 Task: Fill out the job application form for each candidate, including candidate ID, position, cover letter, and set the status to 'New'.
Action: Mouse moved to (490, 267)
Screenshot: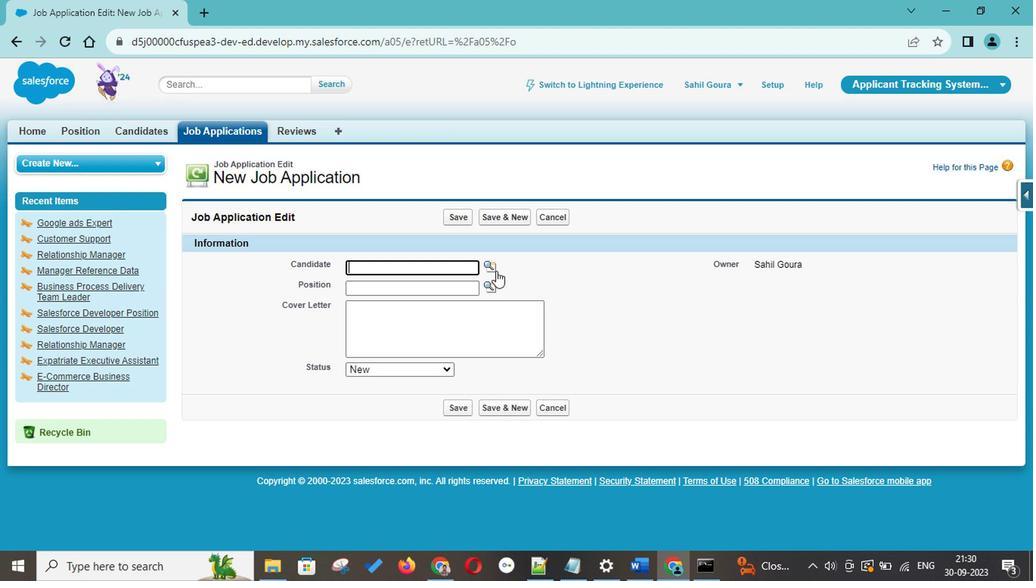 
Action: Mouse pressed left at (490, 267)
Screenshot: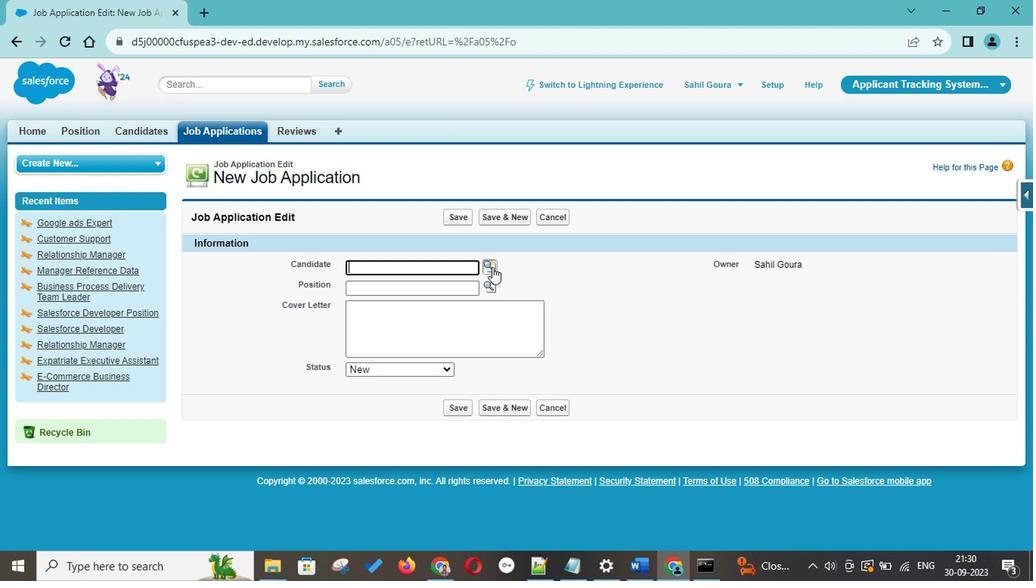 
Action: Mouse moved to (273, 332)
Screenshot: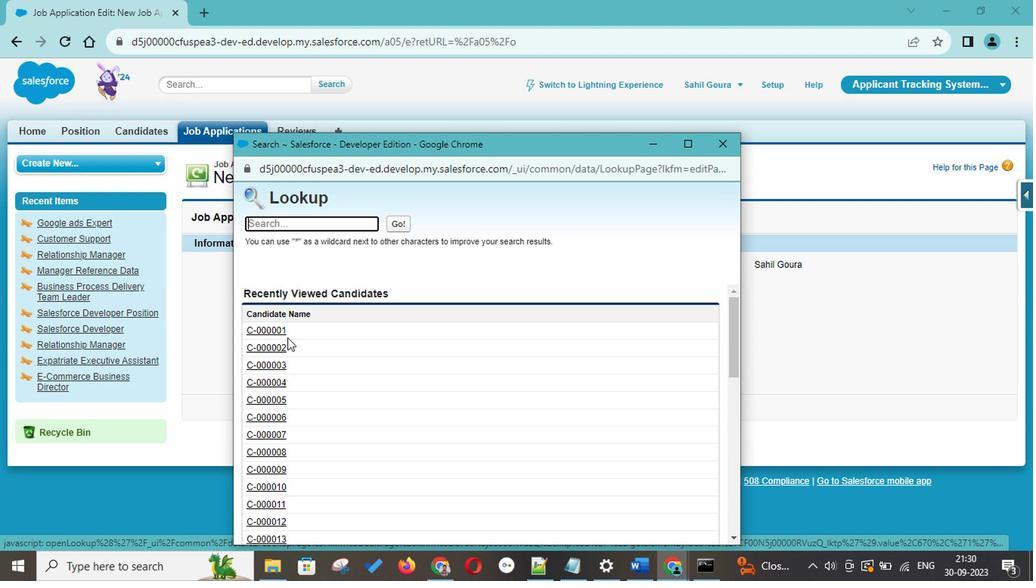 
Action: Mouse pressed left at (273, 332)
Screenshot: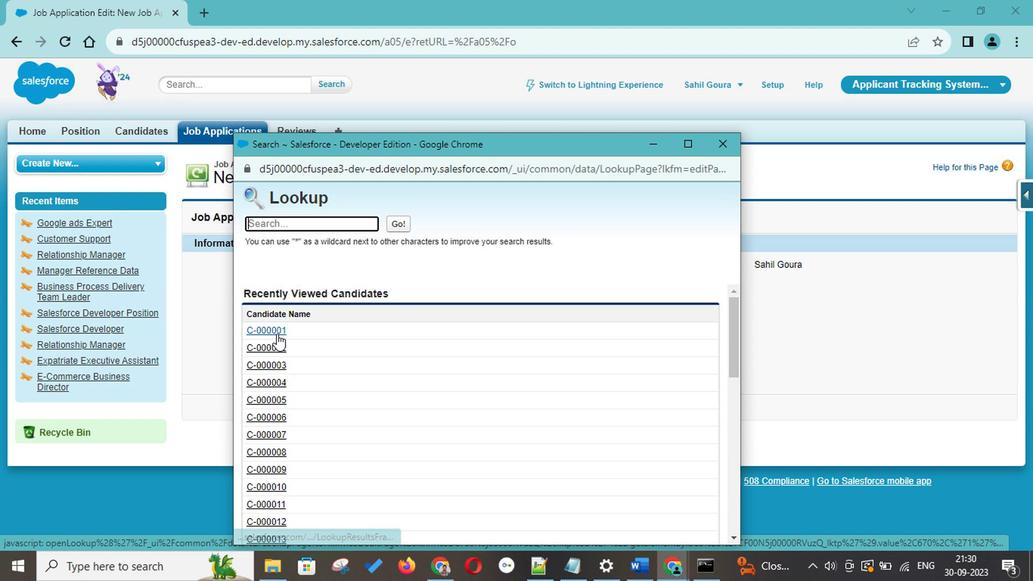 
Action: Mouse moved to (488, 285)
Screenshot: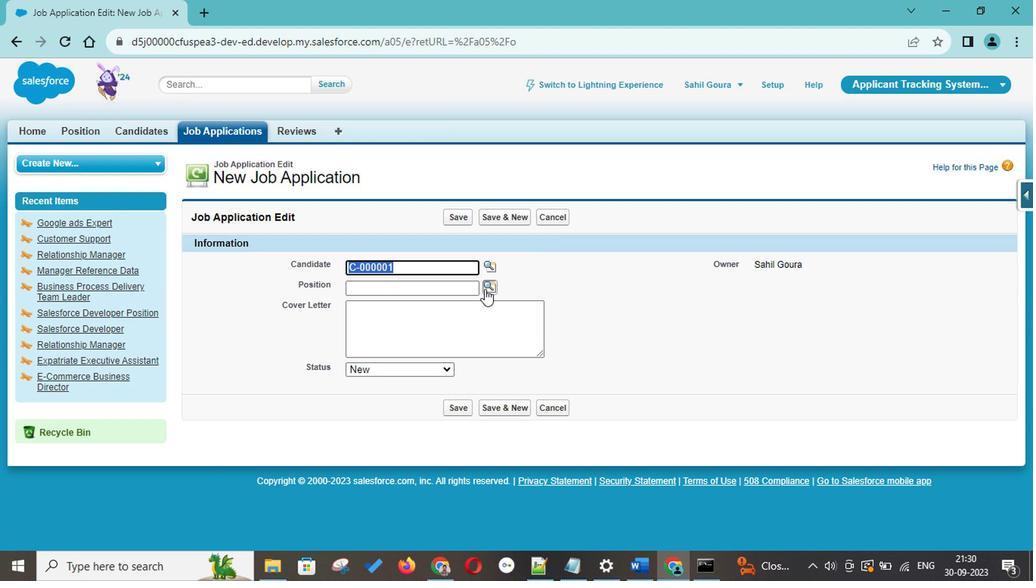 
Action: Mouse pressed left at (488, 285)
Screenshot: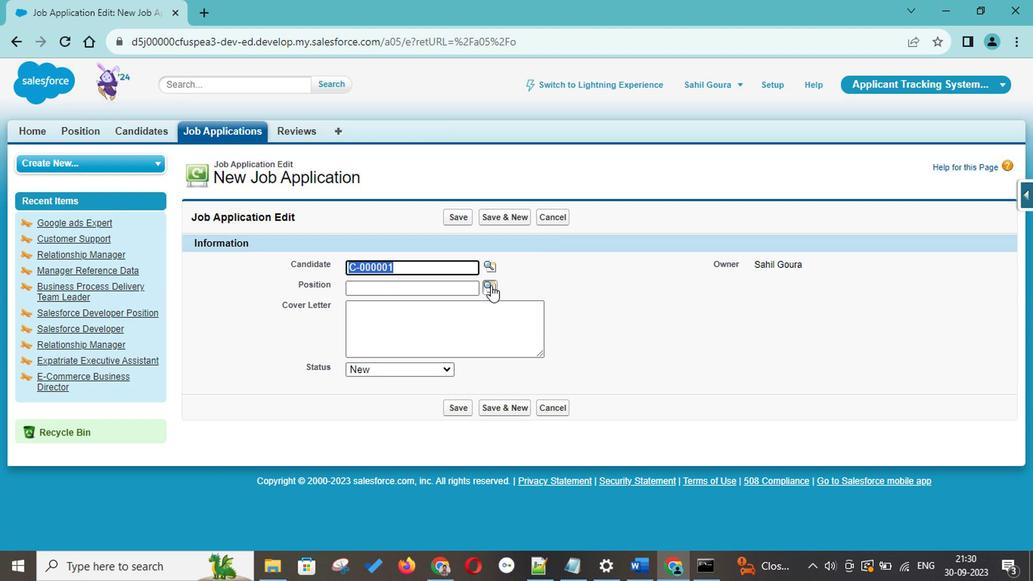 
Action: Mouse moved to (298, 330)
Screenshot: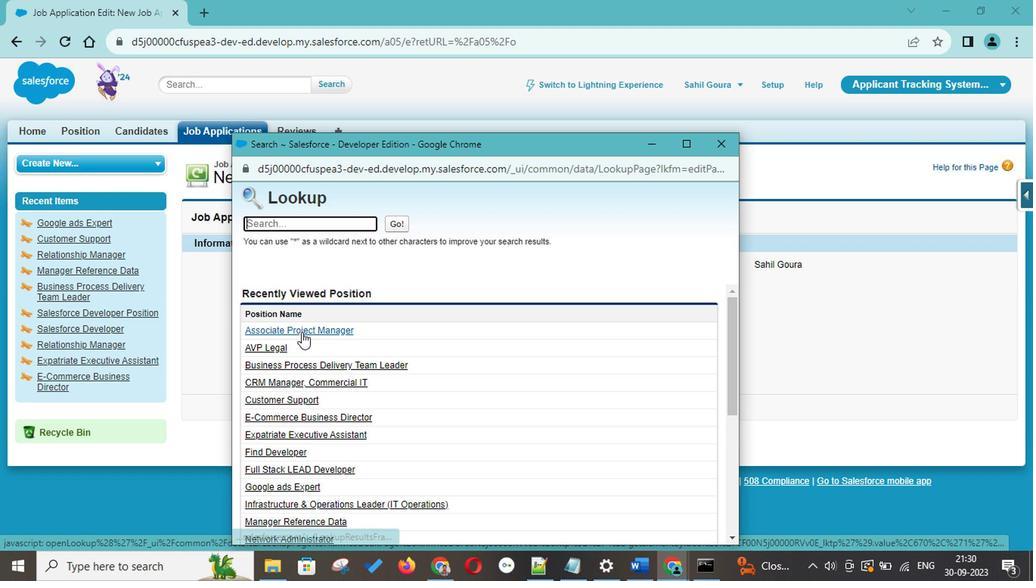 
Action: Mouse pressed left at (298, 330)
Screenshot: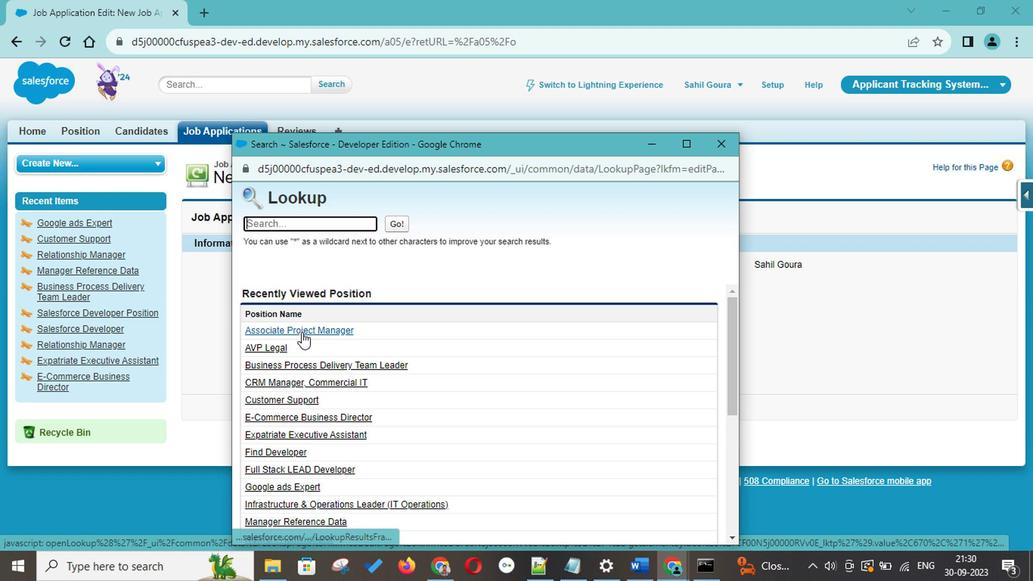 
Action: Mouse moved to (422, 319)
Screenshot: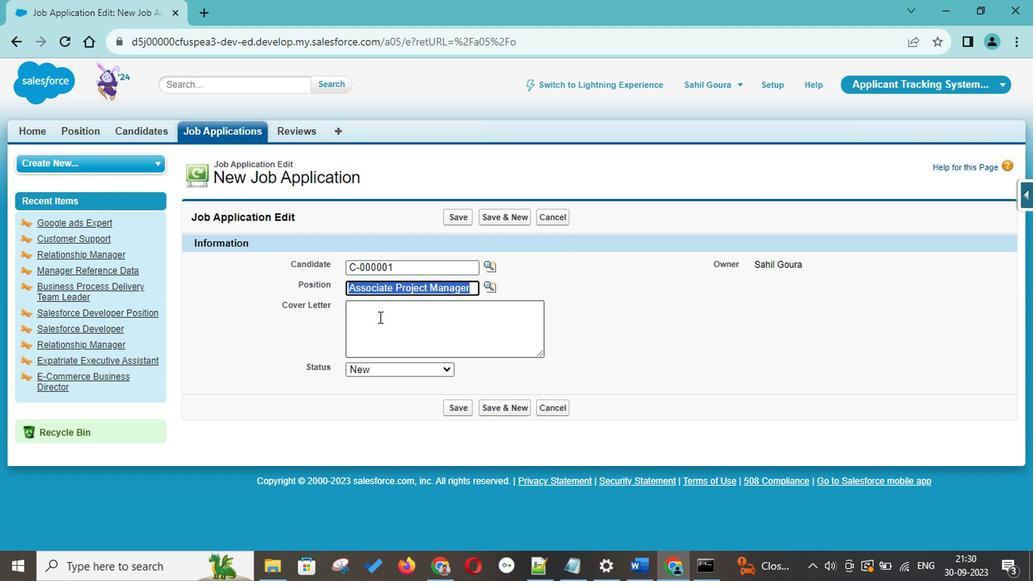 
Action: Mouse pressed left at (422, 319)
Screenshot: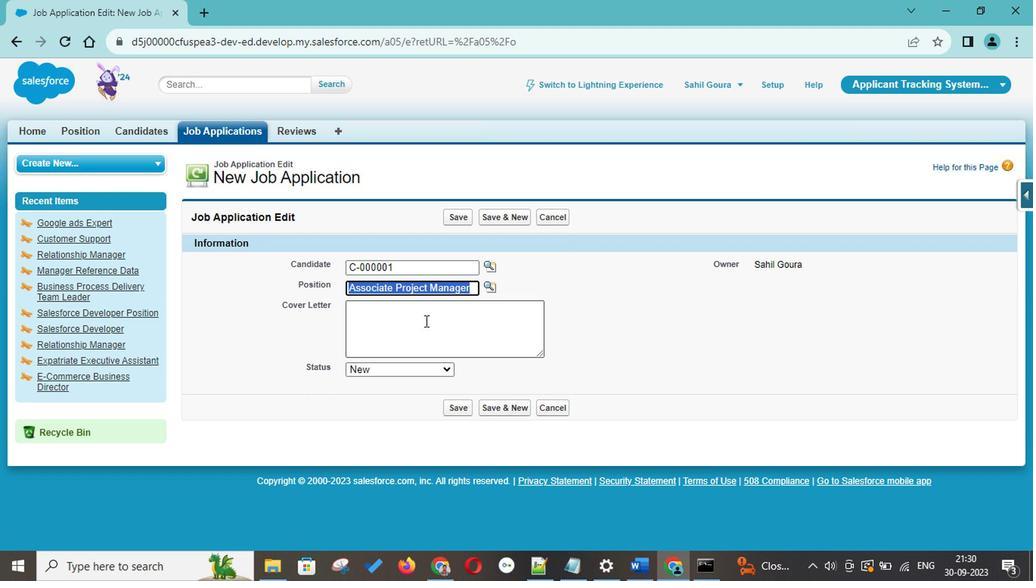 
Action: Key pressed <Key.shift>I<Key.space>am<Key.space>writing<Key.space>to<Key.space>epr<Key.backspace><Key.backspace>xpress<Key.space>my<Key.space>strong<Key.space>interest<Key.space>in<Key.space>the<Key.space><Key.shift>associate<Key.space><Key.shift>Project<Key.space><Key.shift>Mnager
Screenshot: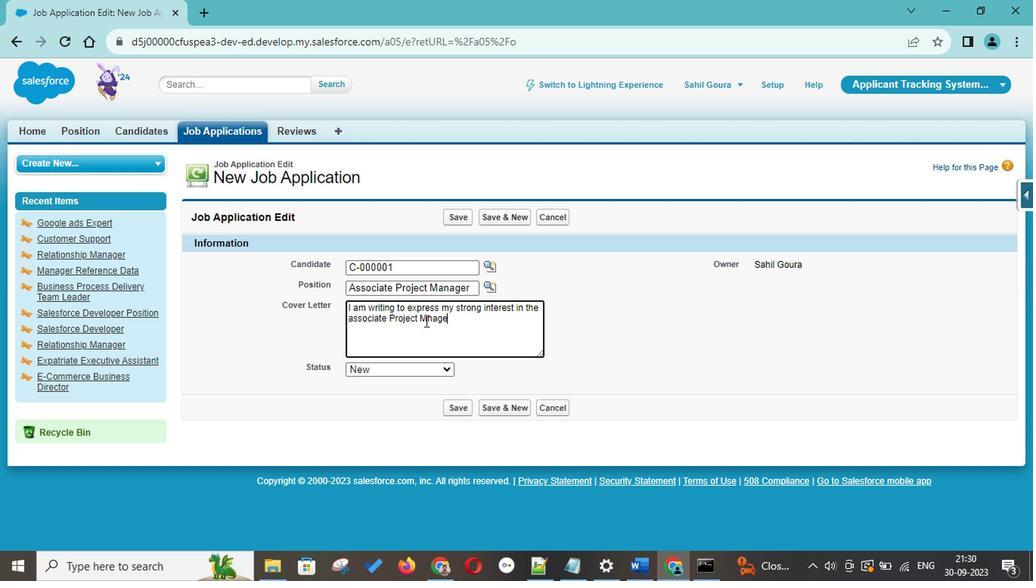 
Action: Mouse moved to (424, 317)
Screenshot: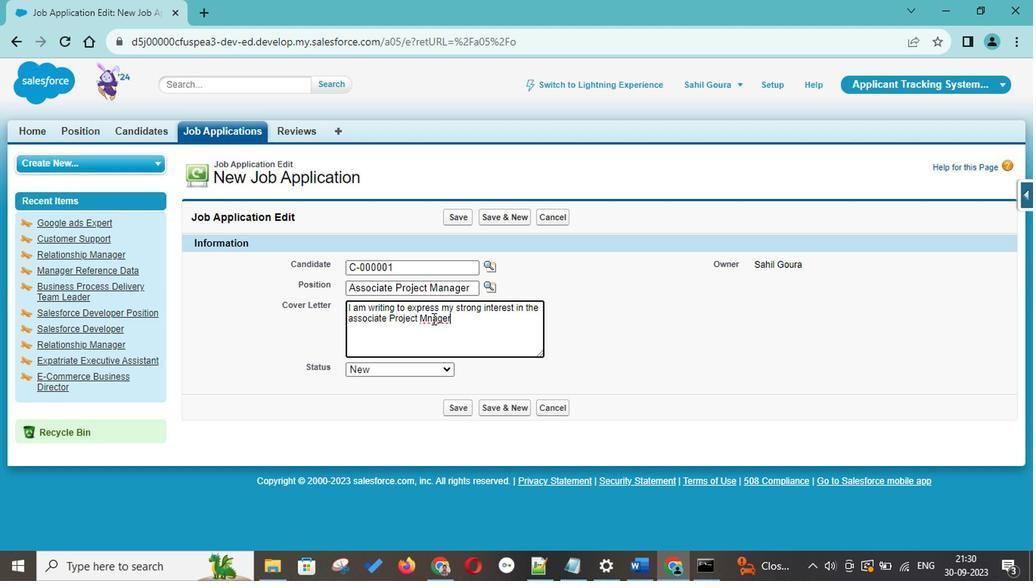 
Action: Mouse pressed left at (424, 317)
Screenshot: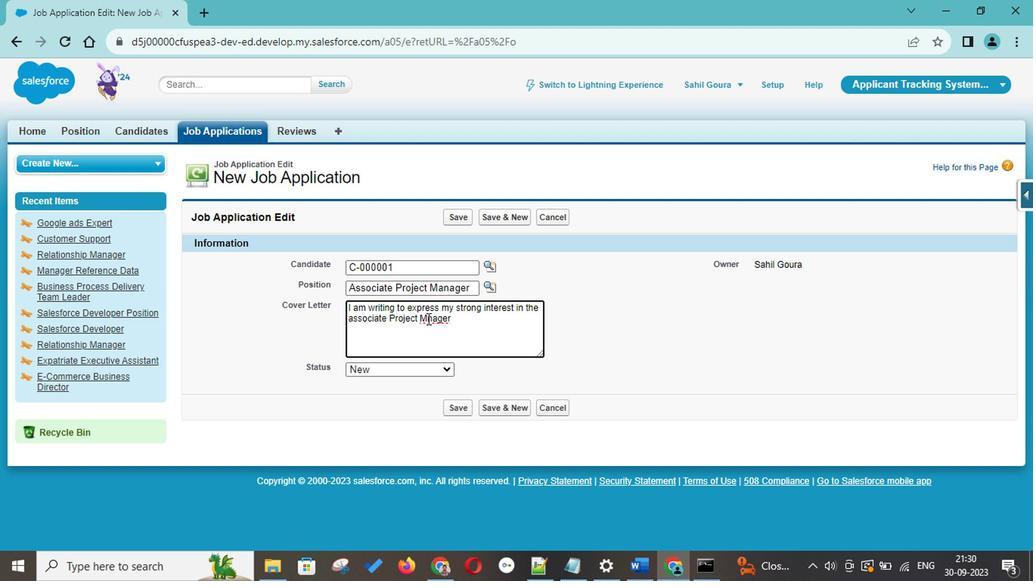 
Action: Key pressed a
Screenshot: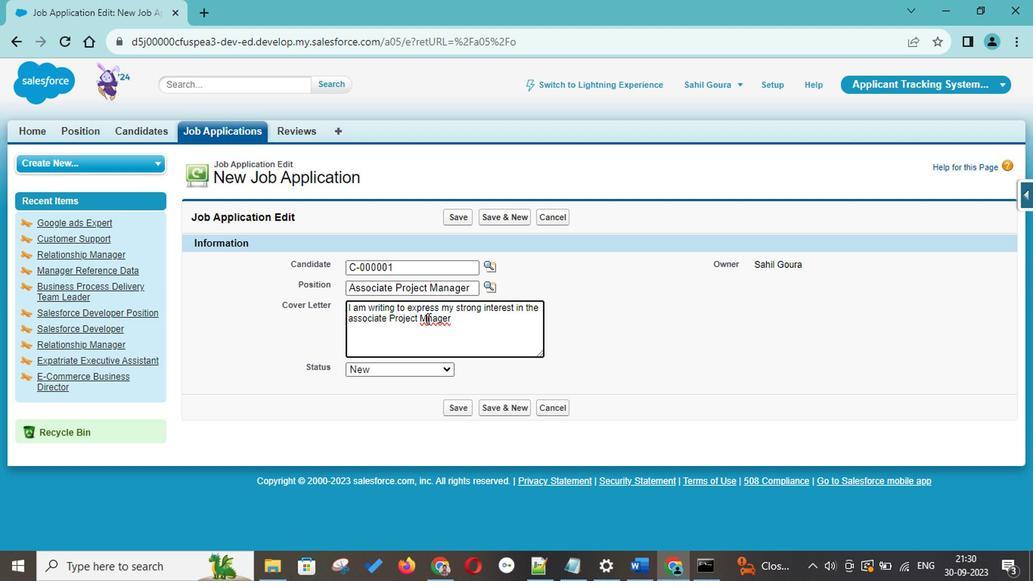 
Action: Mouse moved to (351, 316)
Screenshot: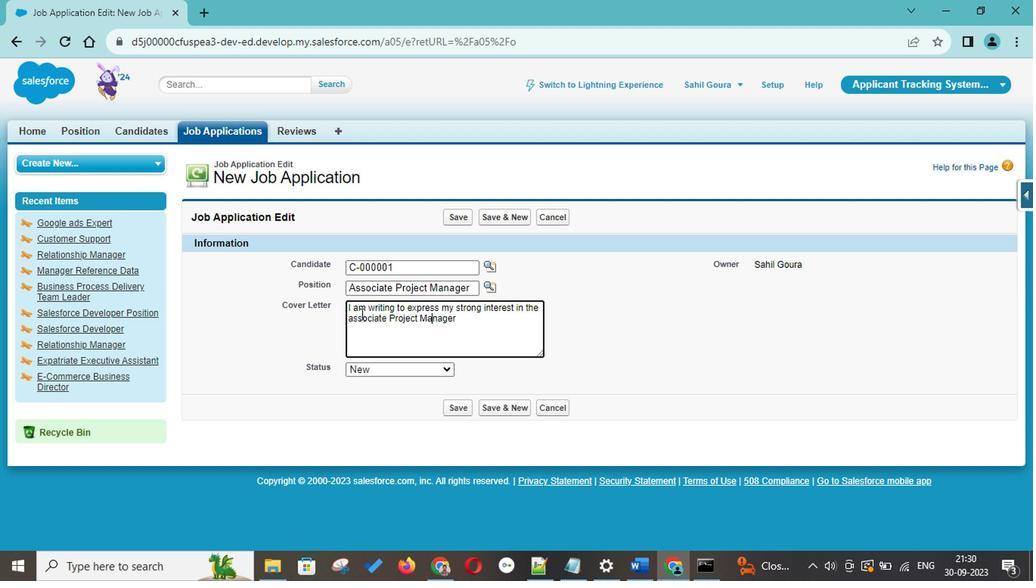 
Action: Mouse pressed left at (351, 316)
Screenshot: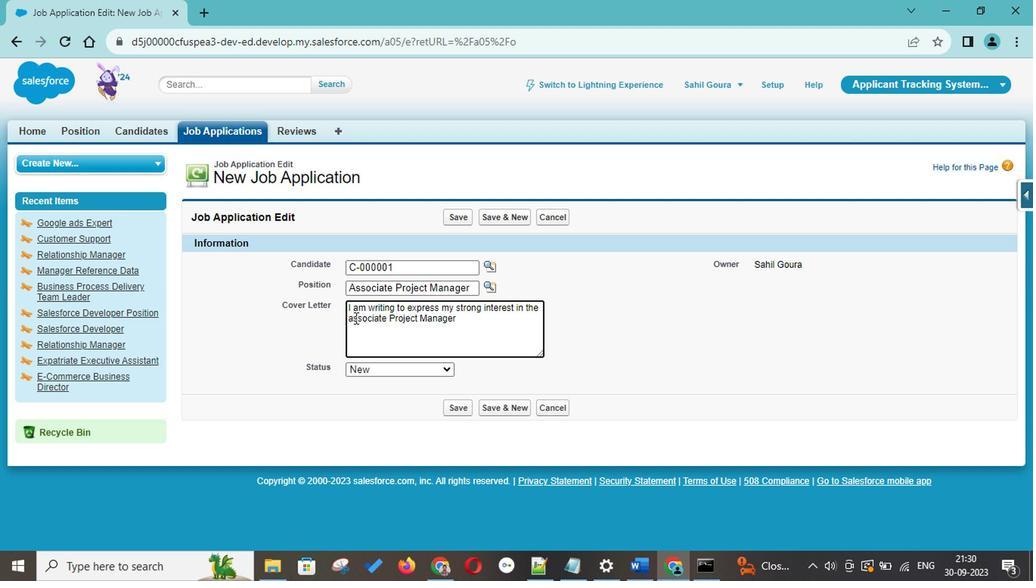 
Action: Key pressed <Key.backspace><Key.shift>A
Screenshot: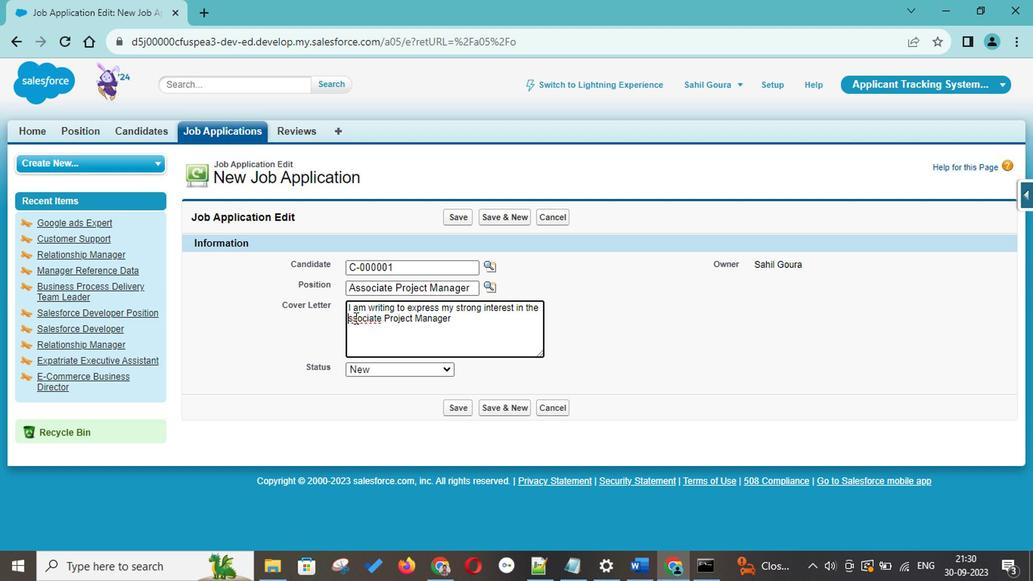 
Action: Mouse moved to (467, 322)
Screenshot: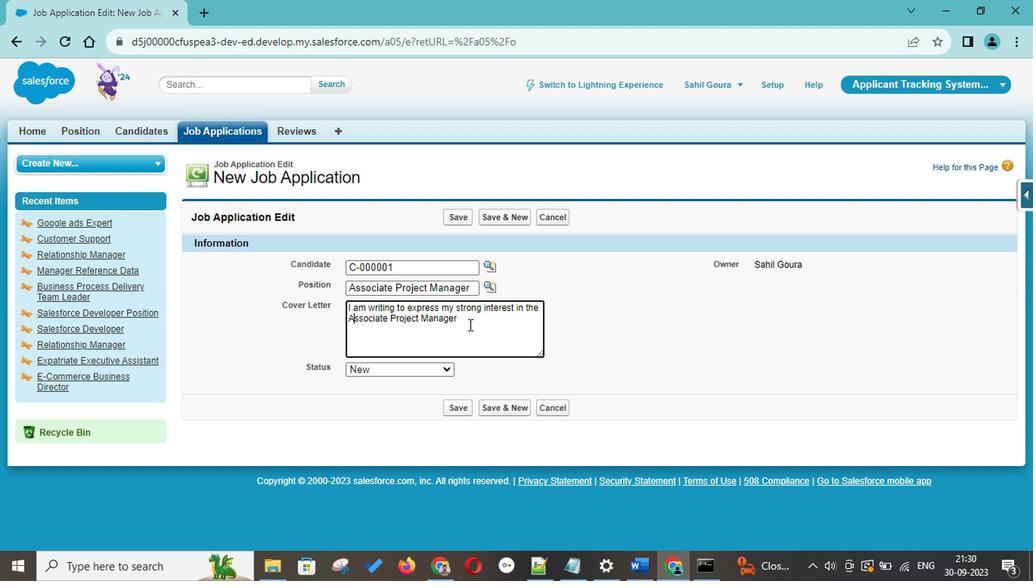 
Action: Mouse pressed left at (467, 322)
Screenshot: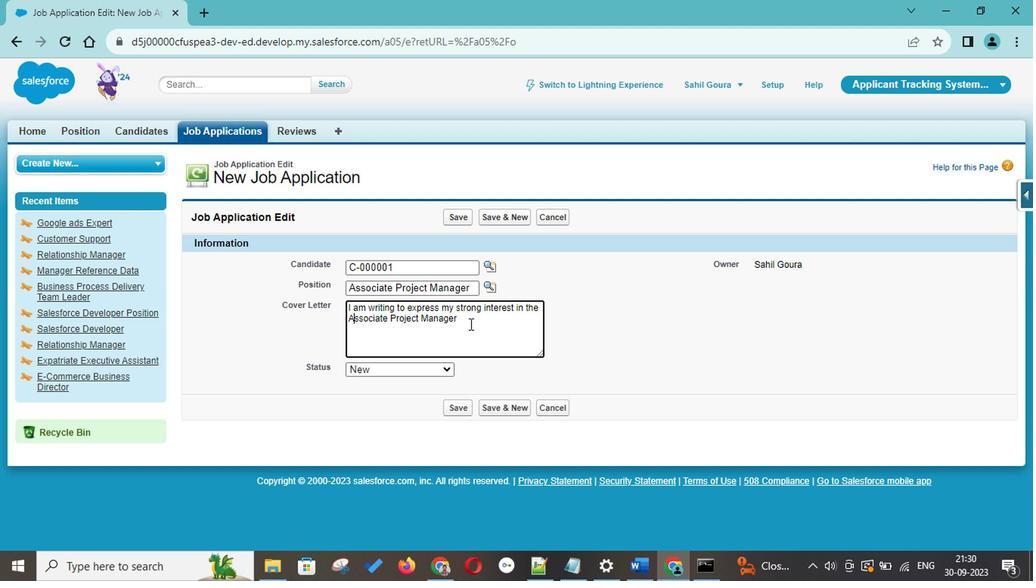 
Action: Key pressed <Key.space>position<Key.space>as<Key.space>advertised<Key.space>on<Key.space><Key.shift>Indeeed<Key.space><Key.shift>portal
Screenshot: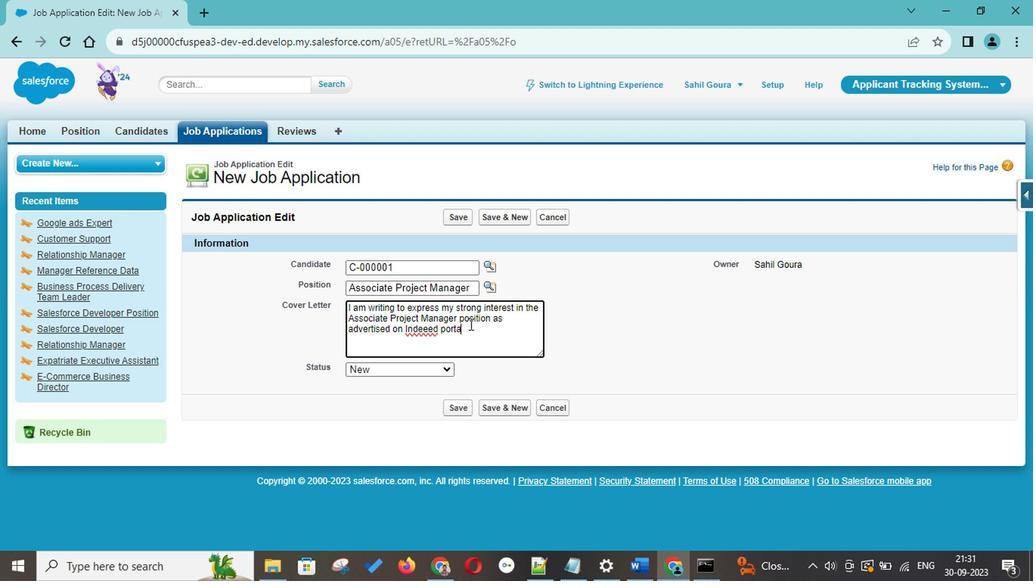 
Action: Mouse moved to (430, 326)
Screenshot: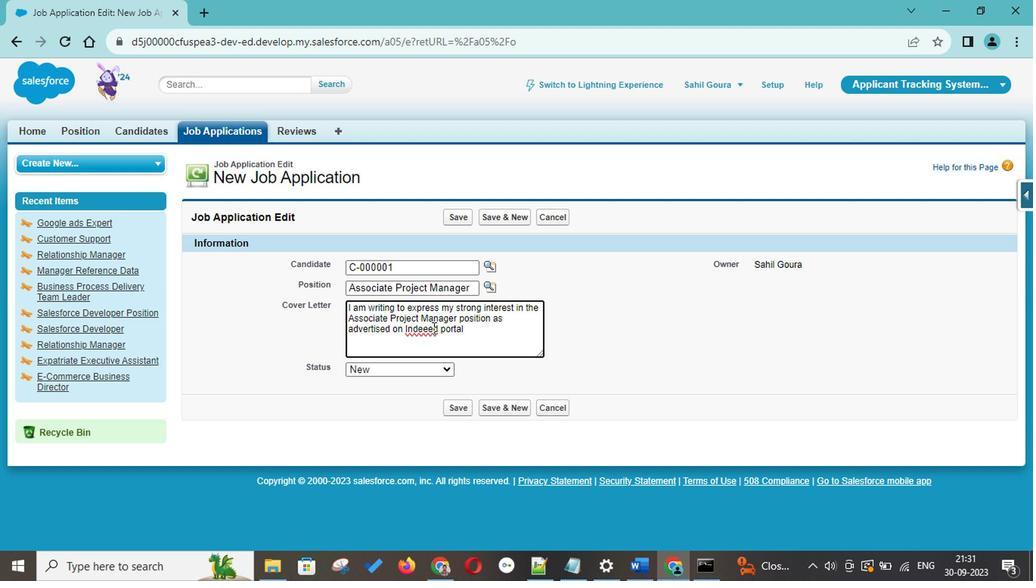 
Action: Mouse pressed left at (430, 326)
Screenshot: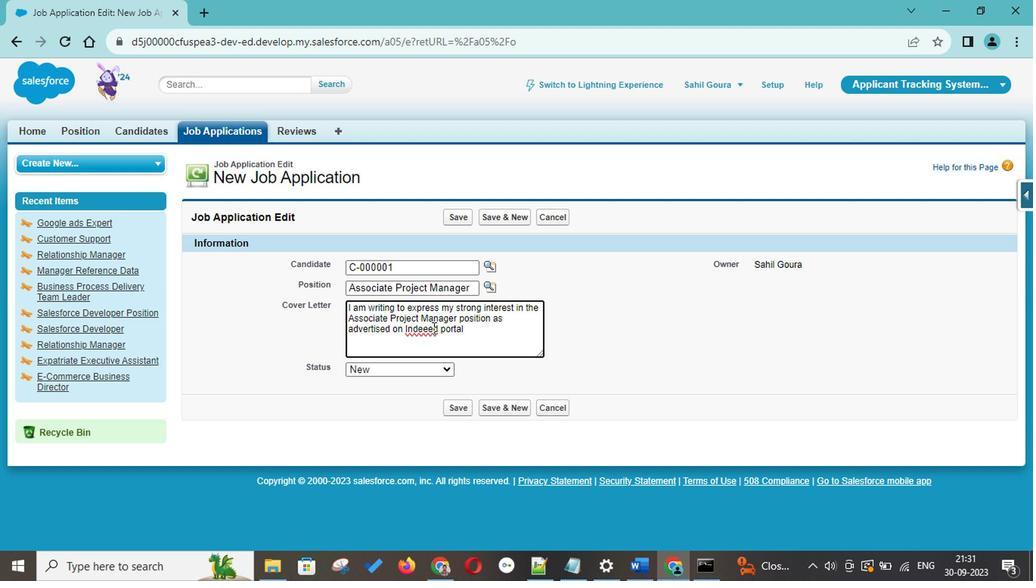 
Action: Key pressed <Key.backspace>
Screenshot: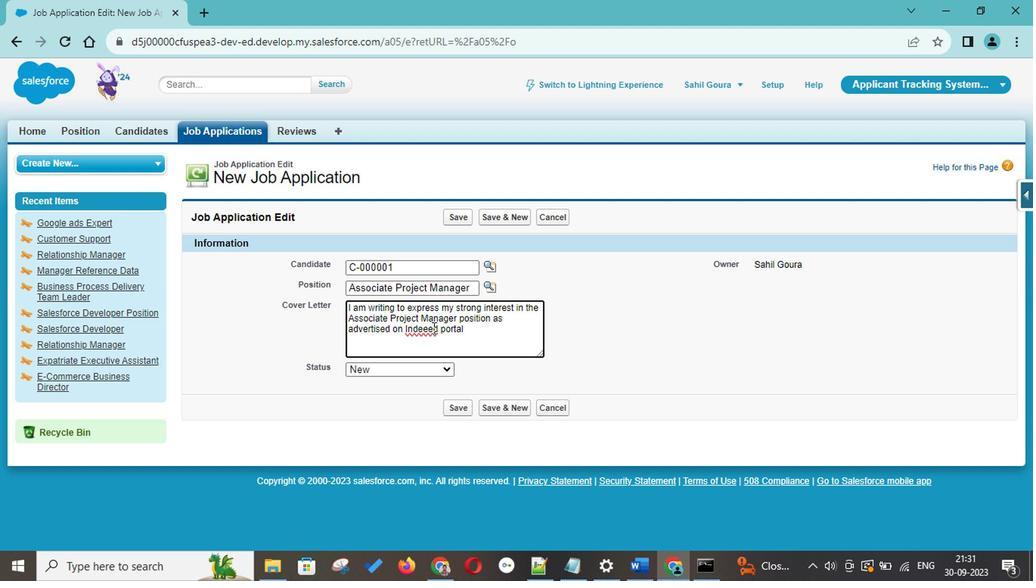 
Action: Mouse moved to (487, 319)
Screenshot: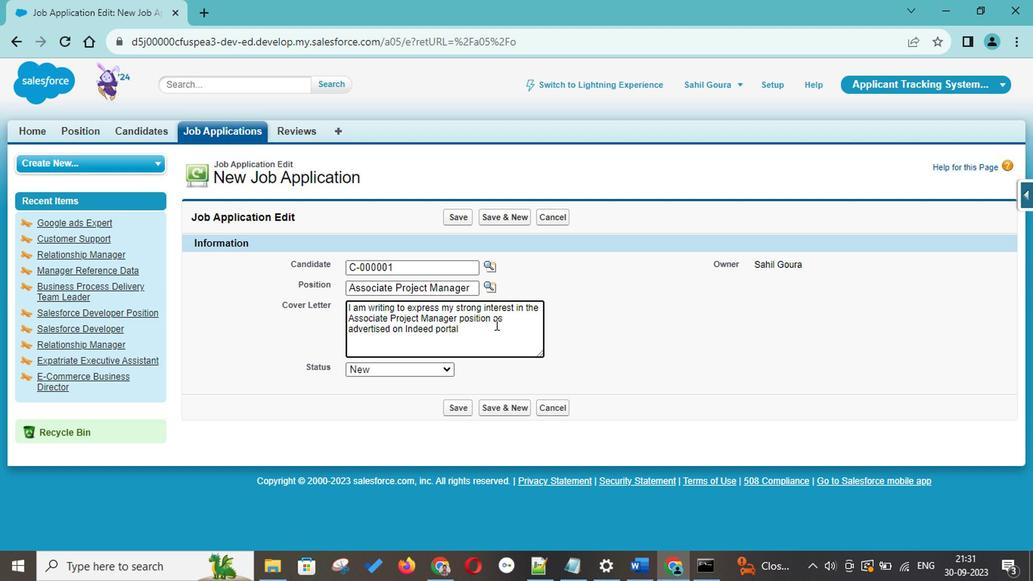 
Action: Mouse pressed left at (487, 319)
Screenshot: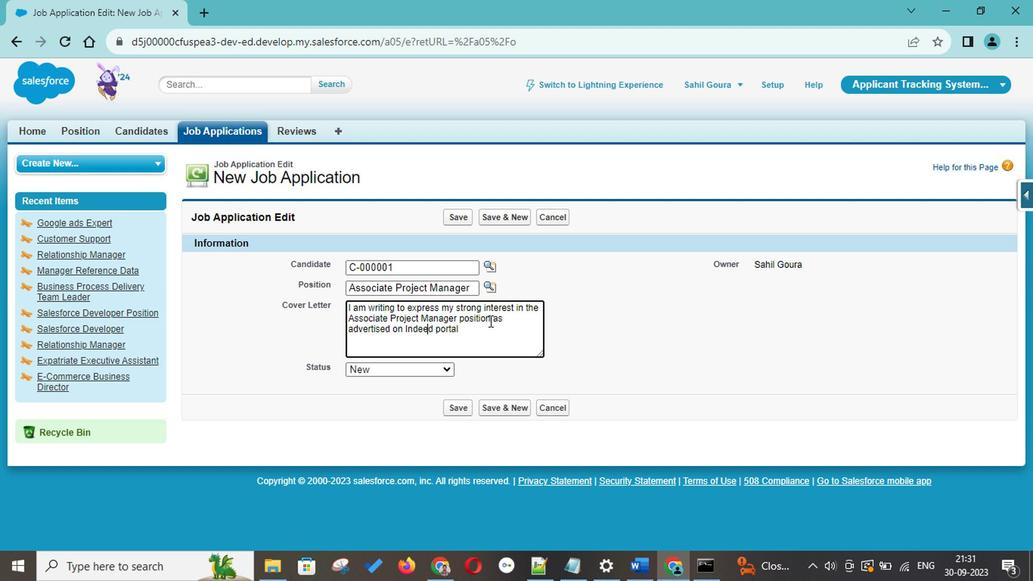 
Action: Mouse moved to (466, 333)
Screenshot: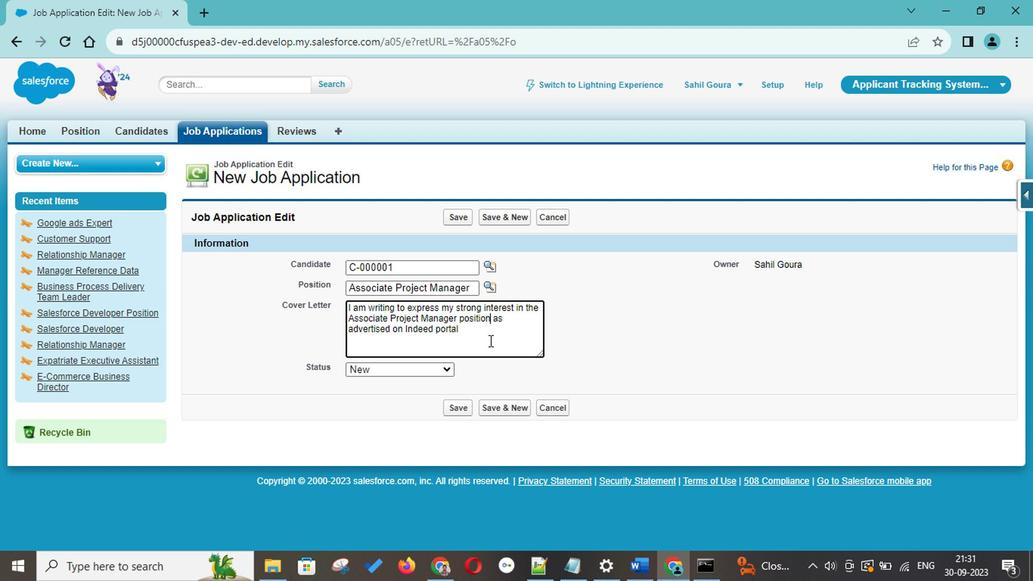 
Action: Mouse pressed left at (466, 333)
Screenshot: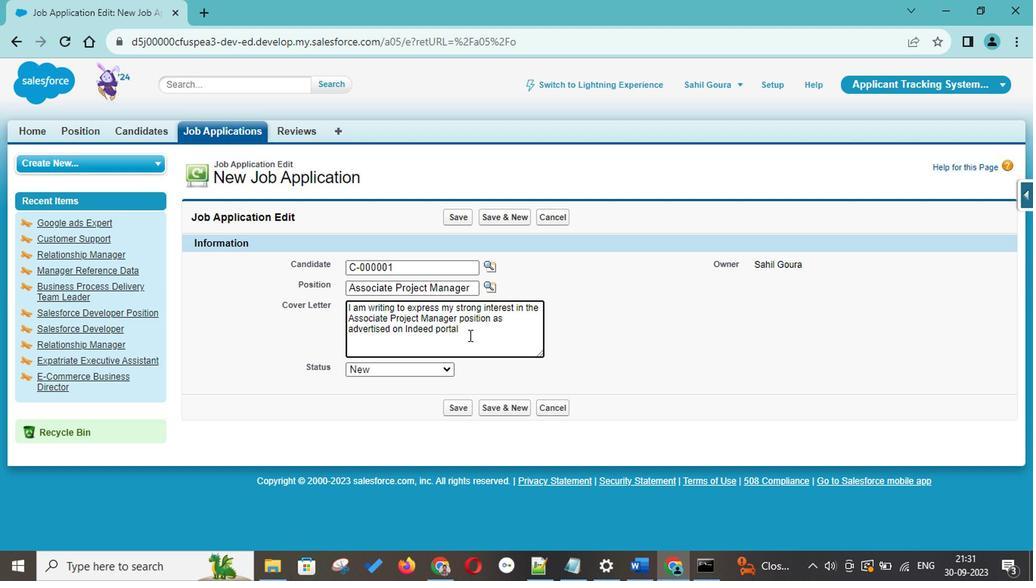 
Action: Key pressed ,<Key.space><Key.shift><Key.shift>With<Key.space>my<Key.space>educational<Key.space>background<Key.space>in<Key.space><Key.shift><Key.shift><Key.shift><Key.shift><Key.shift>Bachelors<Key.space>in<Key.space><Key.shift><Key.shift><Key.shift><Key.shift><Key.shift><Key.shift><Key.shift><Key.shift>C<Key.backspace><Key.shift><Key.shift><Key.shift><Key.shift><Key.shift><Key.shift><Key.shift><Key.shift><Key.shift><Key.shift><Key.shift><Key.shift><Key.shift><Key.shift><Key.shift>Commerce<Key.space>and<Key.space>hnds-on<Key.space>experience<Key.space>in<Key.space>
Screenshot: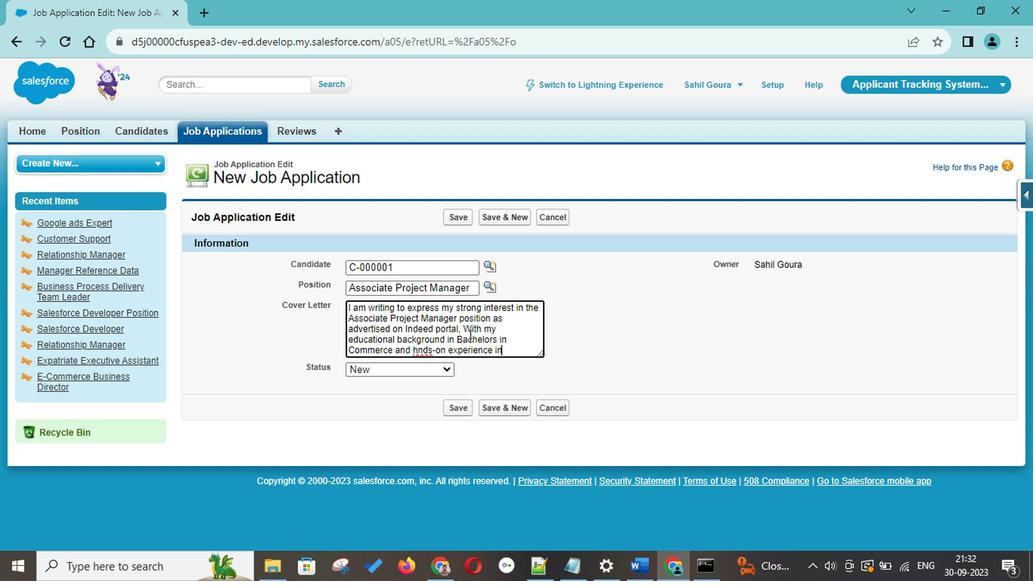 
Action: Mouse moved to (417, 346)
Screenshot: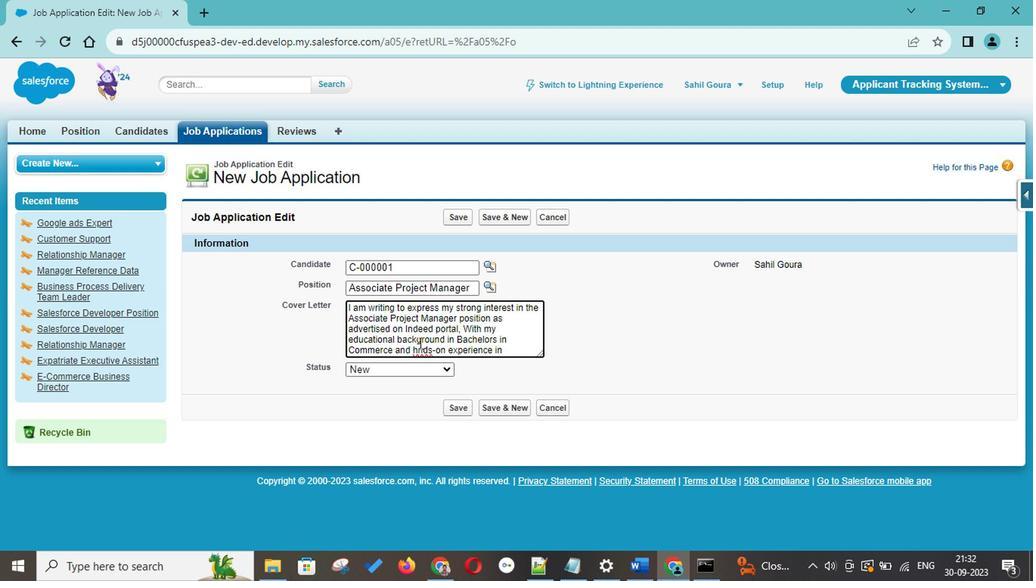 
Action: Mouse pressed left at (417, 346)
Screenshot: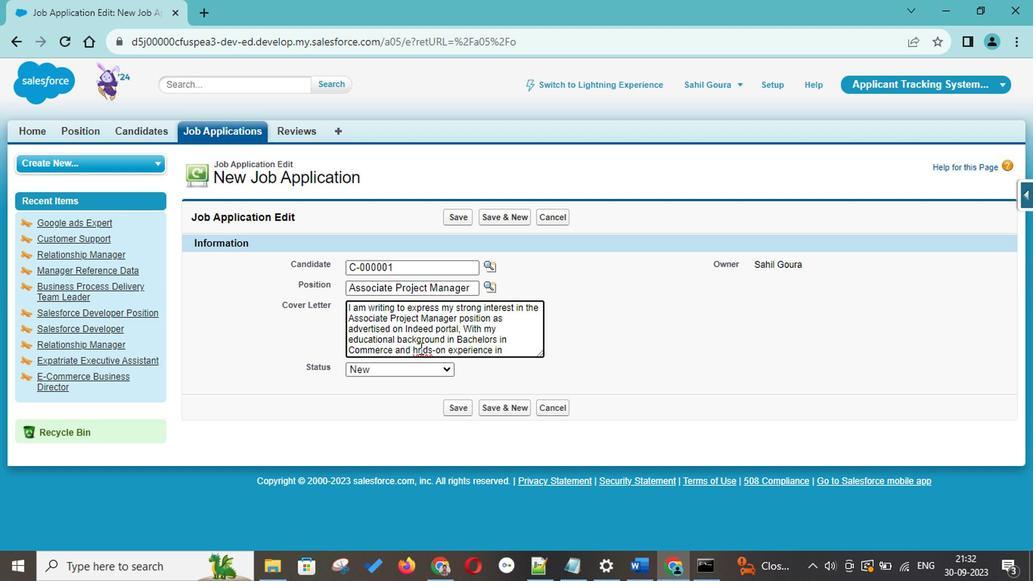 
Action: Key pressed a
Screenshot: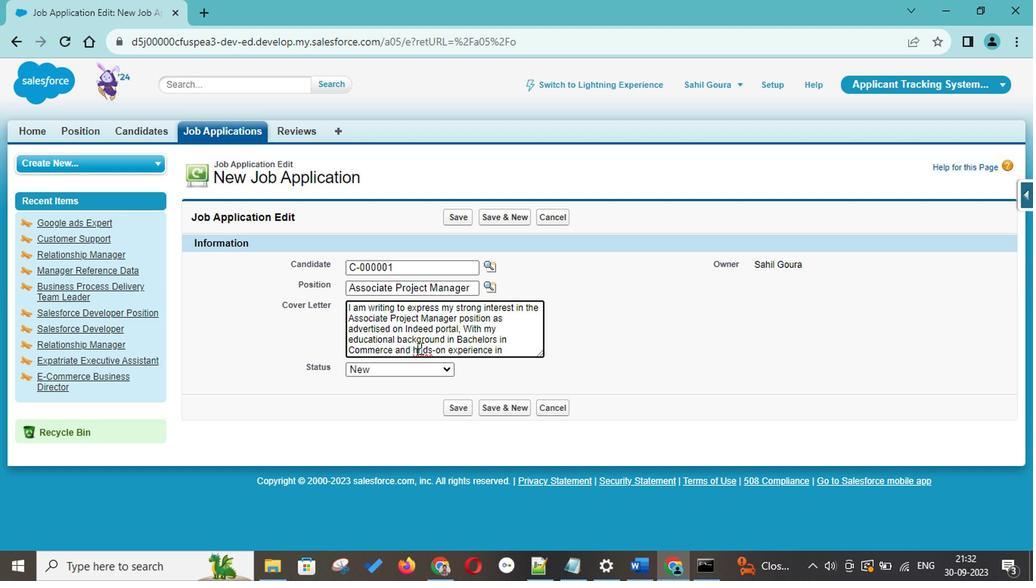 
Action: Mouse moved to (513, 346)
Screenshot: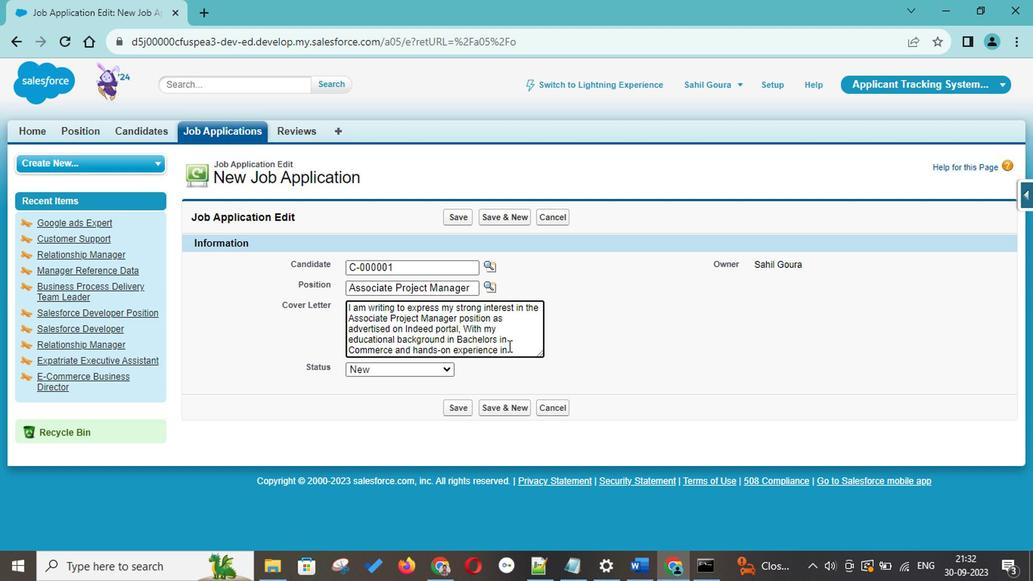 
Action: Mouse pressed left at (513, 346)
Screenshot: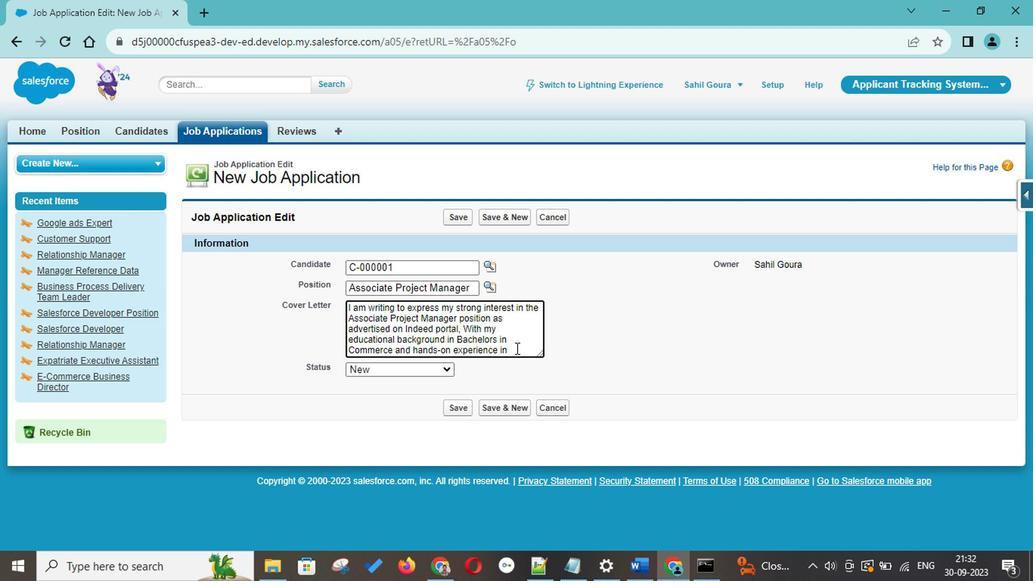 
Action: Key pressed project<Key.space>management,<Key.space><Key.shift>i<Key.space>am<Key.space>ec<Key.backspace><Key.backspace><Key.backspace><Key.backspace><Key.backspace><Key.backspace><Key.backspace><Key.shift>I<Key.space>am<Key.space>excited<Key.space>about<Key.space>the<Key.space>opportunity<Key.space>to<Key.space>contribute<Key.space>to<Key.space>uour<Key.space>team's<Key.space>success
Screenshot: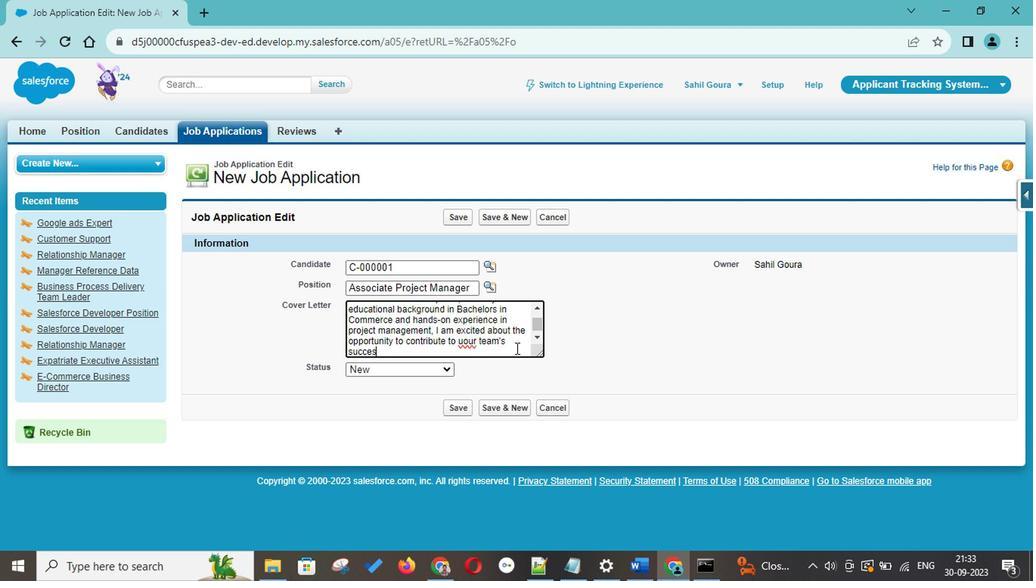
Action: Mouse moved to (460, 339)
Screenshot: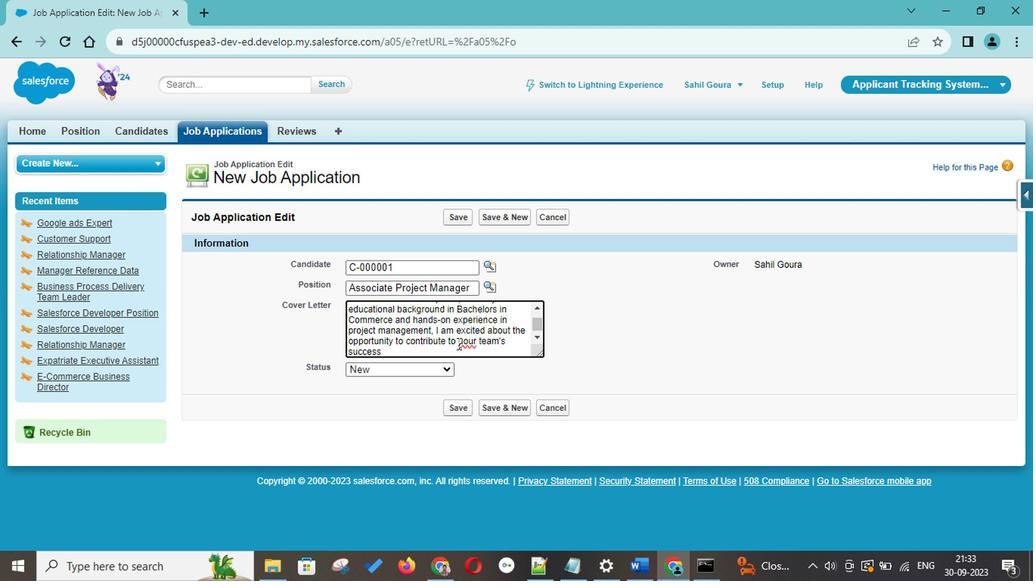 
Action: Mouse pressed left at (460, 339)
Screenshot: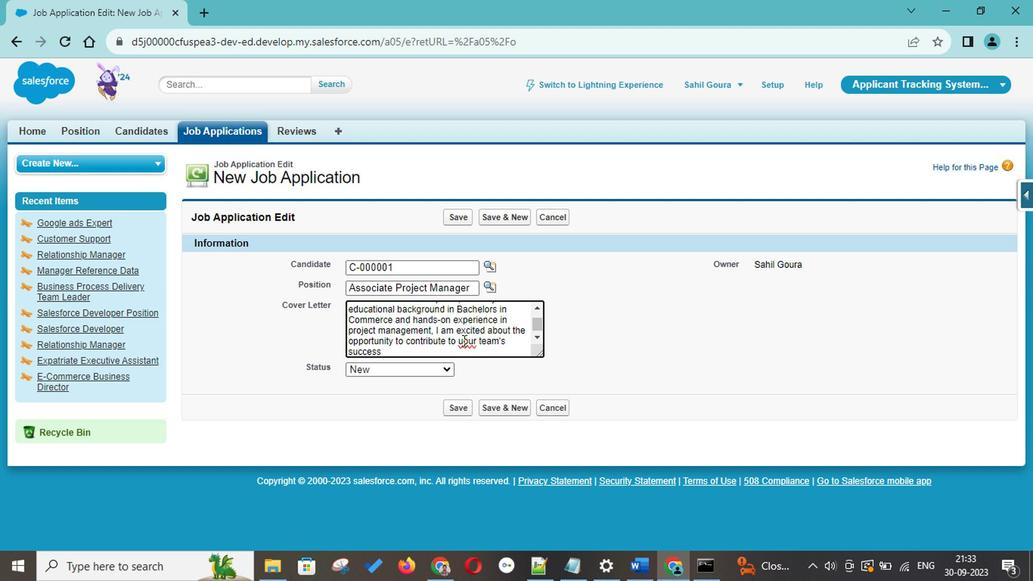 
Action: Key pressed <Key.backspace>y
Screenshot: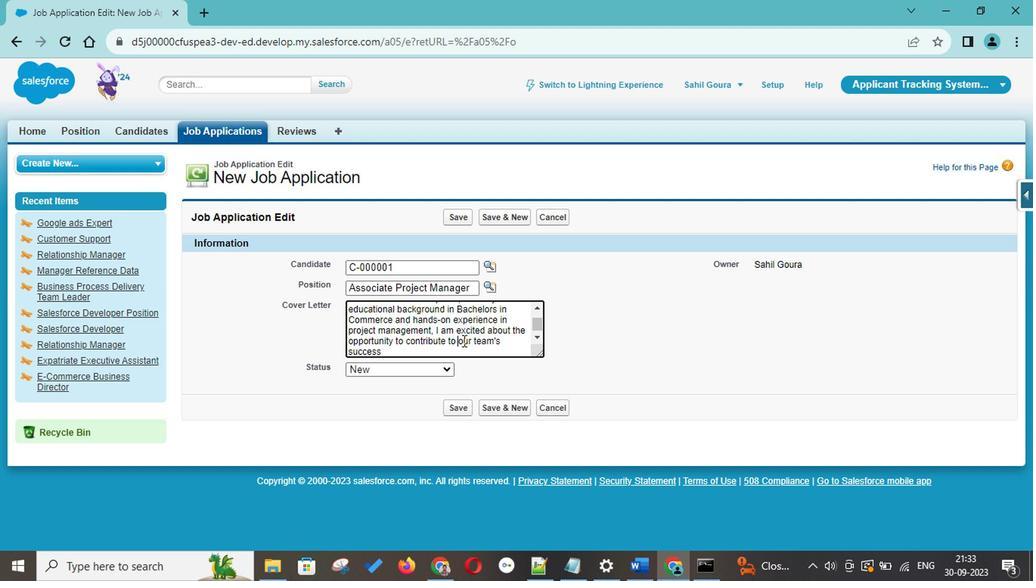 
Action: Mouse moved to (482, 344)
Screenshot: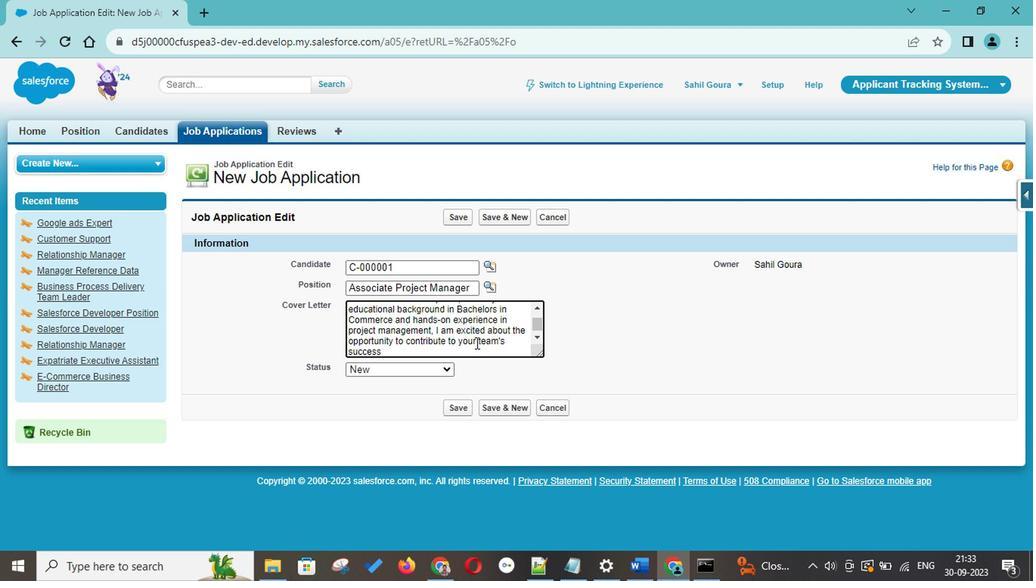 
Action: Mouse pressed left at (482, 344)
Screenshot: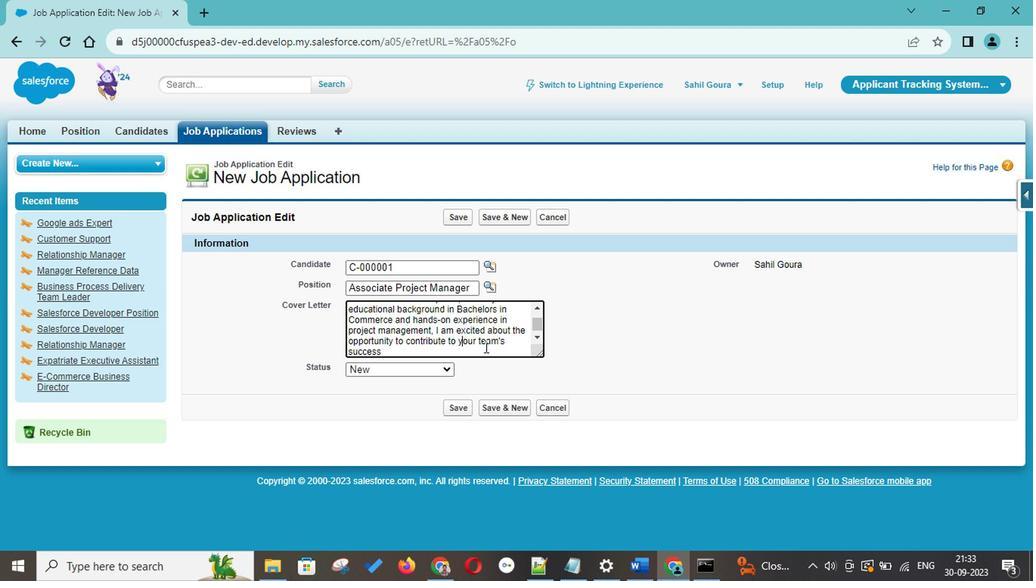 
Action: Key pressed .<Key.space>--<Key.shift_r>><Key.space><Key.shift>My<Key.space>educational<Key.space>foundation<Key.space>in<Key.space><Key.shift>Bach<Key.backspace><Key.backspace><Key.backspace>.co<Key.backspace><Key.backspace><Key.shift>Com<Key.space><Key.space>combined<Key.space>with<Key.space>my<Key.space>passion<Key.space>for<Key.space>project<Key.space>m
Screenshot: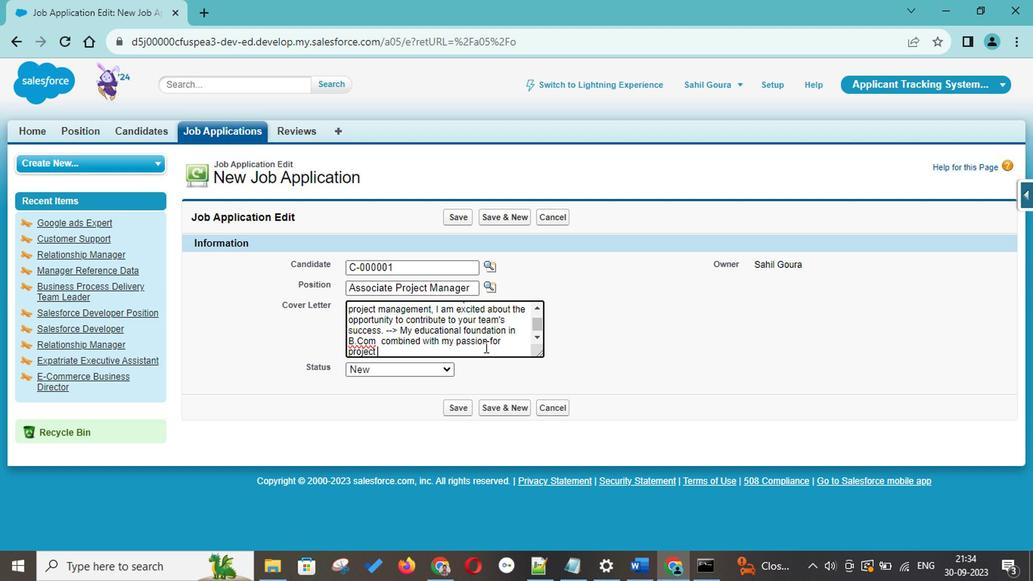 
Action: Mouse moved to (357, 339)
Screenshot: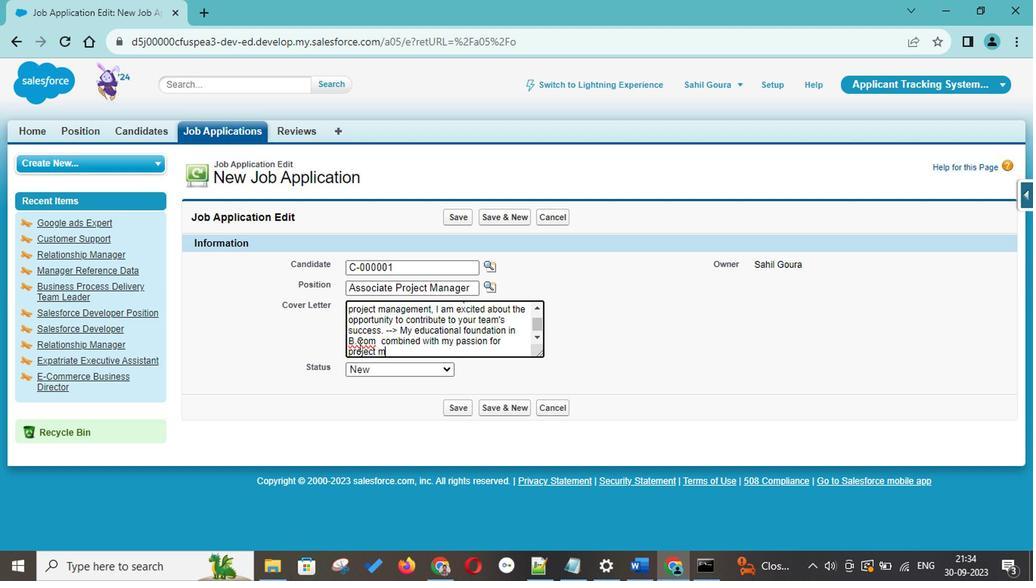 
Action: Mouse pressed right at (357, 339)
Screenshot: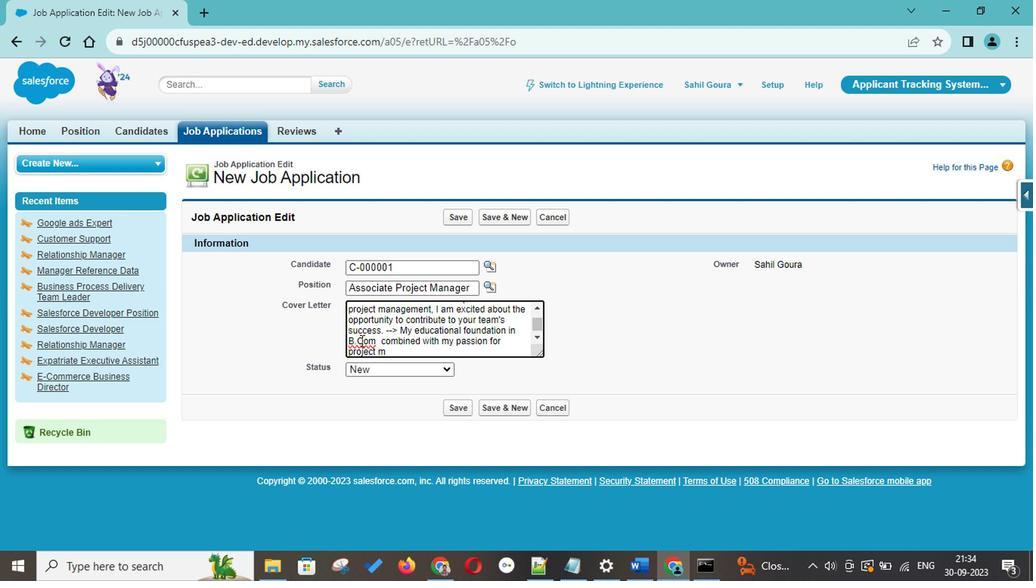 
Action: Mouse moved to (629, 335)
Screenshot: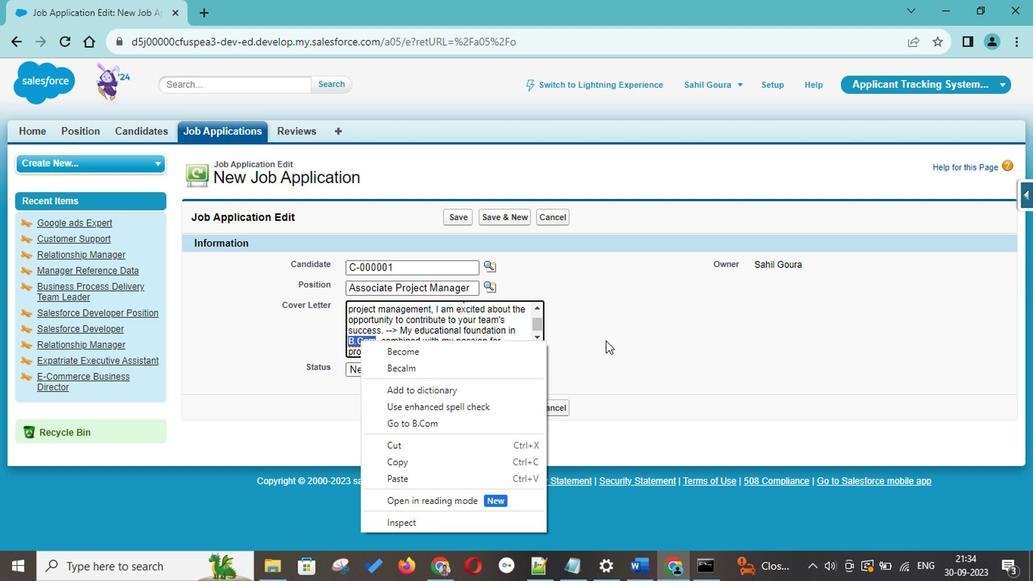 
Action: Mouse pressed left at (629, 335)
Screenshot: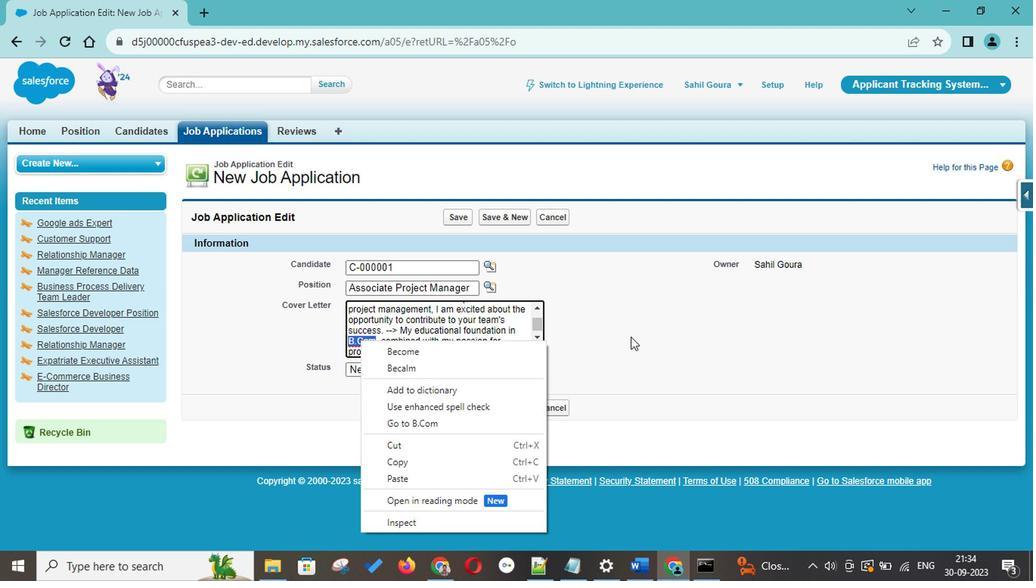 
Action: Mouse moved to (407, 354)
Screenshot: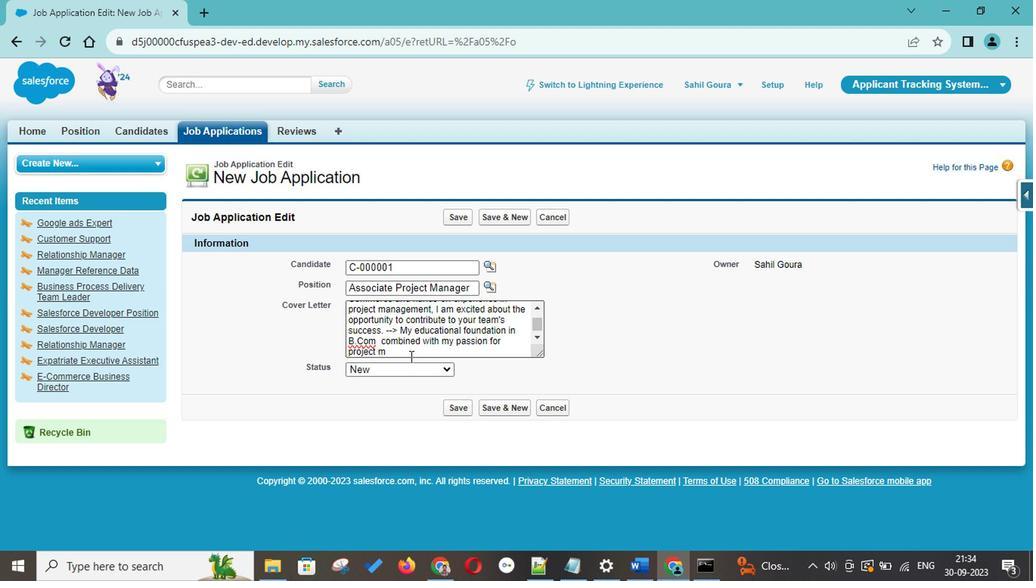 
Action: Mouse pressed left at (407, 354)
Screenshot: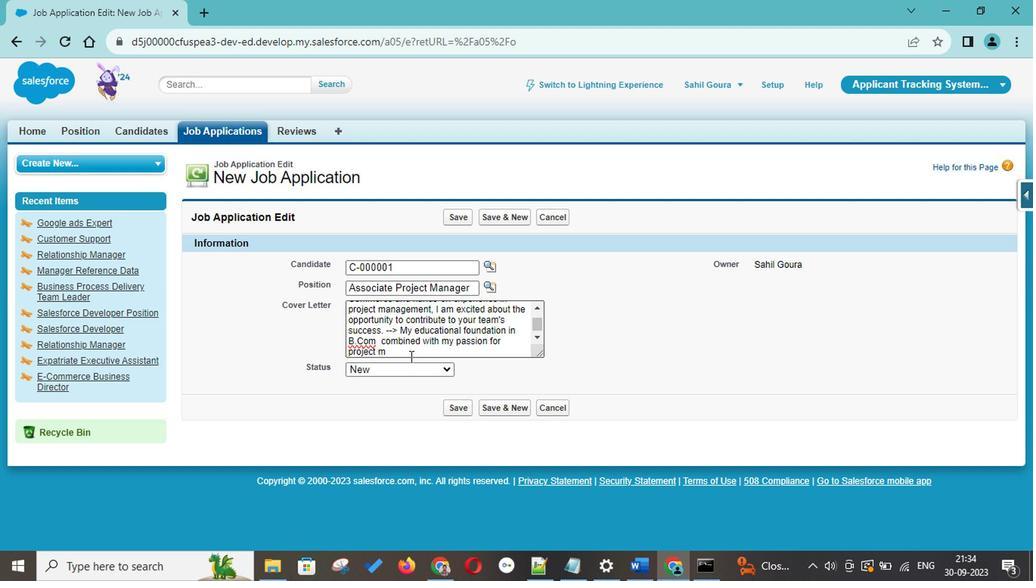 
Action: Key pressed n<Key.backspace>anagement<Key.space>,<Key.space>equipped<Key.space>with<Key.space><Key.backspace><Key.backspace><Key.backspace><Key.backspace><Key.backspace>me<Key.space>with<Key.space>a<Key.space>strong<Key.space>understanding<Key.space>of<Key.space>project<Key.space>lifecycle,<Key.space>strategic<Key.space>plamm<Key.backspace><Key.backspace>nning,<Key.space>and<Key.space>resource<Key.space>allocation.<Key.space>--<Key.shift_r>><Key.space><Key.shift>During<Key.space>my<Key.space>academic<Key.space>tenure,<Key.space><Key.shift>I<Key.space>developed<Key.space>strong<Key.space>analytica<Key.backspace>al<Key.space>and<Key.space>problem-<Key.space><Key.backspace>solving<Key.space>skills,<Key.space>which<Key.space><Key.shift>I<Key.space>believe<Key.space>are<Key.space>crucial<Key.space>for<Key.space>effective<Key.space>project<Key.space>management.<Key.space>--<Key.shift_r>><Key.space><Key.shift>My<Key.space>practical<Key.space>experience<Key.space>as<Key.space><Key.shift>Associate<Key.space><Key.shift>Project<Key.space><Key.shift>Manager<Key.space>allowed<Key.space>my<Key.space>to<Key.space>apply<Key.space>my<Key.space>prject<Key.space>
Screenshot: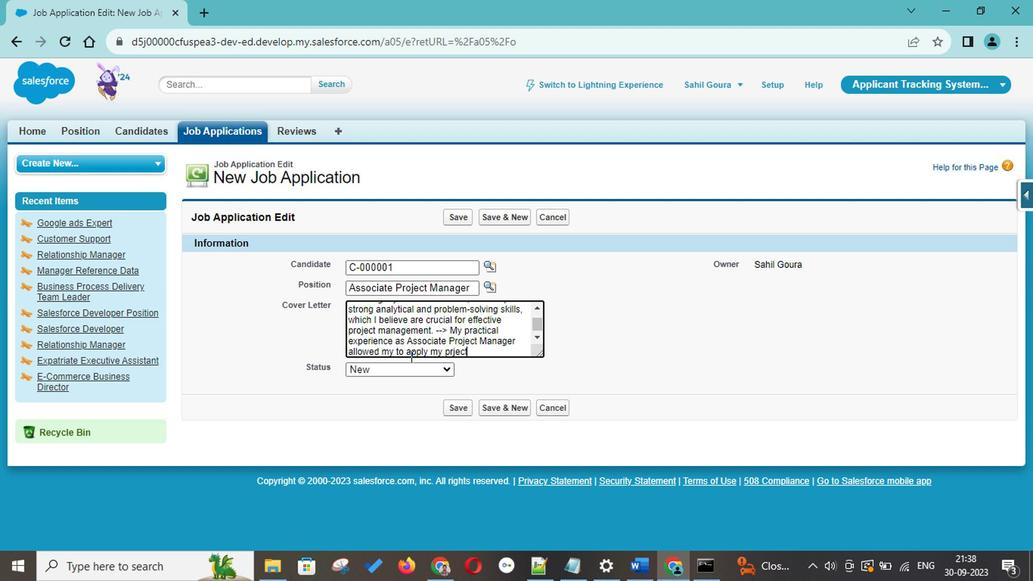
Action: Mouse moved to (453, 350)
Screenshot: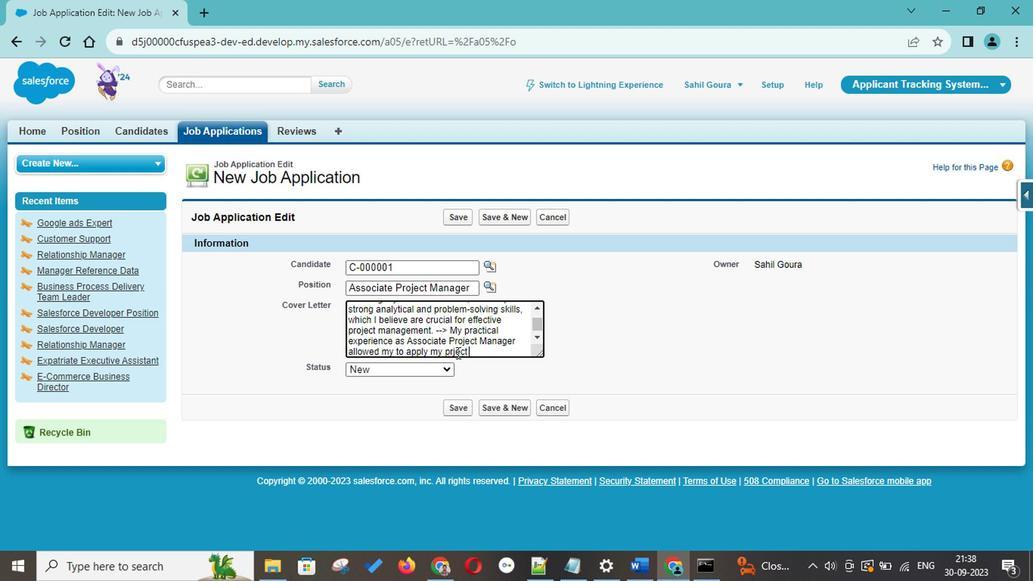 
Action: Mouse pressed left at (453, 350)
Screenshot: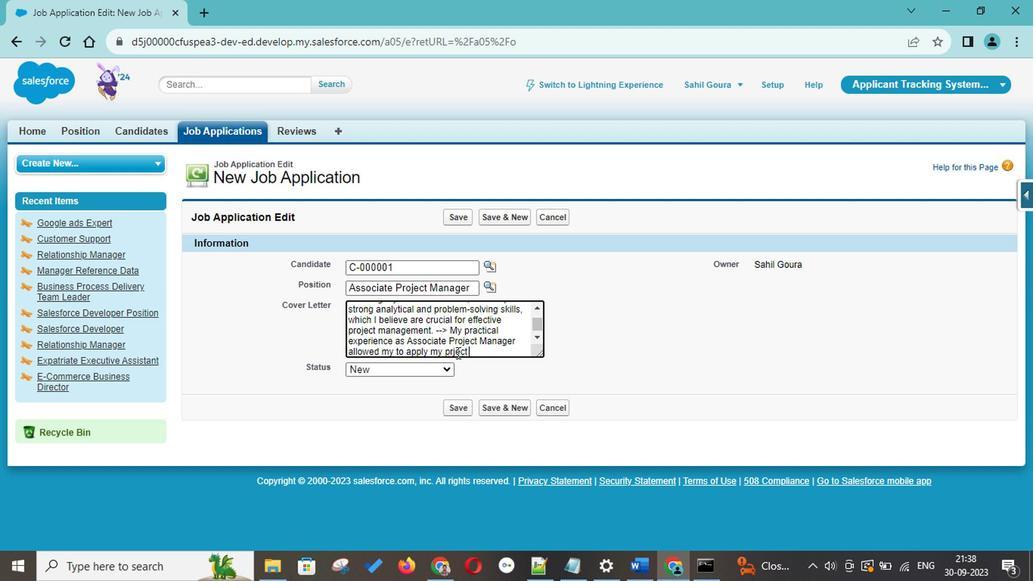 
Action: Key pressed o<Key.right><Key.right><Key.right><Key.right><Key.right><Key.right><Key.right><Key.right><Key.right><Key.right>management<Key.space>knowledge<Key.space>
Screenshot: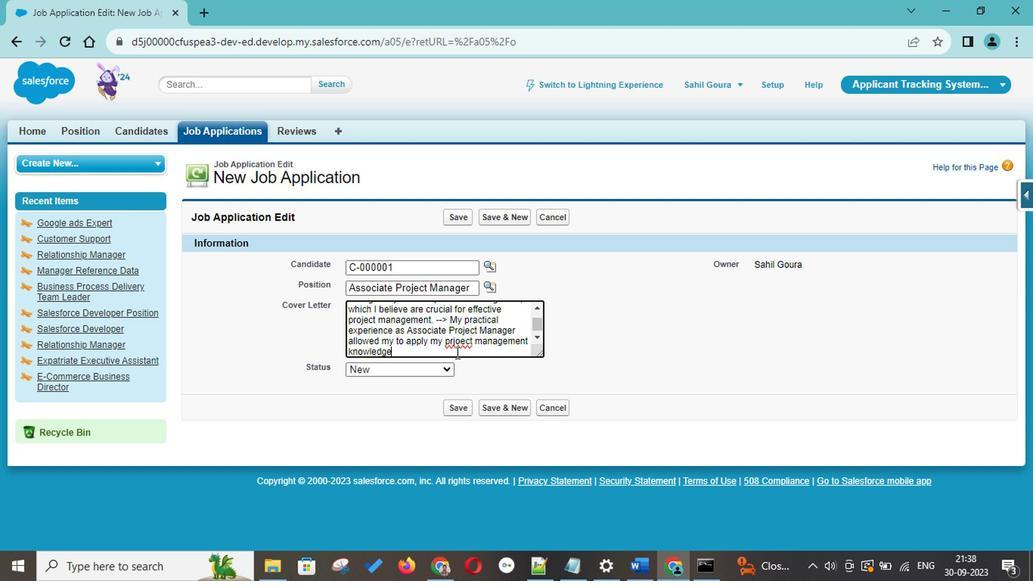 
Action: Mouse moved to (461, 340)
Screenshot: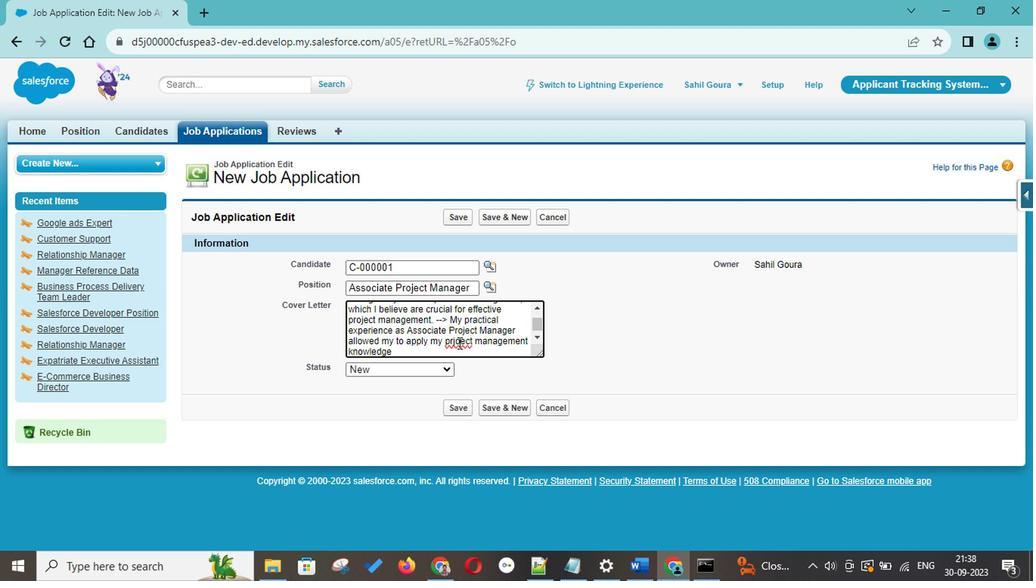 
Action: Mouse pressed left at (461, 340)
Screenshot: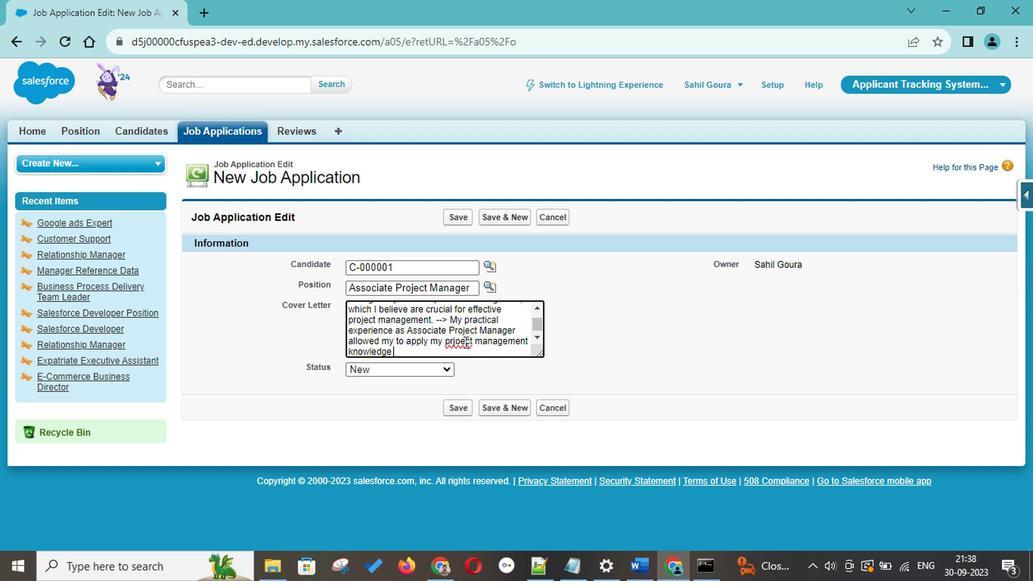 
Action: Mouse moved to (458, 337)
Screenshot: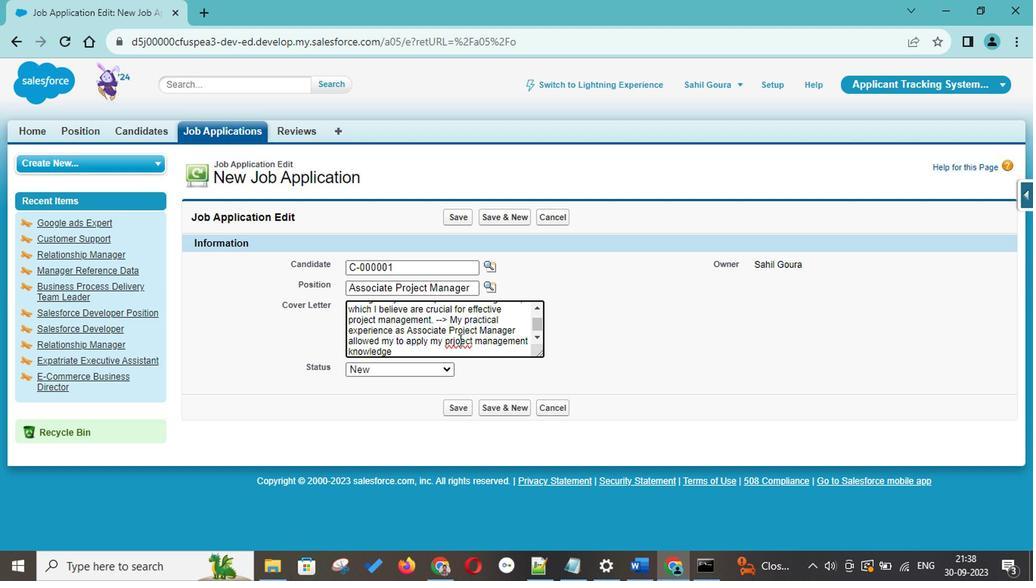 
Action: Mouse pressed left at (458, 337)
Screenshot: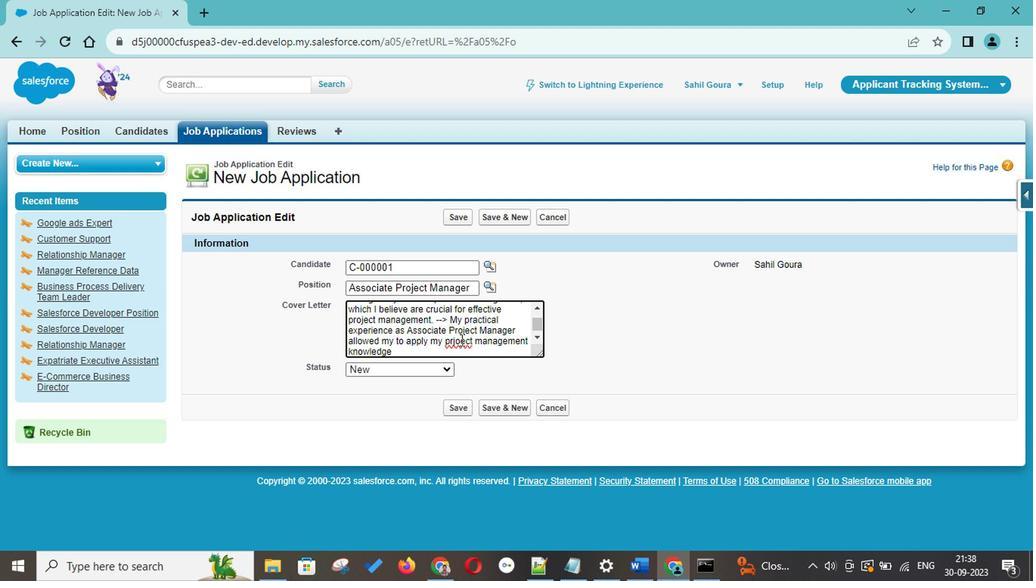 
Action: Key pressed <Key.backspace><Key.backspace>oj
Screenshot: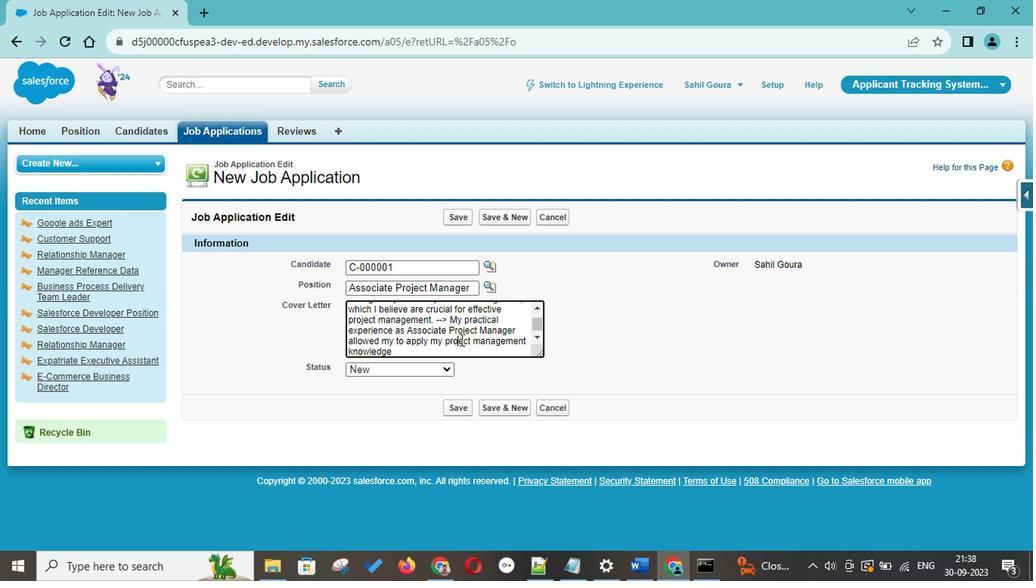 
Action: Mouse moved to (457, 348)
Screenshot: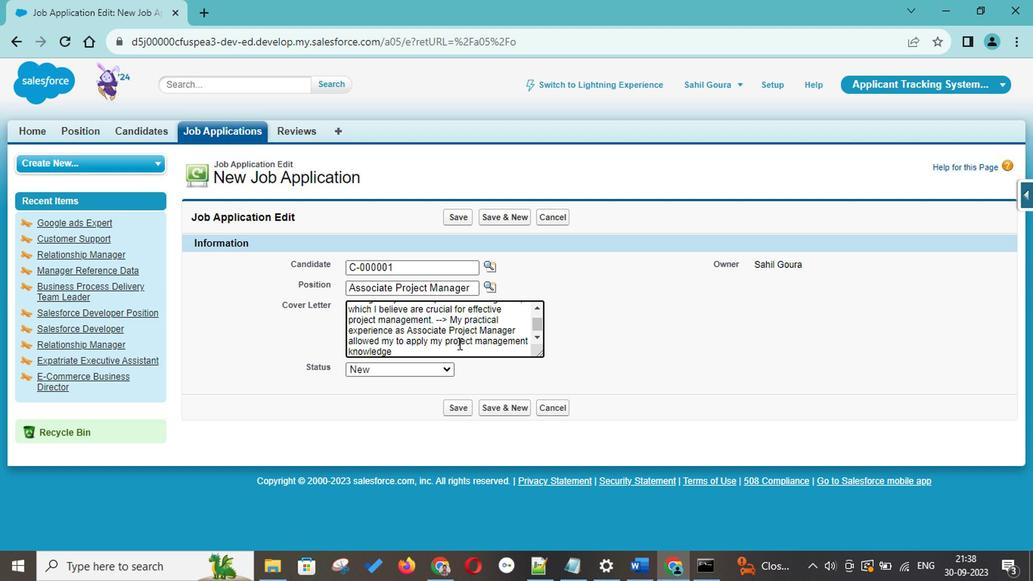 
Action: Mouse pressed left at (457, 348)
Screenshot: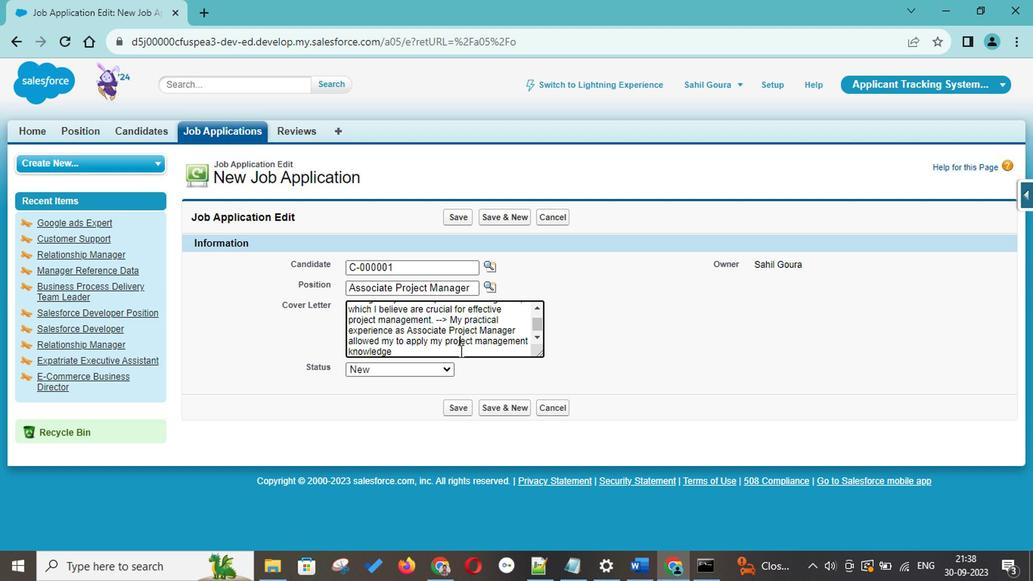 
Action: Key pressed in<Key.space>a<Key.space>real<Key.space>world<Key.space>setting.<Key.space><Key.shift><Key.shift><Key.shift><Key.shift><Key.shift><Key.shift><Key.shift><Key.shift><Key.shift><Key.shift><Key.shift><Key.shift><Key.shift><Key.shift><Key.shift><Key.shift>This<Key.space>experience<Key.space>taught<Key.space>me<Key.space>the<Key.space>importance<Key.space>or<Key.backspace>f<Key.space>clear<Key.space>communication,<Key.space>time<Key.space>management,<Key.space>and<Key.space>adaptability<Key.space>in<Key.space>projeccc<Key.backspace><Key.backspace>t<Key.space>management.<Key.space>--<Key.shift_r>><Key.space><Key.shift>I<Key.space>am<Key.space>com<Key.backspace>nfir<Key.backspace>dent<Key.space>that<Key.space>my<Key.space>passion<Key.space>for<Key.space>m<Key.backspace>project<Key.space>managemenrt<Key.backspace><Key.backspace>t,<Key.space>coupled<Key.space>b<Key.backspace>with<Key.space>my<Key.space>educational<Key.space>background<Key.space>and<Key.space>practical<Key.space>experience<Key.space><Key.backspace>,<Key.space>make<Key.space>me<Key.space>a<Key.space>strong<Key.space>fit<Key.space>for<Key.space>this<Key.space>role.<Key.space>
Screenshot: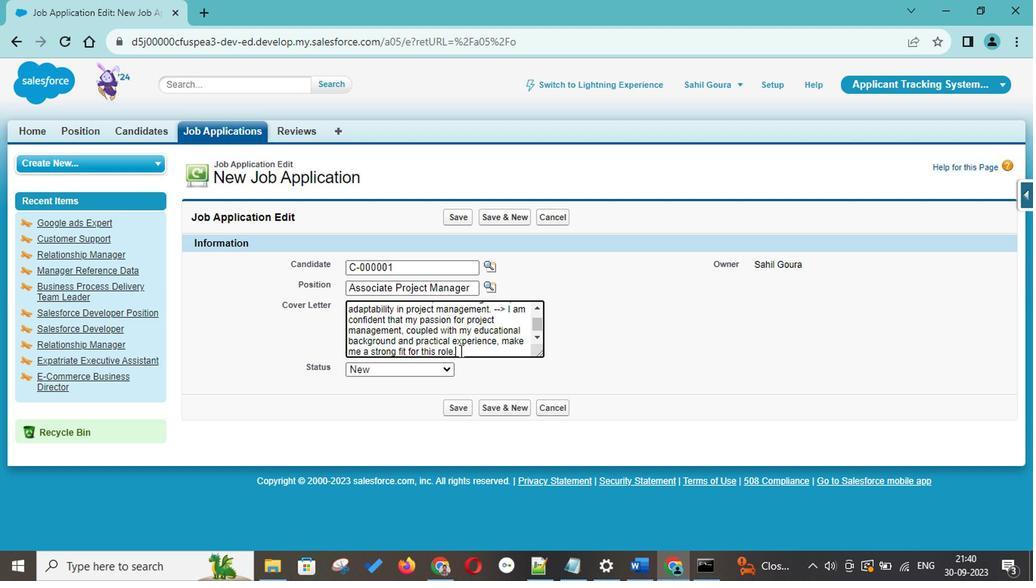 
Action: Mouse moved to (503, 409)
Screenshot: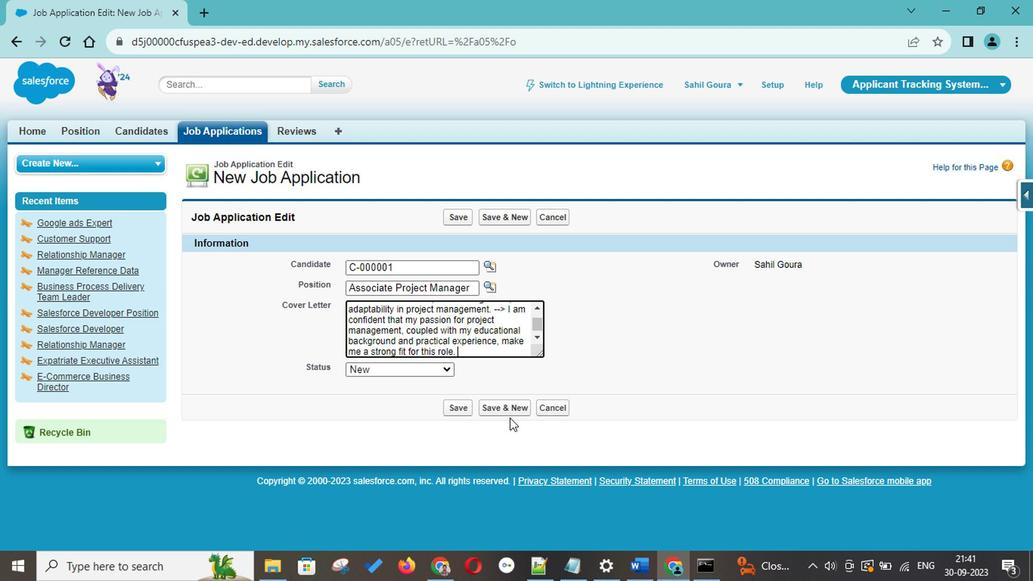 
Action: Mouse pressed left at (503, 409)
Screenshot: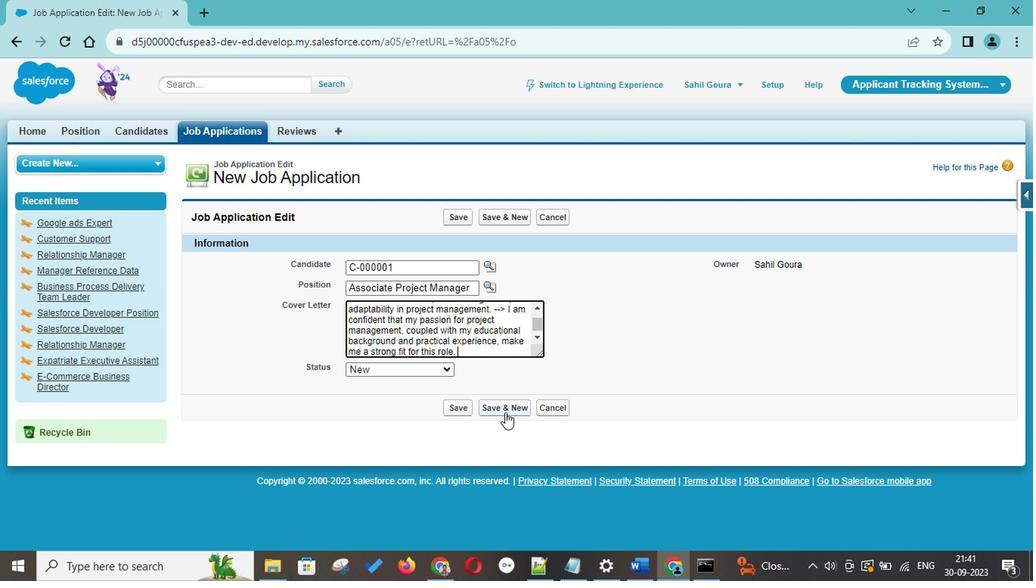 
Action: Mouse moved to (491, 269)
Screenshot: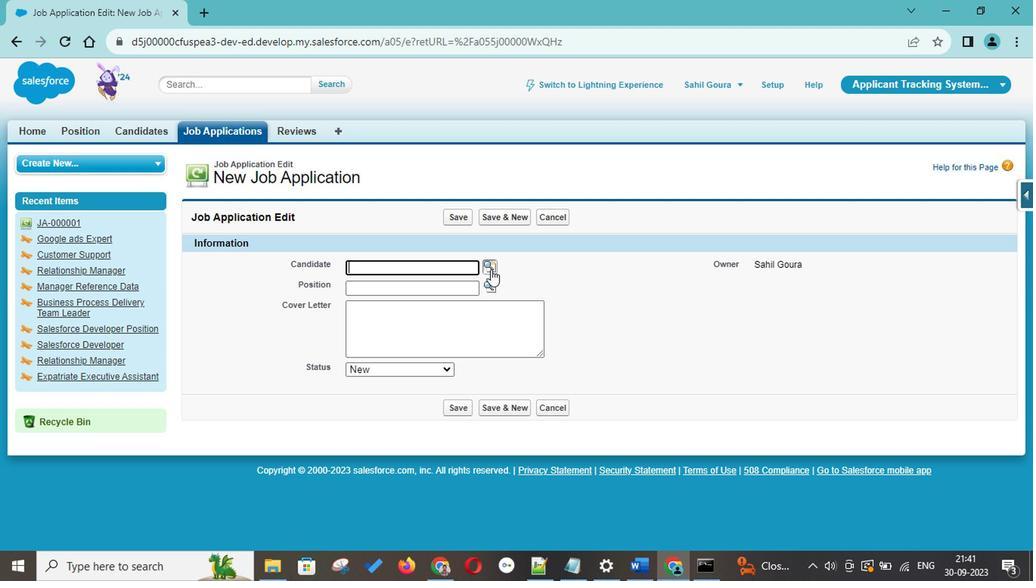 
Action: Mouse pressed left at (491, 269)
Screenshot: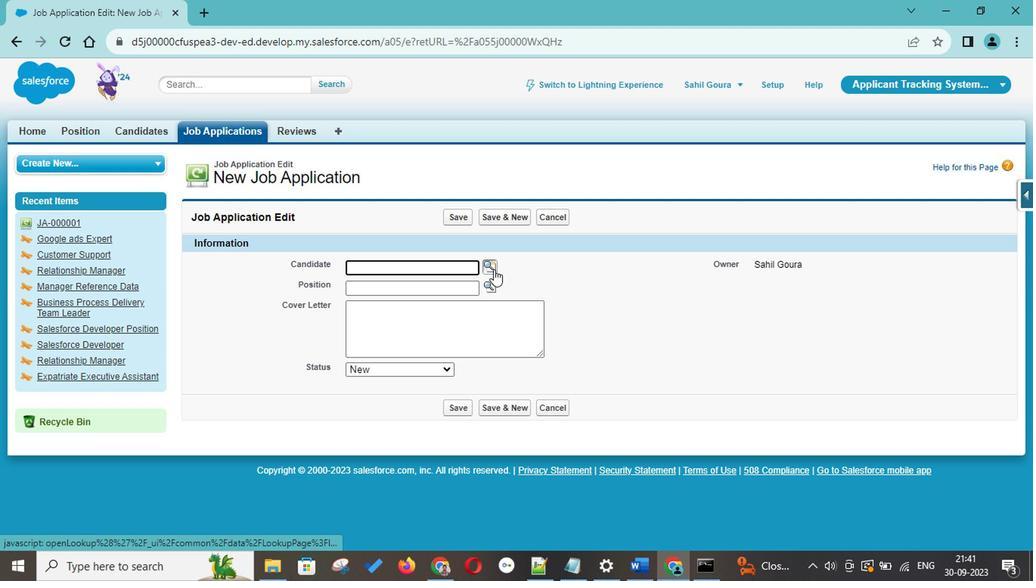 
Action: Mouse moved to (259, 346)
Screenshot: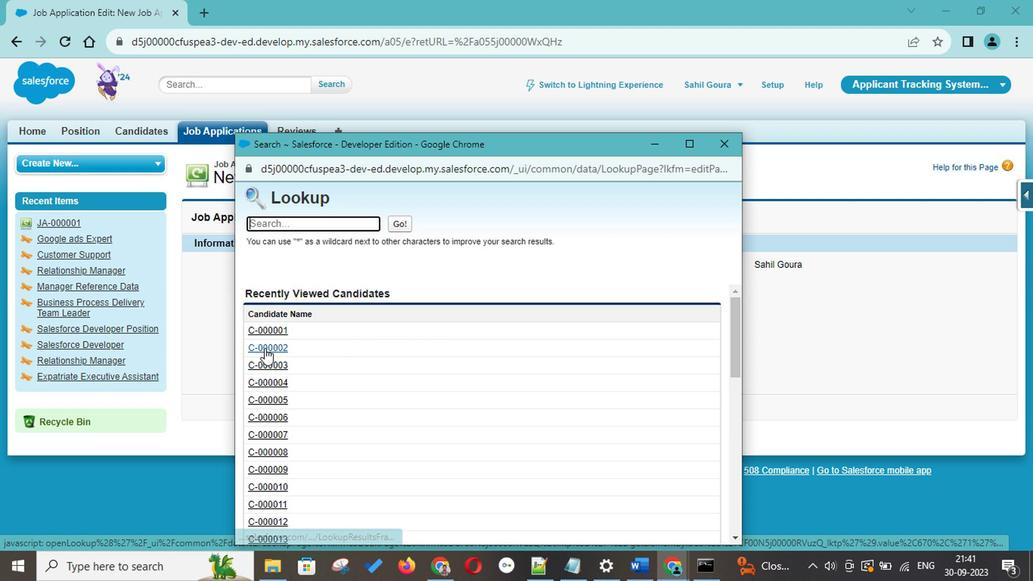 
Action: Mouse pressed left at (259, 346)
Screenshot: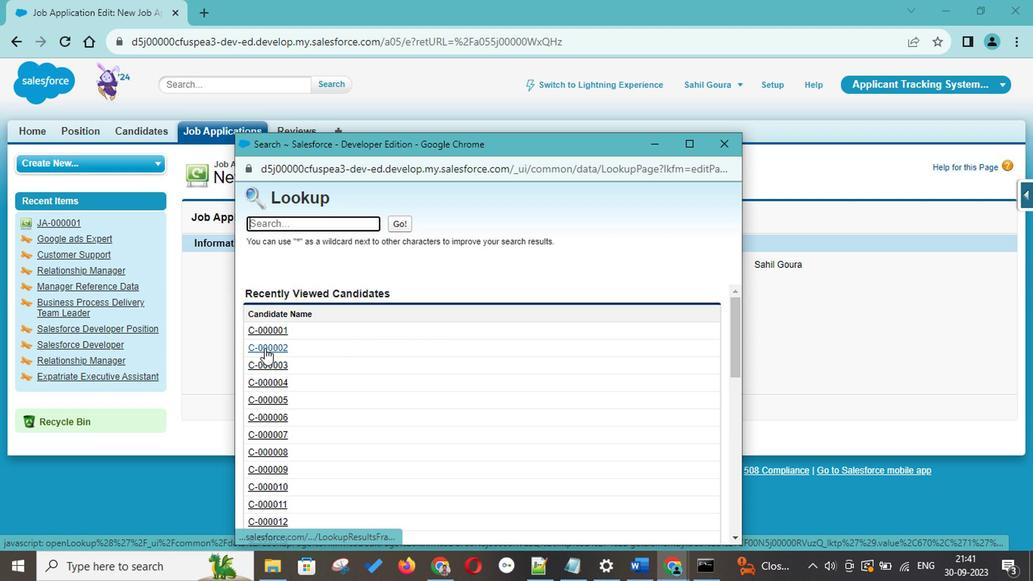 
Action: Mouse moved to (487, 289)
Screenshot: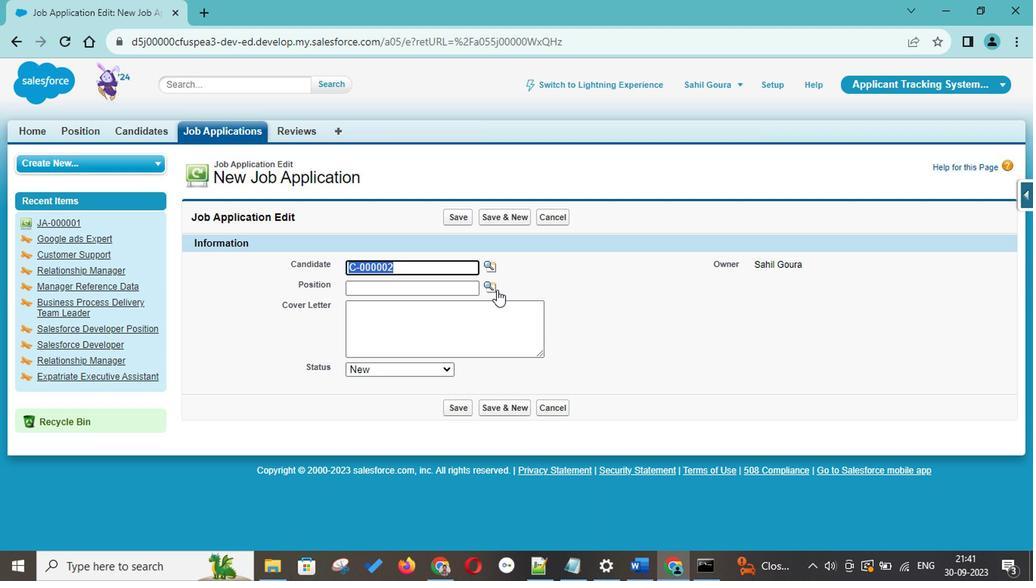 
Action: Mouse pressed left at (487, 289)
Screenshot: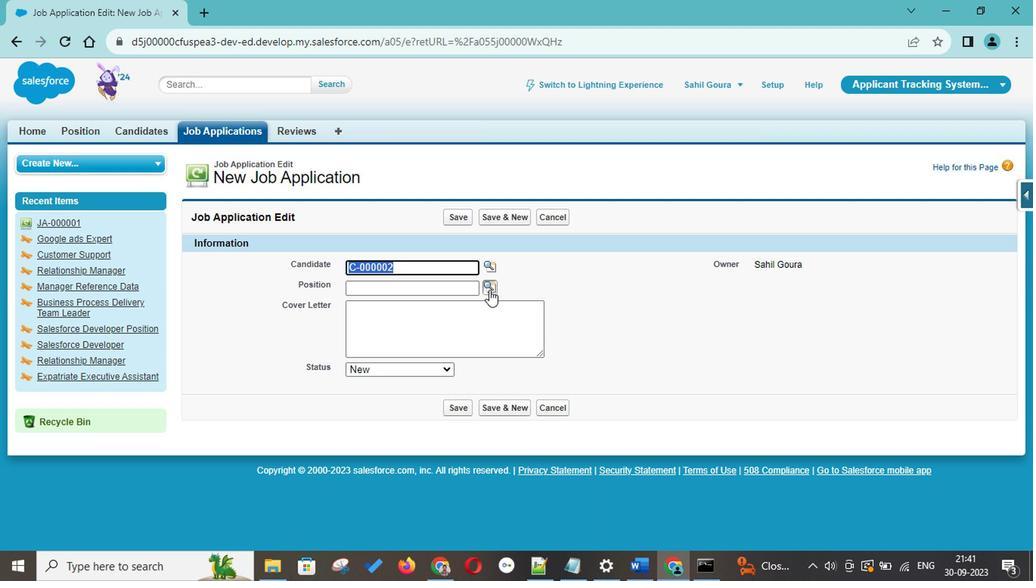 
Action: Mouse moved to (337, 328)
Screenshot: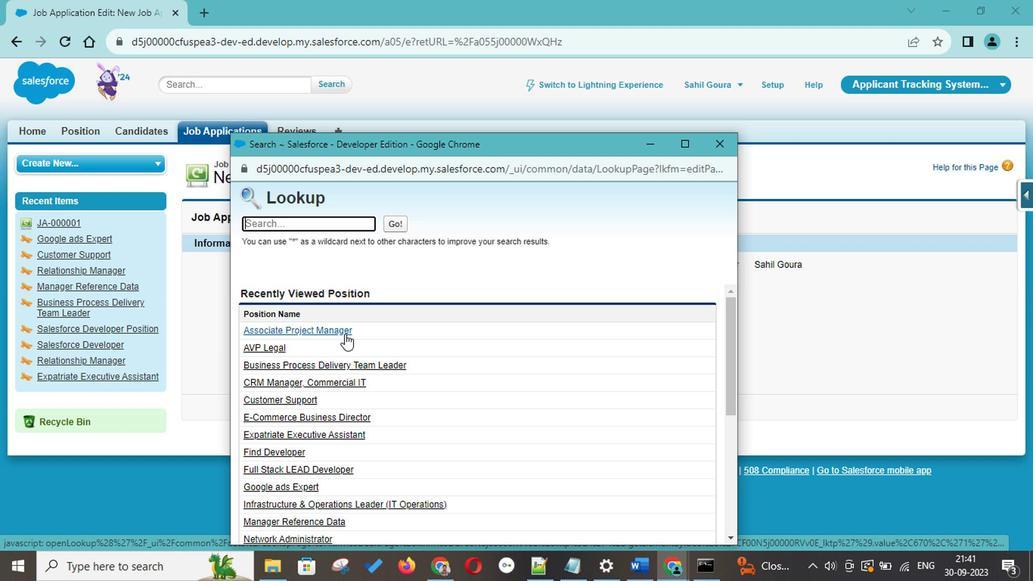 
Action: Mouse pressed left at (337, 328)
Screenshot: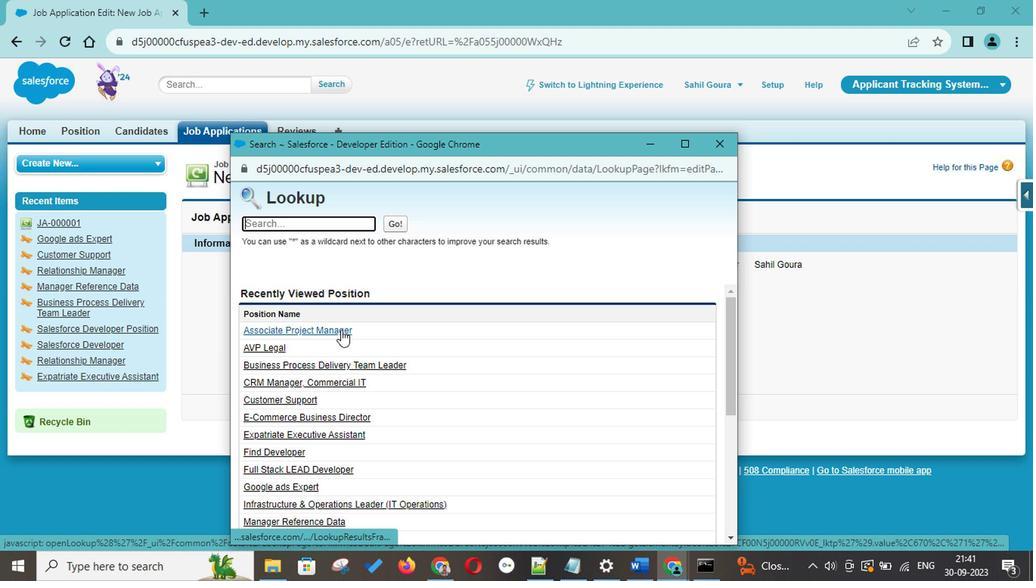 
Action: Mouse moved to (388, 314)
Screenshot: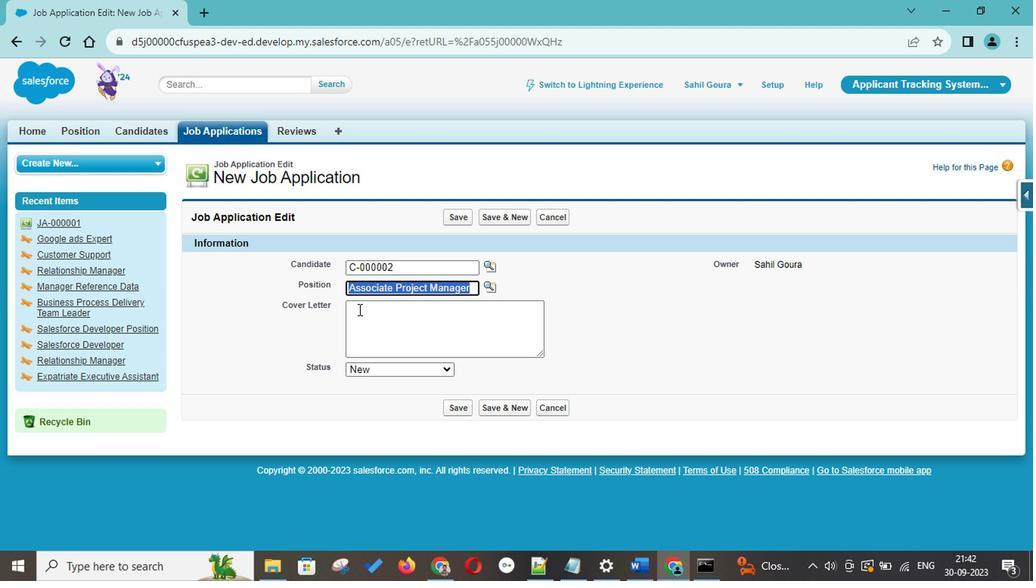 
Action: Mouse pressed left at (388, 314)
Screenshot: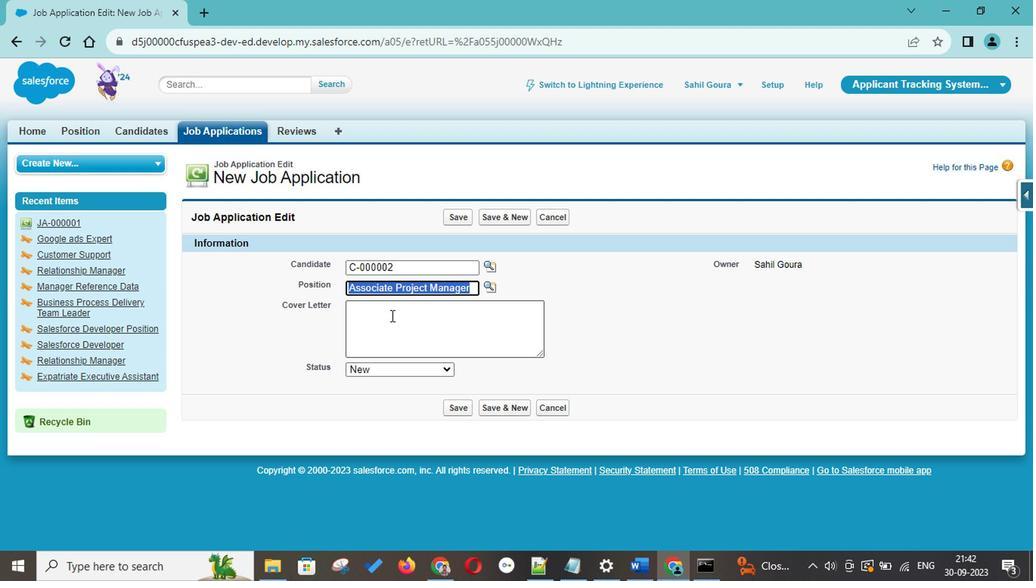 
Action: Key pressed <Key.shift>I<Key.space>am<Key.space>writing<Key.space>express<Key.space>my<Key.space>strong<Key.space>interest<Key.space>in<Key.space><Key.shift>A<Key.backspace>the<Key.space><Key.shift>Associate<Key.space><Key.shift>Project<Key.space><Key.shift>Manager<Key.space>position<Key.space>as<Key.space>advertised<Key.space>on<Key.space>your<Key.space><Key.shift>Company's<Key.space>portal.<Key.space>--<Key.shift_r>><Key.space><Key.shift>With<Key.space>a<Key.space>background<Key.space>in<Key.space>h<Key.backspace>the<Key.space>project<Key.space>management,<Key.space>a<Key.space>commitment<Key.space>to<Key.space>delivering<Key.space>exceptionl<Key.backspace>al<Key.space>rw<Key.backspace>esults<Key.space>,<Key.space><Key.backspace><Key.backspace><Key.backspace>,<Key.space>as<Key.backspace>md<Key.space><Key.backspace><Key.backspace><Key.backspace>nd<Key.space>as<Key.space>a<Key.space>passion<Key.space>for<Key.space>teamwork,<Key.space><Key.shift>I<Key.space>a<Key.space><Key.backspace>m<Key.space>excited<Key.space>to<Key.space>conr<Key.backspace>triby<Key.backspace>ute<Key.space>to<Key.space>your<Key.space>organization's<Key.space>continued<Key.space>suce<Key.backspace>cess.<Key.space>--<Key.shift_r>><Key.space><Key.shift><Key.shift><Key.shift><Key.shift><Key.shift><Key.shift><Key.shift><Key.shift><Key.shift><Key.shift><Key.shift><Key.shift><Key.shift><Key.shift><Key.shift><Key.shift><Key.shift><Key.shift><Key.shift><Key.shift><Key.shift><Key.shift><Key.shift><Key.shift><Key.shift><Key.shift><Key.shift><Key.shift><Key.shift><Key.shift><Key.shift><Key.shift><Key.shift><Key.shift><Key.shift><Key.shift><Key.shift><Key.shift><Key.shift><Key.shift><Key.shift><Key.shift><Key.shift><Key.shift><Key.shift><Key.shift><Key.shift><Key.shift><Key.shift><Key.shift><Key.shift><Key.shift><Key.shift><Key.shift><Key.shift><Key.shift><Key.shift><Key.shift><Key.shift><Key.shift><Key.shift><Key.shift><Key.shift><Key.shift><Key.shift><Key.shift><Key.shift><Key.shift><Key.shift><Key.shift><Key.shift><Key.shift><Key.shift><Key.shift><Key.shift><Key.shift><Key.shift><Key.shift><Key.shift><Key.shift><Key.shift><Key.shift><Key.shift><Key.shift><Key.shift><Key.shift><Key.shift><Key.shift><Key.shift><Key.shift><Key.shift><Key.shift><Key.shift><Key.shift><Key.shift><Key.shift><Key.shift><Key.shift><Key.shift><Key.shift><Key.shift><Key.shift><Key.shift><Key.shift><Key.shift><Key.shift><Key.shift><Key.shift><Key.shift><Key.shift><Key.shift><Key.shift><Key.shift><Key.shift><Key.shift><Key.shift>I<Key.space>have<Key.backspace><Key.backspace><Key.backspace><Key.backspace><Key.backspace>n<Key.space>my<Key.space>current<Key.space>c<Key.backspace>re<Key.backspace>ole,<Key.space><Key.shift>I<Key.space>am<Key.backspace><Key.backspace>have<Key.space>del<Key.backspace>veloped<Key.space>as<Key.space>a<Key.space>solid<Key.space>foundation<Key.space>in<Key.space>project<Key.space>management<Key.space>by<Key.space>successfully<Key.space>corr<Key.backspace><Key.backspace>ordinating<Key.space>and<Key.space>overseeing<Key.space>various<Key.space>projects<Key.space>from<Key.space>inceptions<Key.backspace><Key.space>to<Key.space>completion.<Key.space>--<Key.shift_r>><Key.space><Key.shift><Key.shift>My<Key.space>experience<Key.space>inclusd<Key.backspace><Key.backspace>des<Key.space>creating<Key.space>del<Key.backspace>tailed<Key.space>projects<Key.space>pal<Key.backspace><Key.backspace>lans<Key.space><Key.backspace>,<Key.space>setting<Key.space><Key.space><Key.backspace>and<Key.space>tracking<Key.space>milstron<Key.backspace><Key.backspace><Key.backspace>ones,<Key.space>managing<Key.space>resources,<Key.space>and<Key.space>communicating<Key.space>effectively<Key.space>with<Key.space>
Screenshot: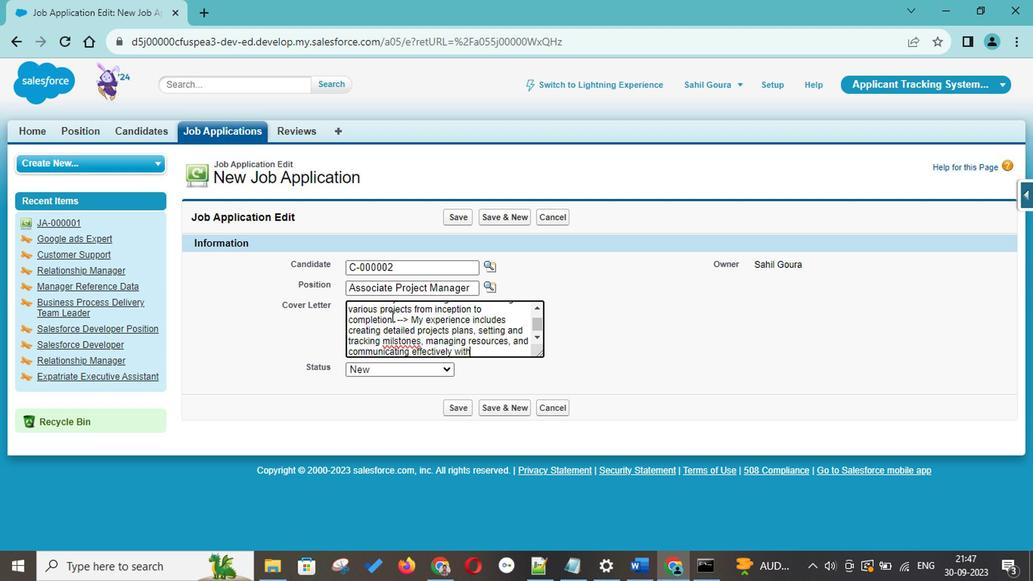 
Action: Mouse moved to (392, 340)
Screenshot: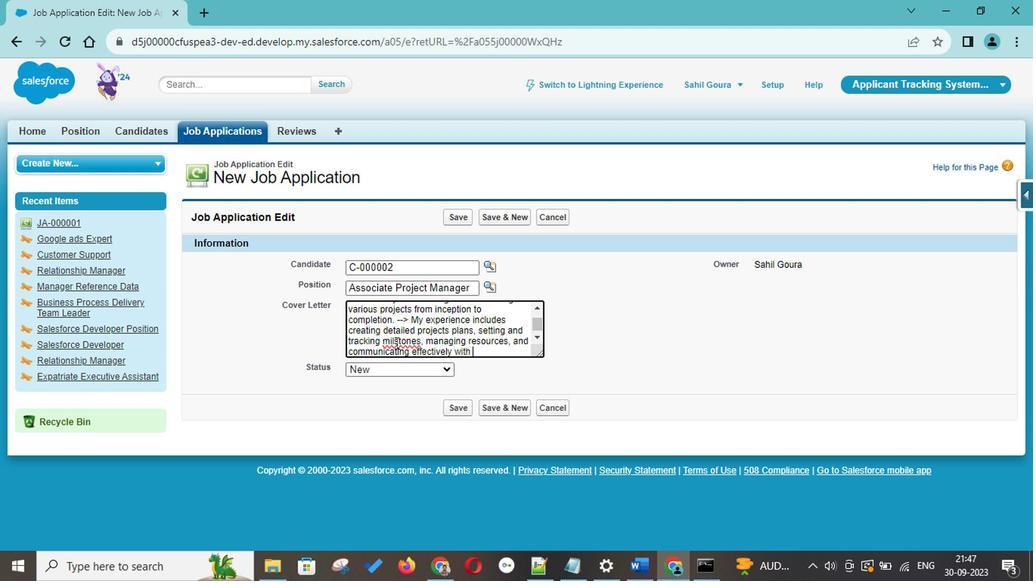 
Action: Mouse pressed left at (392, 340)
Screenshot: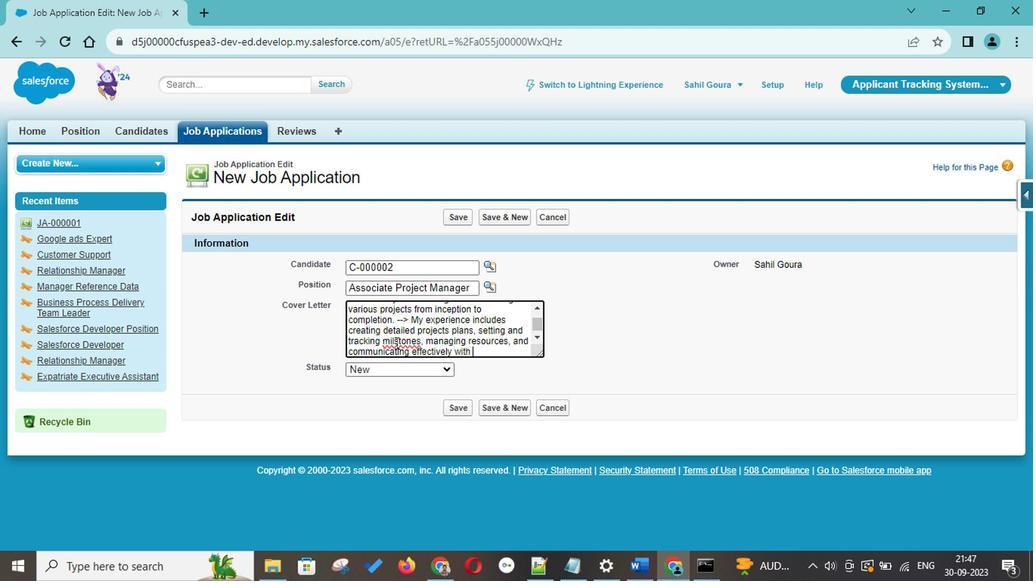 
Action: Key pressed <Key.right>e
Screenshot: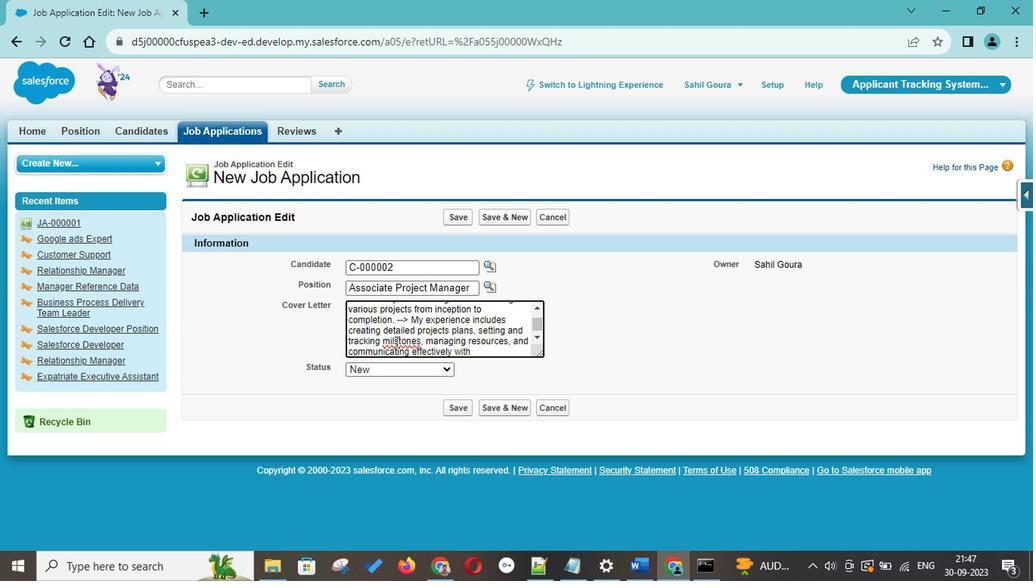 
Action: Mouse moved to (454, 335)
Screenshot: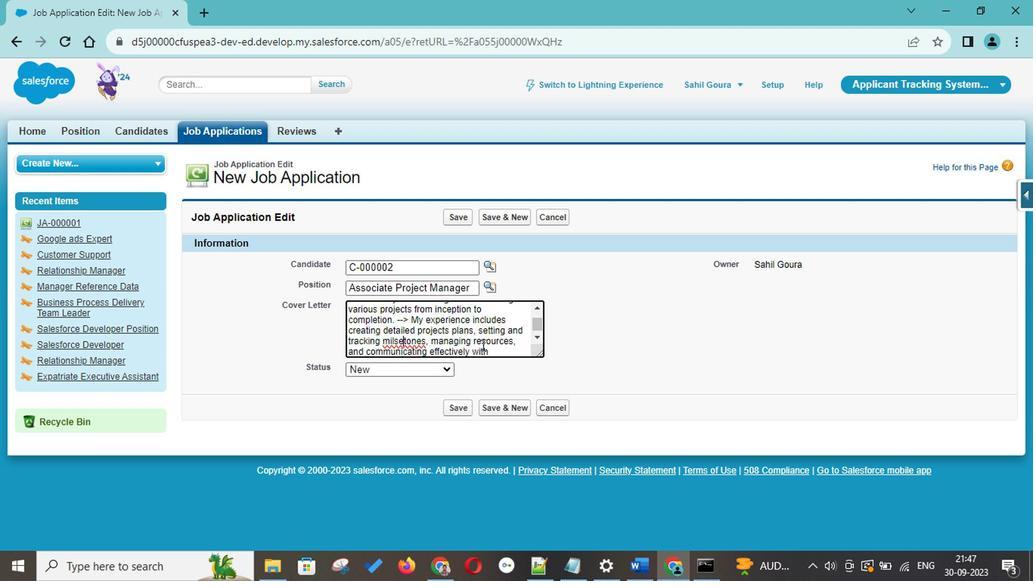 
Action: Key pressed <Key.backspace><Key.backspace><Key.backspace>les
Screenshot: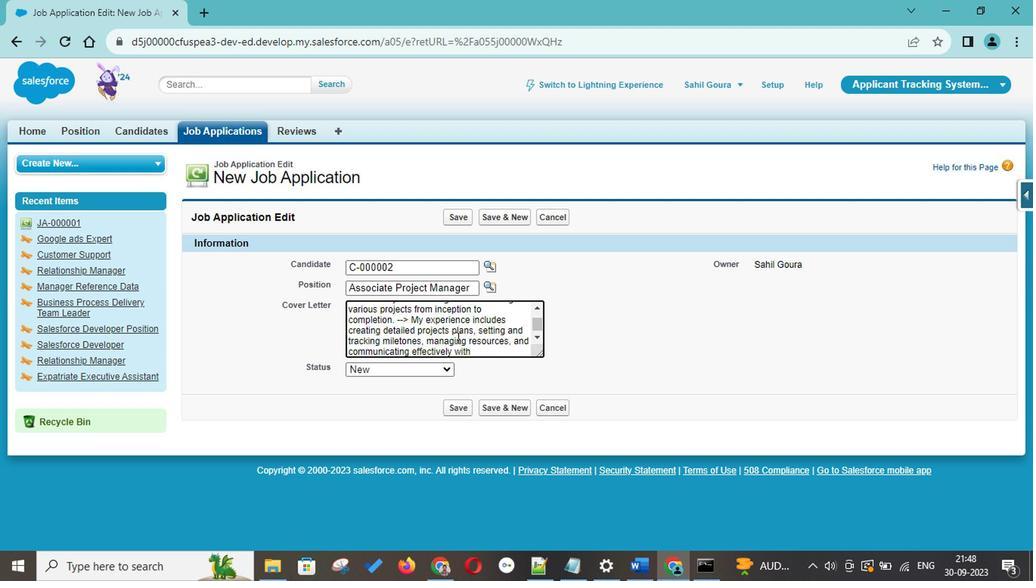 
Action: Mouse moved to (500, 343)
Screenshot: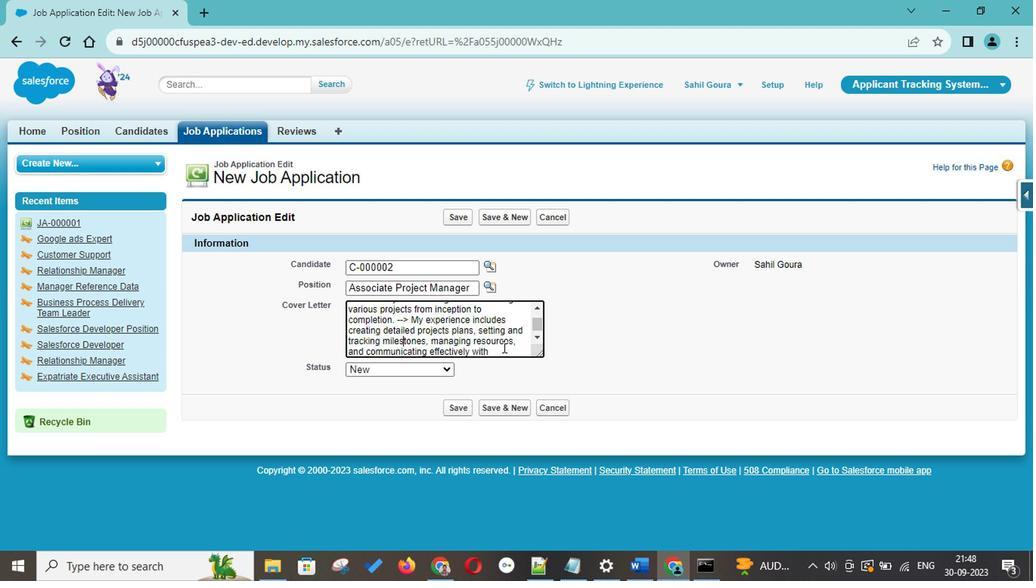 
Action: Mouse pressed left at (500, 343)
Screenshot: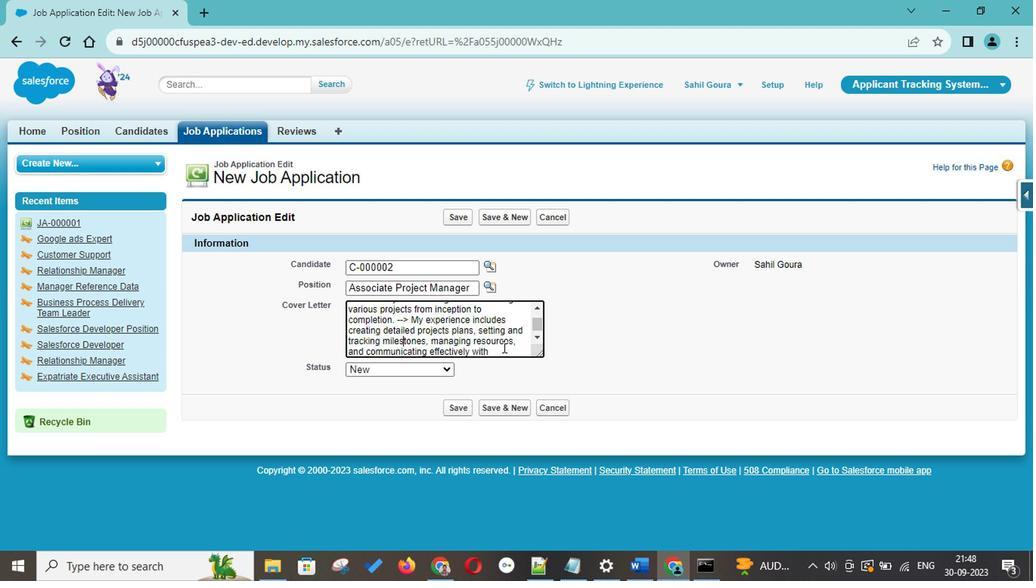 
Action: Mouse moved to (503, 354)
Screenshot: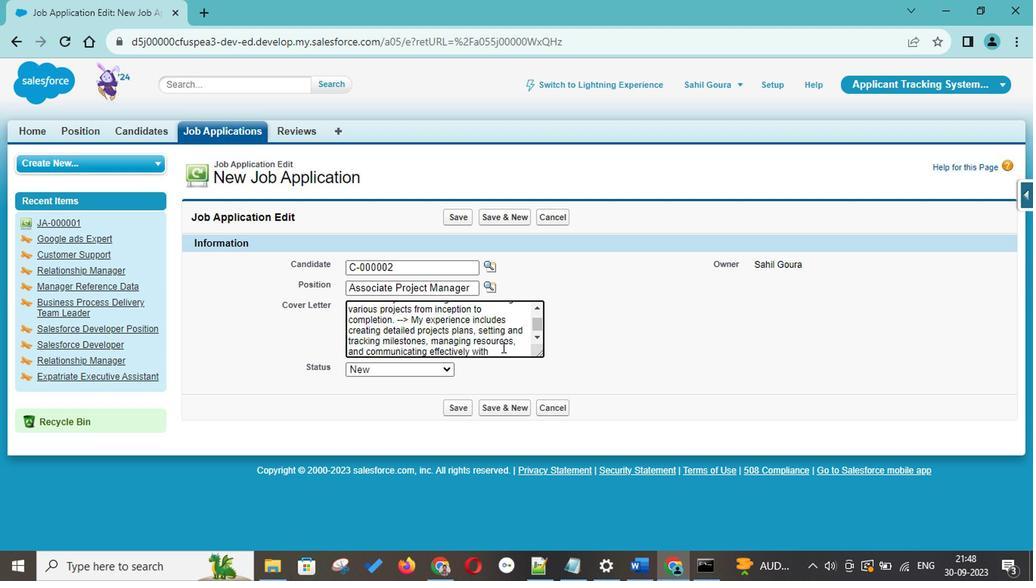 
Action: Mouse pressed left at (503, 354)
Screenshot: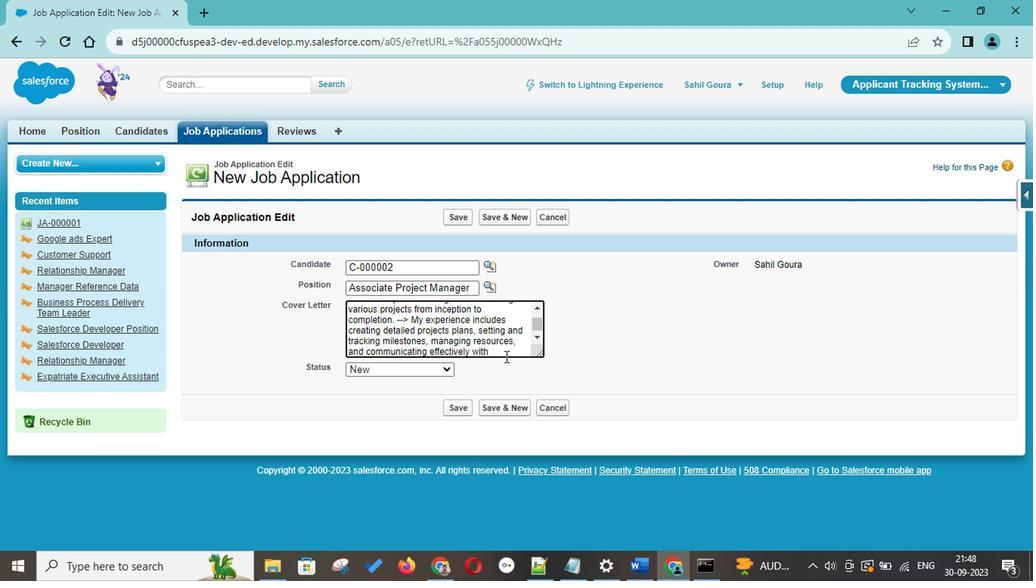 
Action: Key pressed cross-fucti<Key.backspace><Key.backspace><Key.backspace>nctional<Key.space>teams<Key.space>and<Key.space>str<Key.backspace>akeholders<Key.space>.<Key.backspace><Key.backspace>.<Key.space>--<Key.shift_r>><Key.space><Key.shift>i<Key.space>am<Key.space>confident<Key.space>tht<Key.backspace>at<Key.space>my<Key.space>skills<Key.space>in<Key.space>project<Key.space>planning<Key.space>and<Key.space>execution<Key.space>align<Key.space>well<Key.space>with<Key.space>th<Key.space><Key.backspace><Key.backspace>he<Key.space>requirements<Key.space>of<Key.space><Key.shift>Associate<Key.space><Key.shift><Key.shift><Key.shift><Key.shift><Key.shift><Key.shift><Key.shift><Key.shift><Key.shift><Key.shift><Key.shift><Key.shift><Key.shift><Key.shift><Key.shift><Key.shift><Key.shift><Key.shift><Key.shift><Key.shift><Key.shift>Project<Key.space><Key.shift>Manager<Key.space><Key.shift>po<Key.backspace><Key.backspace>post<Key.backspace>iton
Screenshot: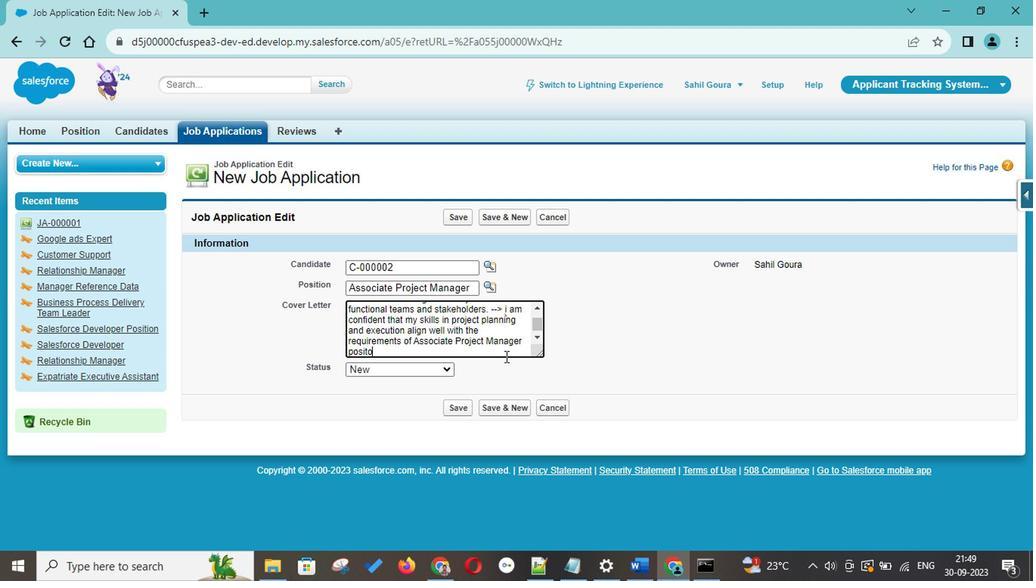 
Action: Mouse moved to (366, 349)
Screenshot: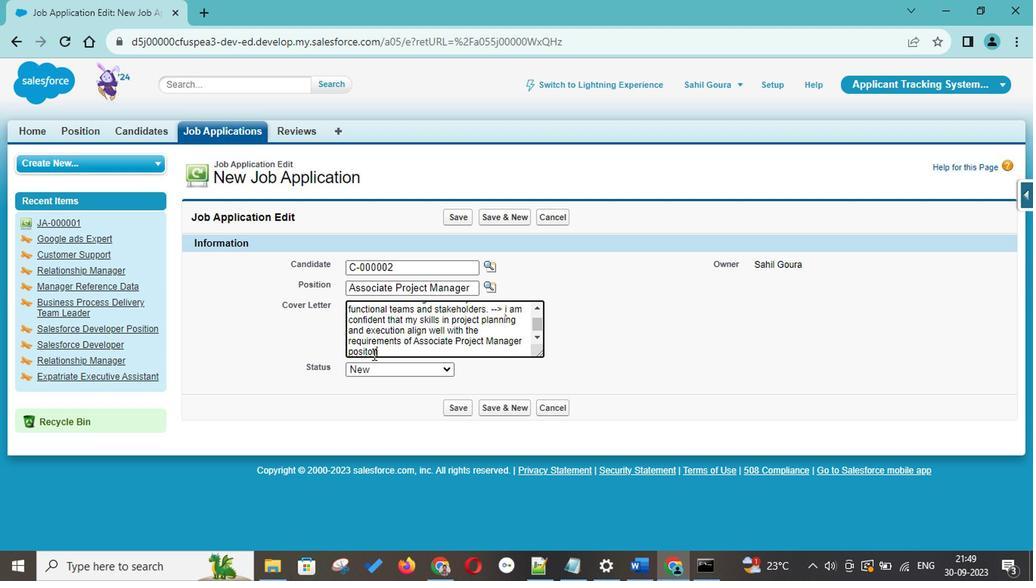 
Action: Mouse pressed right at (366, 349)
Screenshot: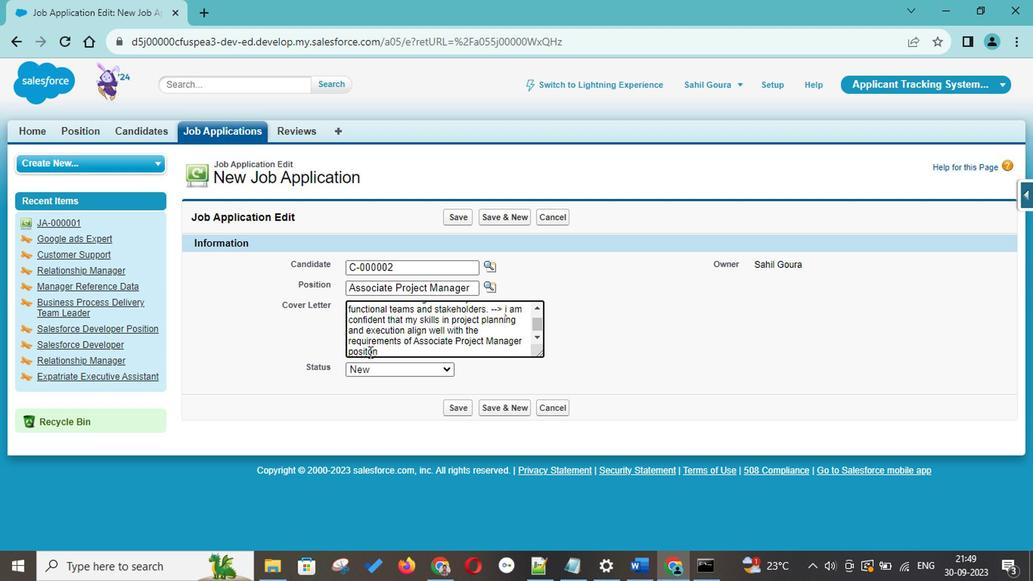
Action: Mouse moved to (481, 154)
Screenshot: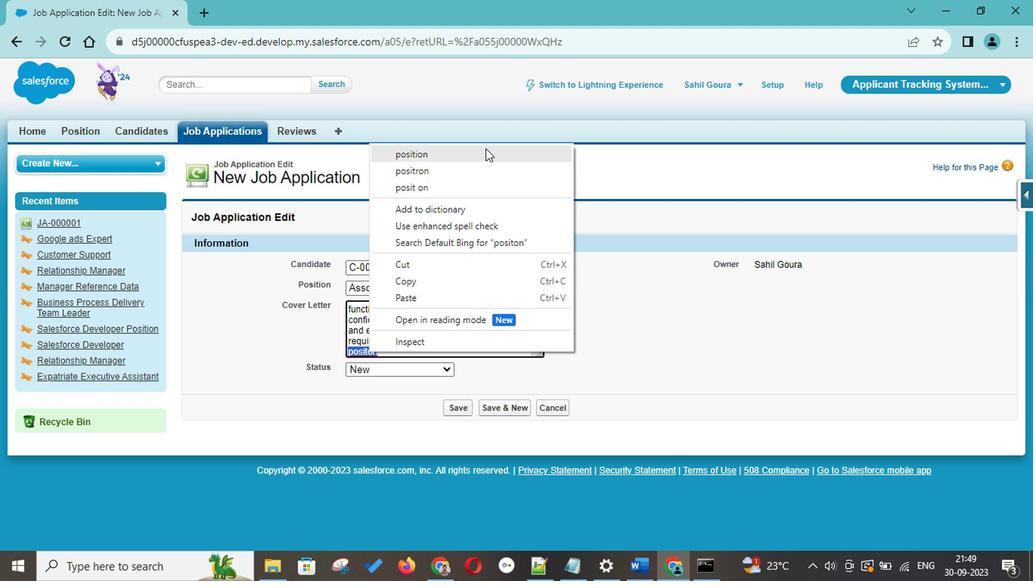 
Action: Mouse pressed left at (481, 154)
Screenshot: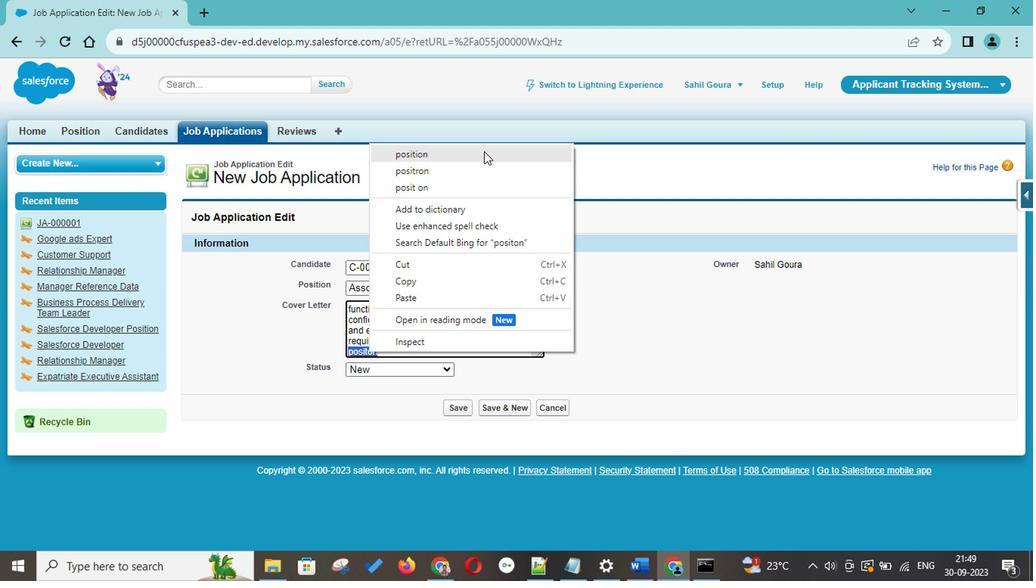 
Action: Mouse moved to (454, 321)
Screenshot: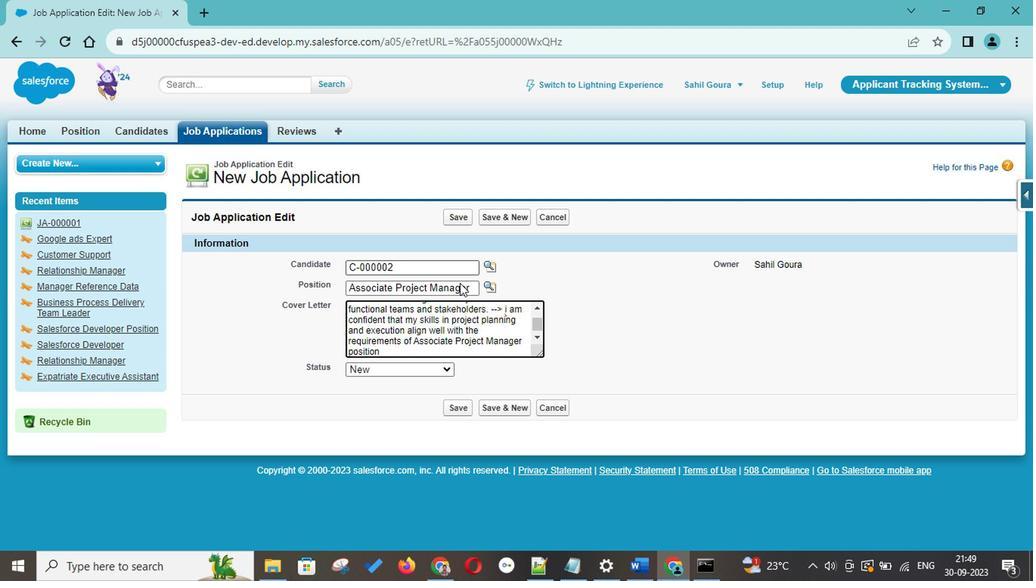 
Action: Key pressed .<Key.space>--<Key.shift_r>><Key.space><Key.shift>What<Key.space>sets<Key.space>me<Key.space>apart<Key.space>is<Key.space>my<Key.space>dedication<Key.space>to<Key.space>continous<Key.space>improvement<Key.space>and<Key.space>my<Key.space>ability<Key.space>
Screenshot: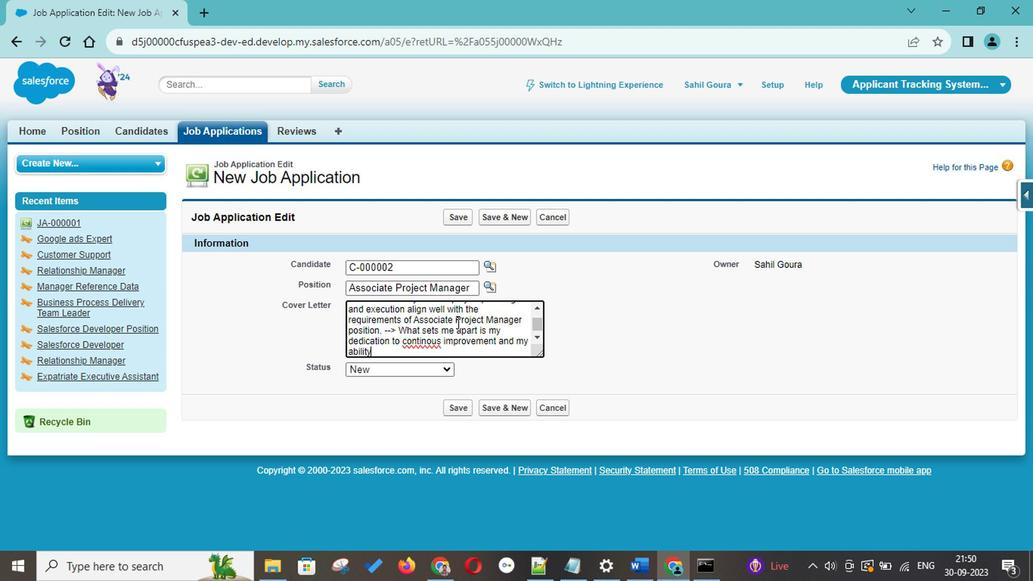 
Action: Mouse moved to (412, 337)
Screenshot: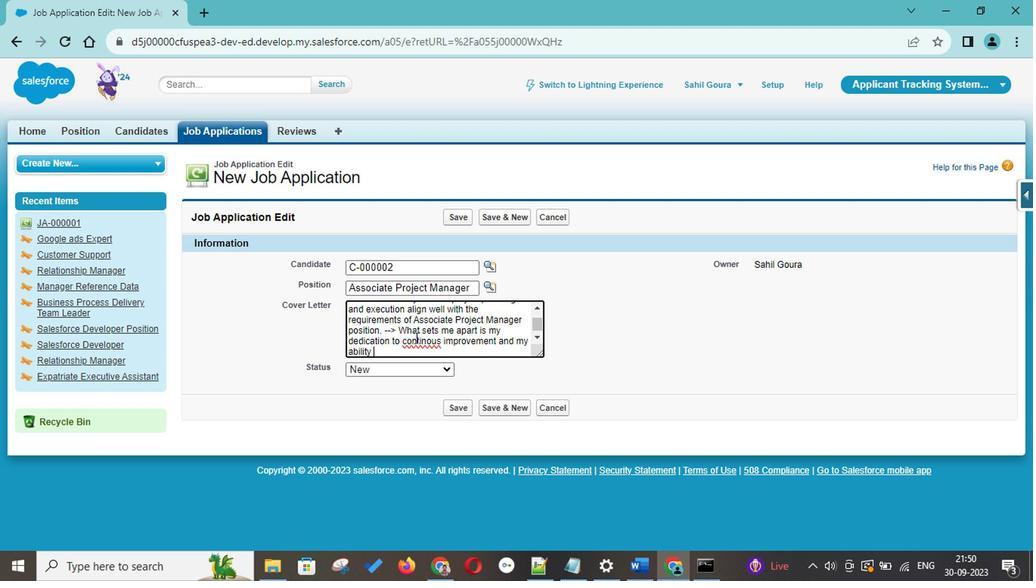 
Action: Mouse pressed left at (412, 337)
Screenshot: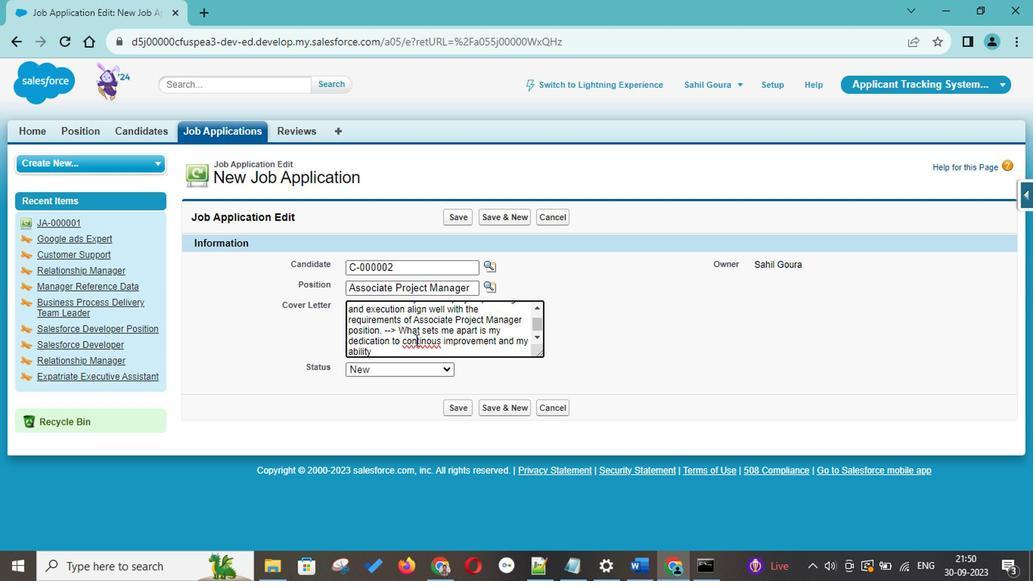 
Action: Mouse pressed right at (412, 337)
Screenshot: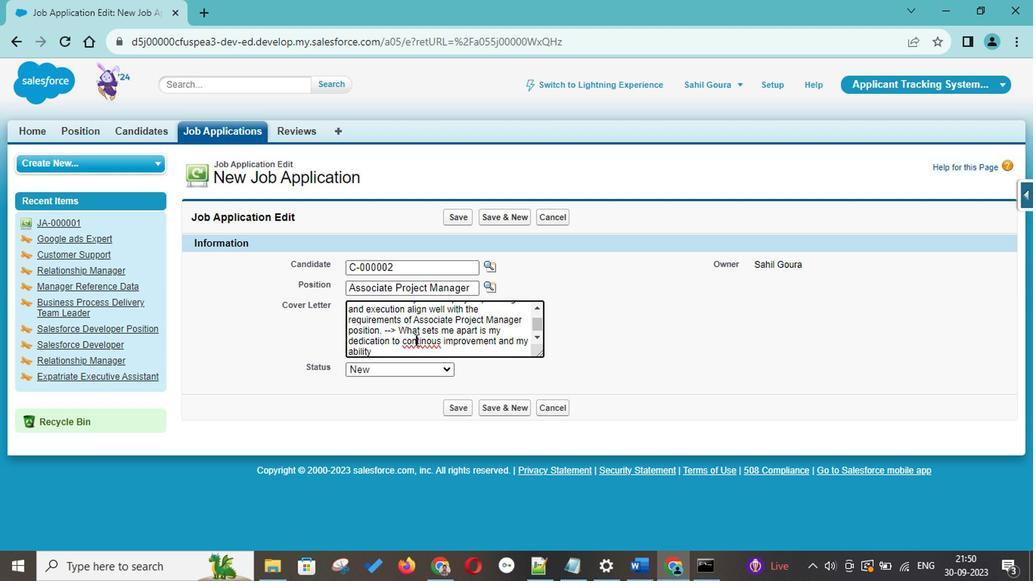 
Action: Mouse moved to (471, 341)
Screenshot: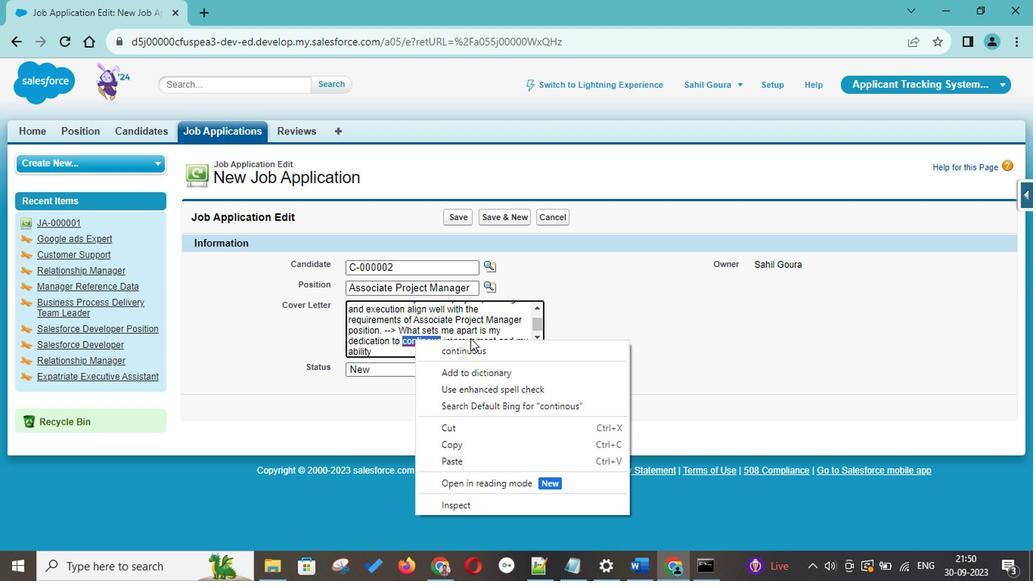 
Action: Mouse pressed left at (471, 341)
Screenshot: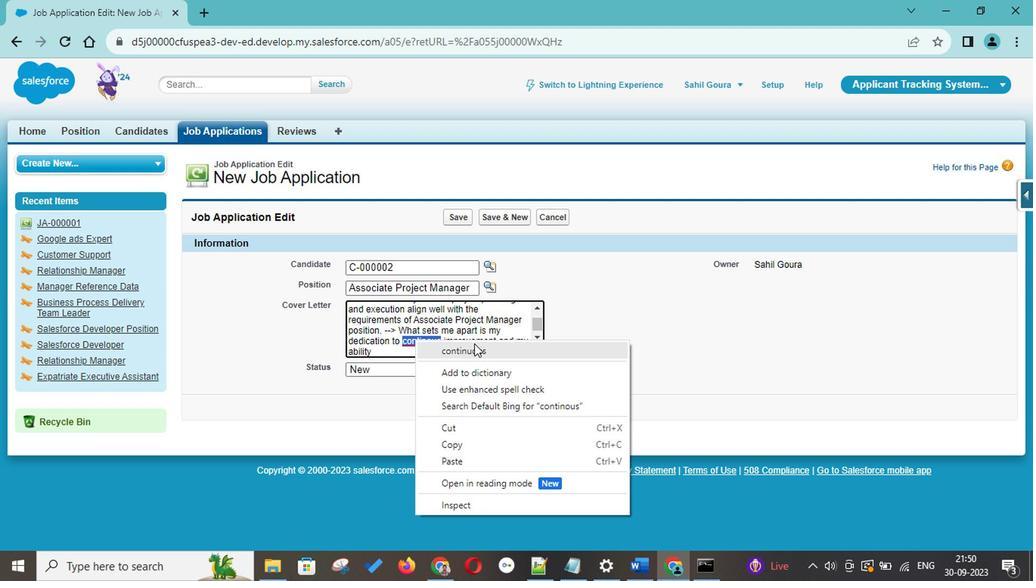 
Action: Mouse moved to (398, 347)
Screenshot: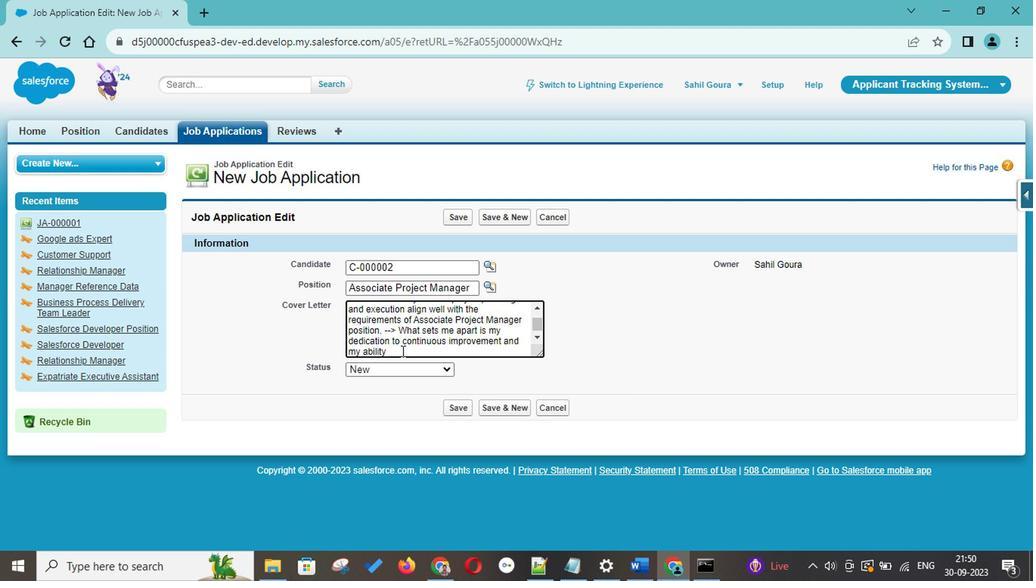 
Action: Mouse pressed left at (398, 347)
Screenshot: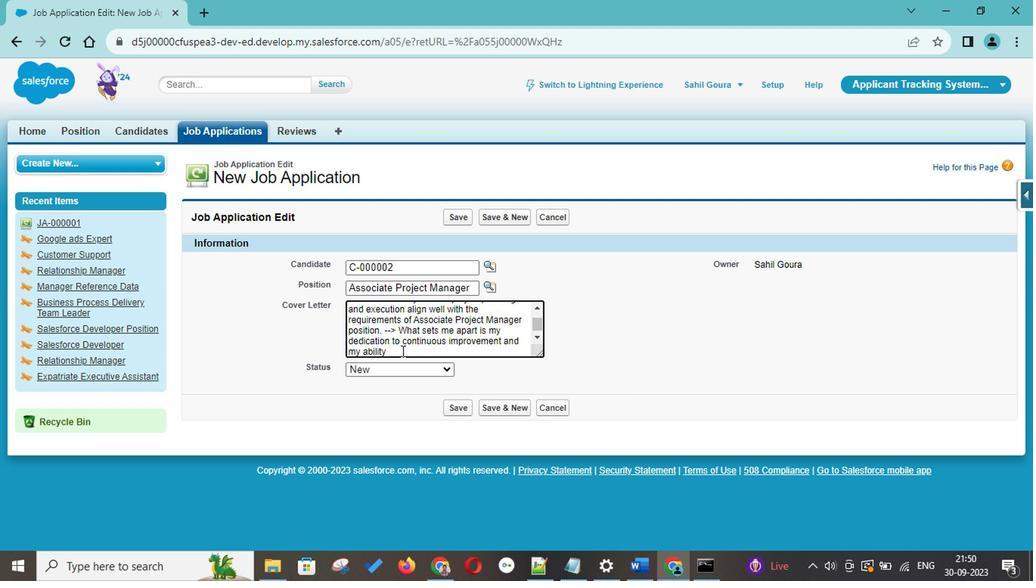
Action: Key pressed to<Key.space>d<Key.backspace>adapt
Screenshot: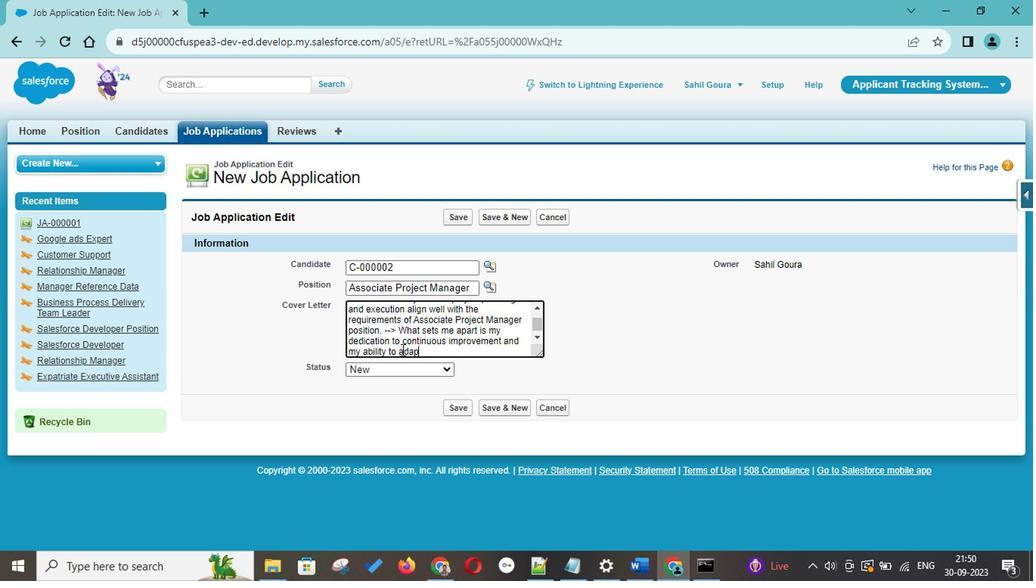 
Action: Mouse moved to (441, 352)
Screenshot: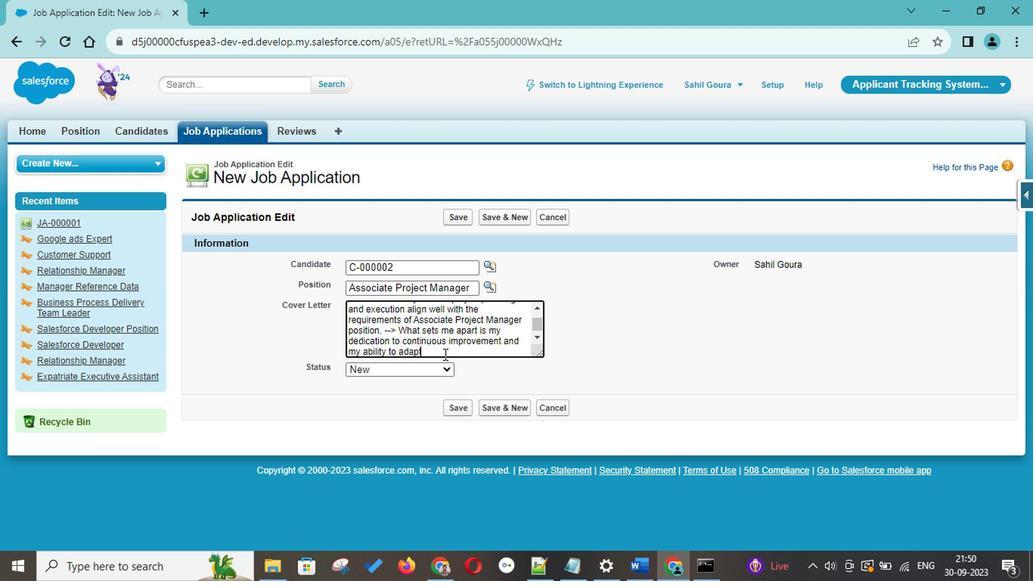 
Action: Mouse pressed left at (441, 352)
Screenshot: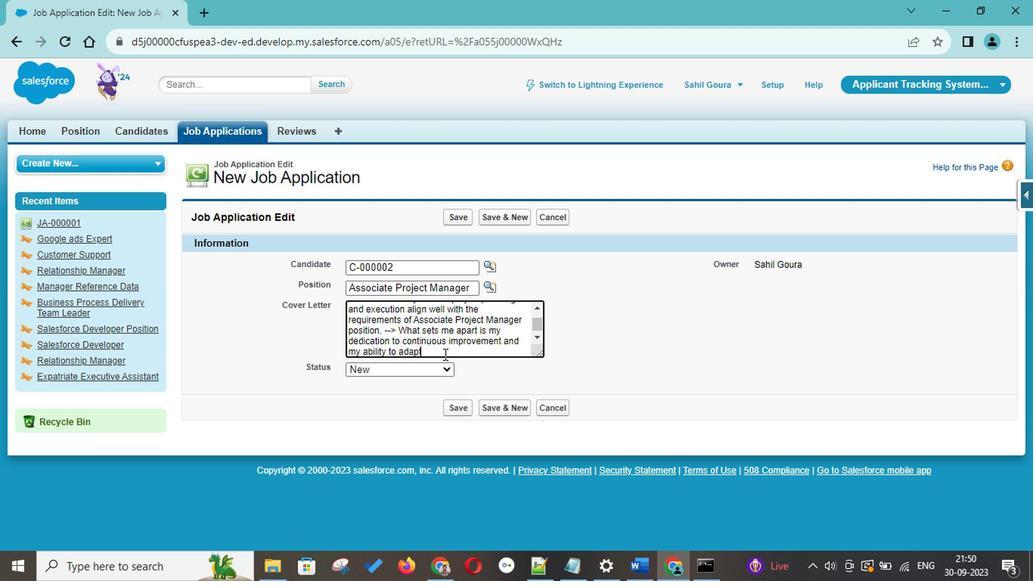 
Action: Key pressed <Key.space>to<Key.space>eve<Key.backspace>olving<Key.space>projects<Key.backspace><Key.space>needs.<Key.space>--<Key.shift_r>><Key.space><Key.shift><Key.shift><Key.shift><Key.shift><Key.shift><Key.shift><Key.shift>I<Key.space>am<Key.space>proficient<Key.space>in<Key.space>utilizing<Key.space>prokect<Key.space>manag
Screenshot: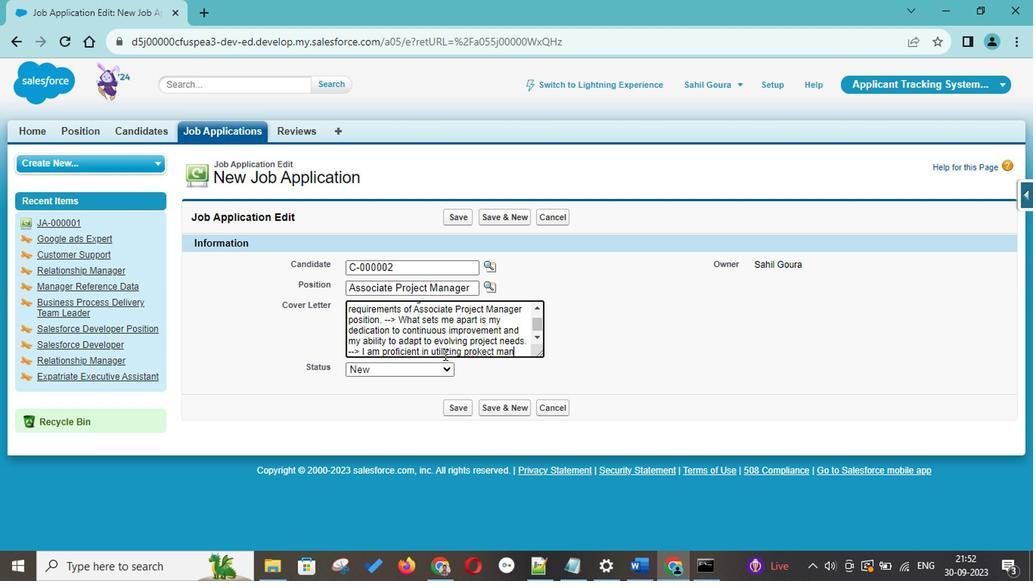 
Action: Mouse moved to (478, 347)
Screenshot: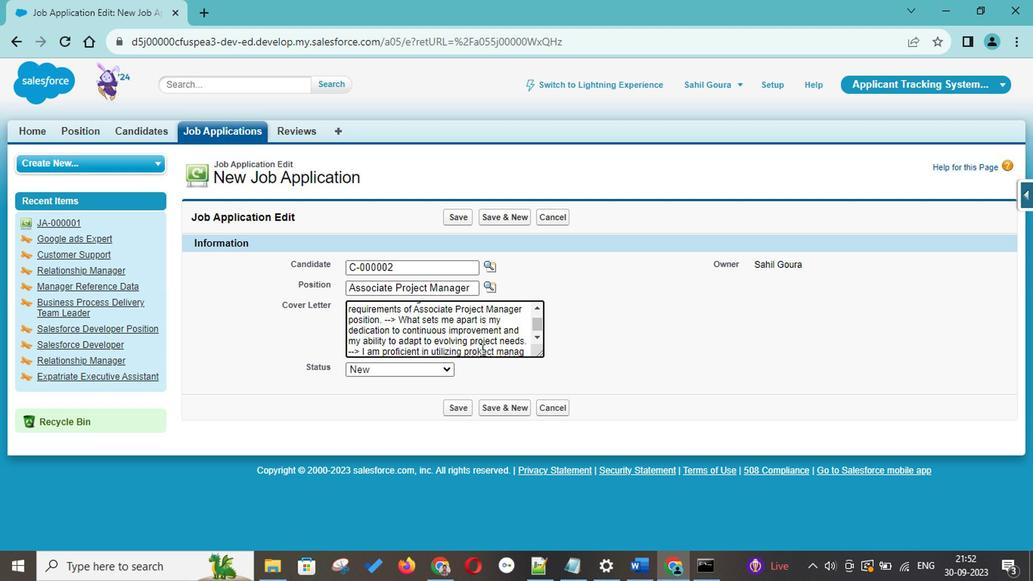 
Action: Mouse pressed left at (478, 347)
Screenshot: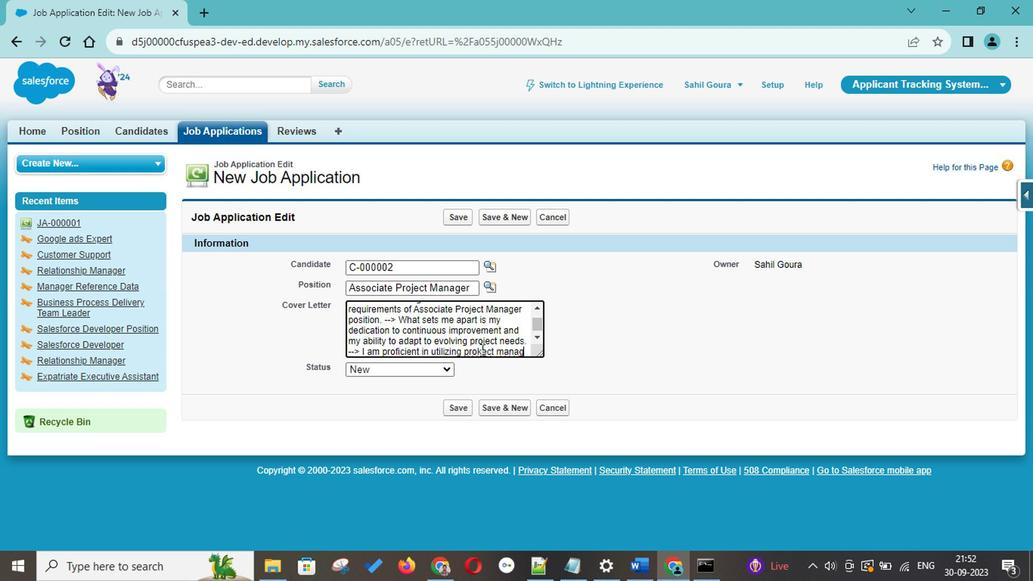 
Action: Key pressed <Key.backspace>j
Screenshot: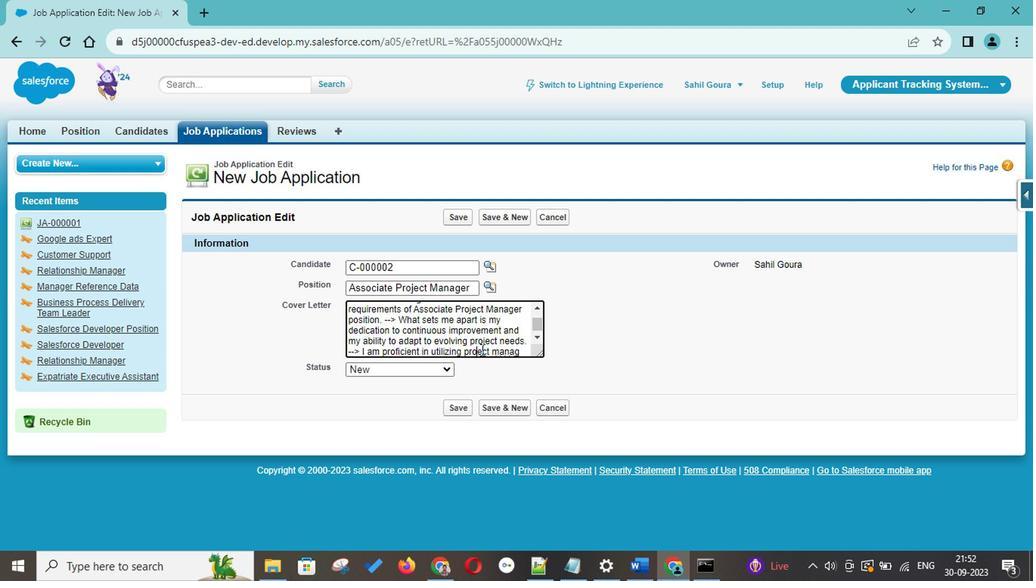 
Action: Mouse moved to (518, 349)
Screenshot: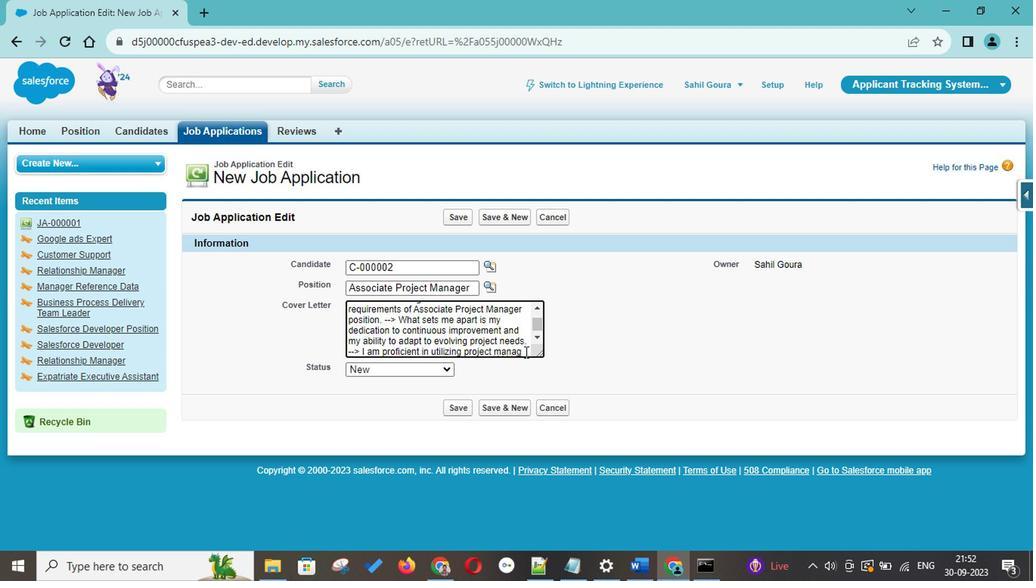 
Action: Mouse pressed left at (518, 349)
Screenshot: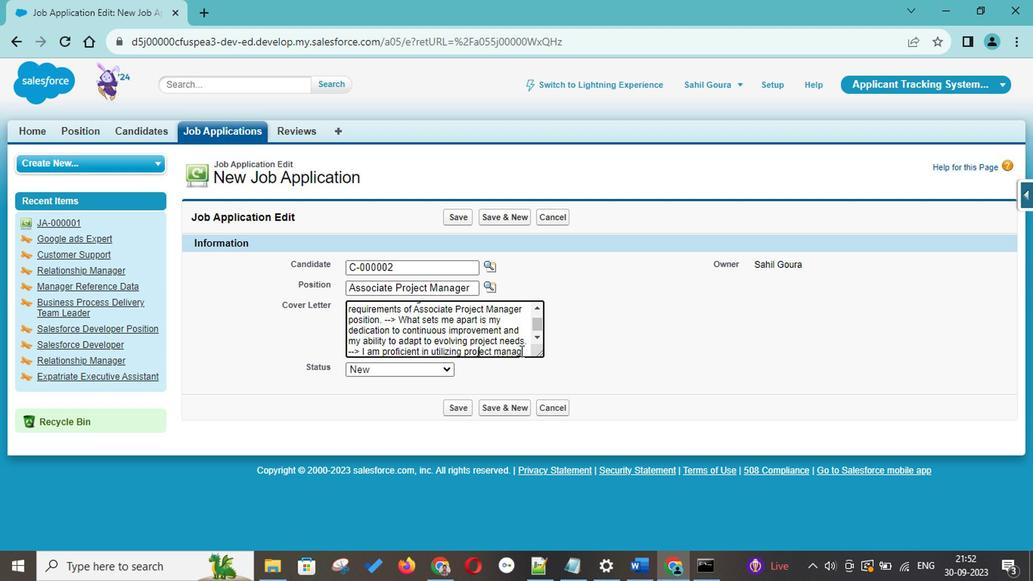 
Action: Key pressed ement<Key.space>softa<Key.backspace>w<Key.backspace>ware<Key.space>and<Key.space>tools,<Key.space>which<Key.space>allows<Key.space>me<Key.space>to<Key.space>maintain<Key.space>a<Key.space>high-level<Key.space>of<Key.space>my<Key.backspace><Key.backspace><Key.backspace><Key.space>organization<Key.space>and<Key.space>efficiency<Key.space>--<Key.shift_r>><Key.space><Key.shift>Addditionaly,<Key.space>my<Key.space>strong<Key.space>problem-solving<Key.space>
Screenshot: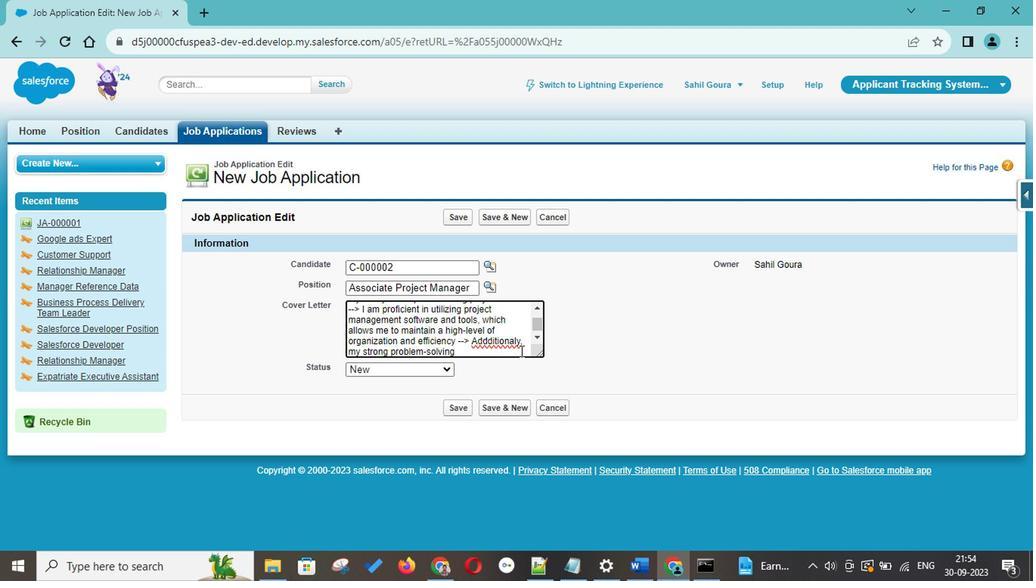 
Action: Mouse moved to (485, 339)
Screenshot: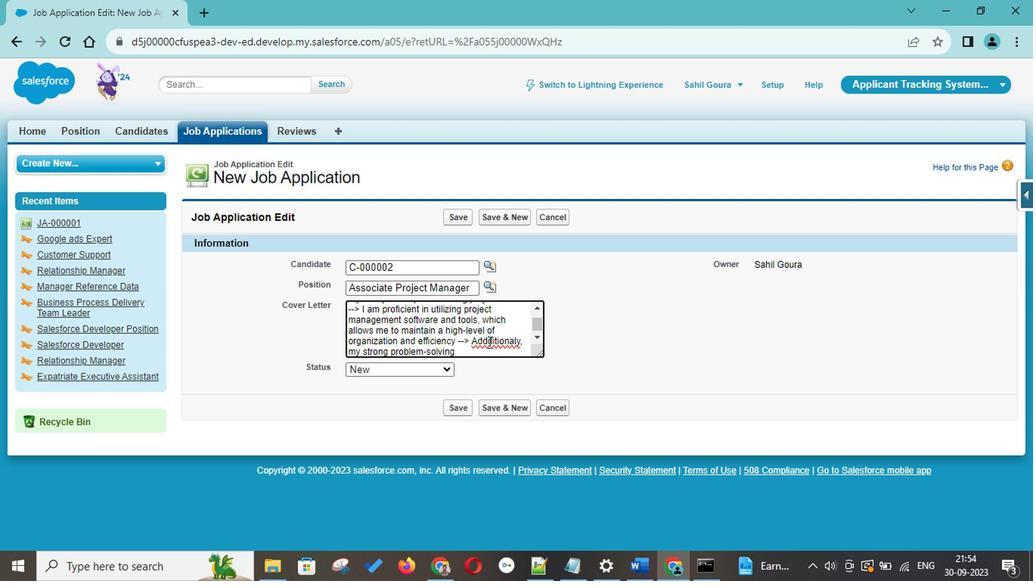 
Action: Mouse pressed left at (485, 339)
Screenshot: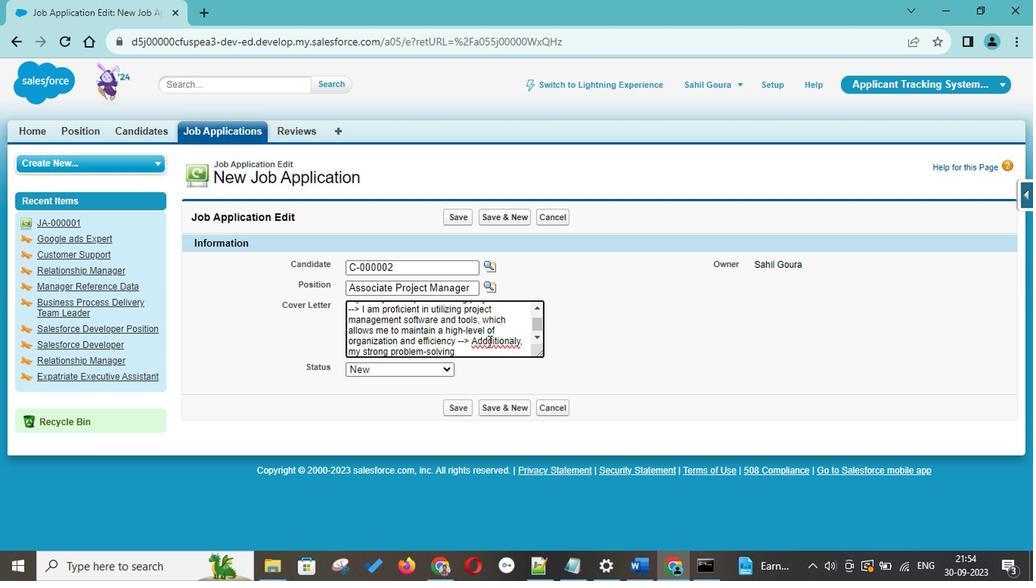 
Action: Key pressed <Key.backspace>
Screenshot: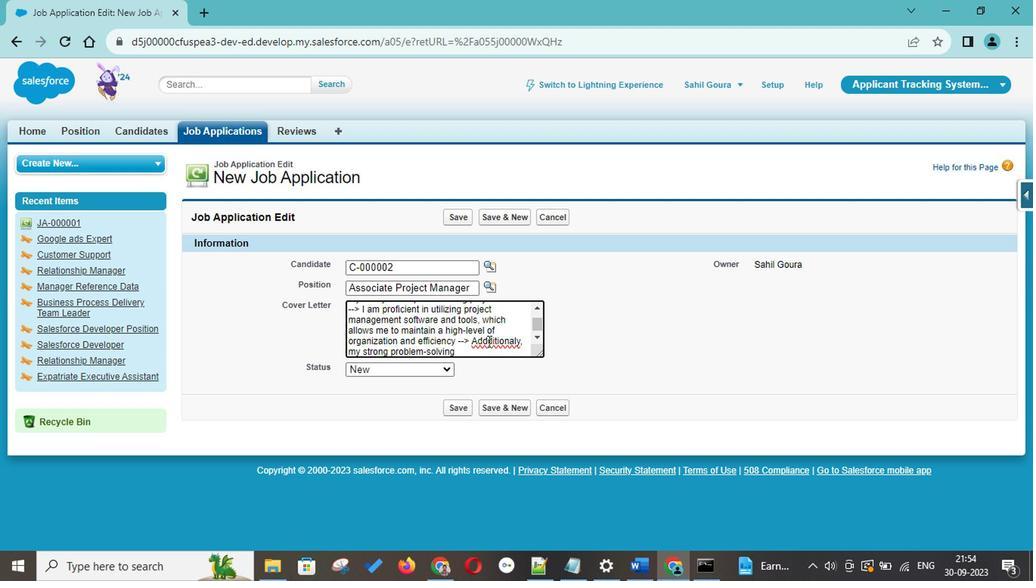 
Action: Mouse moved to (491, 347)
Screenshot: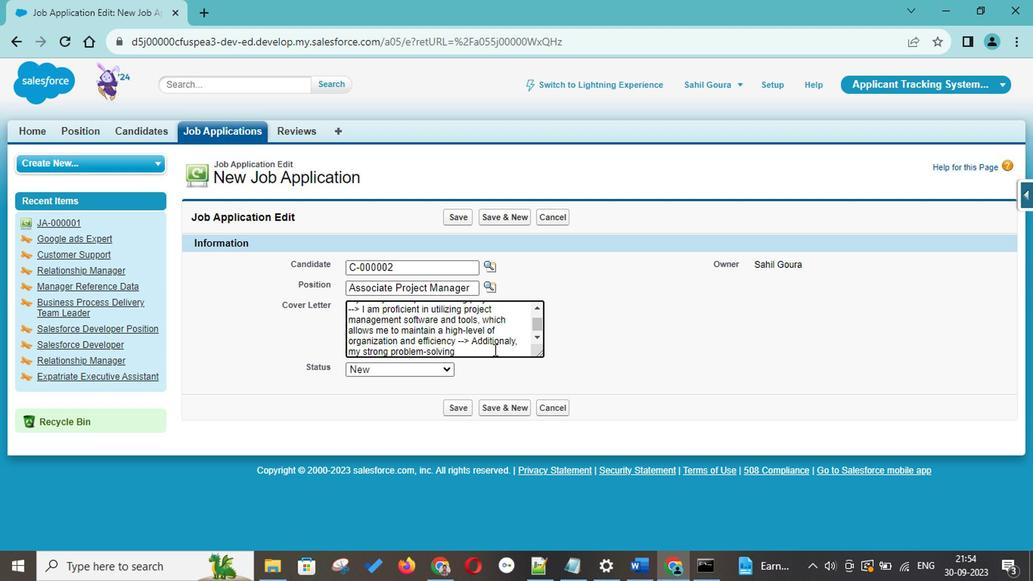 
Action: Mouse pressed left at (491, 347)
Screenshot: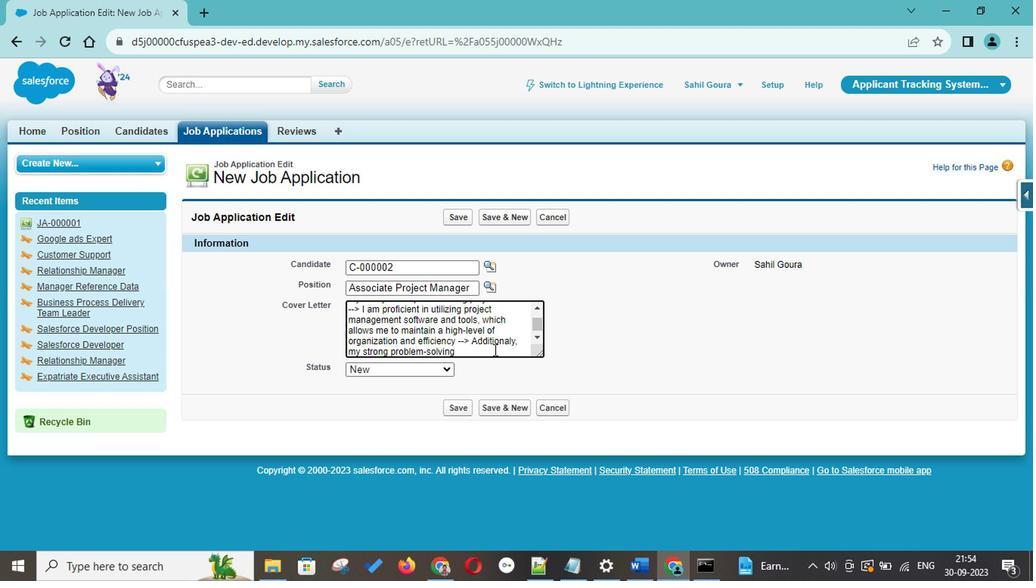 
Action: Mouse moved to (491, 339)
Screenshot: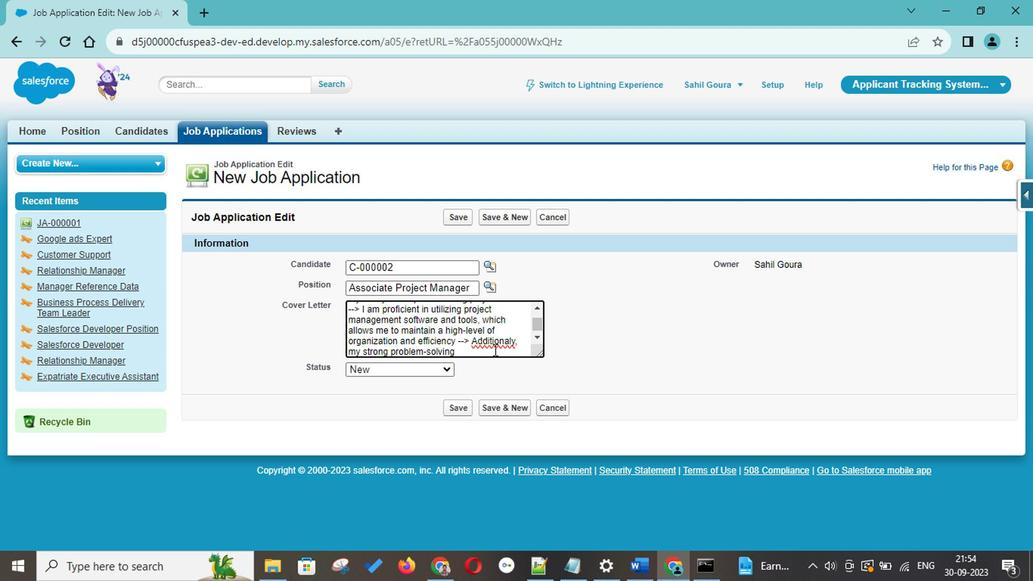 
Action: Mouse pressed right at (491, 339)
Screenshot: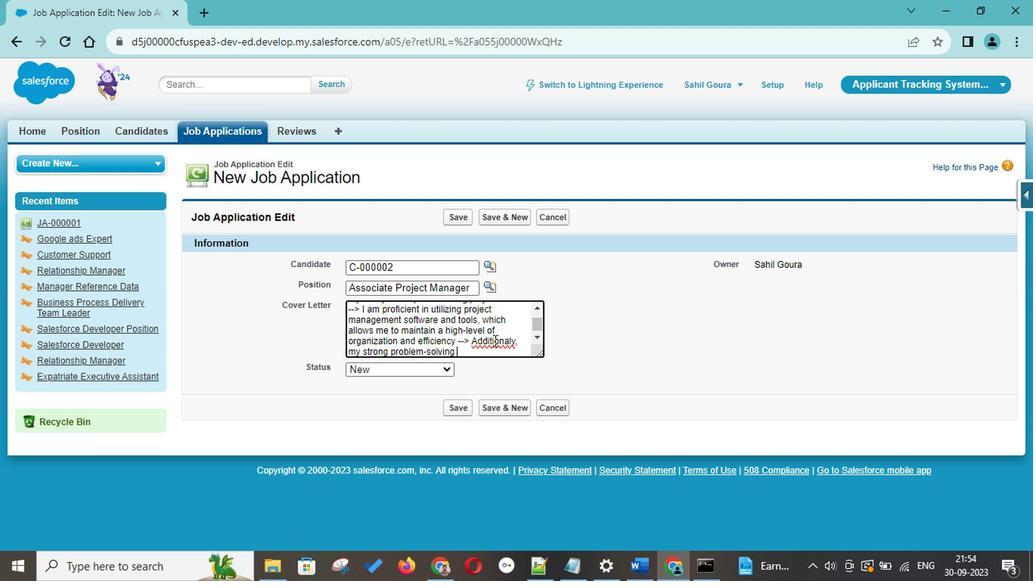 
Action: Mouse moved to (517, 347)
Screenshot: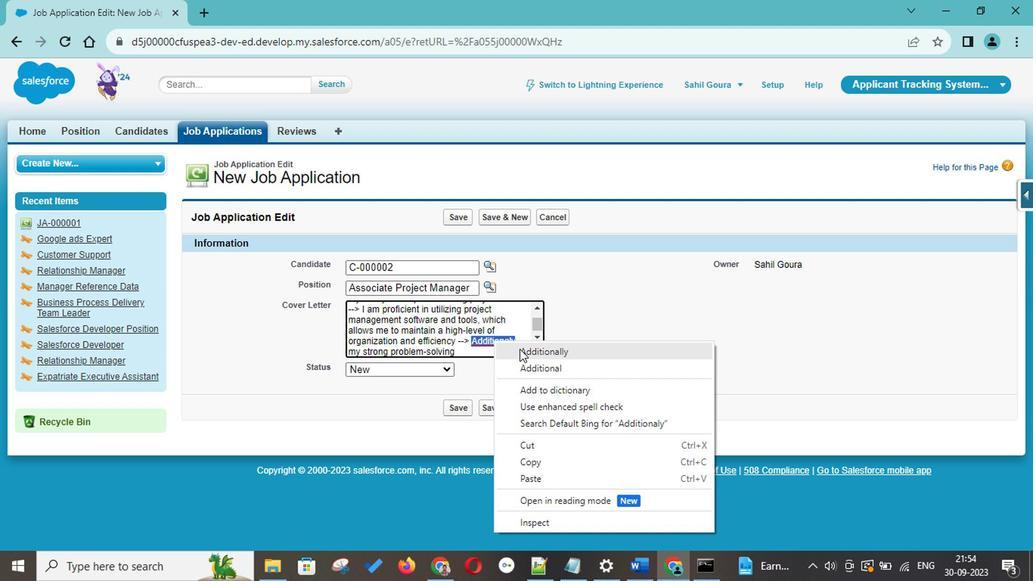 
Action: Mouse pressed left at (517, 347)
Screenshot: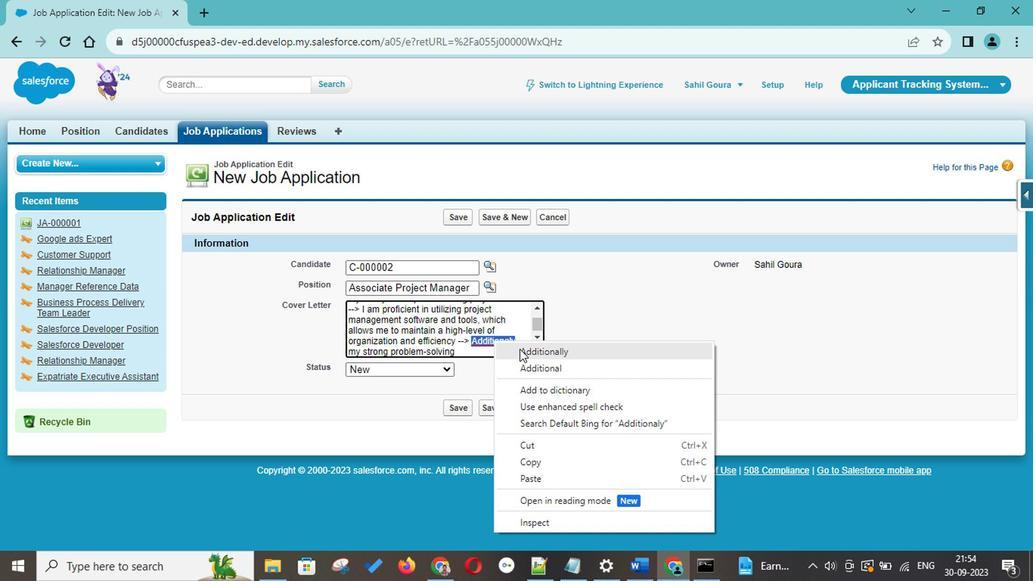 
Action: Mouse moved to (474, 350)
Screenshot: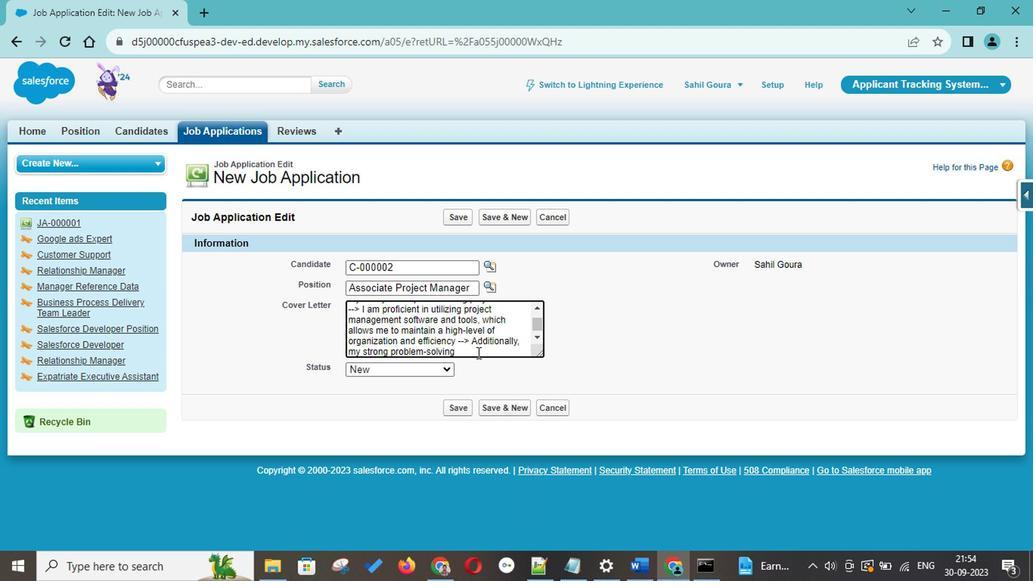 
Action: Mouse pressed left at (474, 350)
Screenshot: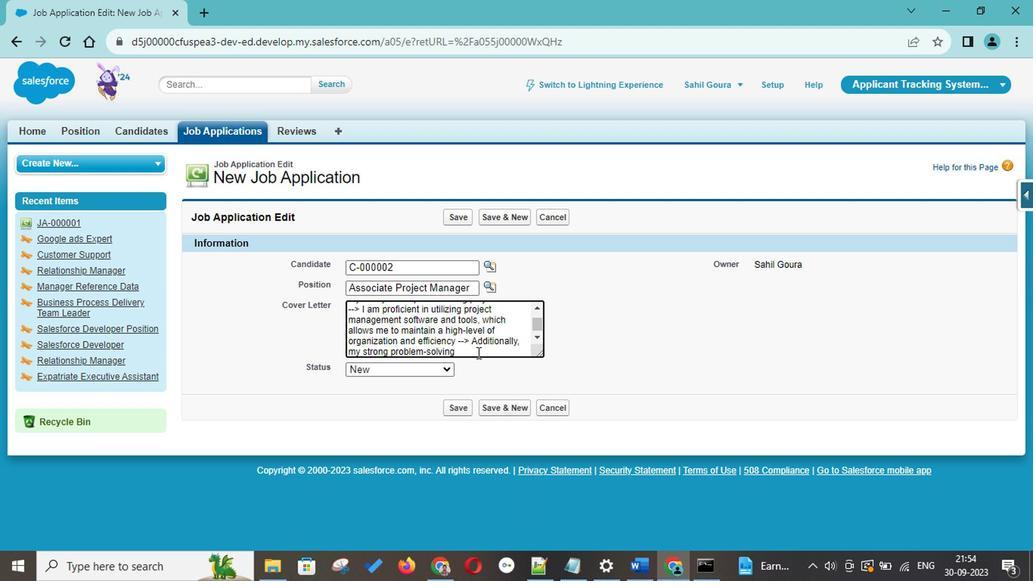 
Action: Key pressed skills<Key.space>have<Key.space>enabled<Key.space>me<Key.space>to<Key.space>resolve<Key.space>project<Key.space>manag<Key.backspace><Key.backspace><Key.backspace><Key.backspace><Key.backspace>chal
Screenshot: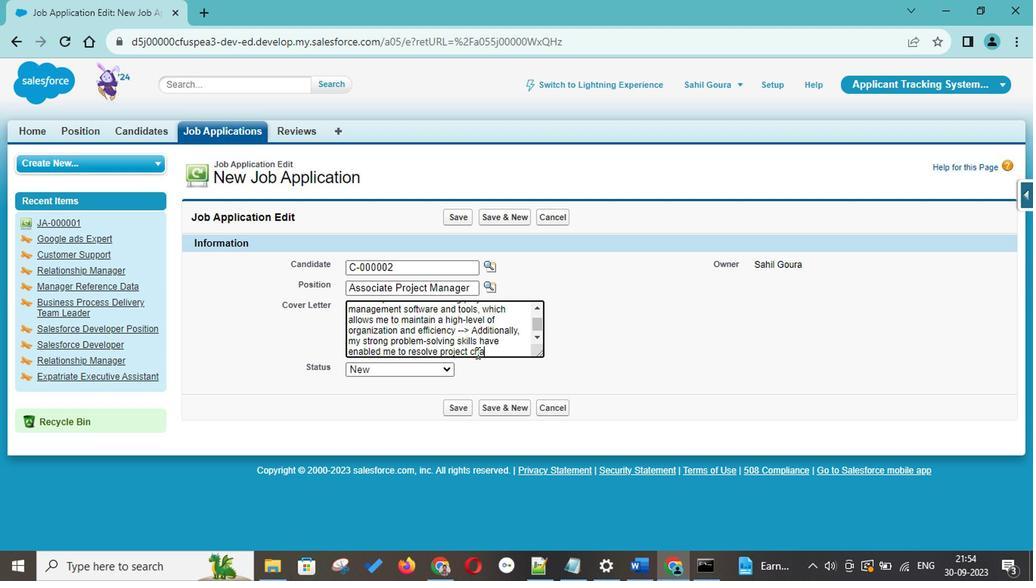 
Action: Mouse moved to (544, 346)
Screenshot: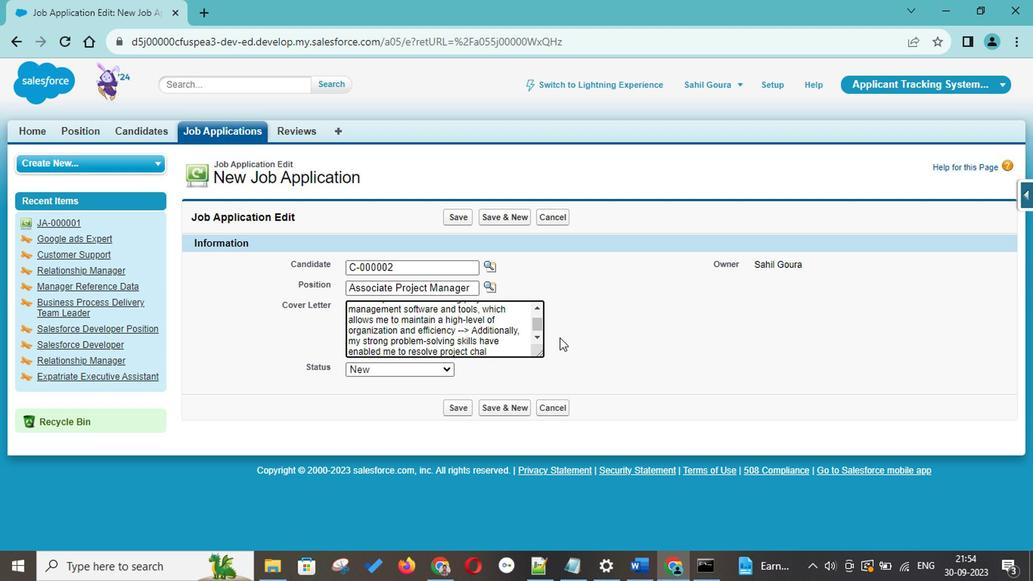 
Action: Key pressed lenges<Key.space>nd<Key.space>bol<Key.backspace>ttlenect<Key.backspace>ks<Key.space>effectively.<Key.space>--<Key.shift_r>><Key.space><Key.shift>I<Key.space>am<Key.space>eager<Key.space>to<Key.space>be<Key.space>a<Key.space>part<Key.space>of<Key.space>your<Key.space>fynamic<Key.space>t<Key.backspace>
Screenshot: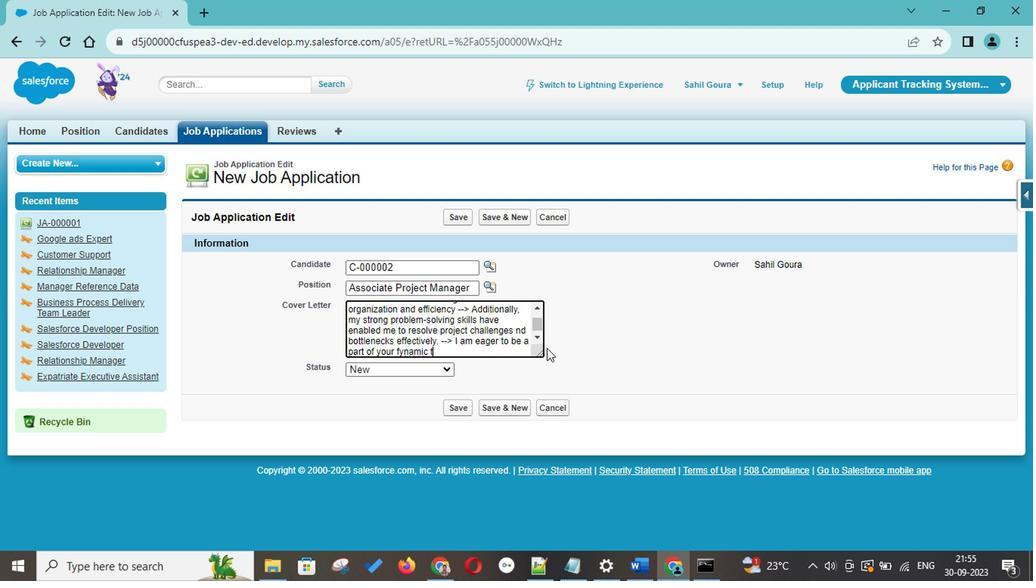 
Action: Mouse moved to (407, 349)
Screenshot: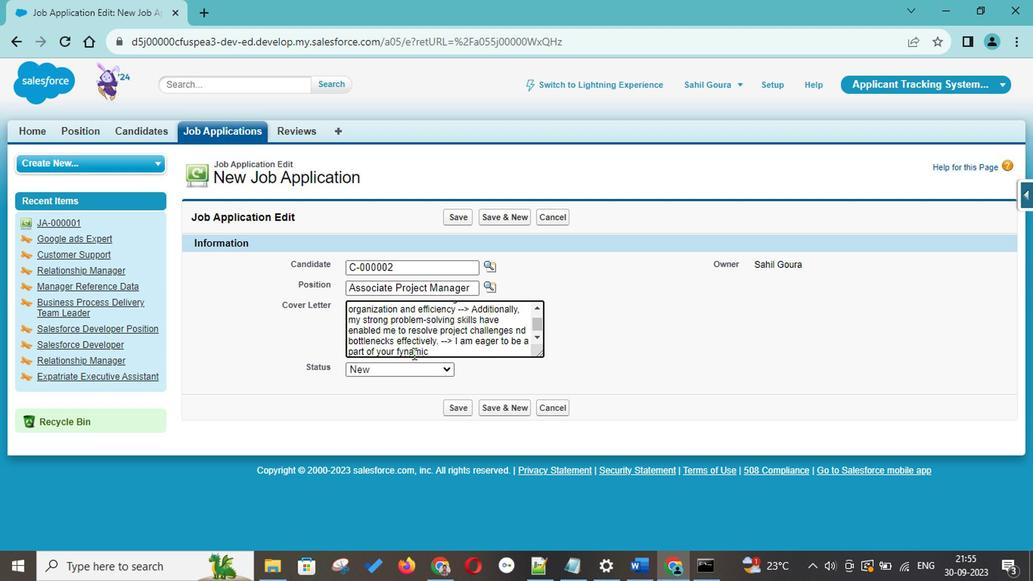 
Action: Mouse pressed right at (407, 349)
Screenshot: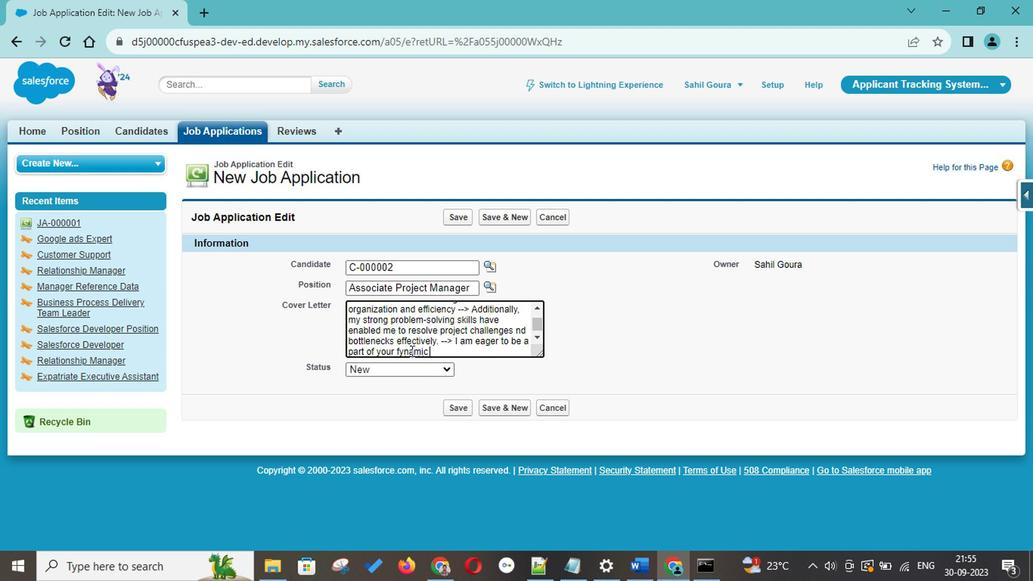 
Action: Mouse moved to (447, 174)
Screenshot: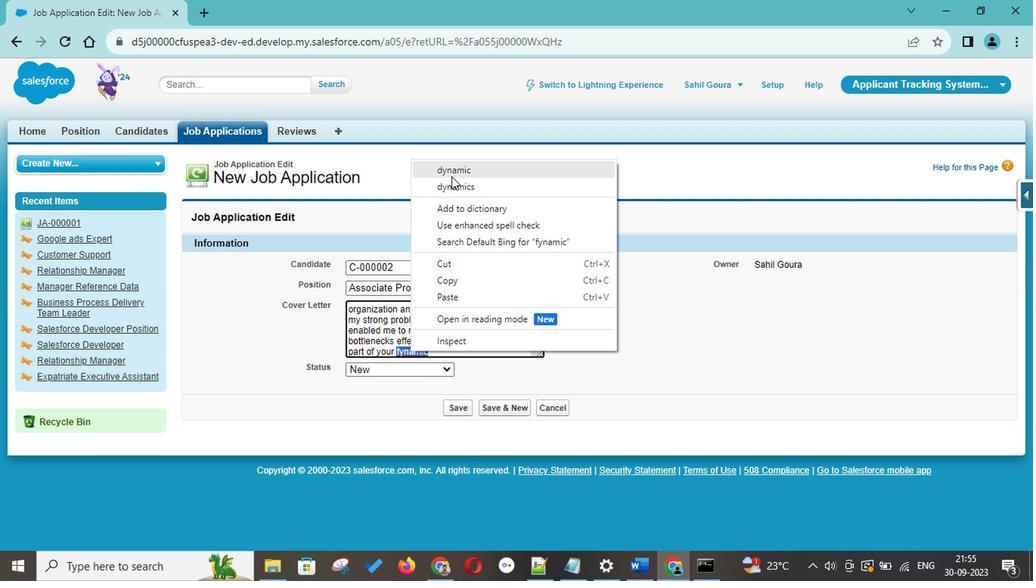 
Action: Mouse pressed left at (447, 174)
Screenshot: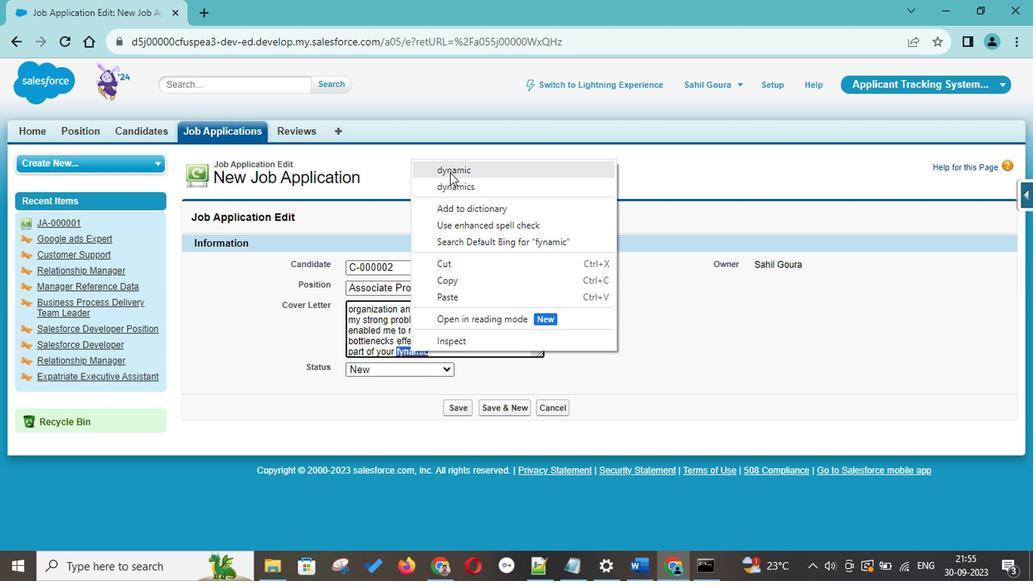 
Action: Mouse moved to (447, 347)
Screenshot: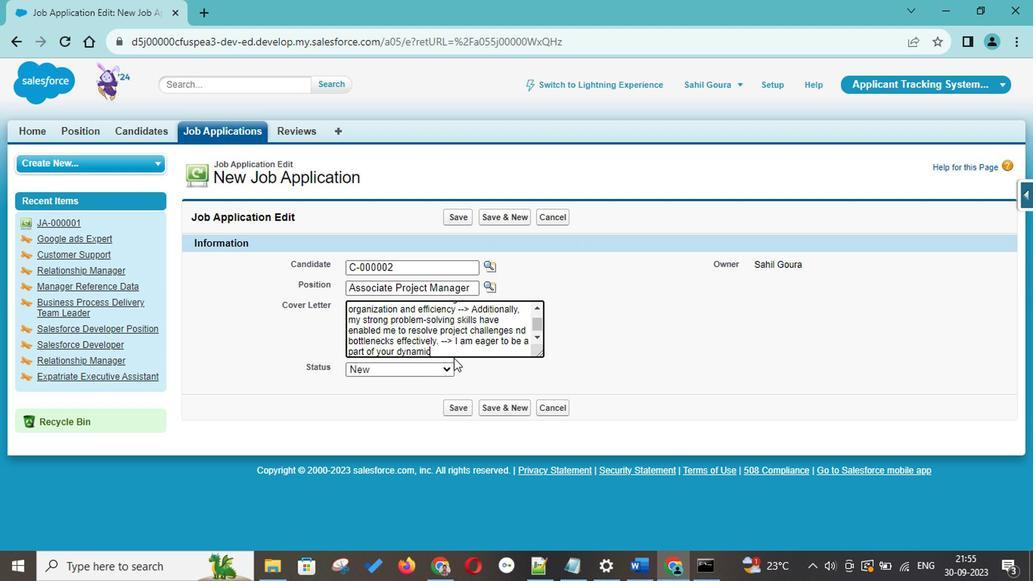 
Action: Mouse pressed left at (447, 347)
Screenshot: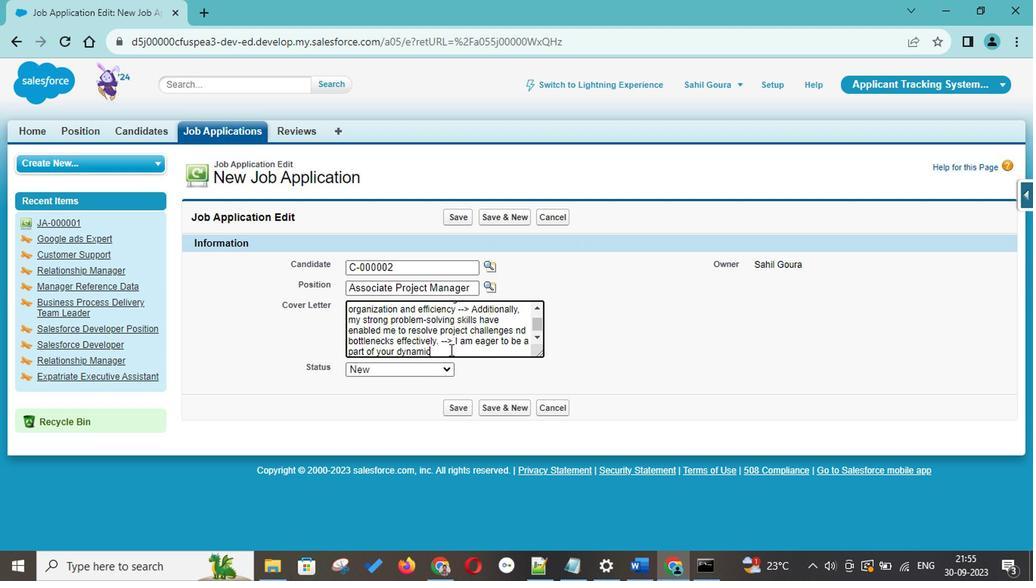 
Action: Key pressed tem<Key.backspace>am<Key.space>and<Key.space>contribute<Key.space>to<Key.space>the<Key.space>successful<Key.space>c<Key.backspace>execution<Key.space>of<Key.space>projects<Key.space>that<Key.space>make<Key.space>a<Key.space>meaningful<Key.space>impact.<Key.space>
Screenshot: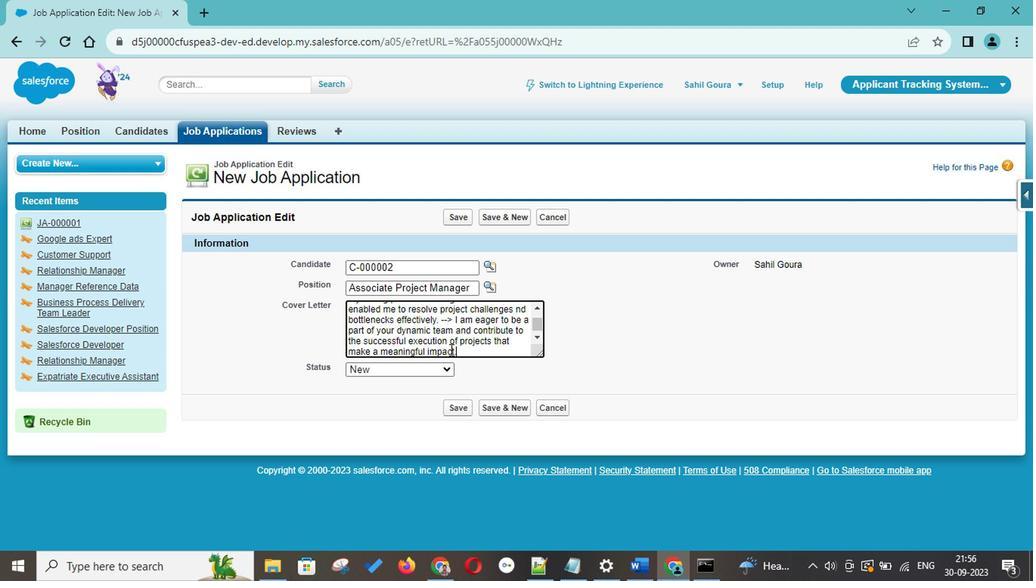 
Action: Mouse moved to (498, 398)
Screenshot: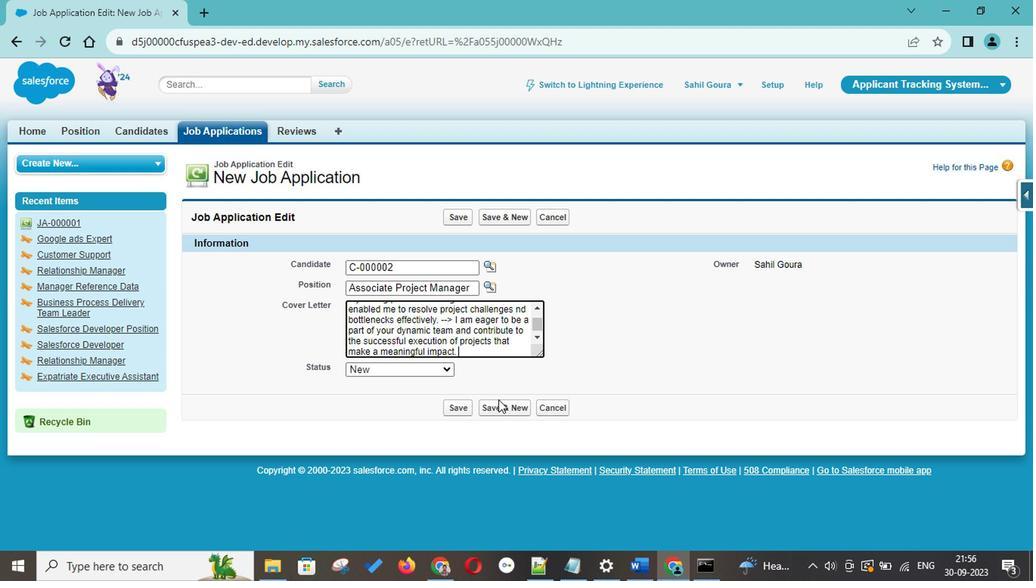 
Action: Mouse pressed left at (498, 398)
Screenshot: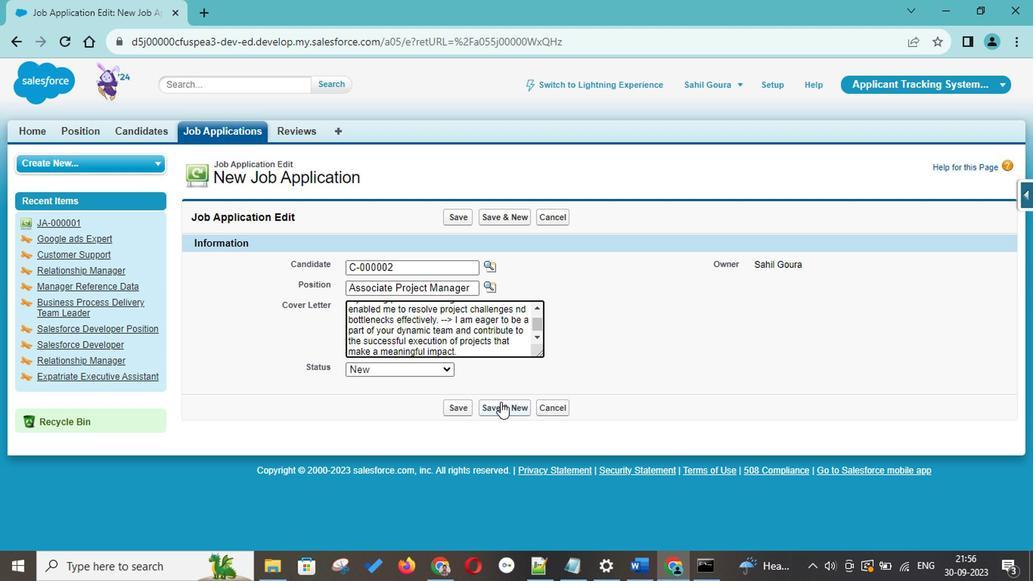 
Action: Mouse moved to (487, 268)
Screenshot: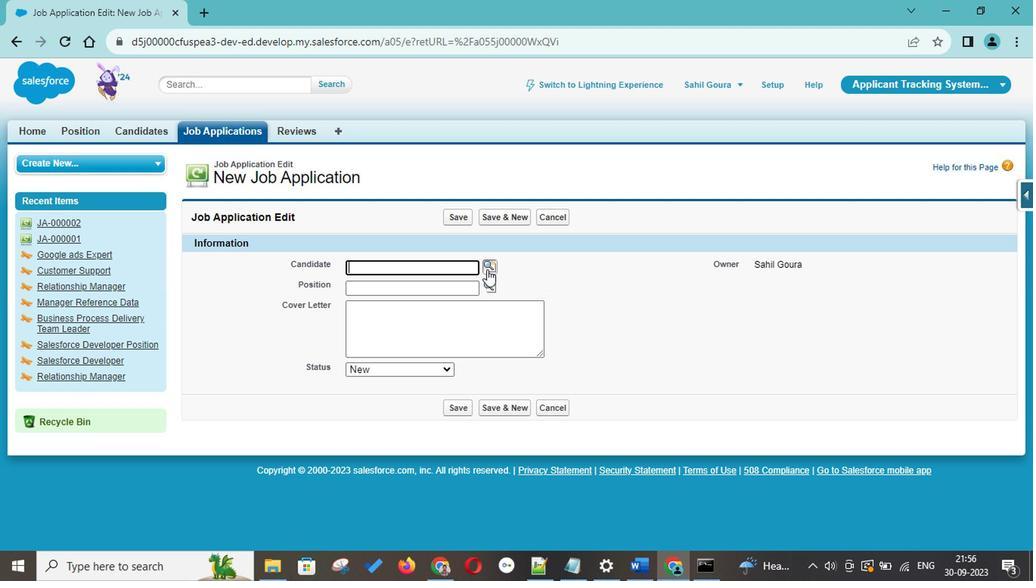 
Action: Mouse pressed left at (487, 268)
Screenshot: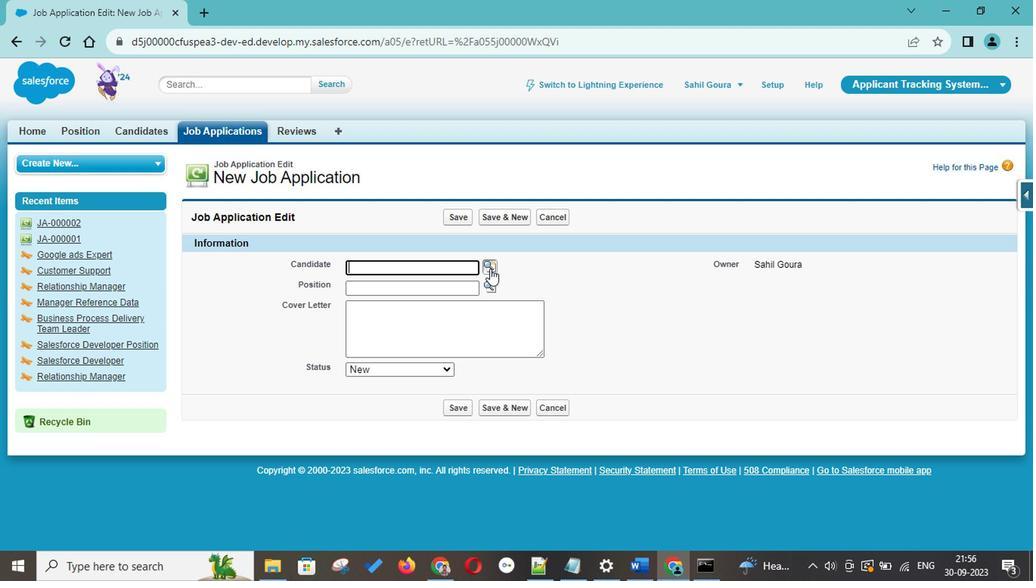 
Action: Mouse moved to (270, 363)
Screenshot: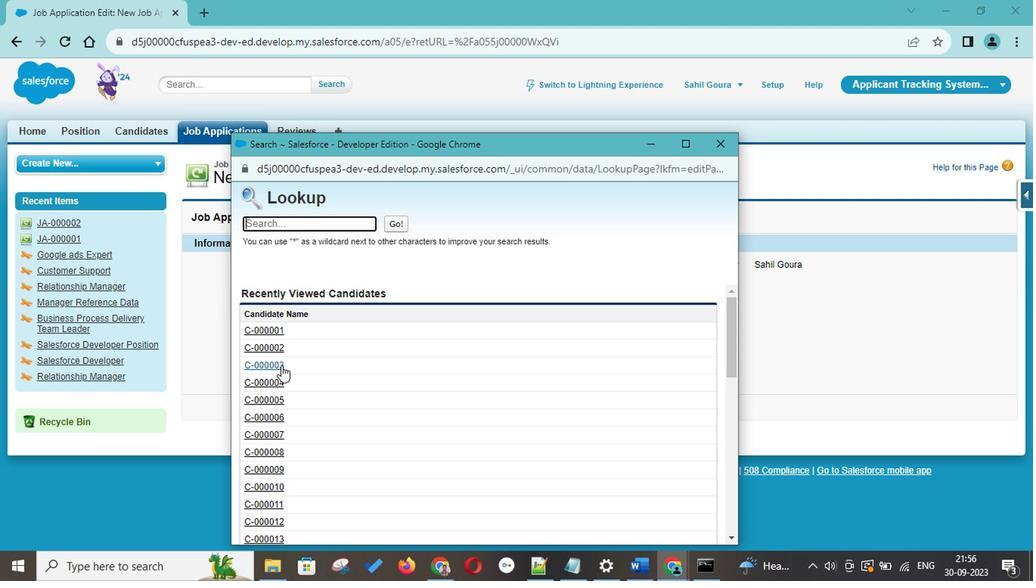 
Action: Mouse pressed left at (270, 363)
Screenshot: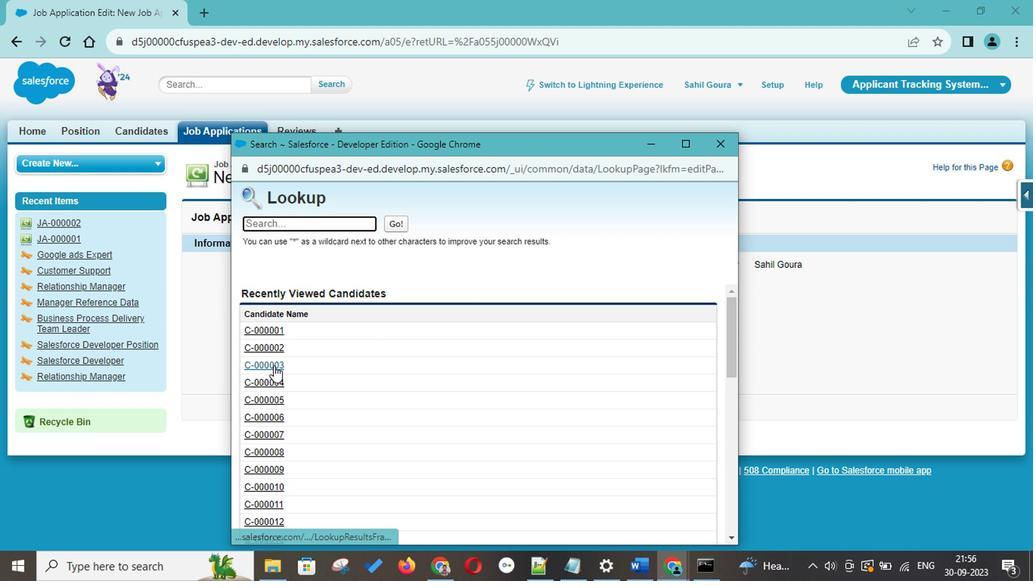 
Action: Mouse moved to (488, 286)
Screenshot: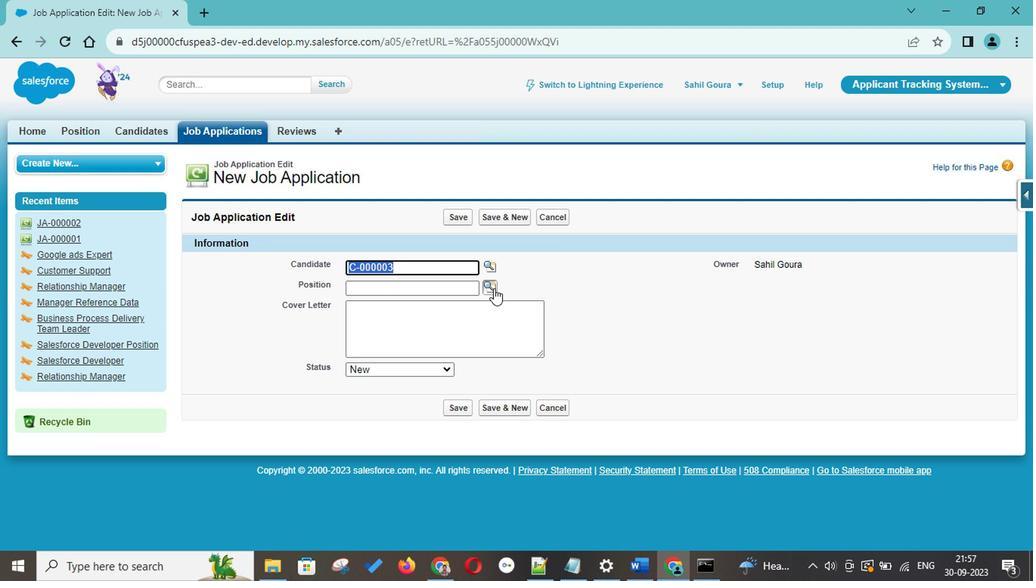 
Action: Mouse pressed left at (488, 286)
Screenshot: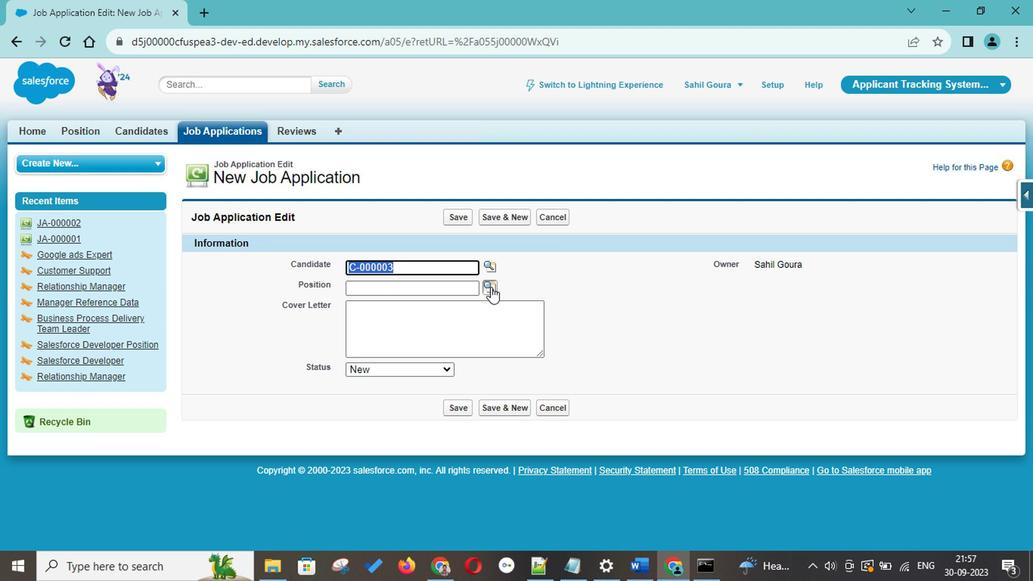
Action: Mouse moved to (285, 397)
Screenshot: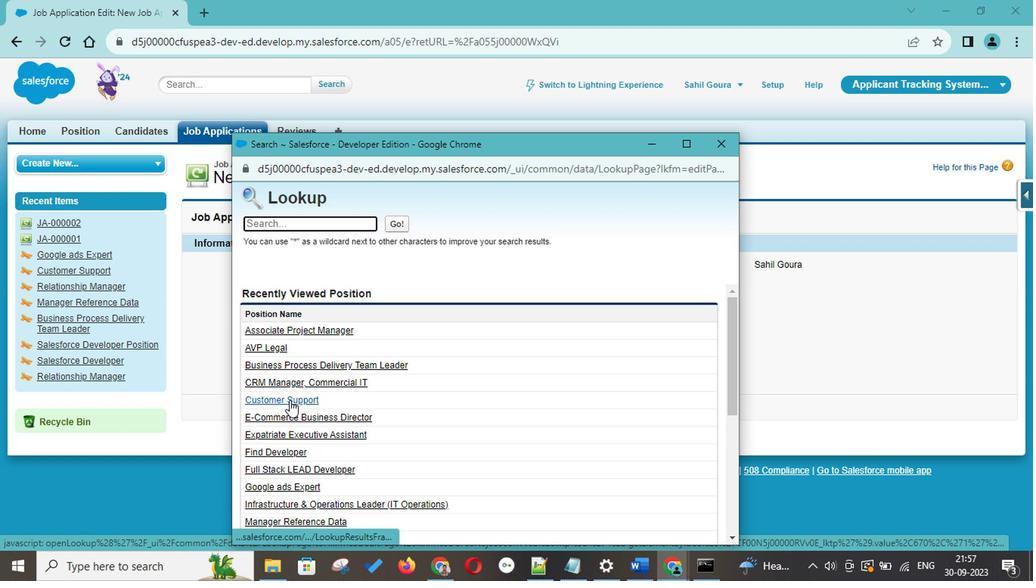 
Action: Mouse pressed left at (285, 397)
Screenshot: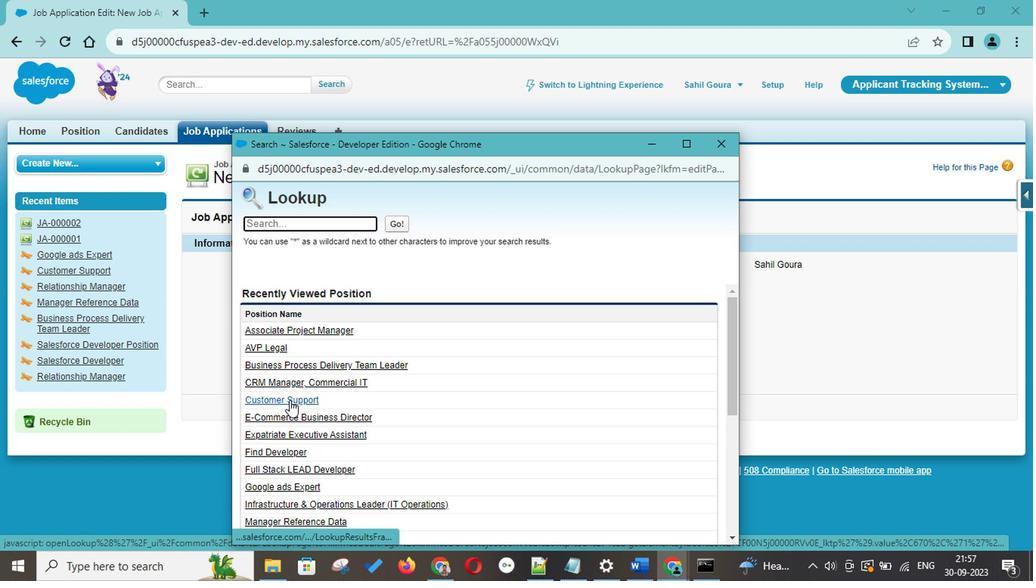 
Action: Mouse moved to (398, 313)
Screenshot: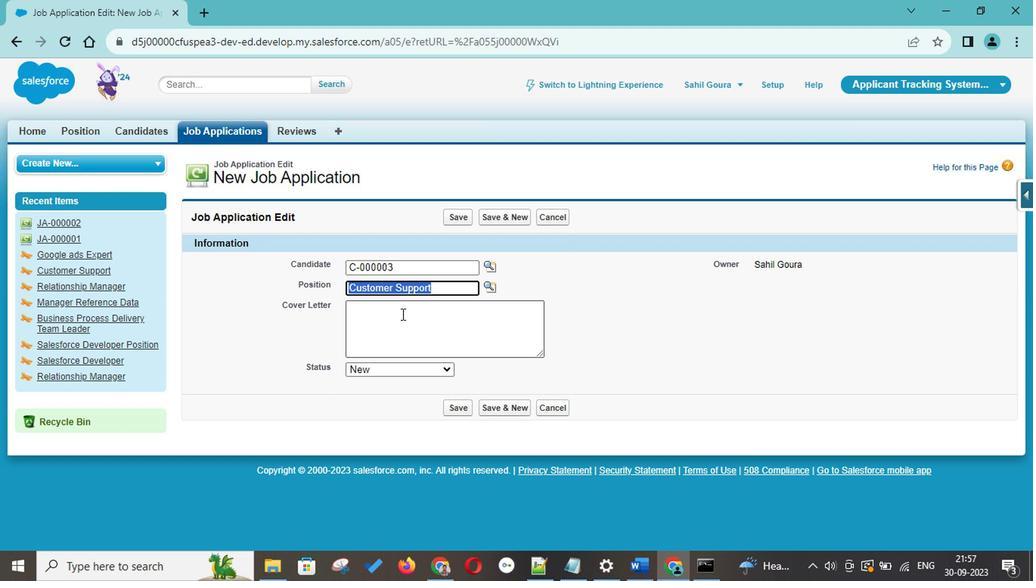 
Action: Mouse pressed left at (398, 313)
Screenshot: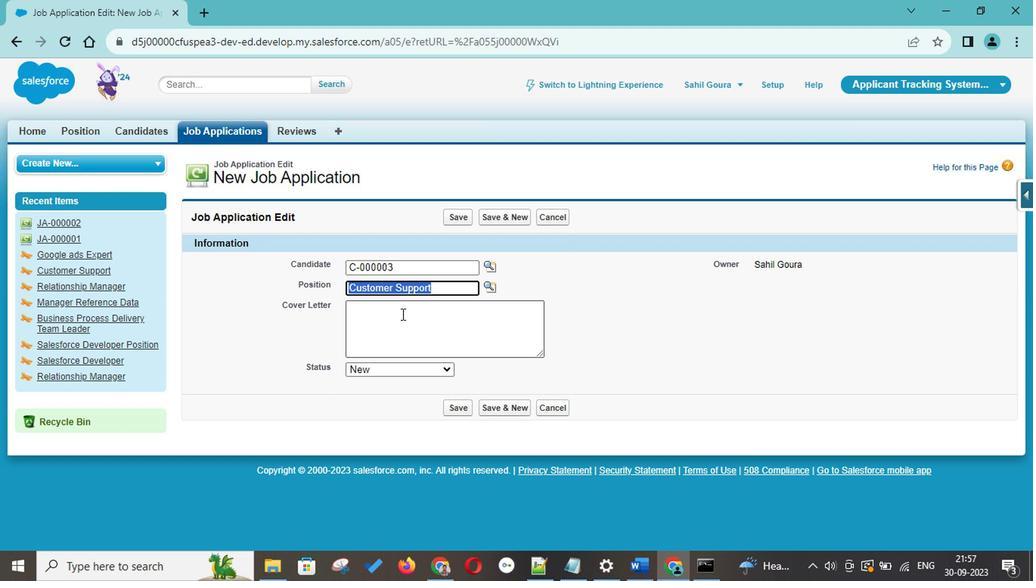 
Action: Mouse moved to (381, 316)
Screenshot: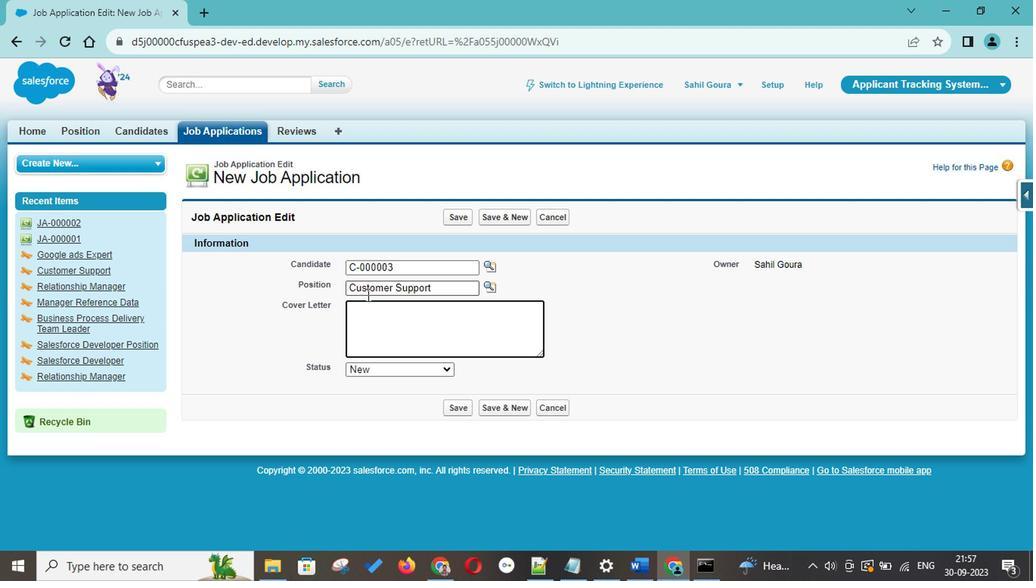 
Action: Mouse pressed left at (381, 316)
Screenshot: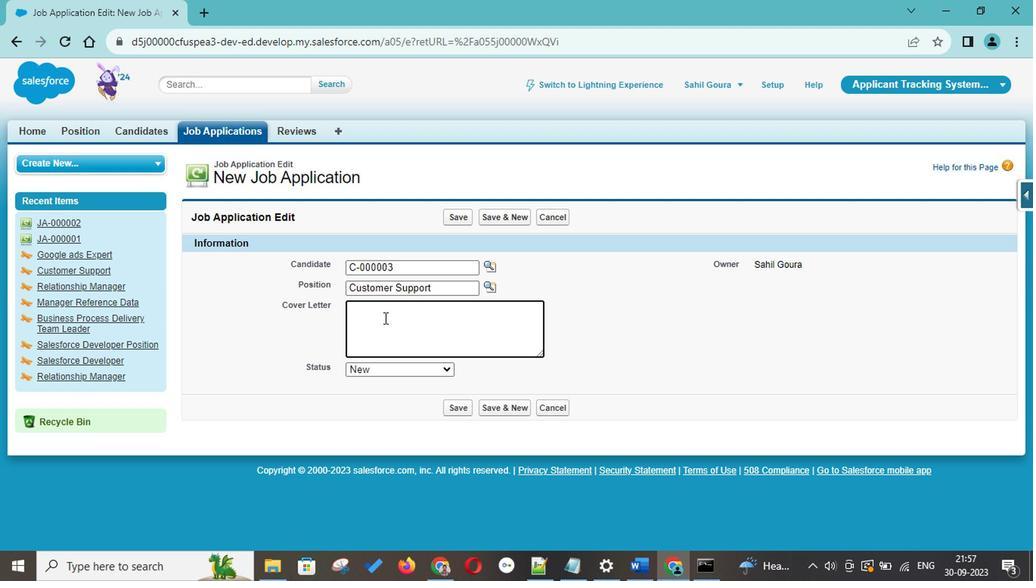 
Action: Key pressed <Key.shift>I<Key.space>am<Key.space>writingg<Key.space>to<Key.space>
Screenshot: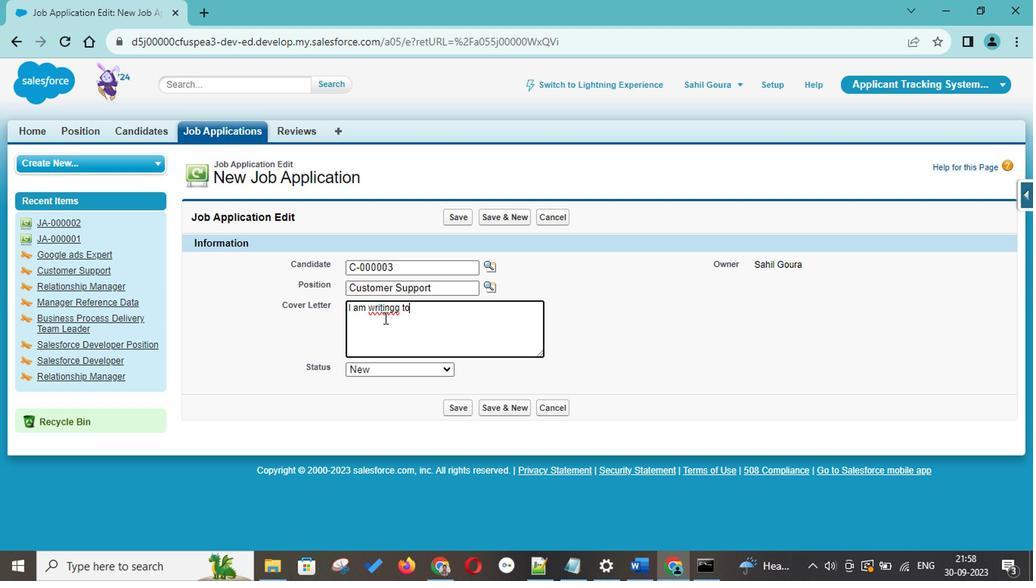 
Action: Mouse moved to (392, 301)
Screenshot: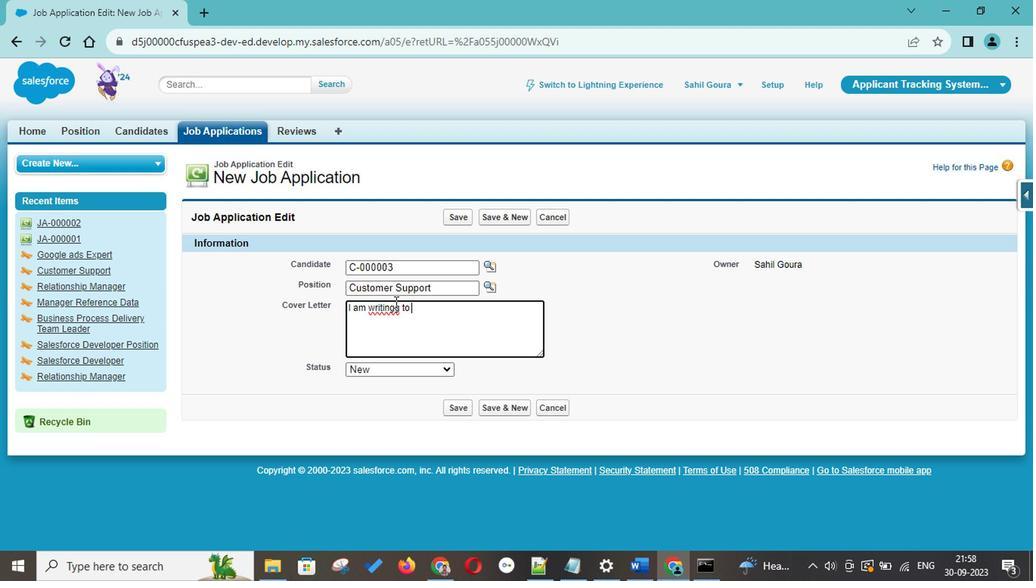 
Action: Mouse pressed left at (392, 301)
Screenshot: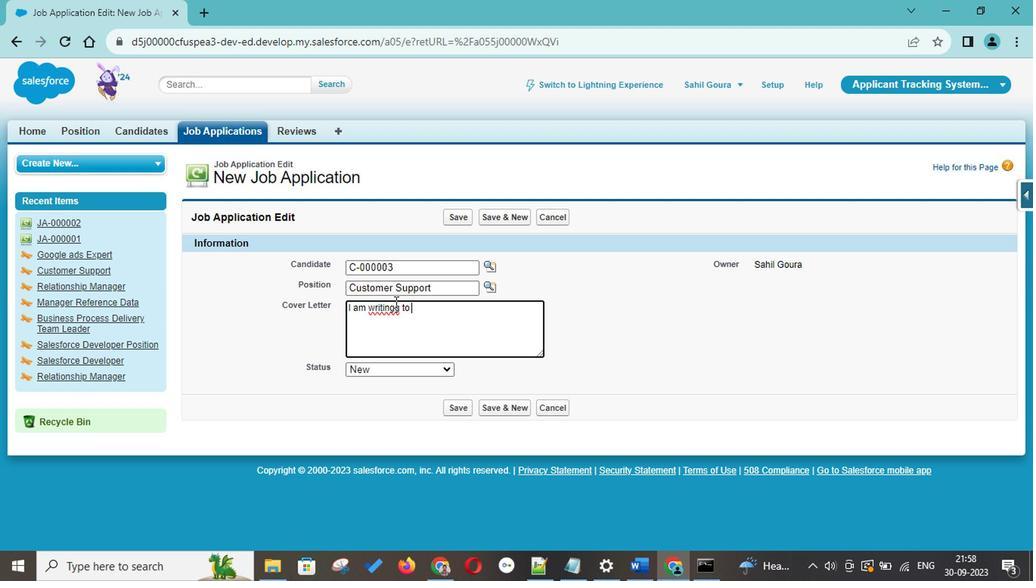
Action: Key pressed <Key.backspace>
Screenshot: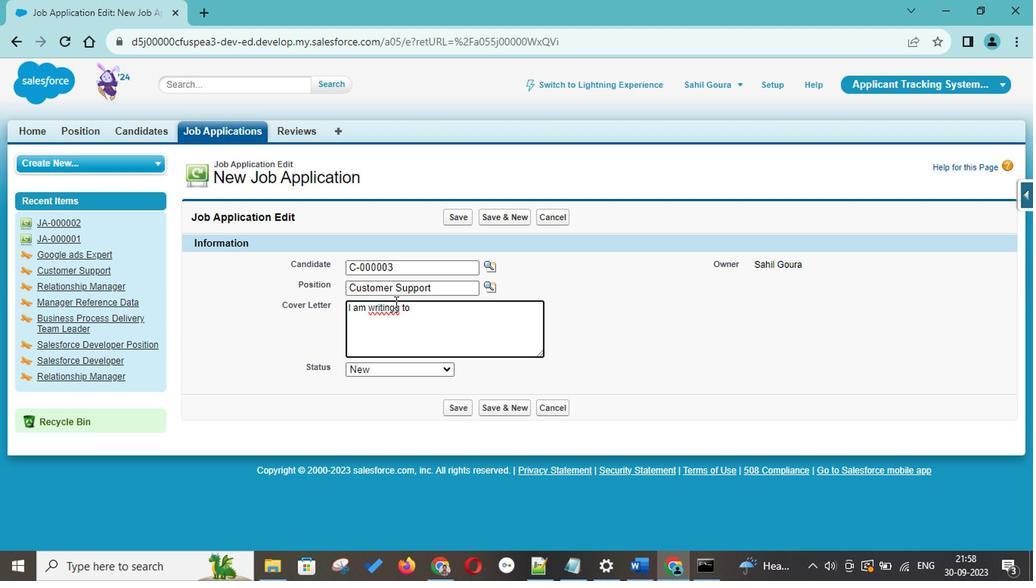 
Action: Mouse moved to (411, 311)
Screenshot: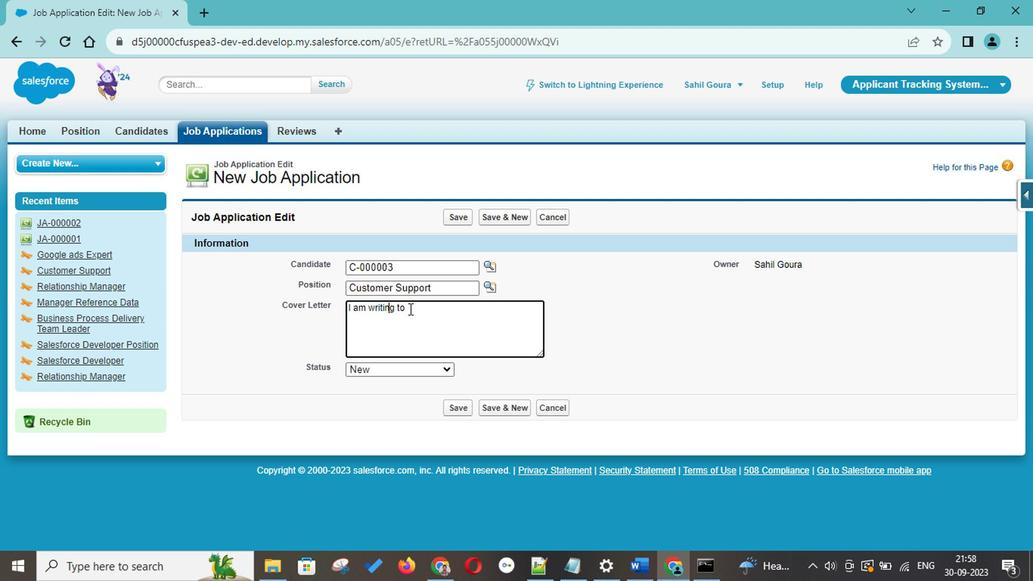 
Action: Mouse pressed left at (411, 311)
Screenshot: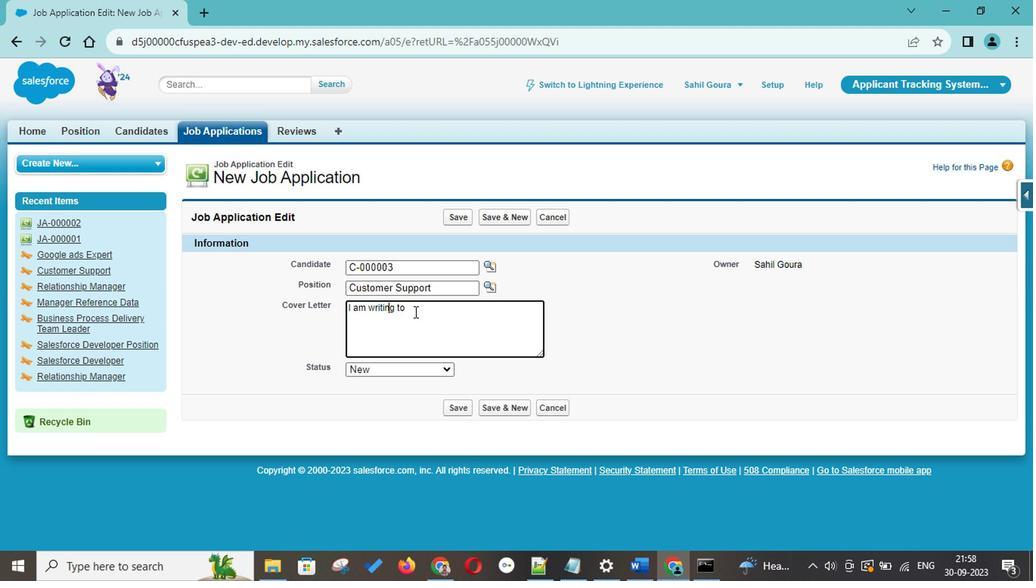 
Action: Key pressed express<Key.space>my<Key.space>ttong<Key.backspace><Key.backspace><Key.backspace><Key.backspace><Key.backspace>strong<Key.space>interest<Key.space>in<Key.space><Key.shift>Cutomer<Key.space><Key.shift>
Screenshot: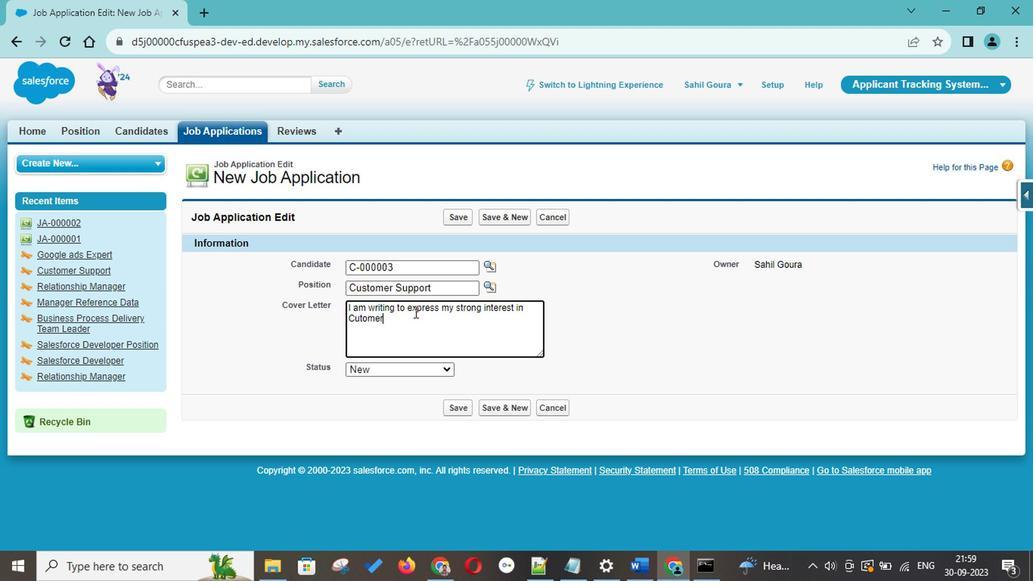
Action: Mouse moved to (354, 319)
Screenshot: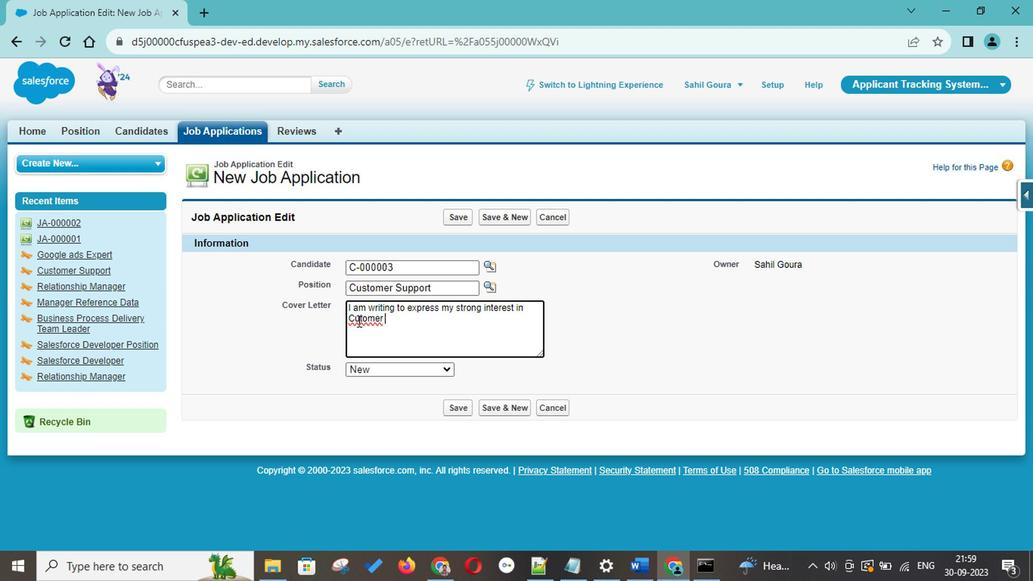 
Action: Mouse pressed left at (354, 319)
Screenshot: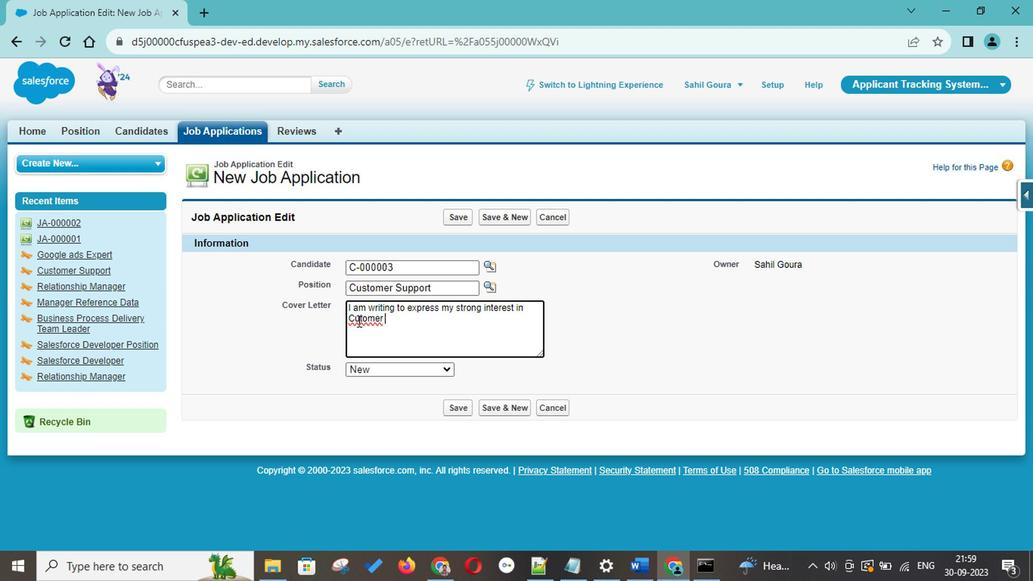 
Action: Key pressed s
Screenshot: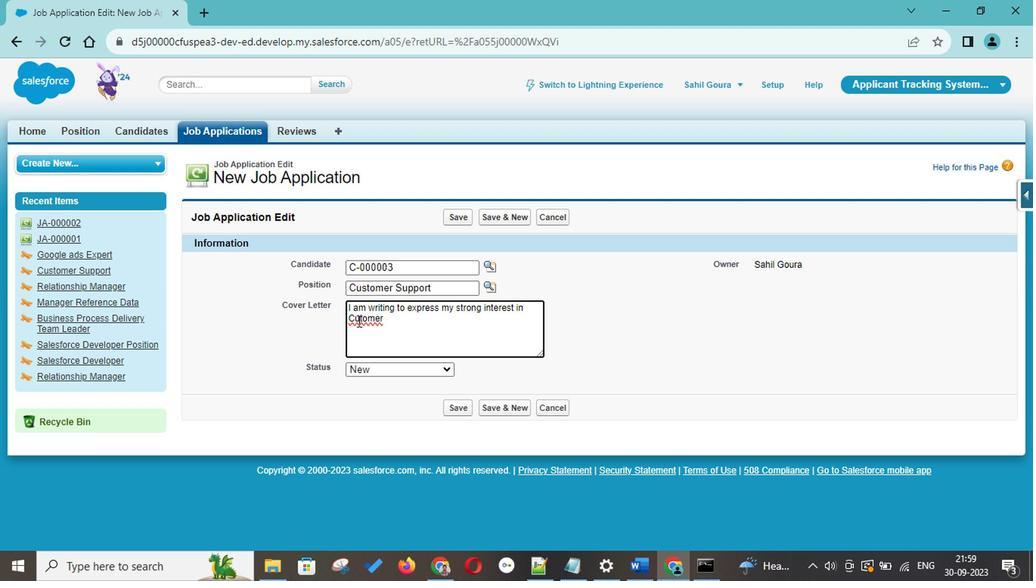 
Action: Mouse moved to (399, 320)
Screenshot: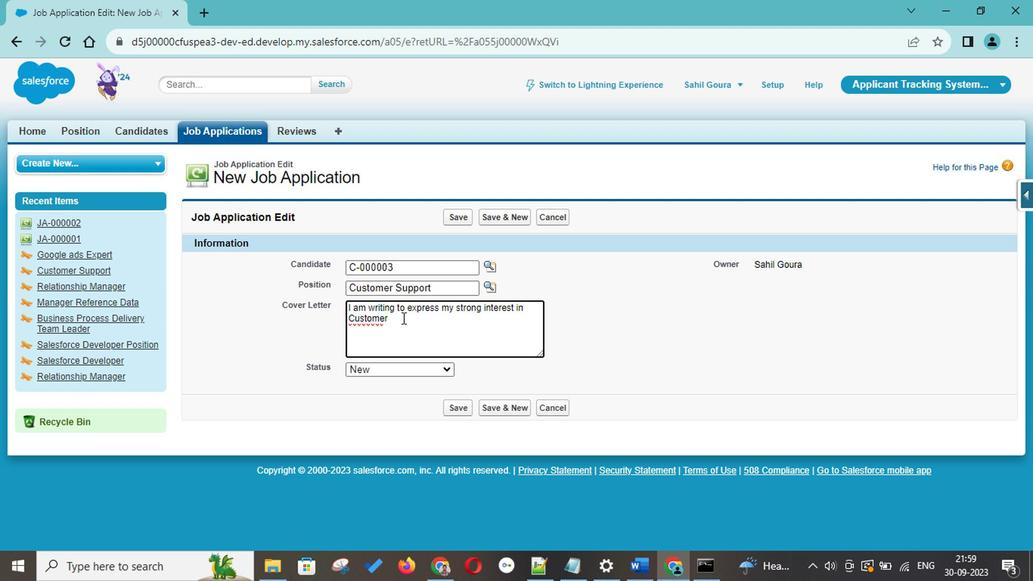 
Action: Mouse pressed left at (399, 320)
Screenshot: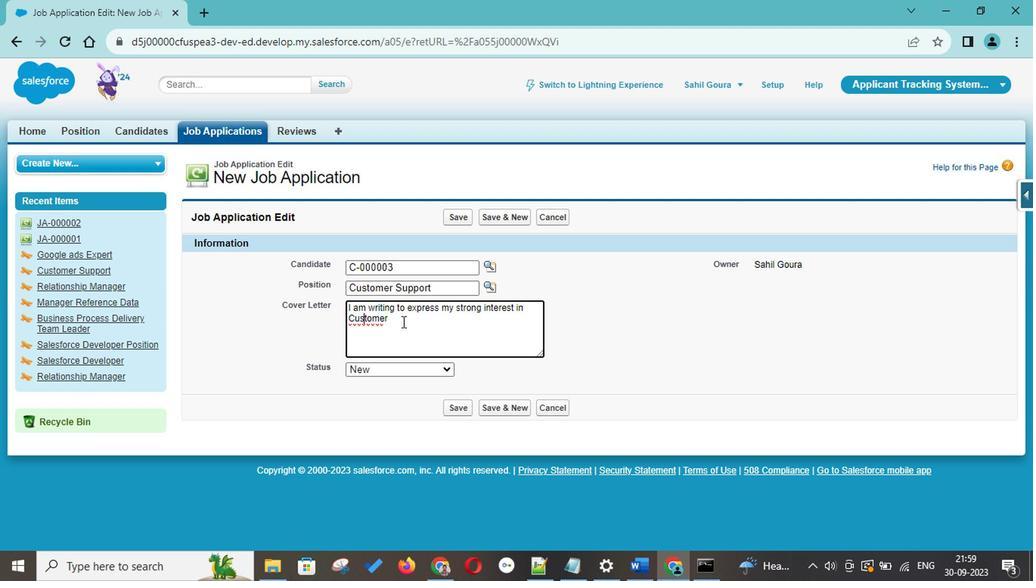 
Action: Key pressed <Key.shift>Support<Key.space>position<Key.space>at<Key.space>your<Key.space><Key.backspace><Key.backspace><Key.backspace><Key.backspace><Key.backspace><Key.backspace><Key.backspace>s<Key.space>advertised<Key.space>on<Key.space><Key.shift>Job<Key.space><Key.space><Key.shift>Portal<Key.space>of<Key.space><Key.shift><Key.shift><Key.shift><Key.shift><Key.shift><Key.shift><Key.shift><Key.shift><Key.shift><Key.shift>Naukri.com<Key.space><Key.backspace><Key.space>--<Key.shift_r>><Key.space><Key.shift>With<Key.space>a<Key.space>passion<Key.space>of<Key.space>helping<Key.space>people,<Key.backspace><Key.space>and<Key.space>a<Key.space>proven<Key.space>trav<Key.backspace>ck<Key.space>of<Key.space>record<Key.space>in<Key.space>providing<Key.space>excellent<Key.space>customer<Key.space>service<Key.space><Key.backspace>,<Key.space><Key.shift>I<Key.space>believe<Key.space><Key.shift><Key.shift><Key.shift><Key.shift><Key.shift><Key.shift><Key.shift><Key.shift><Key.shift><Key.shift><Key.shift>I<Key.space>am<Key.space>well-suited<Key.space>for<Key.space>this<Key.space>role.<Key.space>--<Key.shift_r>><Key.space><Key.shift><Key.shift><Key.shift><Key.shift><Key.shift><Key.shift><Key.shift><Key.shift><Key.shift><Key.shift>I<Key.space><Key.backspace>n<Key.space>myc<Key.backspace><Key.space>current<Key.space>role<Key.space>as<Key.space><Key.shift><Key.space><Key.backspace>a<Key.space><Key.shift><Key.shift><Key.shift><Key.shift><Key.shift><Key.shift><Key.shift><Key.shift><Key.shift><Key.shift><Key.shift><Key.shift>Customer<Key.space><Key.shift>Support<Key.space><Key.shift><Key.shift>Representative<Key.space><Key.backspace>m<Key.backspace>,<Key.space><Key.shift>I<Key.space>have<Key.space>hones<Key.backspace>d<Key.space>my<Key.space>skillls<Key.space>in<Key.space>efffe<Key.backspace><Key.backspace>ecively<Key.backspace><Key.backspace><Key.backspace><Key.backspace><Key.backspace>tively<Key.space>adressing<Key.space>customer<Key.space>inquires
Screenshot: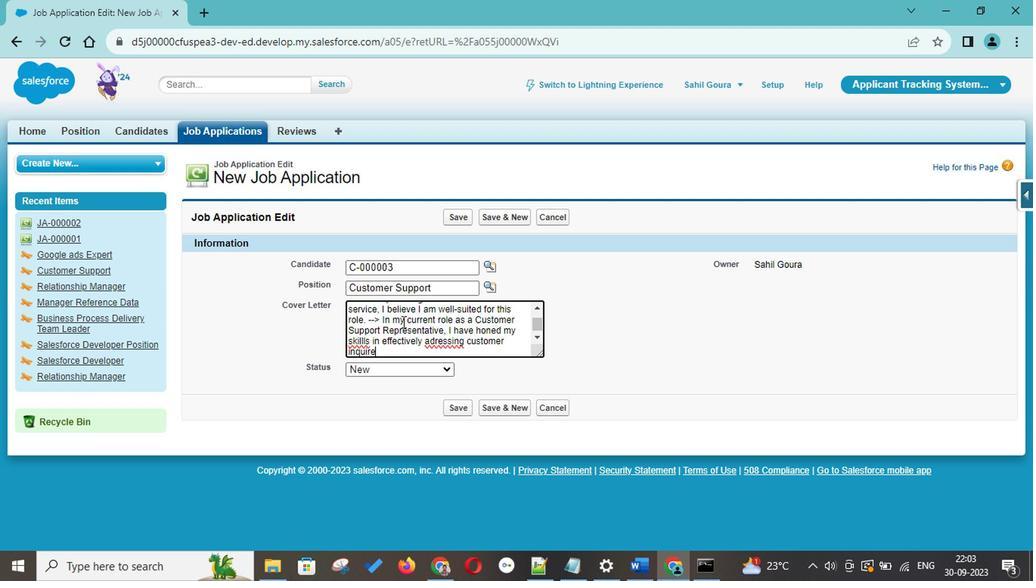 
Action: Mouse moved to (361, 337)
Screenshot: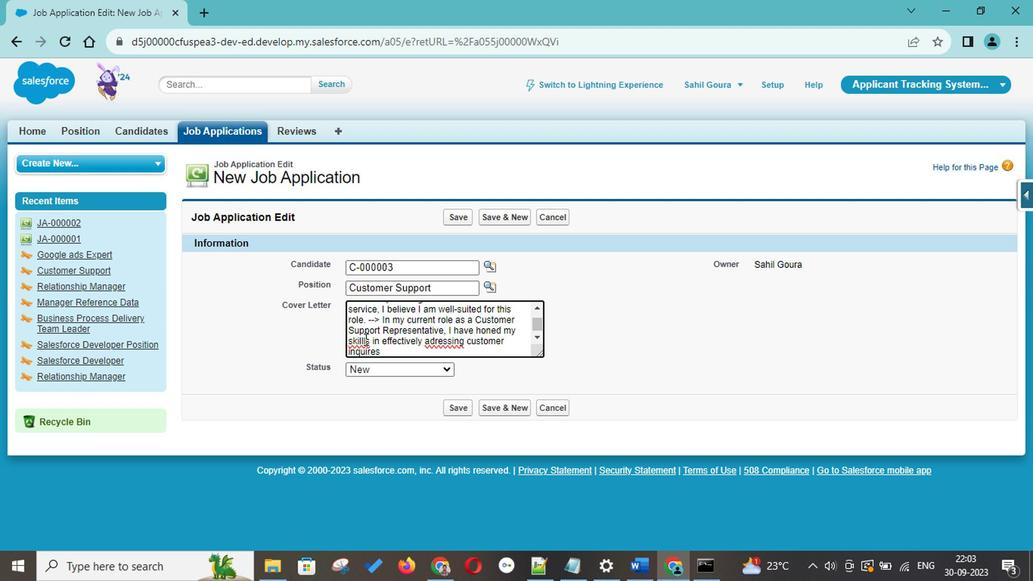 
Action: Mouse pressed left at (361, 337)
Screenshot: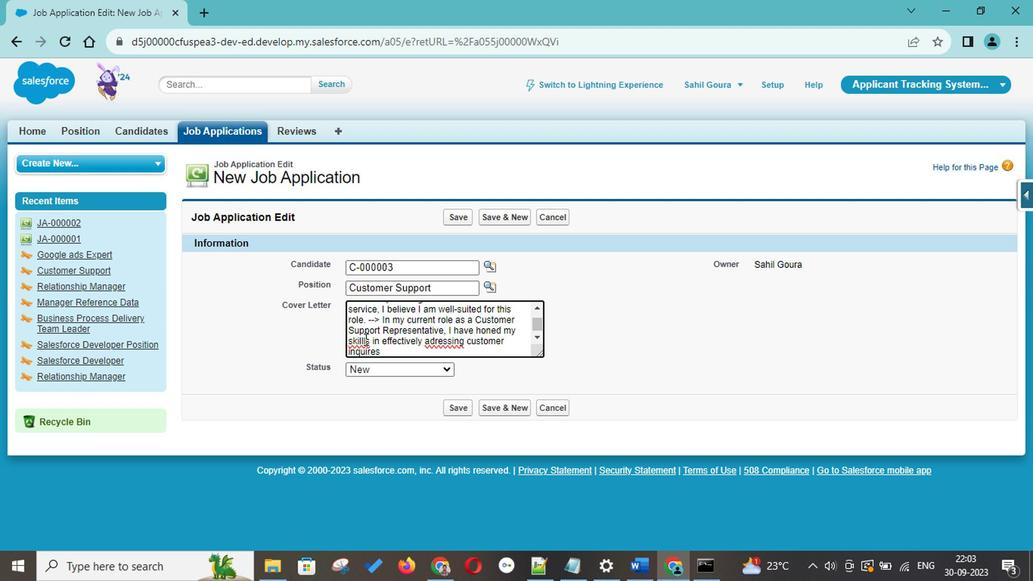 
Action: Key pressed <Key.backspace>
Screenshot: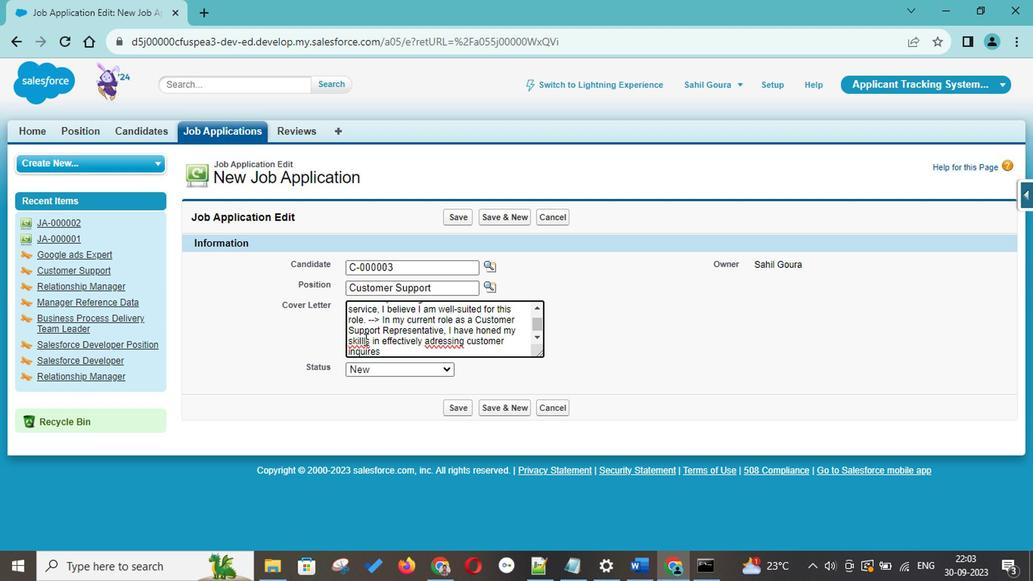
Action: Mouse moved to (448, 335)
Screenshot: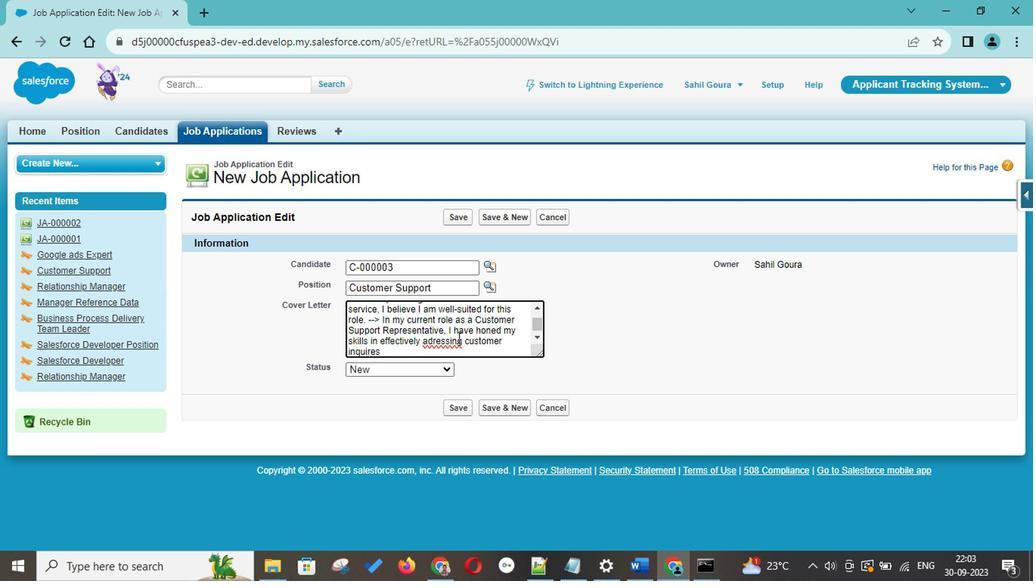 
Action: Mouse pressed left at (448, 335)
Screenshot: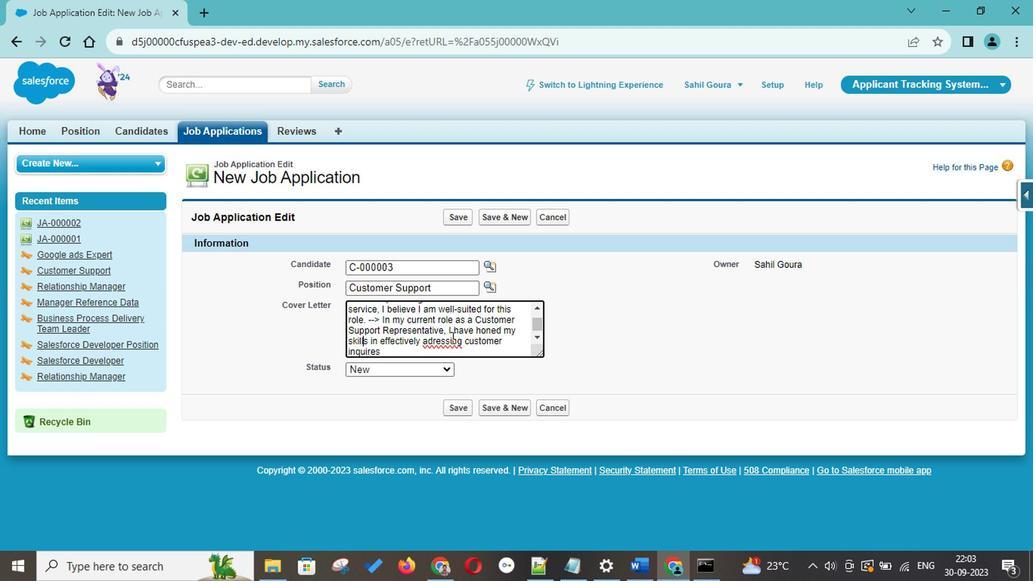 
Action: Mouse pressed right at (448, 335)
Screenshot: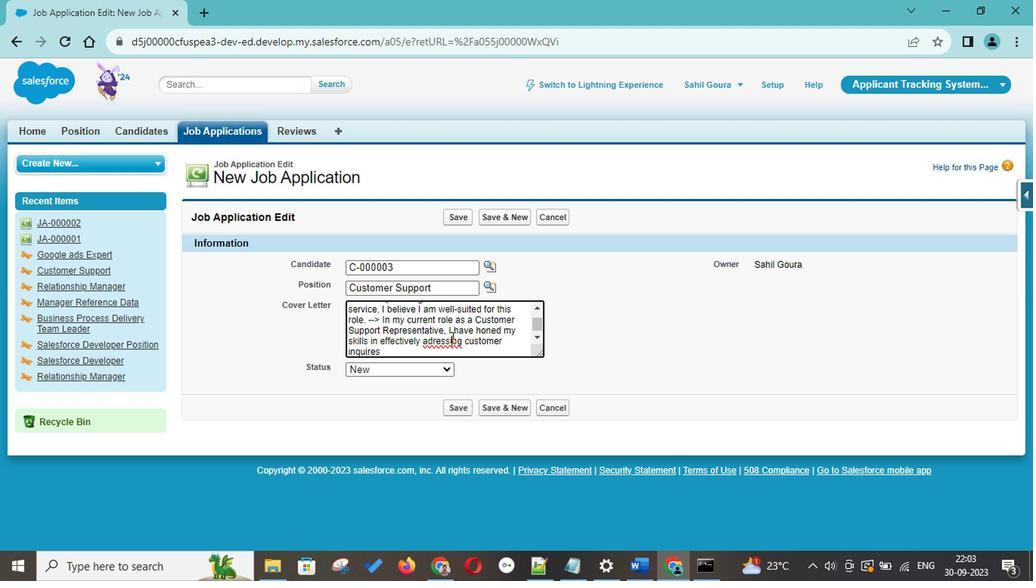 
Action: Mouse moved to (481, 343)
Screenshot: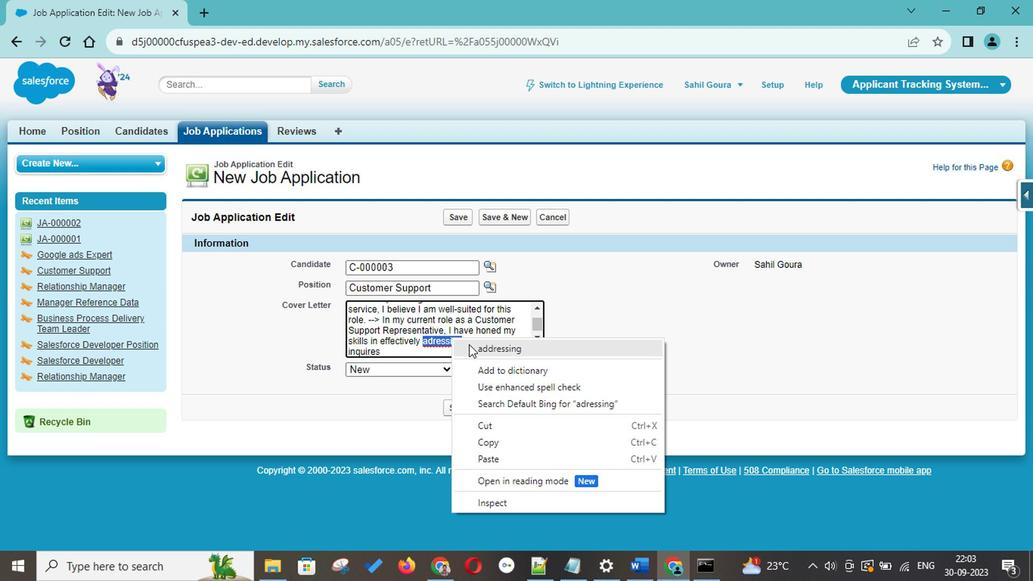 
Action: Mouse pressed left at (481, 343)
Screenshot: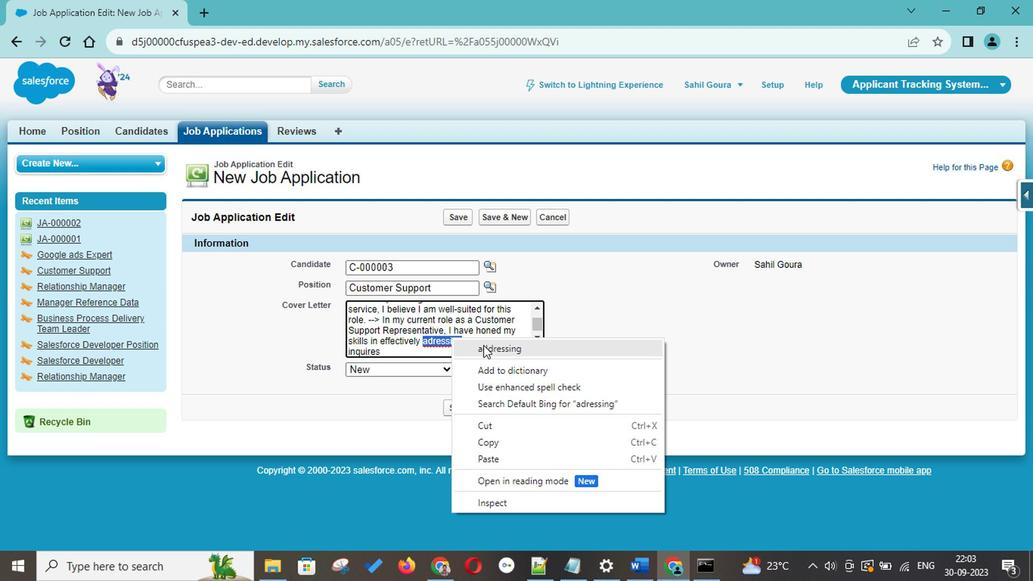 
Action: Mouse moved to (412, 349)
Screenshot: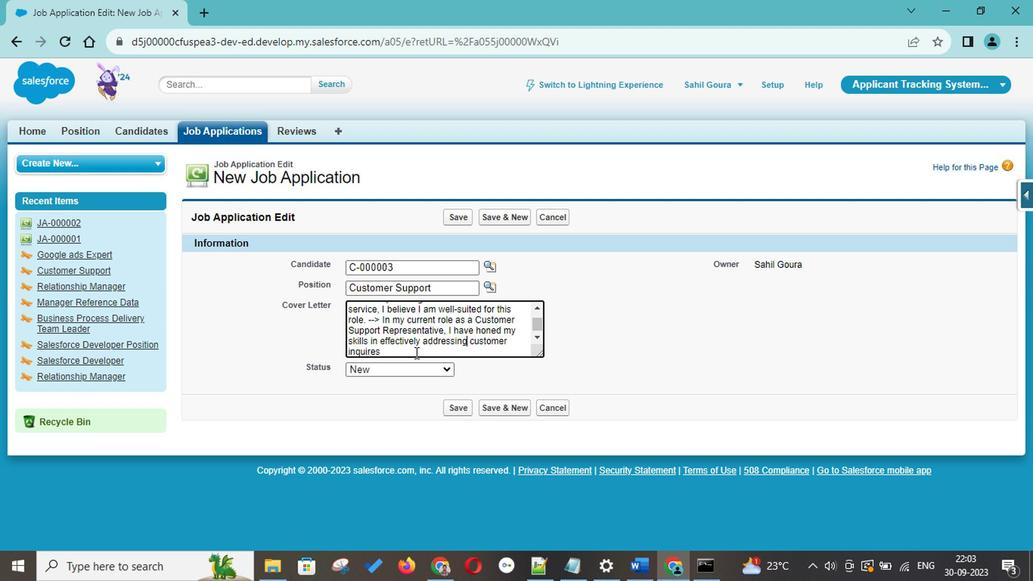 
Action: Mouse pressed left at (412, 349)
Screenshot: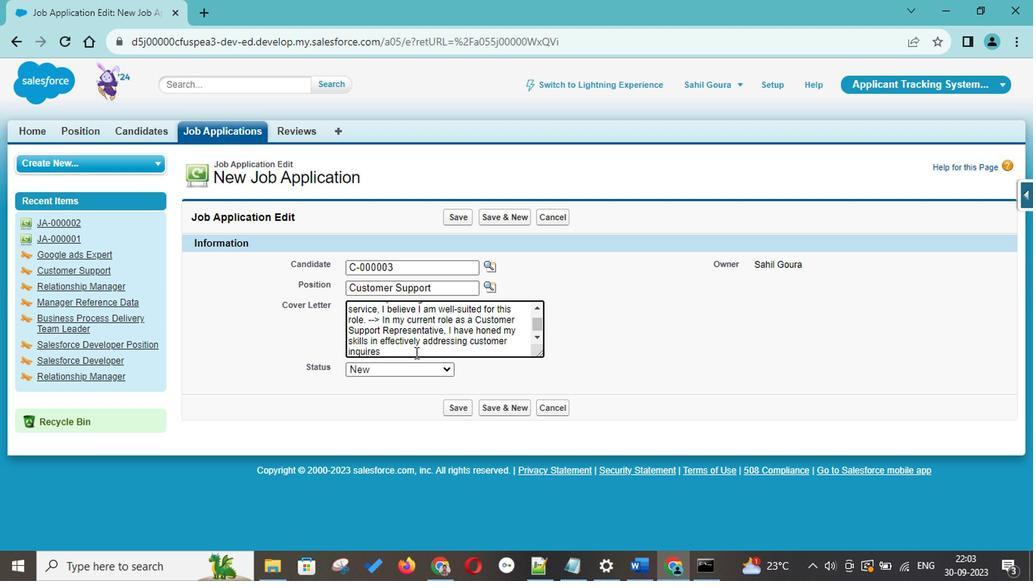 
Action: Key pressed ,<Key.space>resolving<Key.space>issues,<Key.space>and<Key.space>ensuring<Key.space>a<Key.space>positiv<Key.space><Key.backspace>e<Key.space>customer<Key.space>experience.<Key.space>--<Key.shift_r>><Key.space><Key.shift>I<Key.space>prie<Key.space><Key.backspace><Key.backspace>de<Key.space>myself<Key.space>on<Key.space>my<Key.space>ability<Key.space>to<Key.space>listen<Key.space>attentively,<Key.space>understn<Key.backspace>and<Key.space>customer<Key.space>needs,<Key.space>and<Key.space>provide<Key.space>clear<Key.space>and<Key.space>conscie<Key.backspace><Key.backspace><Key.backspace><Key.backspace>cise<Key.space>solutions.<Key.space>--<Key.shift_r>><Key.space><Key.shift><Key.shift><Key.shift><Key.shift><Key.shift><Key.shift><Key.shift><Key.shift><Key.shift><Key.shift><Key.shift><Key.shift><Key.shift><Key.shift><Key.shift><Key.shift><Key.shift><Key.shift><Key.shift><Key.shift><Key.shift><Key.shift><Key.shift><Key.shift><Key.shift><Key.shift><Key.shift><Key.shift><Key.shift><Key.shift><Key.shift><Key.shift><Key.shift><Key.shift><Key.shift><Key.shift><Key.shift><Key.shift><Key.shift><Key.shift><Key.shift><Key.shift><Key.shift><Key.shift><Key.shift><Key.shift><Key.shift><Key.shift><Key.shift><Key.shift><Key.shift><Key.shift><Key.shift><Key.shift><Key.shift><Key.shift><Key.shift><Key.shift><Key.shift><Key.shift><Key.shift><Key.shift><Key.shift><Key.shift><Key.shift><Key.shift><Key.shift><Key.shift><Key.shift><Key.shift><Key.shift><Key.shift><Key.shift><Key.shift><Key.shift><Key.shift><Key.shift><Key.shift><Key.shift><Key.shift><Key.shift><Key.shift><Key.shift><Key.shift><Key.shift><Key.shift><Key.shift><Key.shift><Key.shift><Key.shift><Key.shift><Key.shift><Key.shift><Key.shift><Key.shift><Key.shift><Key.shift><Key.shift><Key.shift><Key.shift><Key.shift><Key.shift><Key.shift><Key.shift><Key.shift><Key.shift><Key.shift><Key.shift><Key.shift><Key.shift><Key.shift><Key.shift><Key.shift><Key.shift><Key.shift><Key.shift><Key.shift><Key.shift><Key.shift><Key.shift><Key.shift><Key.shift><Key.shift><Key.shift><Key.shift><Key.shift><Key.shift><Key.shift><Key.shift><Key.shift><Key.shift><Key.shift><Key.shift><Key.shift><Key.shift><Key.shift><Key.shift><Key.shift><Key.shift><Key.shift><Key.shift><Key.shift><Key.shift><Key.shift><Key.shift><Key.shift><Key.shift><Key.shift><Key.shift><Key.shift><Key.shift><Key.shift><Key.shift><Key.shift><Key.shift><Key.shift><Key.shift><Key.shift><Key.shift><Key.shift><Key.shift><Key.shift><Key.shift><Key.shift><Key.shift><Key.shift><Key.shift><Key.shift><Key.shift><Key.shift><Key.shift>I<Key.space><Key.backspace><Key.backspace><Key.backspace><Key.backspace><Key.shift_r>><Key.space><Key.shift>Key<Key.space>strenths<Key.space>
Screenshot: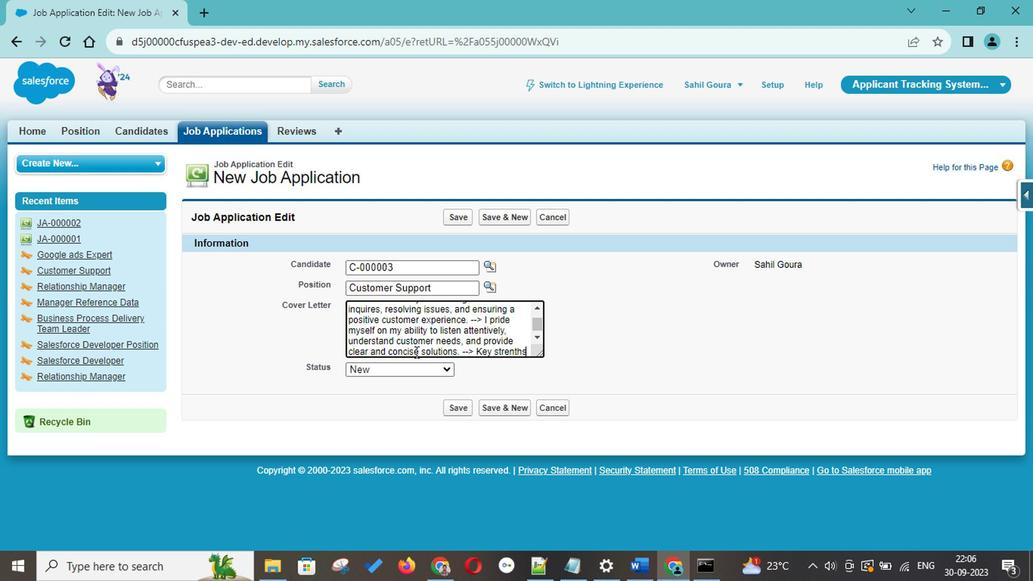 
Action: Mouse moved to (509, 353)
Screenshot: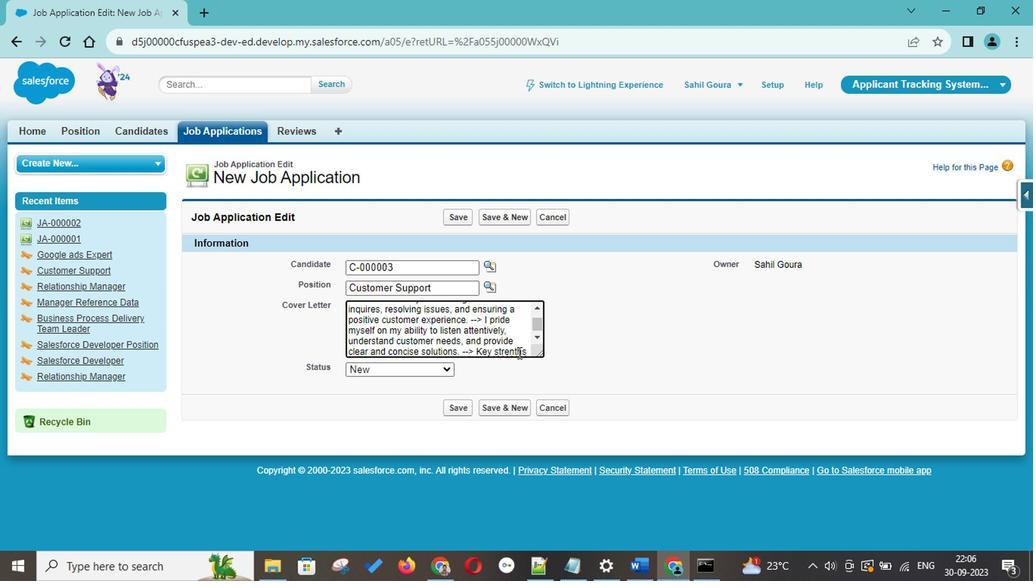 
Action: Mouse pressed right at (509, 353)
Screenshot: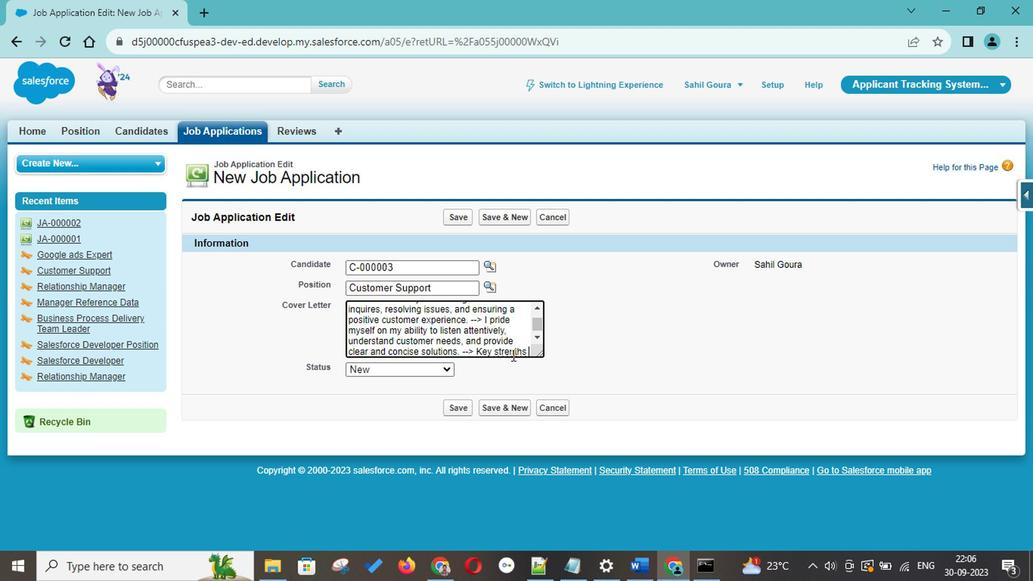 
Action: Mouse moved to (555, 159)
Screenshot: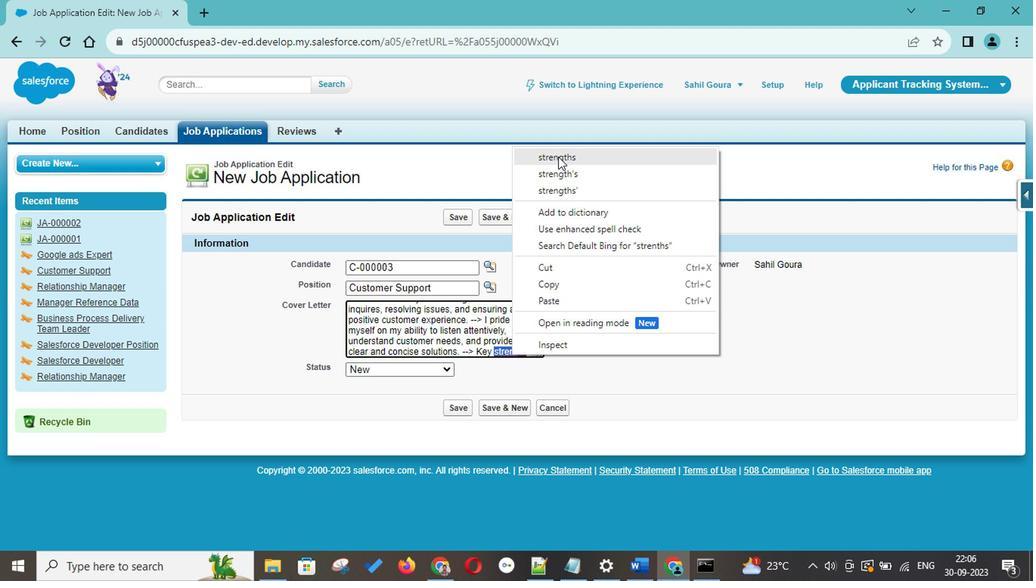 
Action: Mouse pressed left at (555, 159)
Screenshot: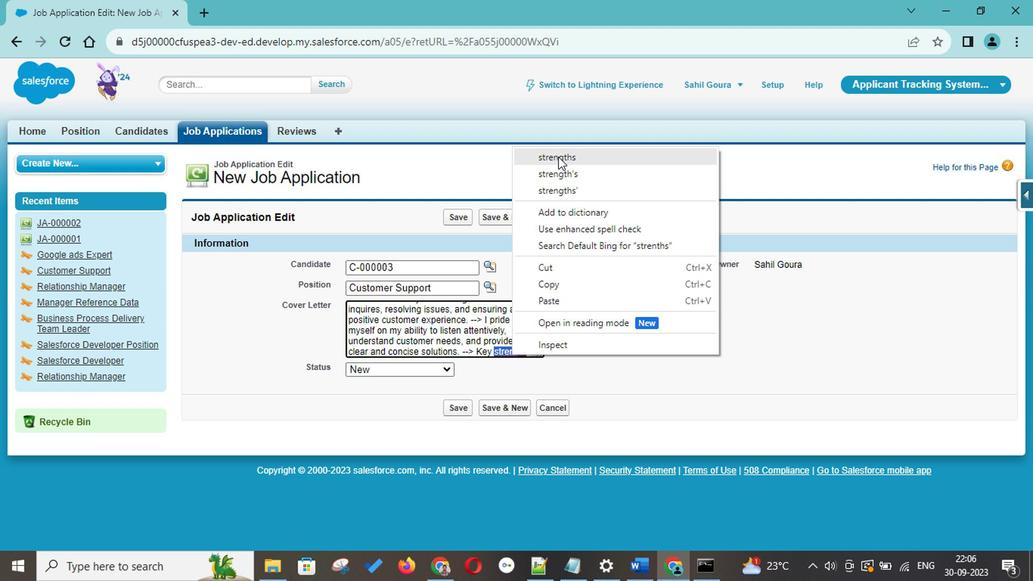 
Action: Mouse moved to (475, 344)
Screenshot: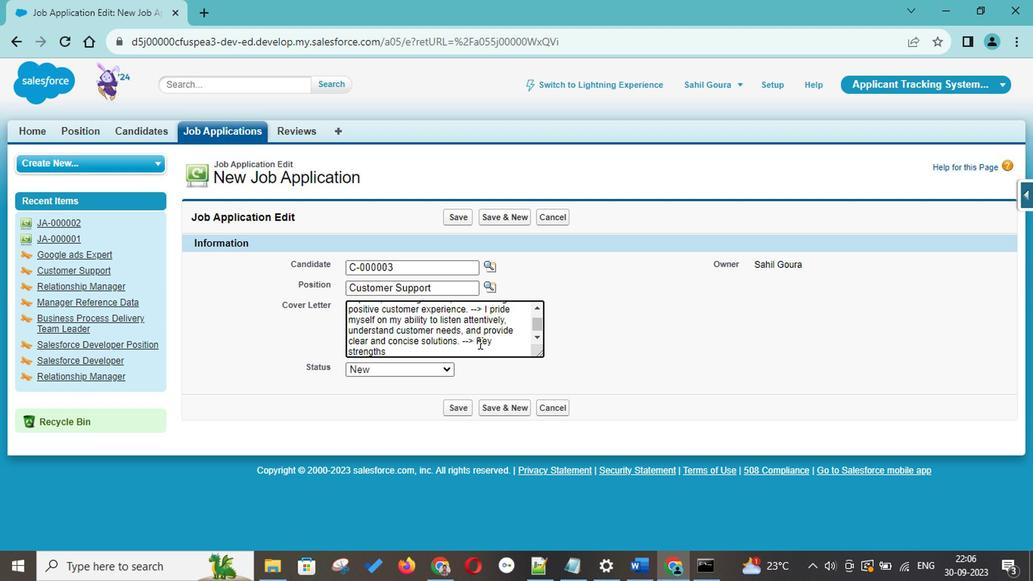 
Action: Key pressed <Key.space><Key.shift>I<Key.backspace>that<Key.space><Key.shift>I<Key.space>would<Key.space>bring<Key.space>to<Key.space>the<Key.space>role<Key.space>include<Key.space>-<Key.space><Key.shift><Key.shift><Key.shift><Key.shift><Key.shift><Key.shift><Key.shift>Strong<Key.space><Key.shift><Key.shift><Key.shift><Key.shift><Key.shift><Key.shift><Key.shift><Key.shift><Key.shift><Key.shift>Communication<Key.space><Key.shift>Skills<Key.space><Key.shift_r>:<Key.space><Key.shift>I<Key.space>am<Key.space>proficin<Key.backspace>ent<Key.space>in<Key.space>m<Key.backspace>both<Key.space>written<Key.space>and<Key.space>verbal<Key.space>communication,<Key.space>ensuring<Key.space>that<Key.space>customers<Key.space>received<Key.backspace><Key.space>accurate<Key.space>and<Key.space>helpful<Key.space>information.<Key.space>--<Key.shift_r>><Key.space><Key.shift>Probles<Key.backspace>m<Key.space><Key.shift><Key.shift><Key.backspace>-<Key.shift>Solving<Key.space><Key.shift_r>:<Key.space><Key.shift><Key.shift><Key.shift><Key.shift><Key.shift><Key.shift><Key.shift><Key.shift><Key.shift><Key.shift><Key.shift><Key.shift><Key.shift><Key.shift><Key.shift><Key.shift><Key.shift><Key.shift><Key.shift><Key.shift><Key.shift><Key.shift><Key.shift><Key.shift><Key.shift><Key.shift><Key.shift><Key.shift><Key.shift><Key.shift><Key.shift><Key.shift><Key.shift>I<Key.space>have<Key.space>a<Key.space>knack<Key.space>for<Key.space>identyf<Key.backspace><Key.backspace>ifying<Key.space>and<Key.space>reolving<Key.space>customer<Key.space>issues,<Key.space>using<Key.space>a<Key.space>combination<Key.space>of<Key.space>critical<Key.space>
Screenshot: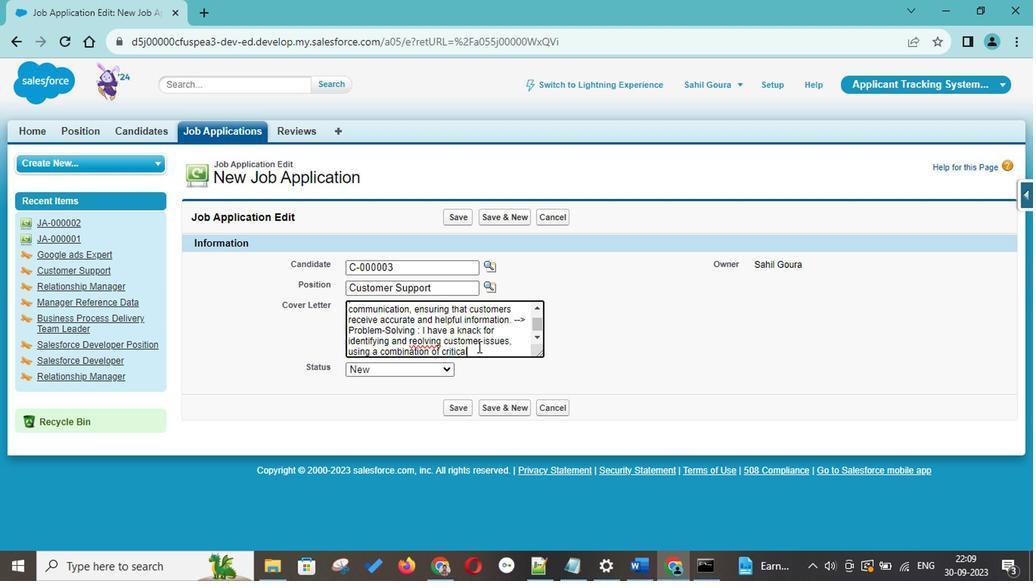 
Action: Mouse moved to (418, 340)
Screenshot: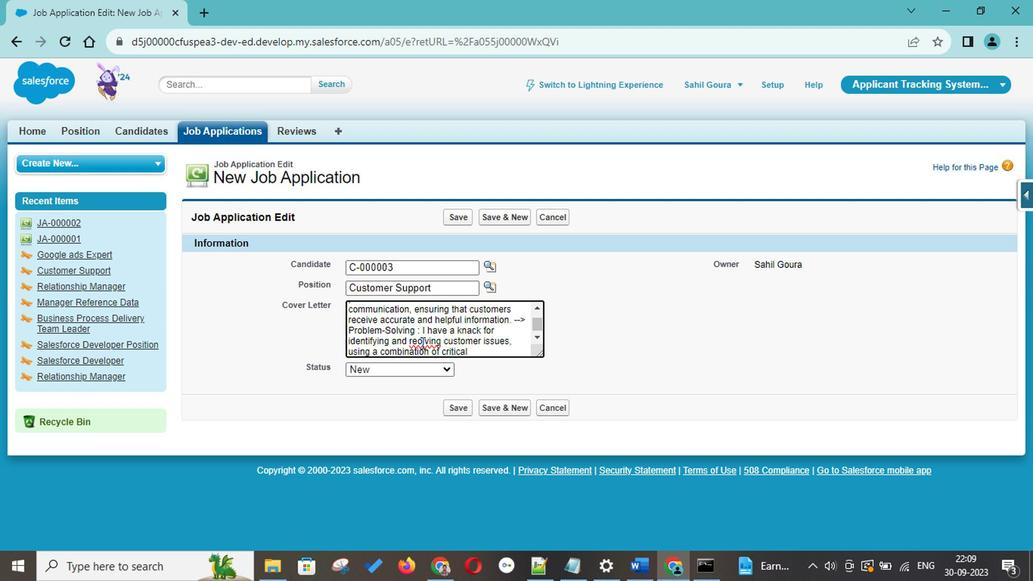 
Action: Mouse pressed left at (418, 340)
Screenshot: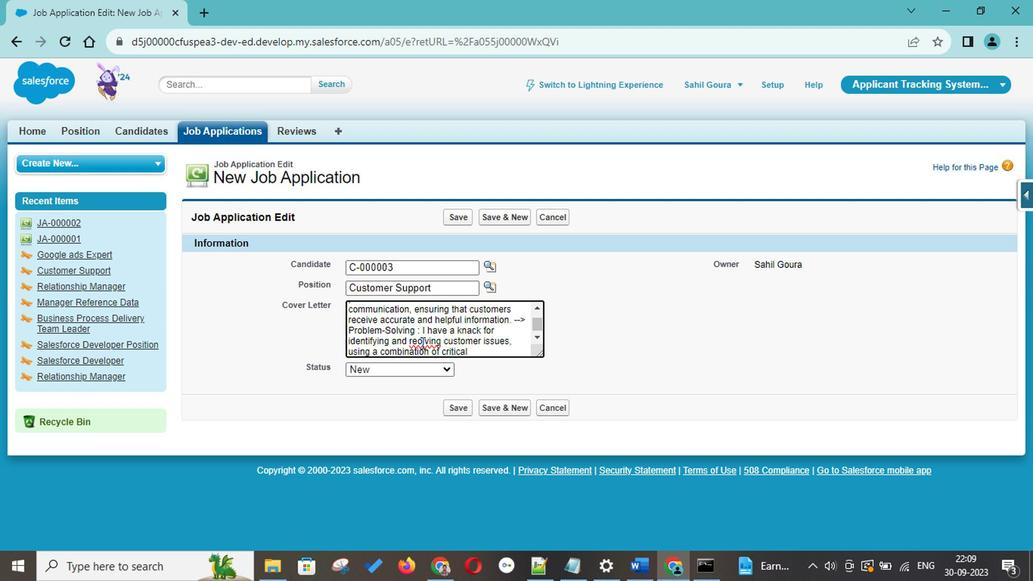
Action: Mouse moved to (416, 340)
Screenshot: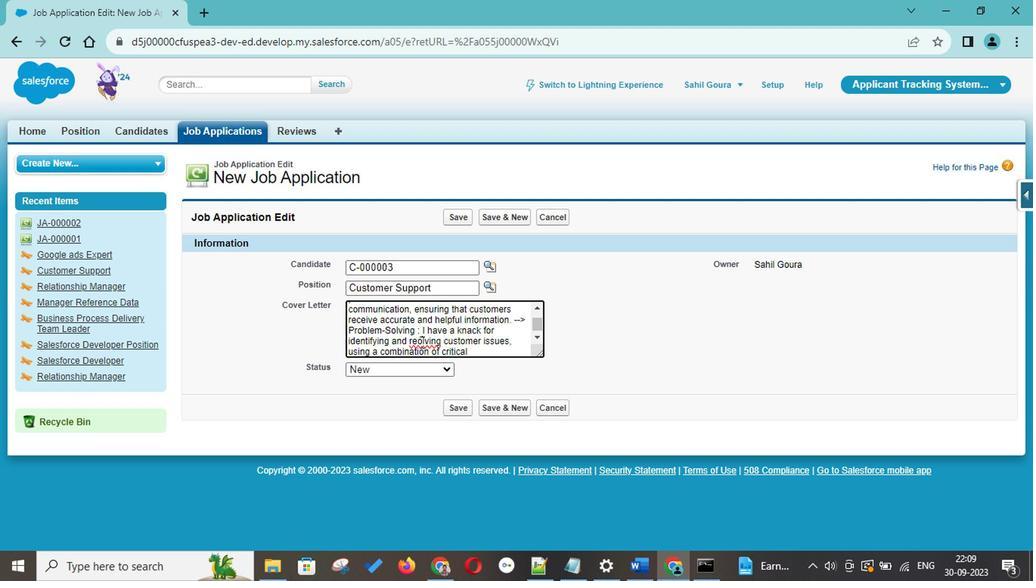 
Action: Key pressed <Key.left>s
Screenshot: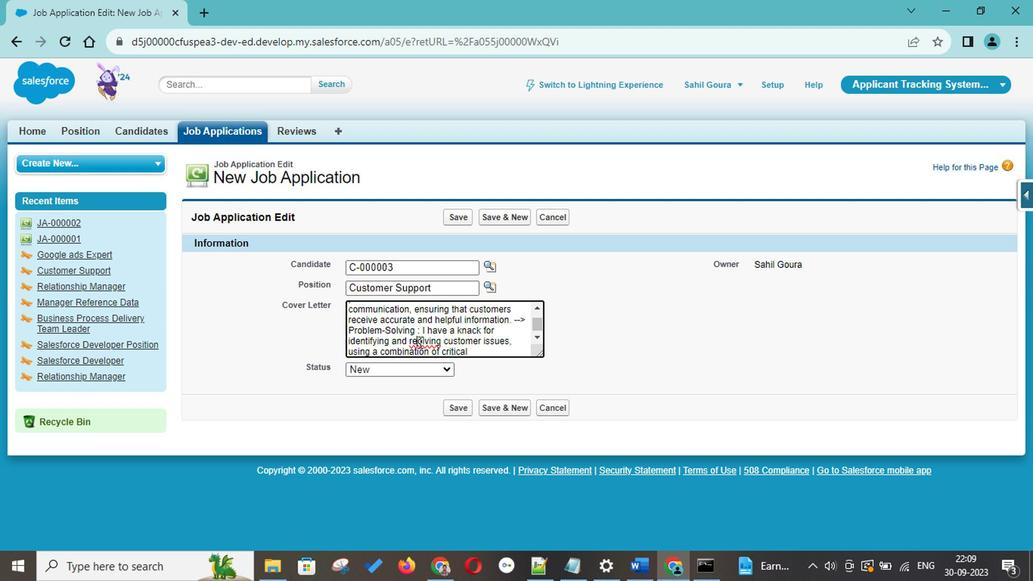 
Action: Mouse moved to (477, 348)
Screenshot: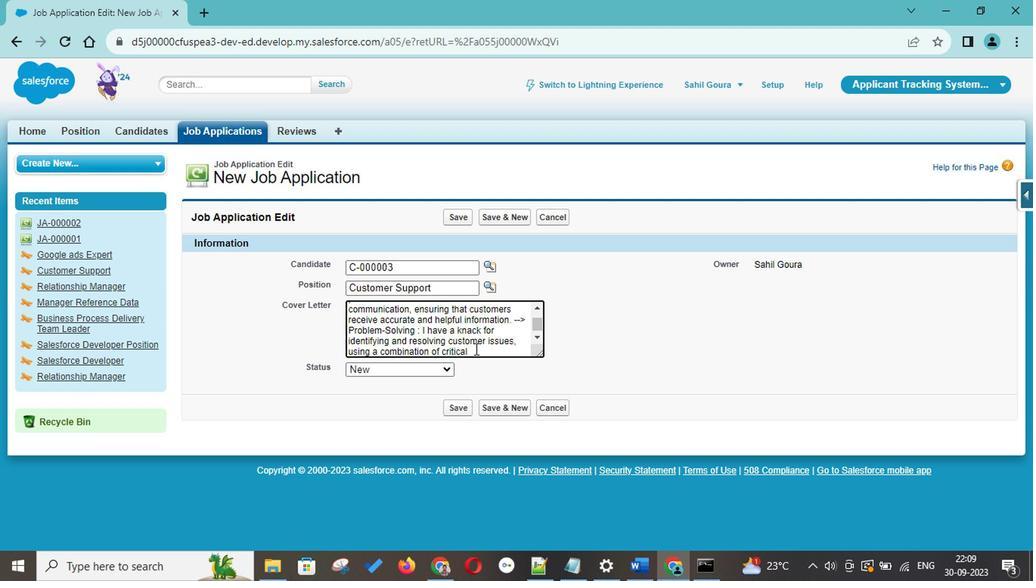 
Action: Mouse pressed left at (477, 348)
Screenshot: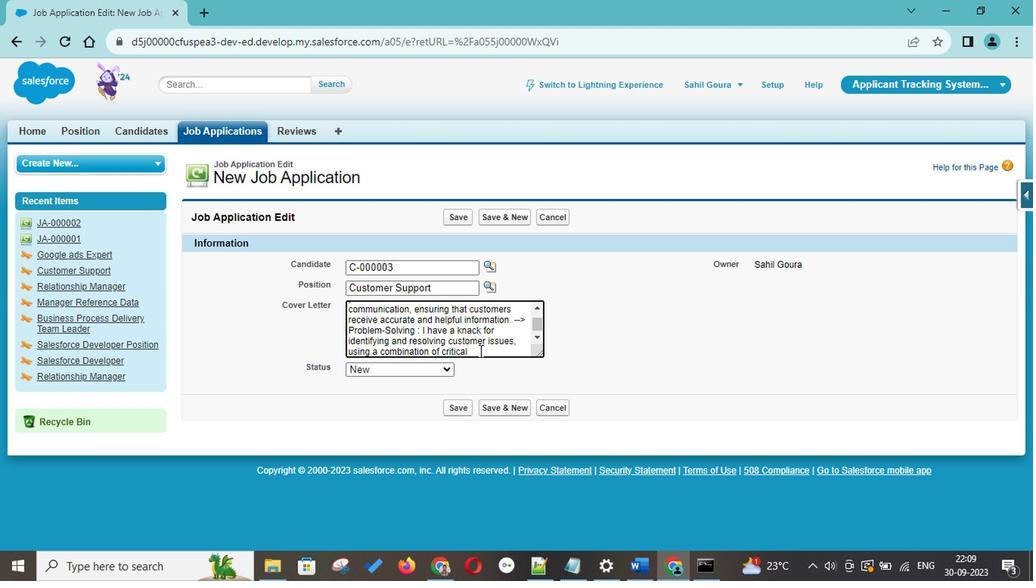 
Action: Key pressed thinking<Key.space>and<Key.space>empathy.<Key.space>---<Key.backspace><Key.shift_r>><Key.space><Key.shift>Adaptability<Key.space><Key.shift_r>:<Key.space><Key.shift><Key.shift><Key.shift><Key.shift><Key.shift><Key.shift><Key.shift><Key.shift><Key.shift><Key.shift><Key.shift><Key.shift><Key.shift><Key.shift><Key.shift><Key.shift><Key.shift><Key.shift><Key.shift><Key.shift><Key.shift><Key.shift><Key.shift><Key.shift><Key.shift><Key.shift><Key.shift><Key.shift><Key.shift><Key.shift><Key.shift><Key.shift><Key.shift><Key.shift><Key.shift><Key.shift><Key.shift><Key.shift><Key.shift>I<Key.space>am<Key.space>comfortable<Key.space>working<Key.space>in<Key.space>fast<Key.space>paced<Key.space><Key.backspace>
Screenshot: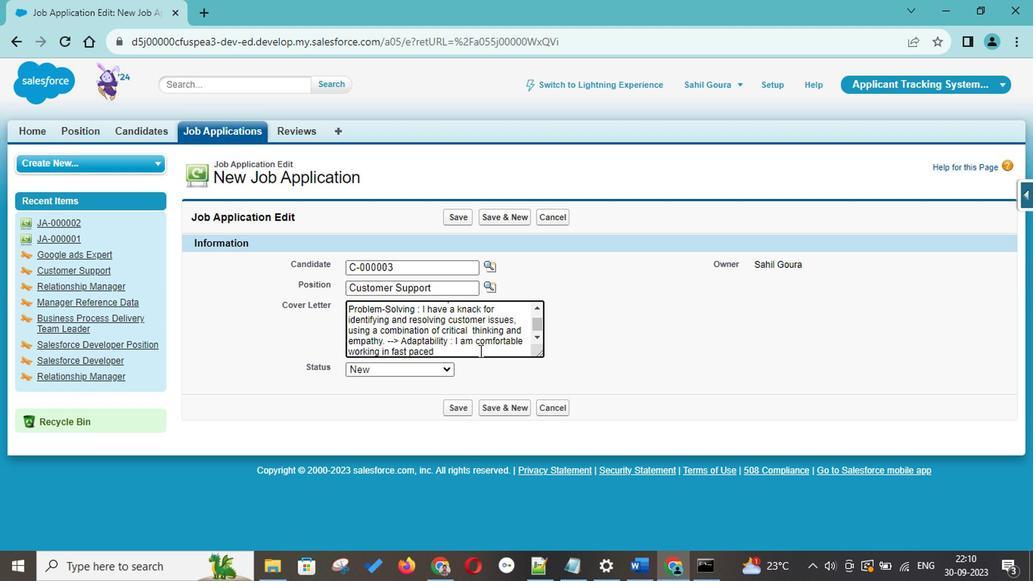 
Action: Mouse moved to (405, 351)
Screenshot: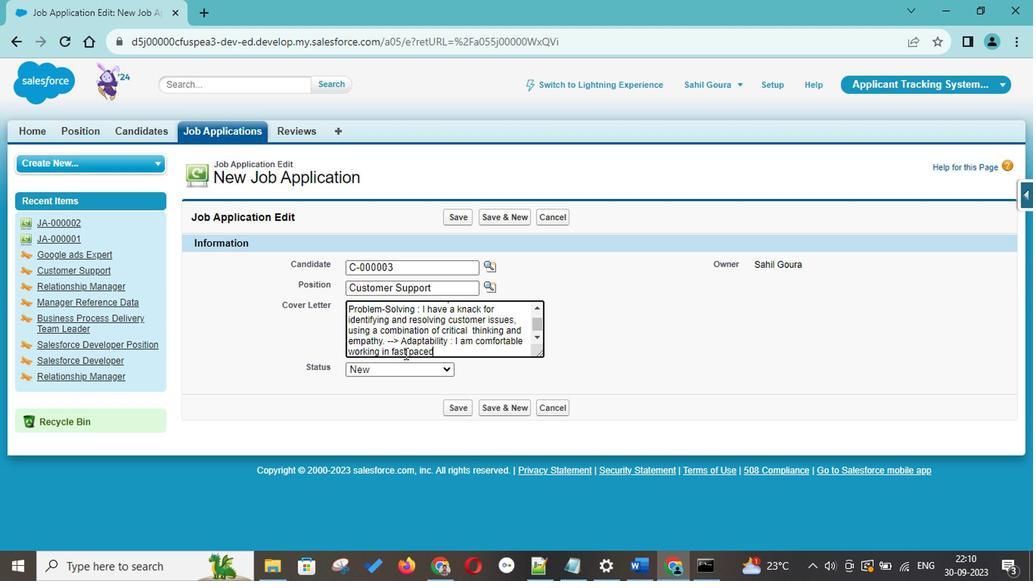 
Action: Mouse pressed left at (405, 351)
Screenshot: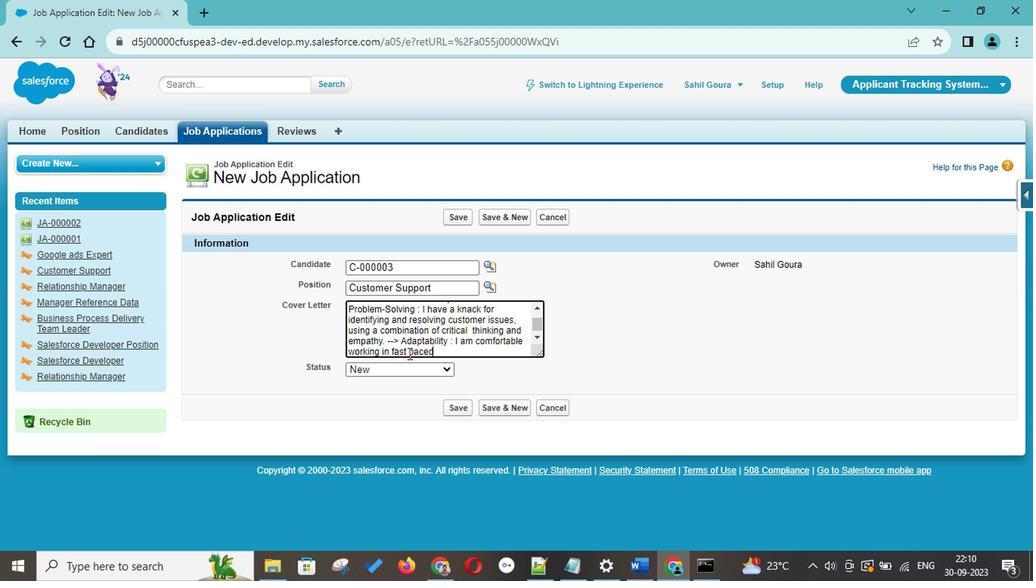 
Action: Key pressed <Key.backspace>-
Screenshot: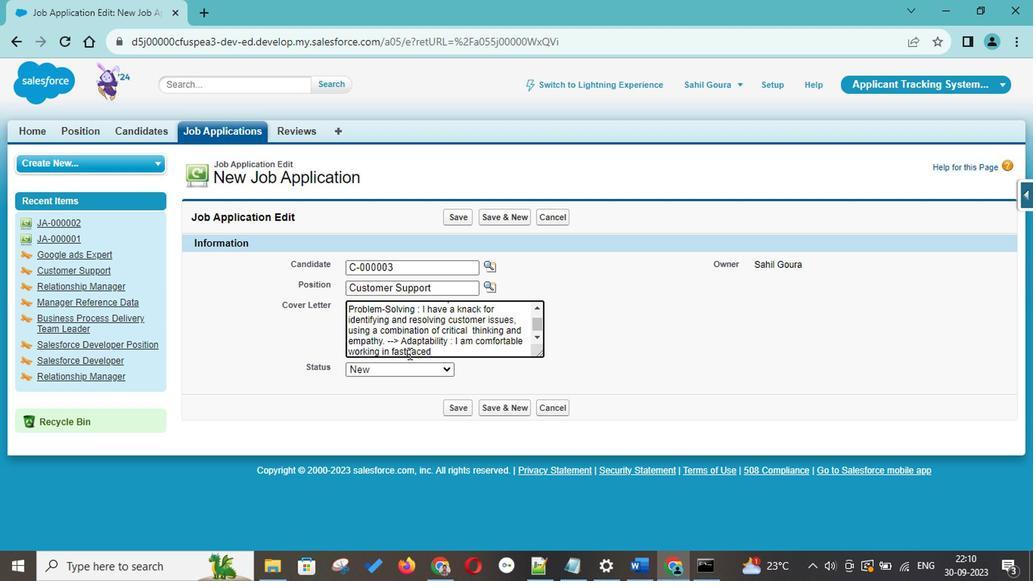 
Action: Mouse moved to (437, 350)
Screenshot: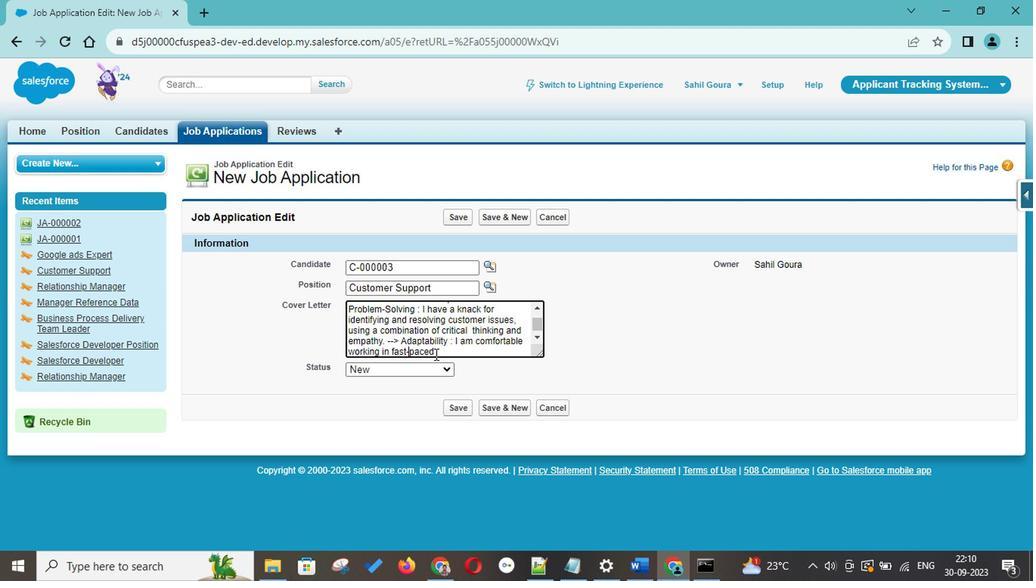 
Action: Mouse pressed left at (437, 350)
Screenshot: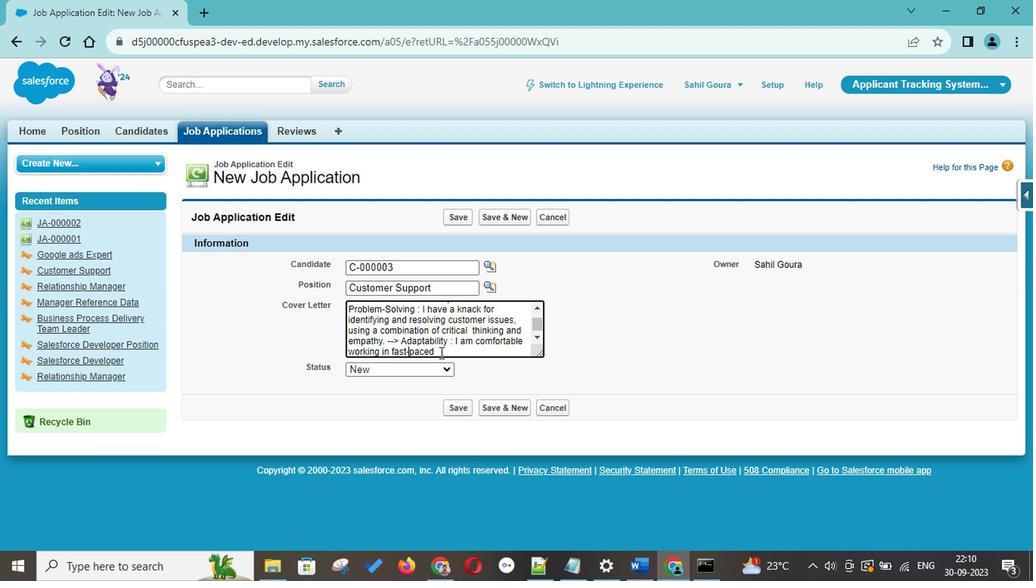
Action: Key pressed <Key.space>enc<Key.backspace>vironmn<Key.backspace>ents<Key.space>and<Key.space><Key.space>am<Key.backspace><Key.backspace><Key.backspace>am<Key.space>quick<Key.space>to<Key.space>learn<Key.space>and<Key.space>master<Key.space>new<Key.space>toos<Key.space>and<Key.space>technologies
Screenshot: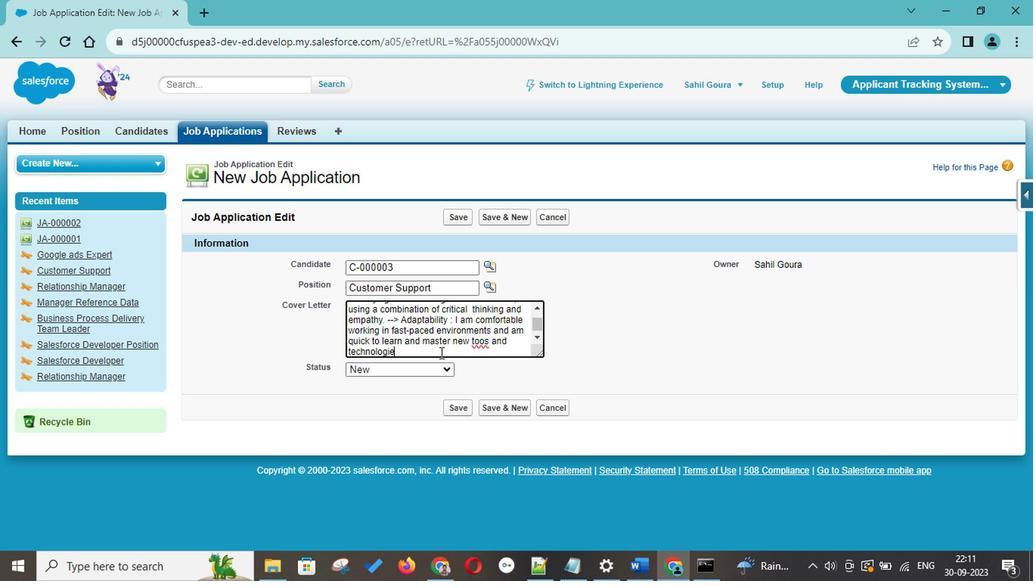
Action: Mouse moved to (480, 339)
Screenshot: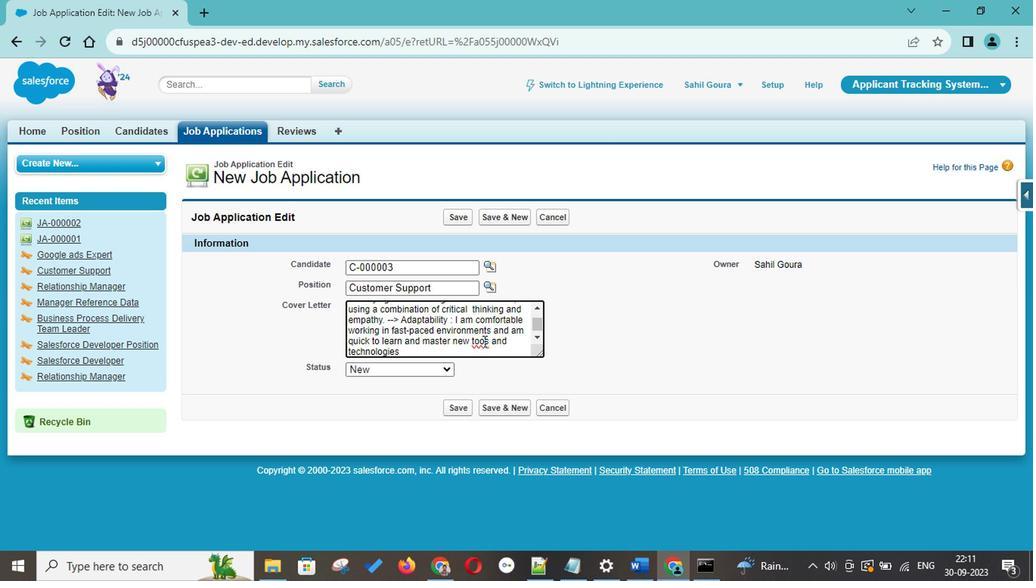 
Action: Mouse pressed left at (480, 339)
Screenshot: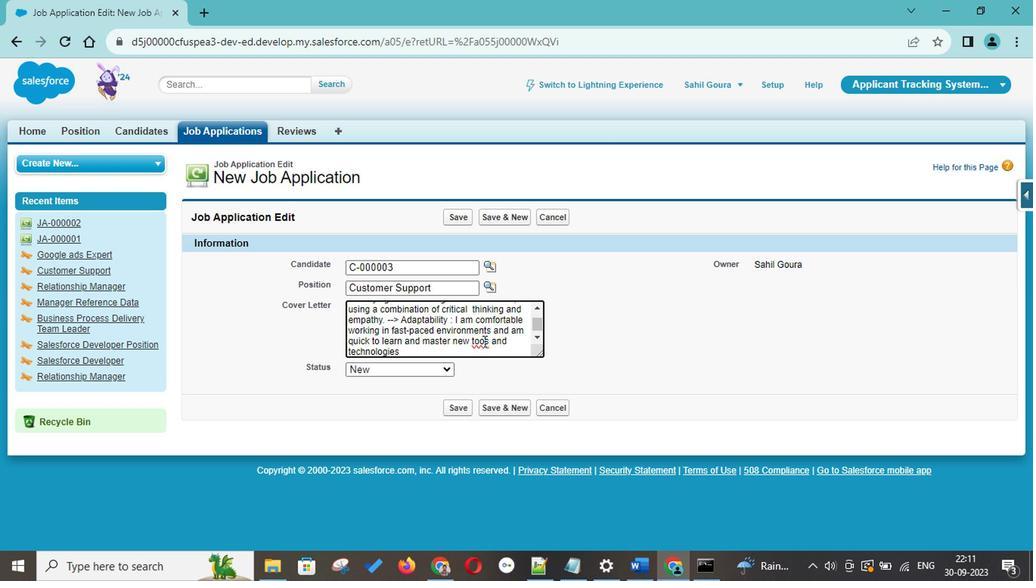 
Action: Key pressed l
Screenshot: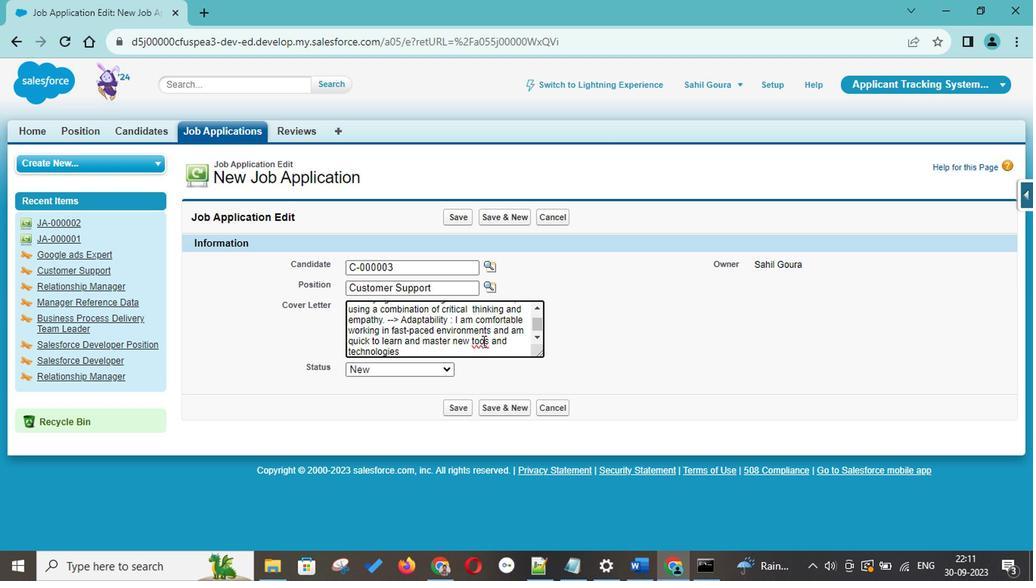 
Action: Mouse moved to (483, 347)
Screenshot: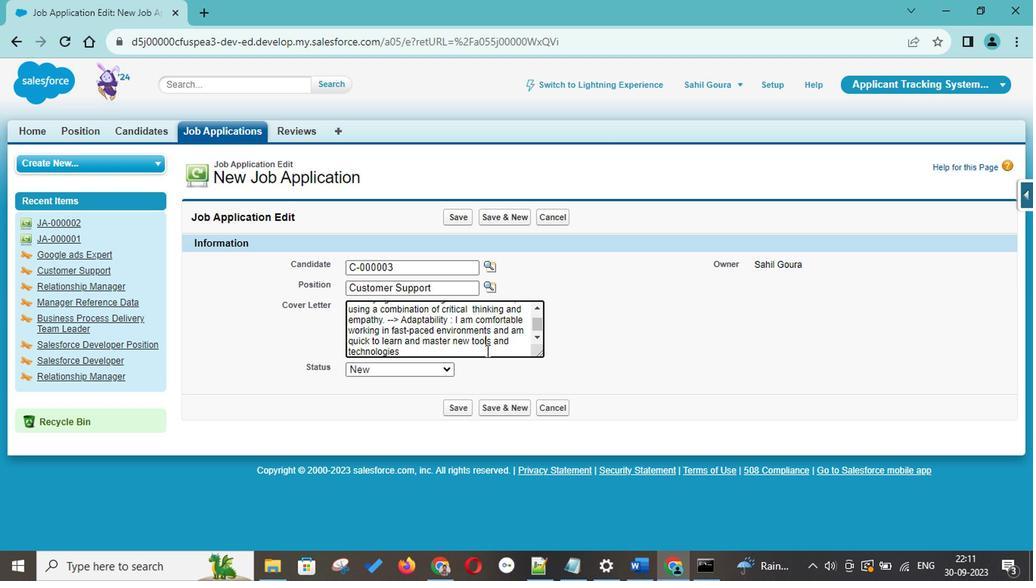 
Action: Mouse pressed left at (483, 347)
Screenshot: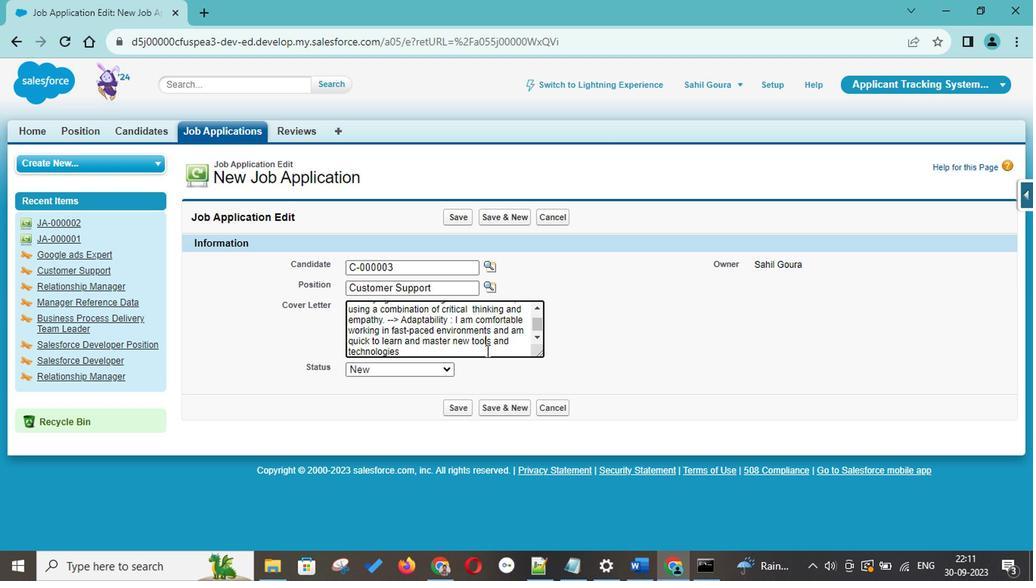 
Action: Key pressed .<Key.space>--<Key.shift_r>><Key.space><Key.shift><Key.shift><Key.shift><Key.shift>Team<Key.space><Key.shift>player<Key.space><Key.shift_r>:<Key.space><Key.shift><Key.shift><Key.shift><Key.shift><Key.shift>I<Key.space>excel<Key.space>in<Key.space>collaboration<Key.backspace><Key.backspace>ng<Key.space>with<Key.space>collegues<Key.space>
Screenshot: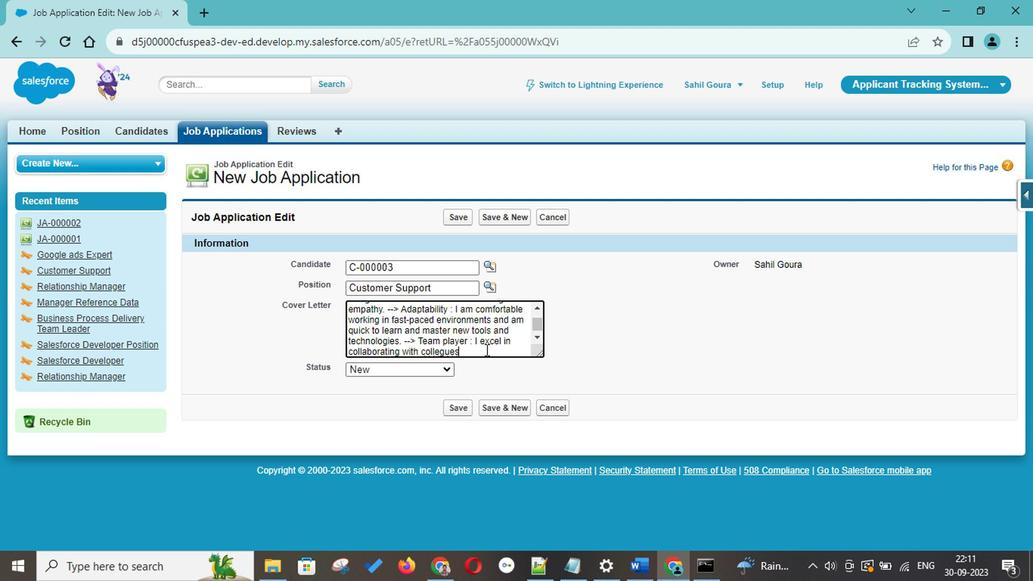 
Action: Mouse moved to (439, 347)
Screenshot: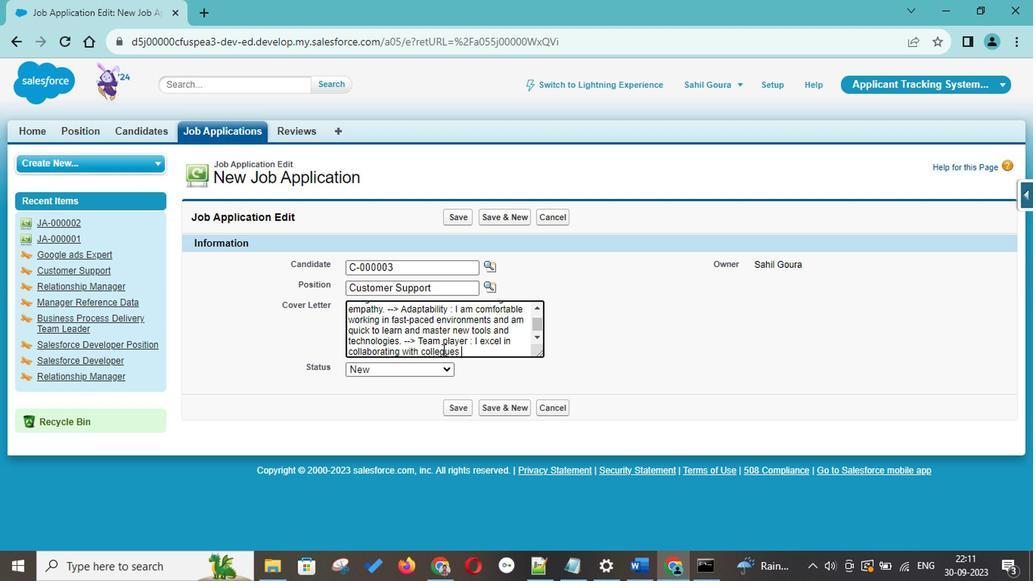 
Action: Mouse pressed left at (439, 347)
Screenshot: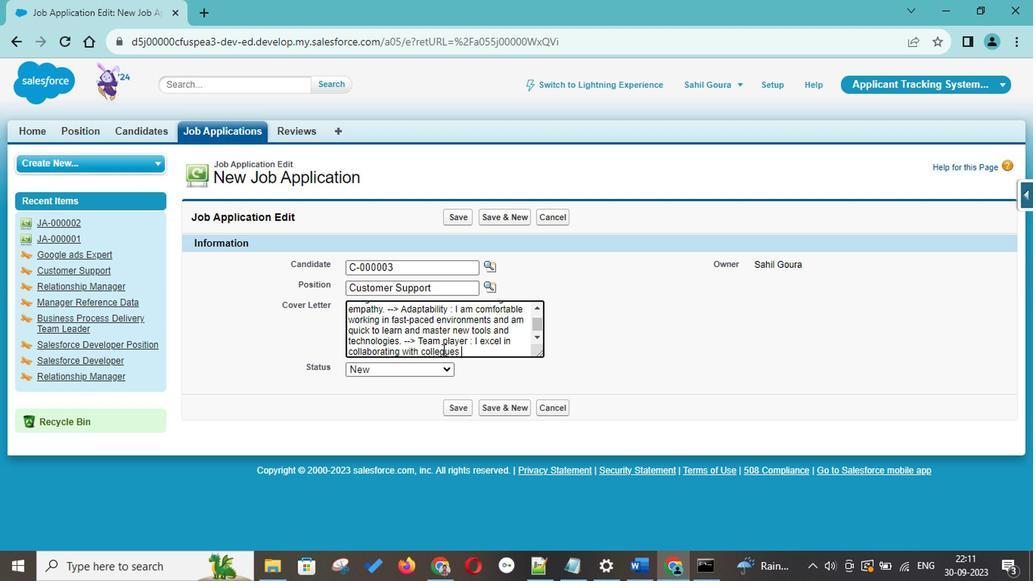 
Action: Key pressed a
Screenshot: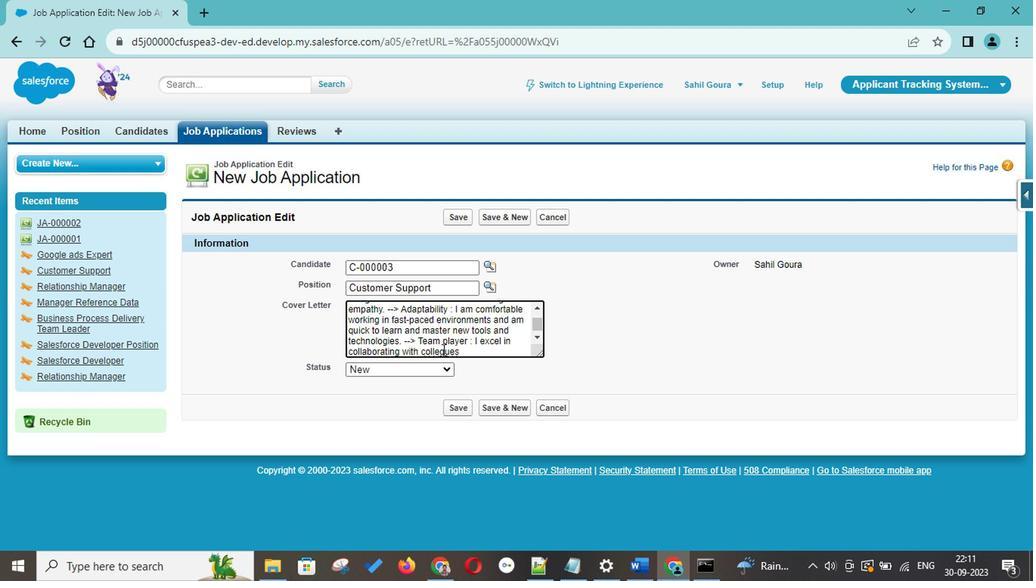 
Action: Mouse moved to (467, 348)
Screenshot: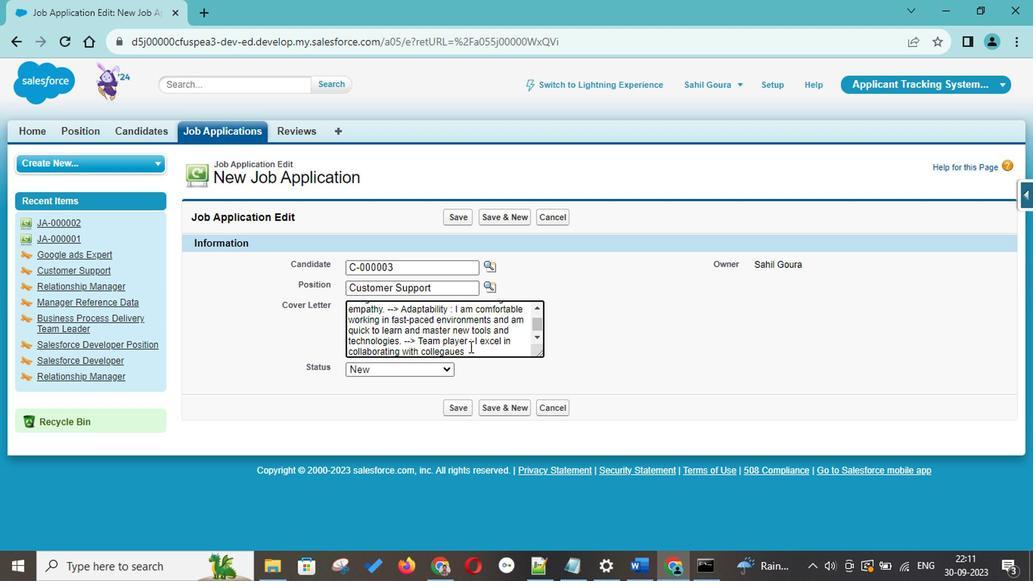 
Action: Key pressed ]<Key.backspace><Key.backspace><Key.backspace>ag
Screenshot: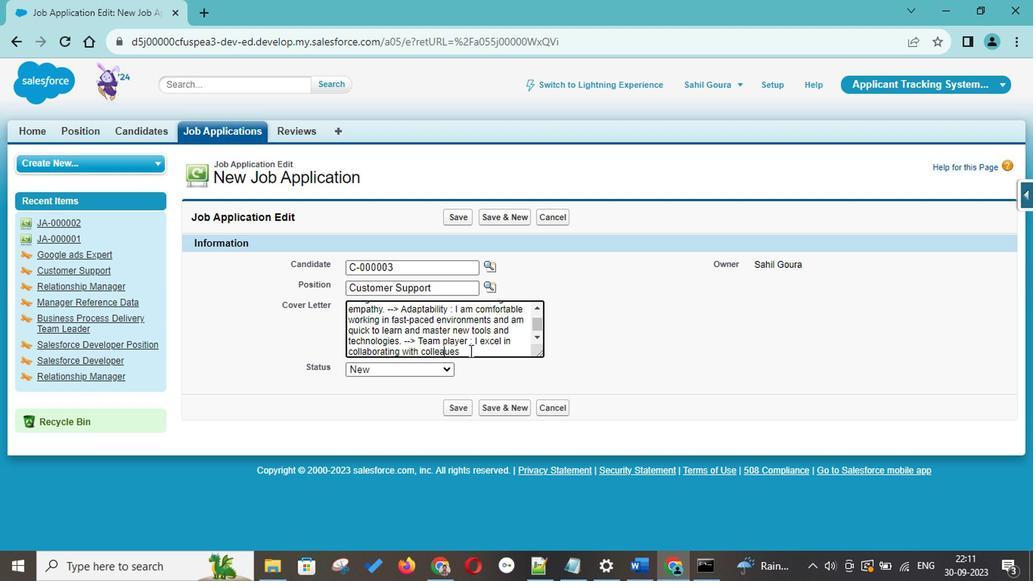 
Action: Mouse moved to (475, 349)
Screenshot: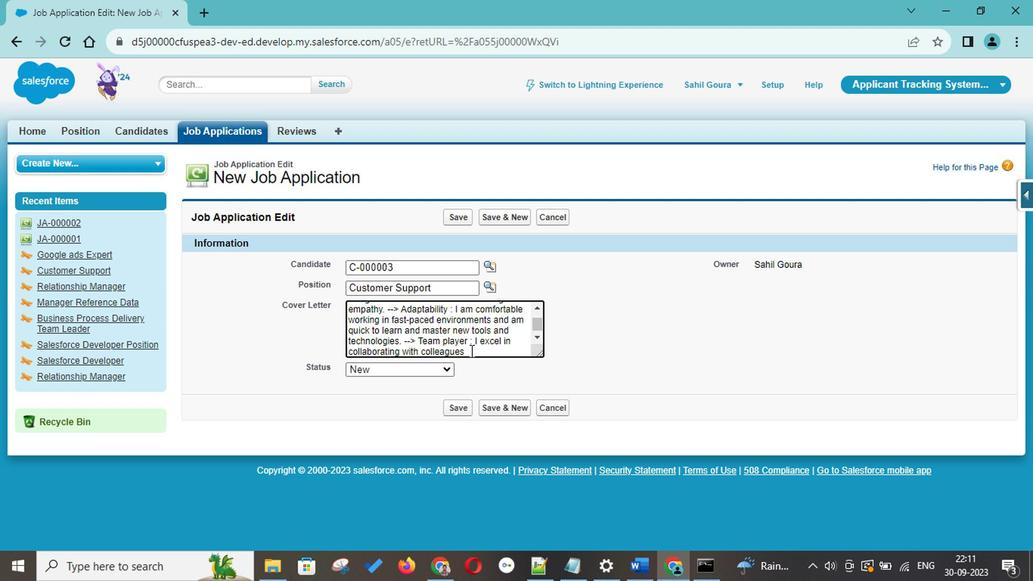 
Action: Mouse pressed left at (475, 349)
Screenshot: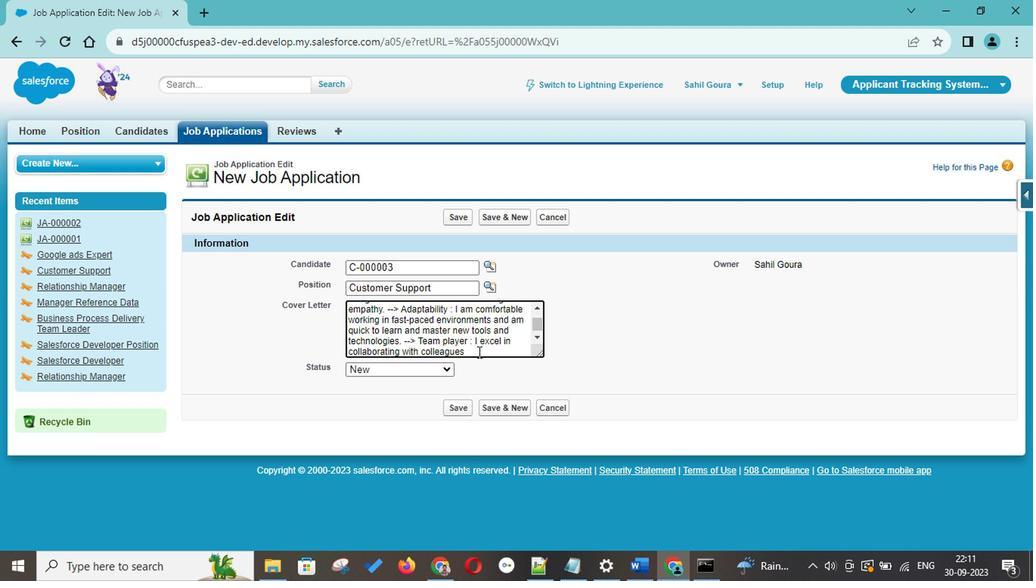 
Action: Key pressed to<Key.space>share<Key.space>knw<Key.backspace>owledge<Key.space>and<Key.space>improve<Key.space>overall<Key.space>customer<Key.space>service<Key.space>processes.<Key.space>--<Key.shift_r>><Key.space><Key.shift_r><Key.shift_r><Key.shift_r><Key.shift_r>I<Key.space>am<Key.space>cong<Key.backspace>fident<Key.space>tht<Key.backspace>at<Key.space>my<Key.space>dedication<Key.space>to<Key.space>customer<Key.space>satisfaction,<Key.space>coupled<Key.space>with<Key.space>my<Key.space>strong<Key.space>work<Key.space><Key.backspace>ethic<Key.backspace><Key.backspace><Key.backspace><Key.backspace><Key.backspace><Key.space>ethic,<Key.space>makes<Key.space>me<Key.space>valurable<Key.space>a
Screenshot: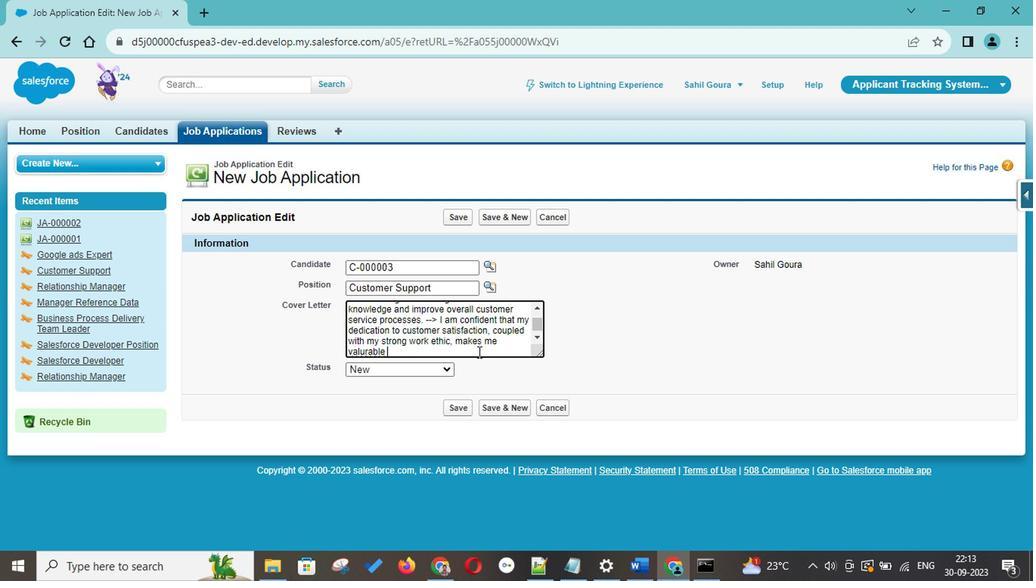 
Action: Mouse moved to (361, 348)
Screenshot: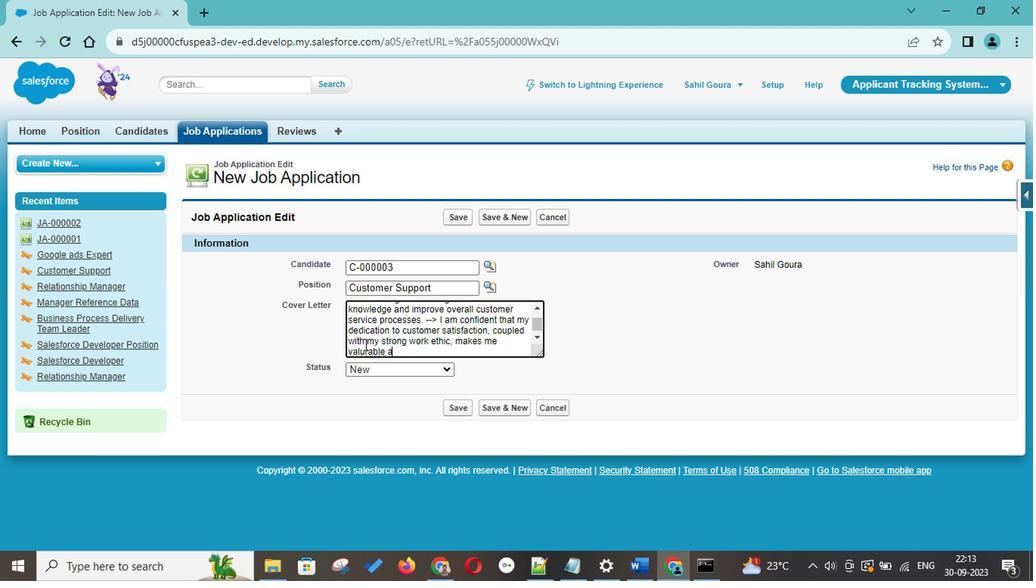 
Action: Mouse pressed right at (361, 348)
Screenshot: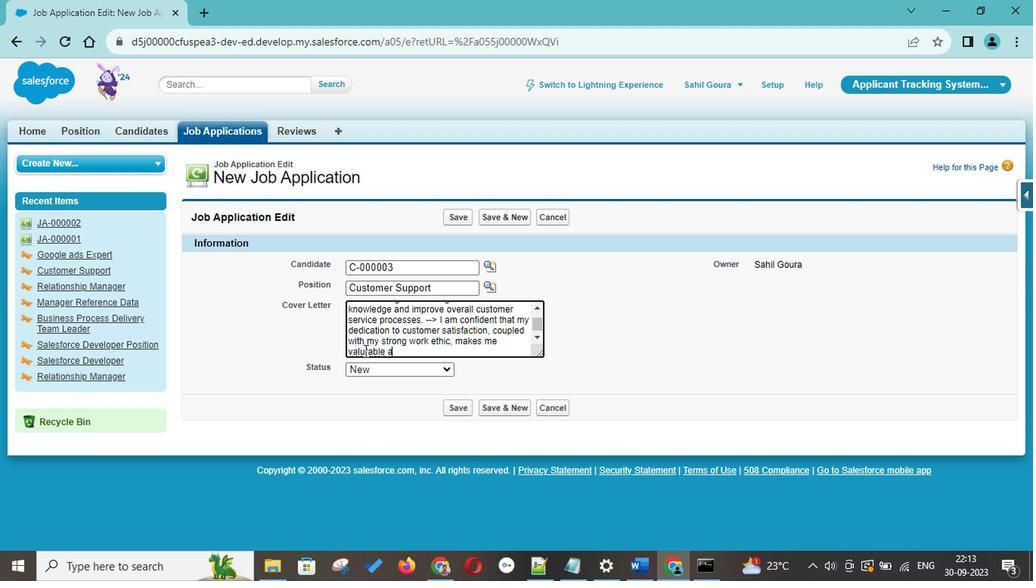 
Action: Mouse moved to (415, 175)
Screenshot: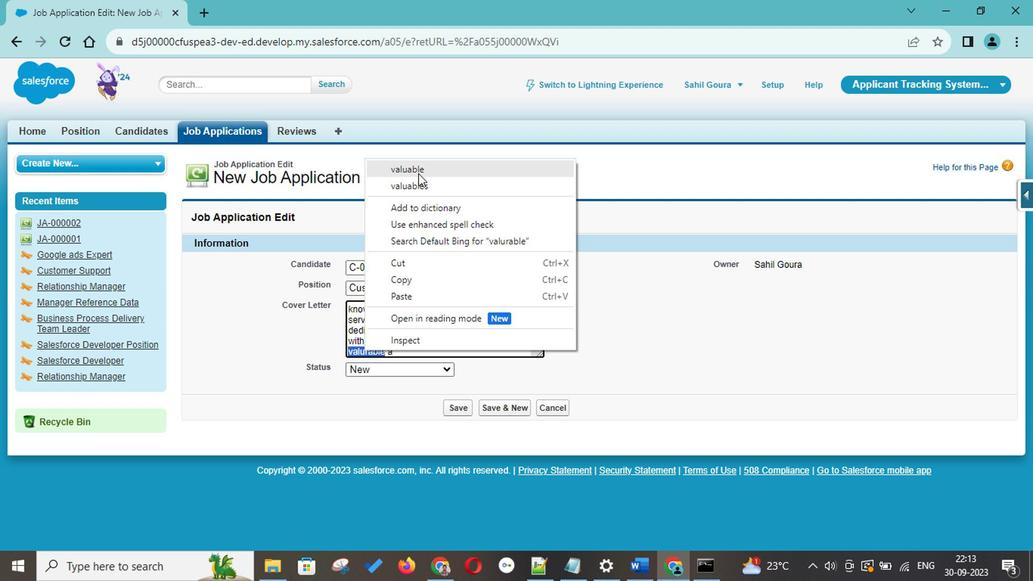 
Action: Mouse pressed left at (415, 175)
Screenshot: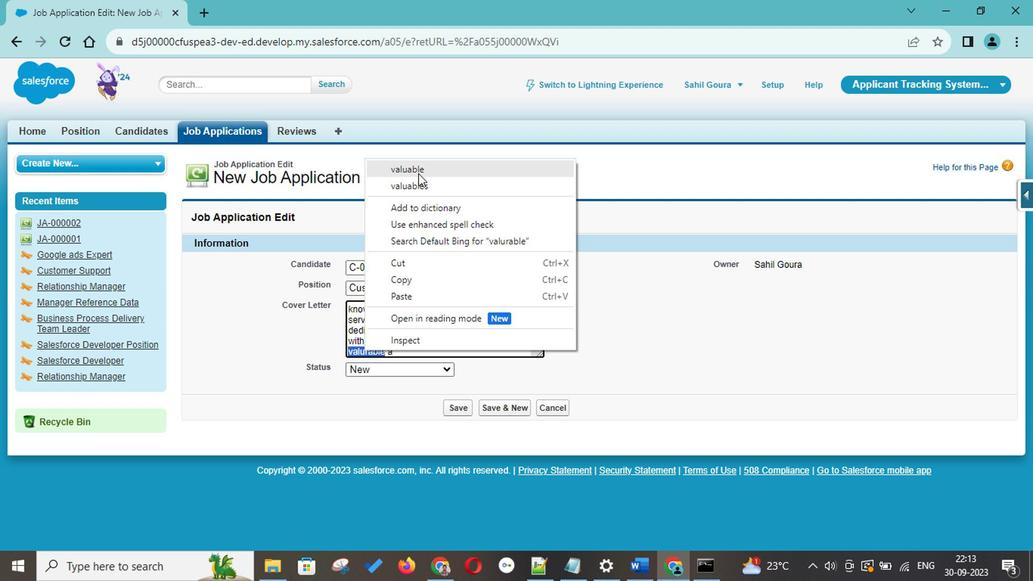 
Action: Mouse moved to (434, 350)
Screenshot: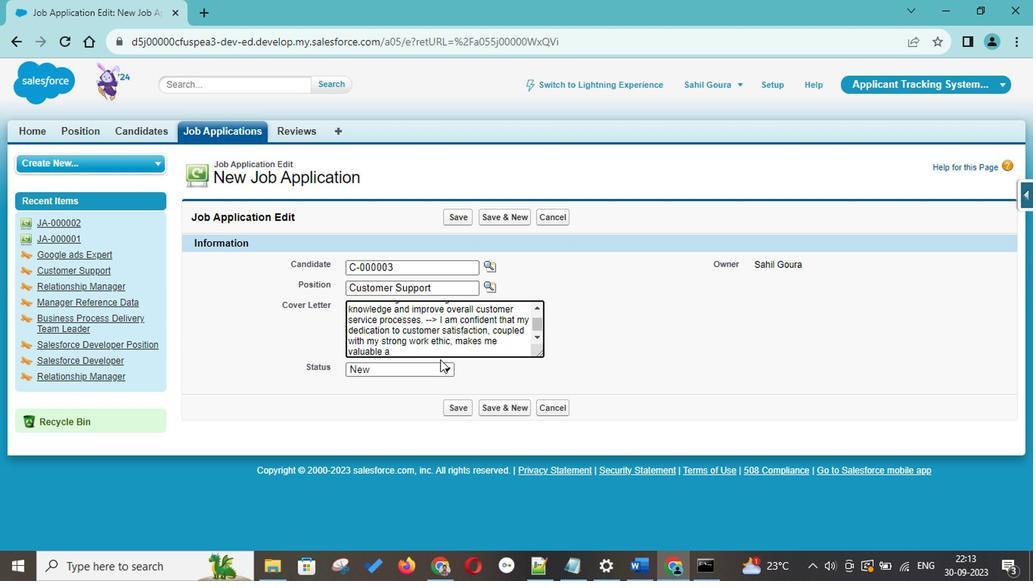 
Action: Mouse pressed left at (434, 350)
Screenshot: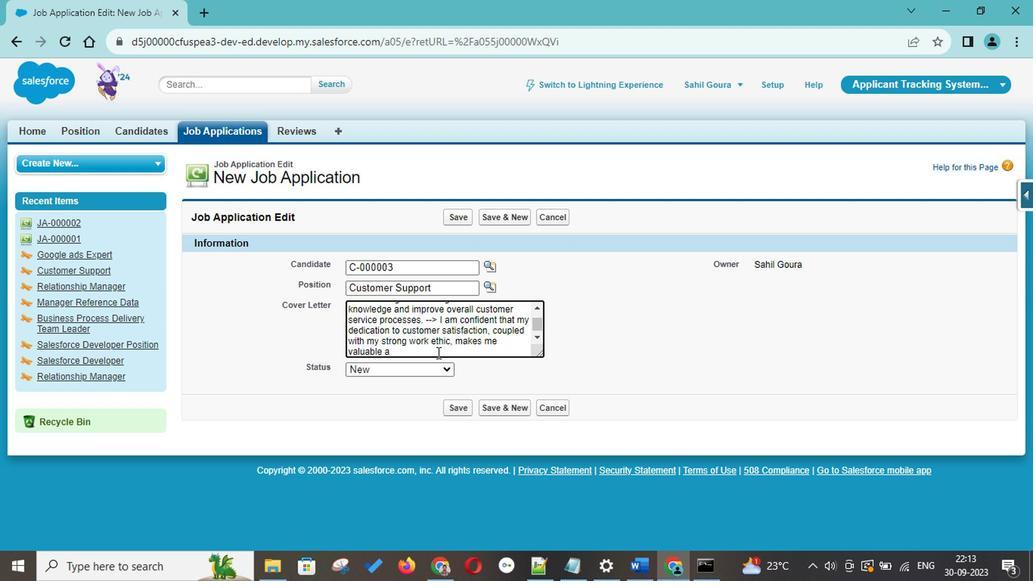 
Action: Key pressed di<Key.backspace>dition<Key.space>to<Key.space>your<Key.space>team.
Screenshot: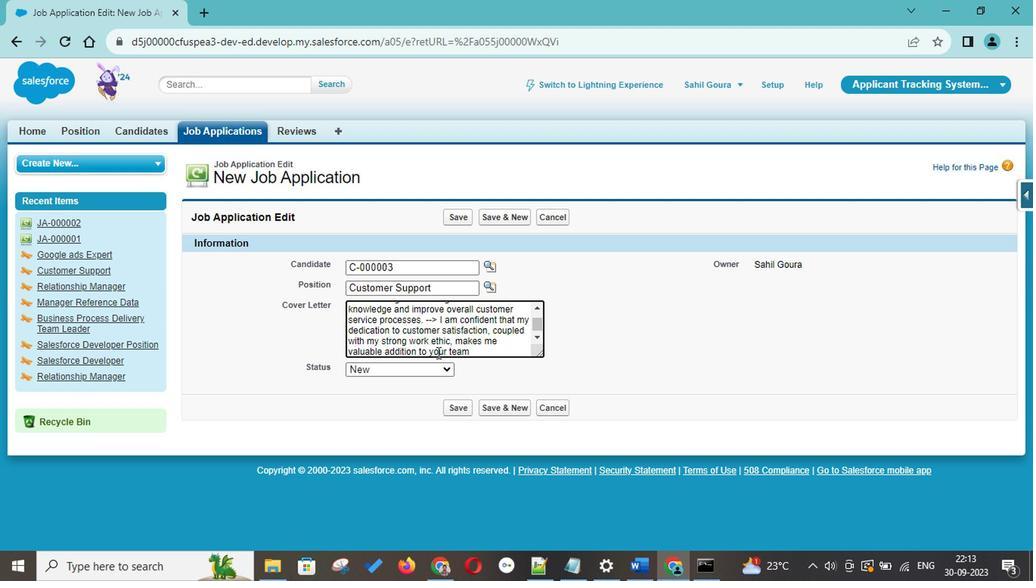 
Action: Mouse moved to (506, 398)
Screenshot: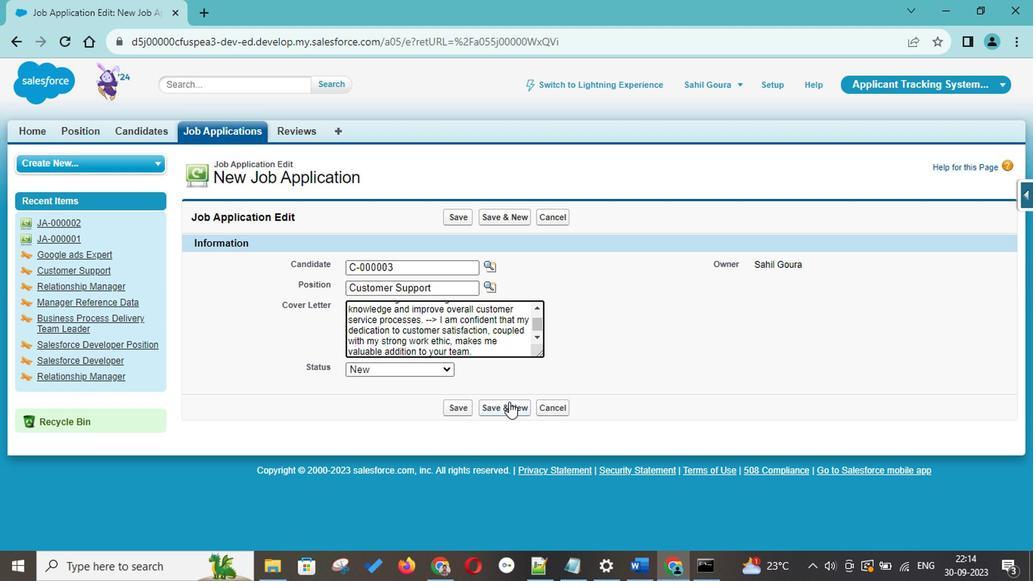 
Action: Mouse pressed left at (506, 398)
Screenshot: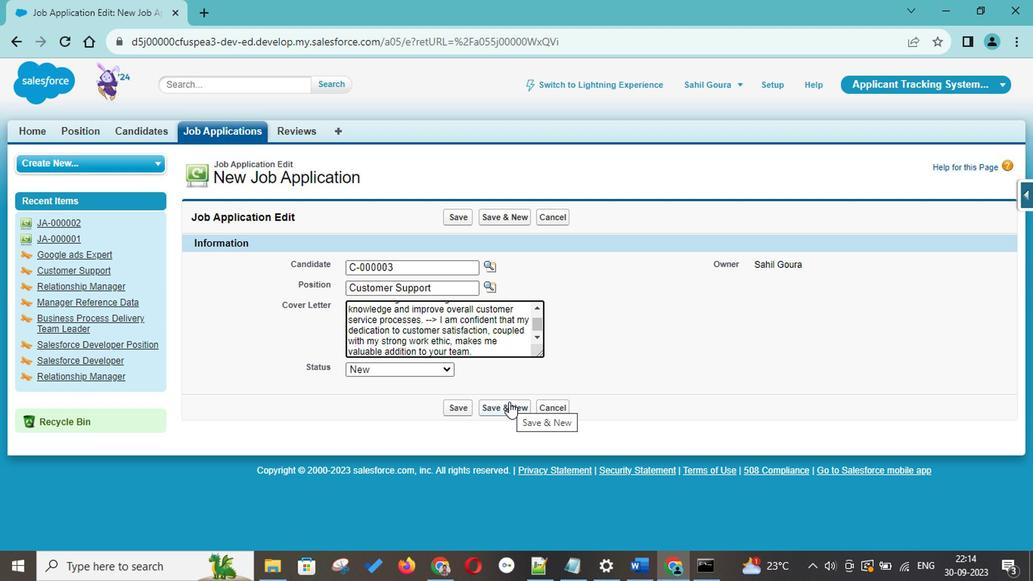 
Action: Mouse moved to (482, 264)
Screenshot: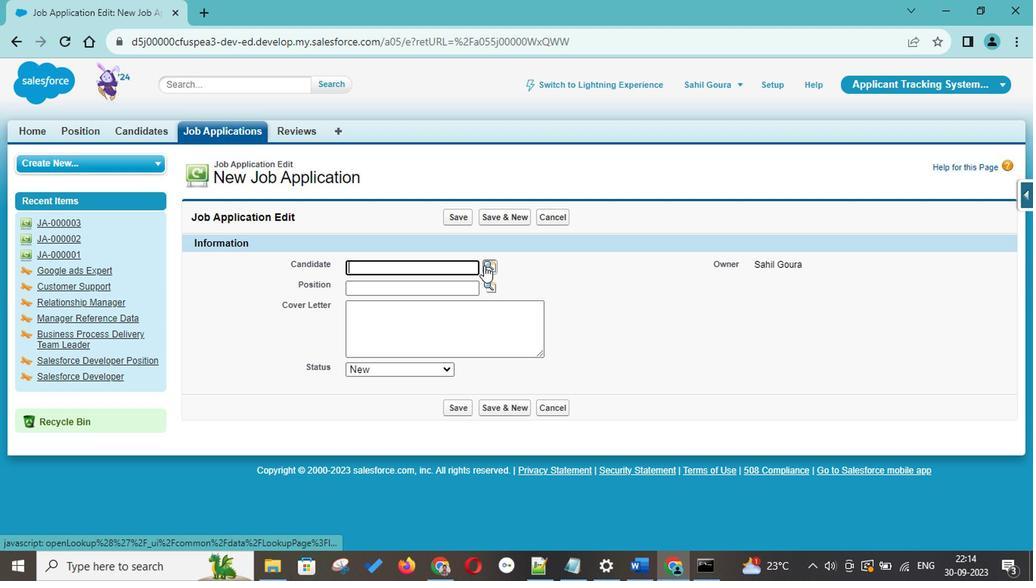 
Action: Mouse pressed left at (482, 264)
Screenshot: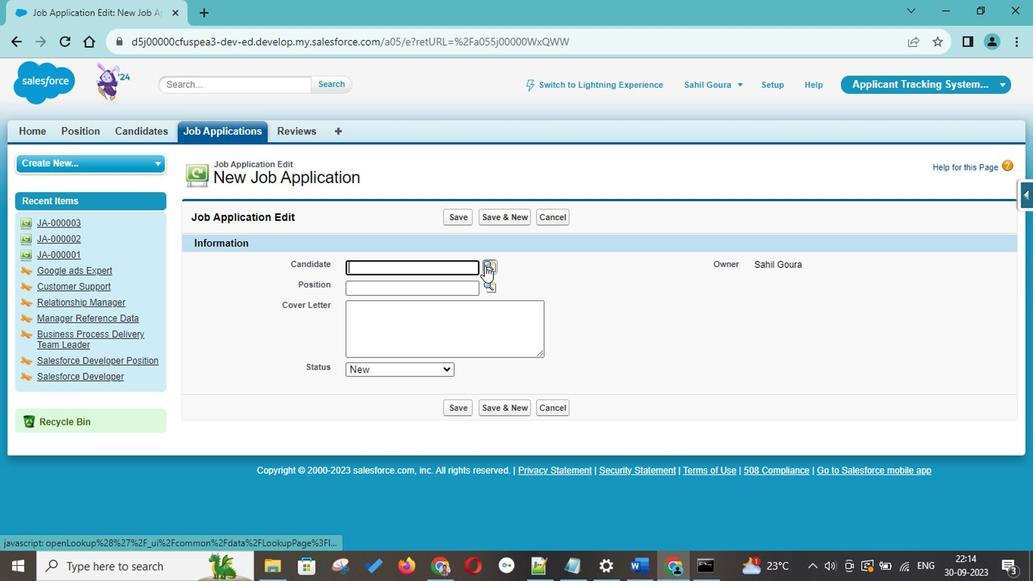 
Action: Mouse moved to (260, 379)
Screenshot: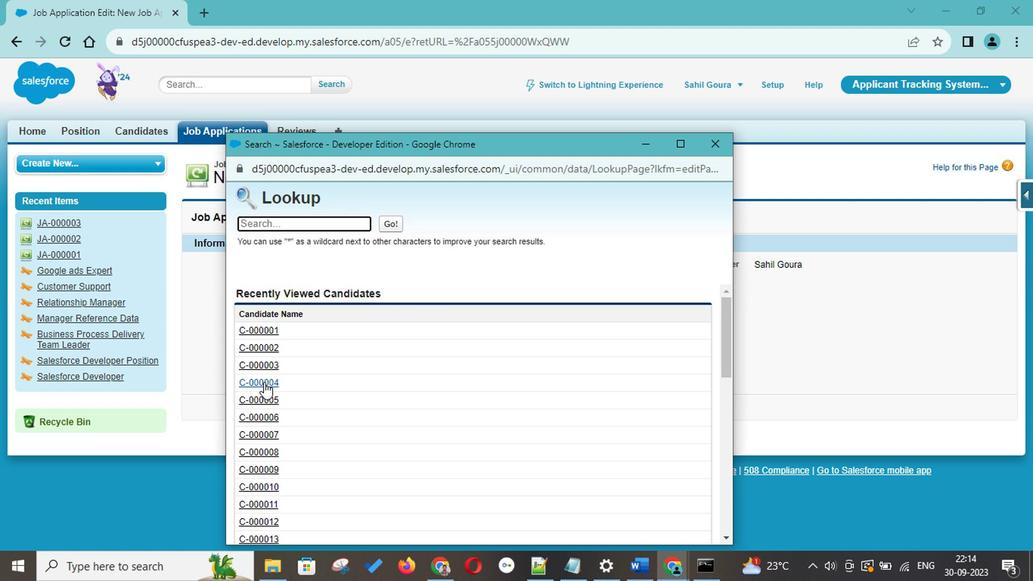 
Action: Mouse pressed left at (260, 379)
Screenshot: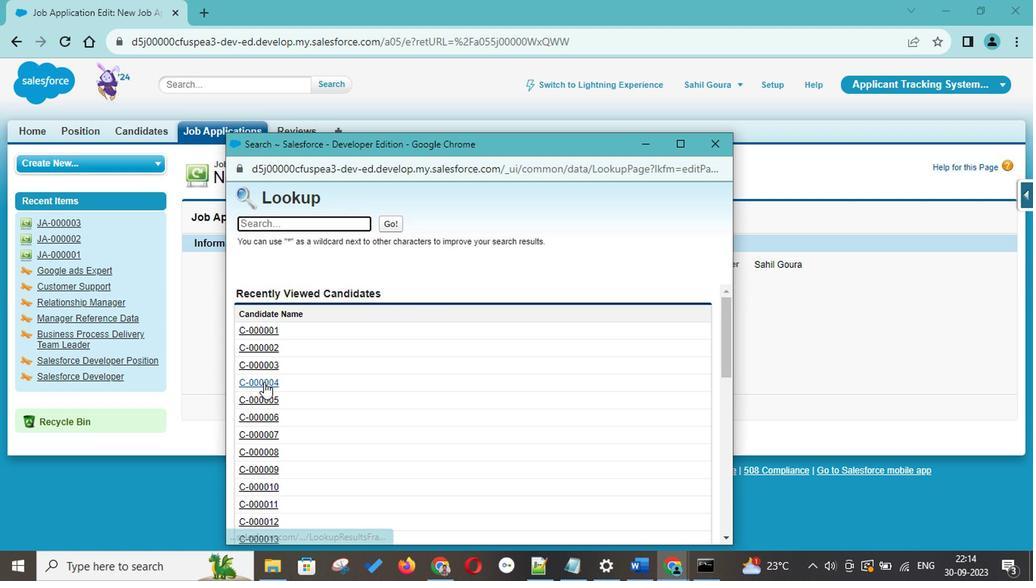 
Action: Mouse moved to (435, 290)
Screenshot: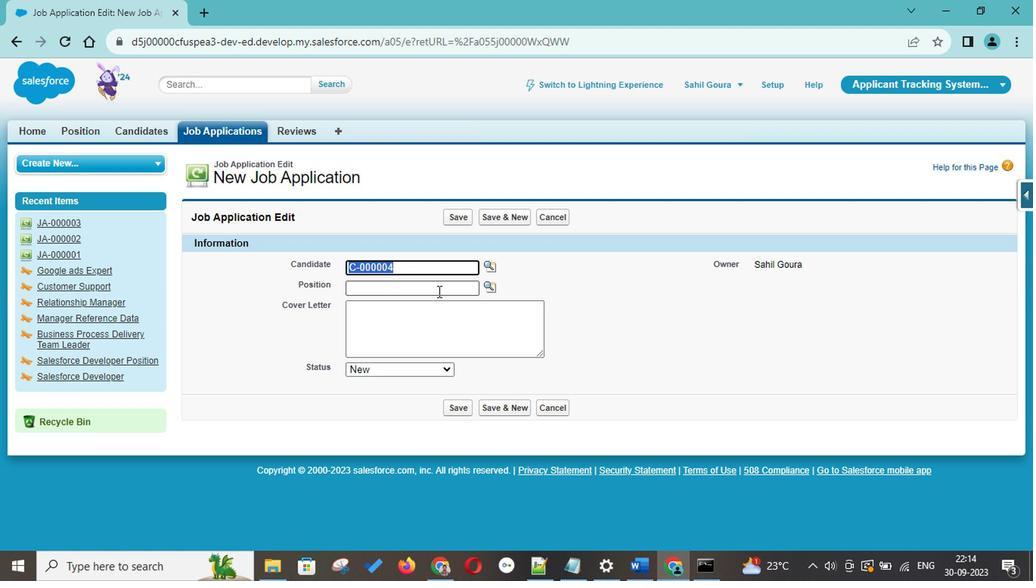 
Action: Mouse pressed left at (435, 290)
Screenshot: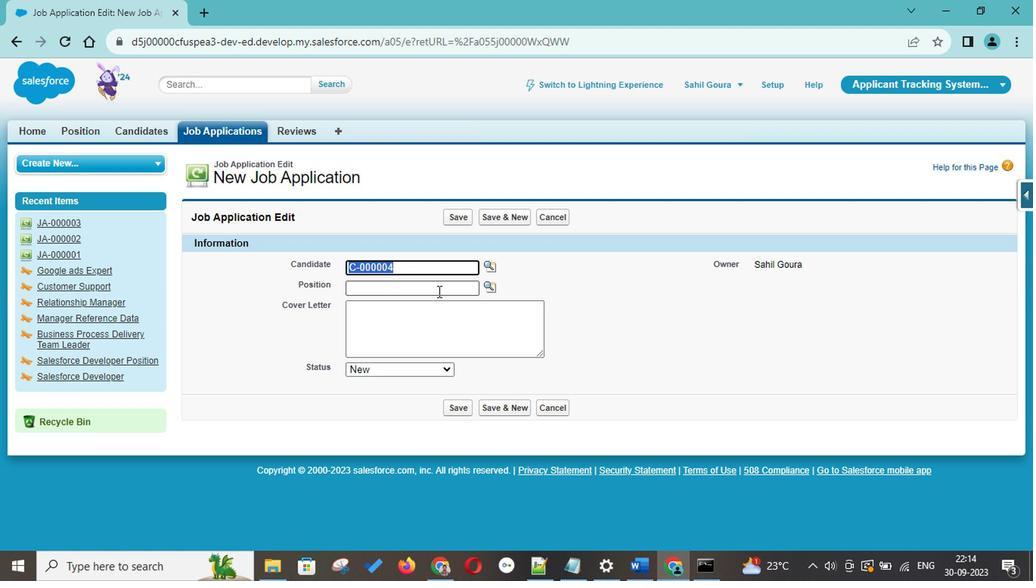 
Action: Mouse moved to (483, 366)
Screenshot: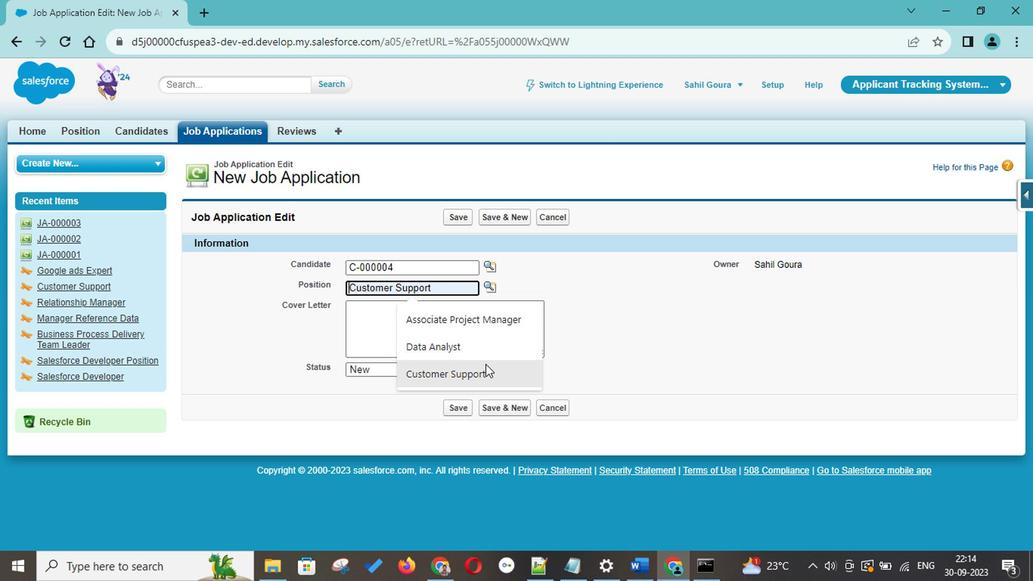 
Action: Mouse pressed left at (483, 366)
Screenshot: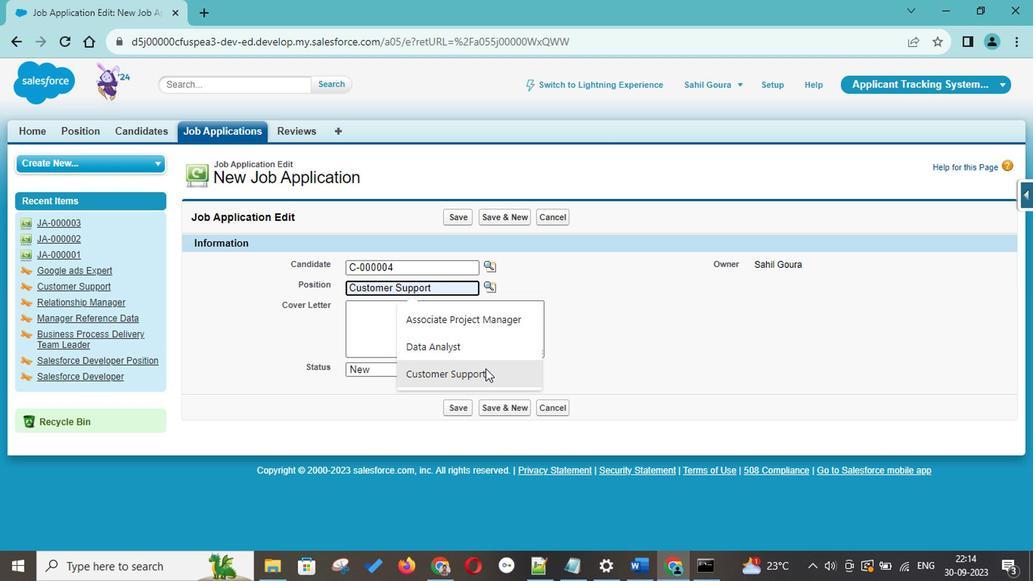 
Action: Mouse moved to (469, 329)
Screenshot: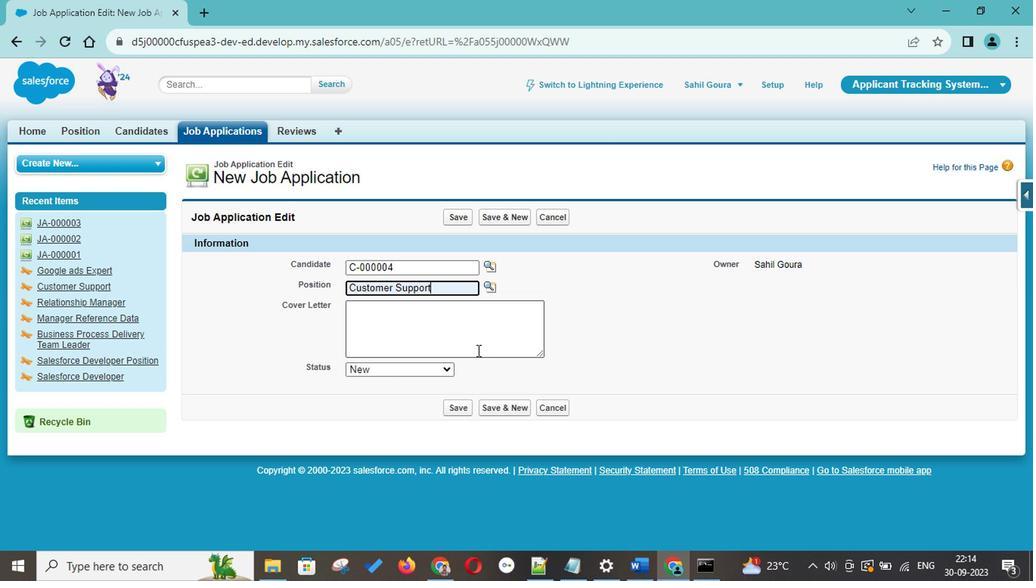 
Action: Mouse pressed left at (469, 329)
Screenshot: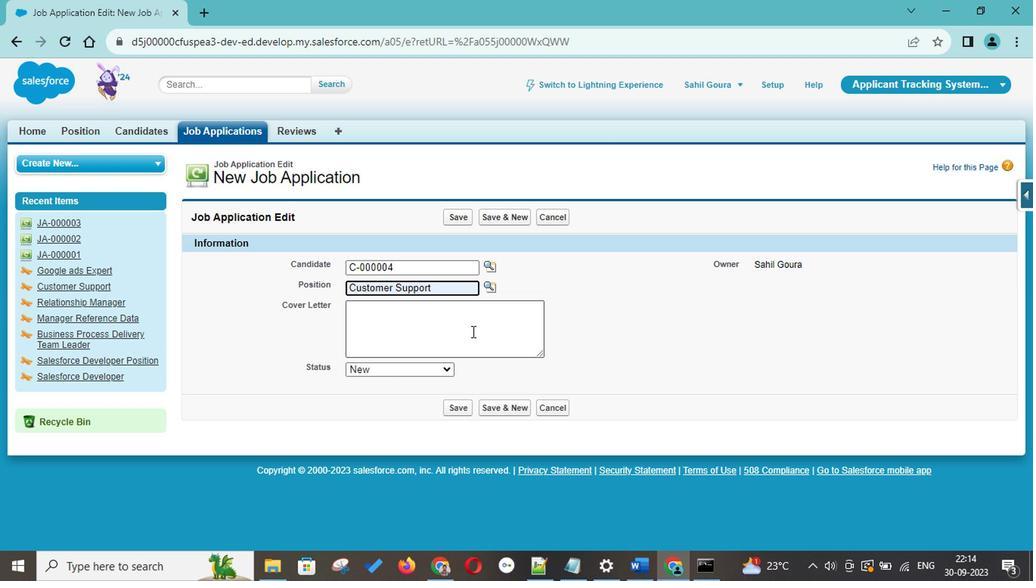 
Action: Key pressed <Key.shift>I<Key.space>am<Key.space>writing<Key.space>to<Key.space>express<Key.space>my<Key.space>strong<Key.space>interest<Key.space>in<Key.space>the<Key.space><Key.shift>Customer<Key.space><Key.shift>Support<Key.space>poss<Key.backspace>ition<Key.space>with<Key.space>a<Key.space>background<Key.space><Key.shift>in<Key.space><Key.shift>Customer<Key.space>service<Key.space>and<Key.space><Key.shift>a<Key.space>passion<Key.space>for<Key.space>assisting<Key.space>others,<Key.space><Key.shift>i<Key.space>am<Key.space>excited<Key.space>about<Key.space>the<Key.space>opportunity<Key.space>to<Key.space>contribute<Key.space>my<Key.space>skills<Key.space>and<Key.space>dedication<Key.space>to<Key.space>your<Key.space>team.<Key.space>--<Key.shift_r>><Key.space>
Screenshot: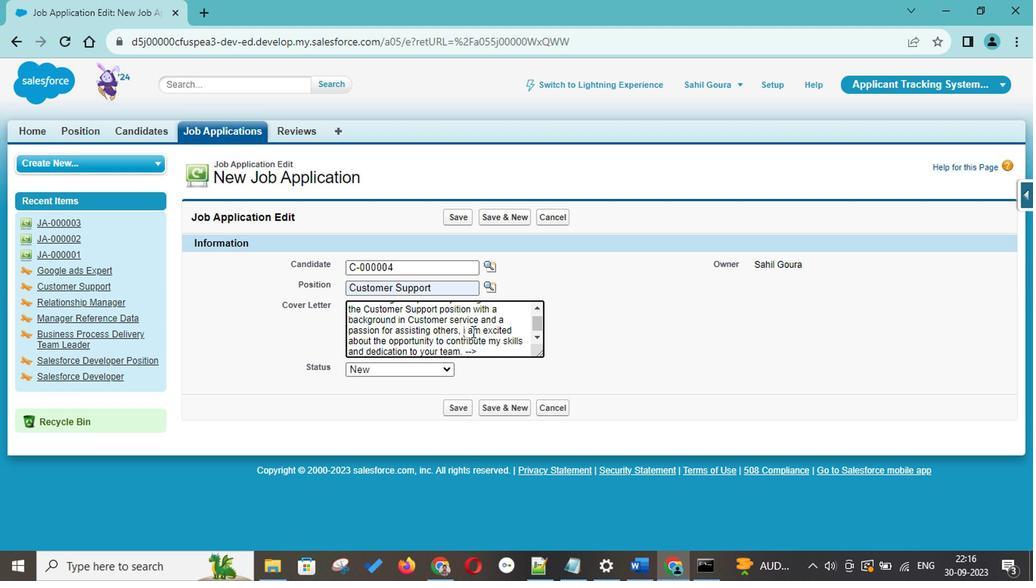 
Action: Mouse moved to (462, 328)
Screenshot: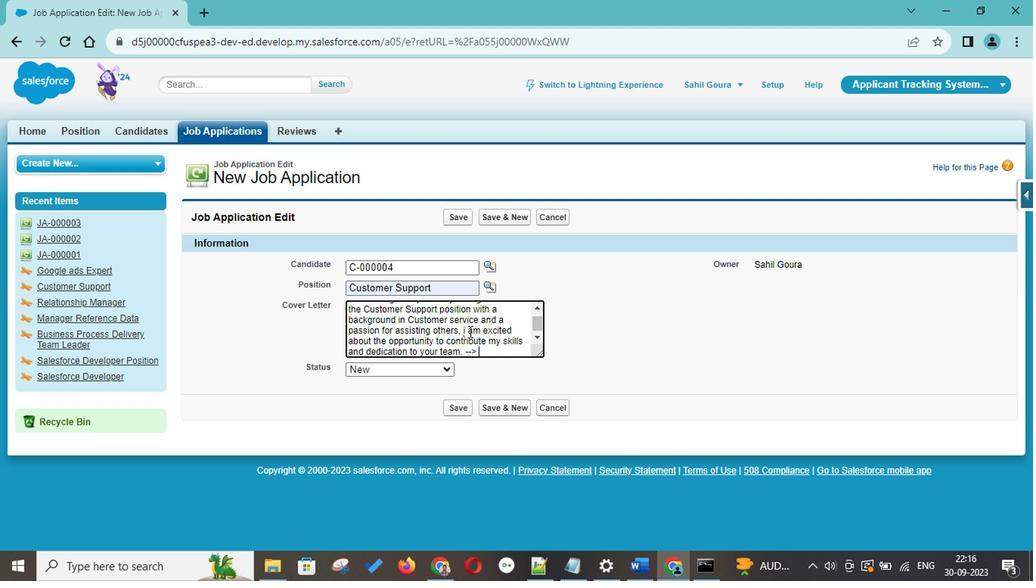 
Action: Mouse pressed left at (462, 328)
Screenshot: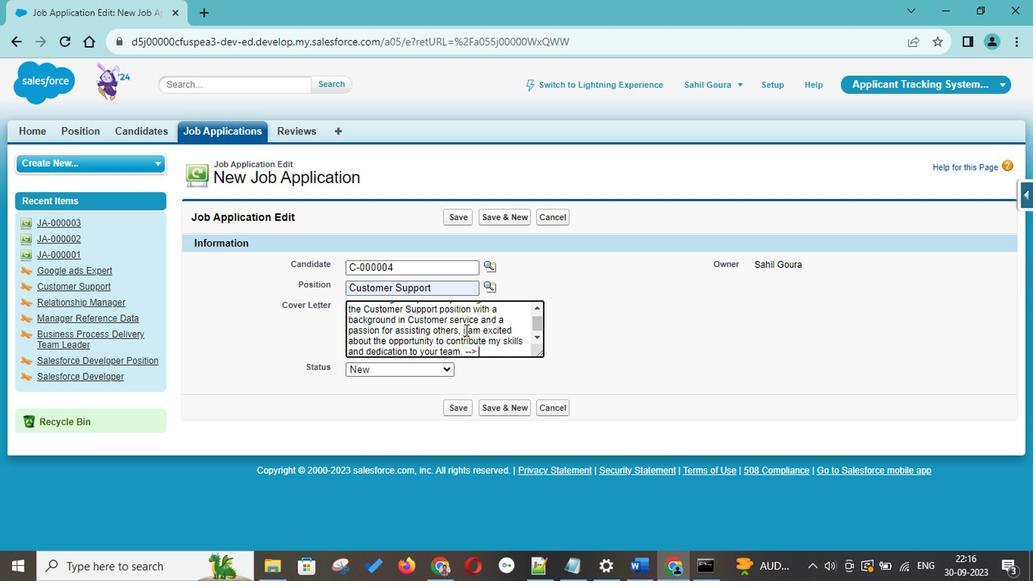
Action: Key pressed <Key.backspace><Key.shift>I
Screenshot: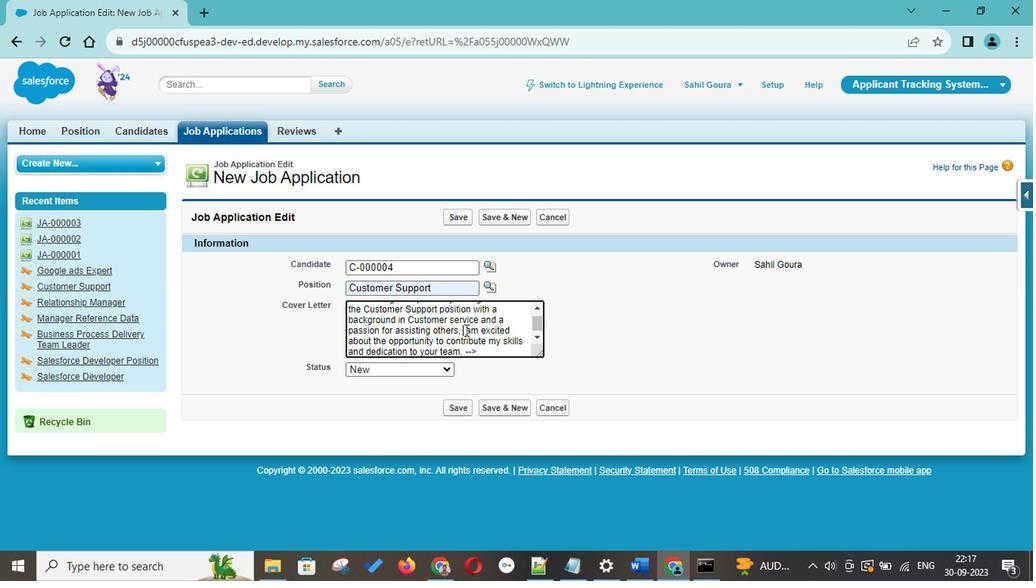 
Action: Mouse moved to (496, 344)
Screenshot: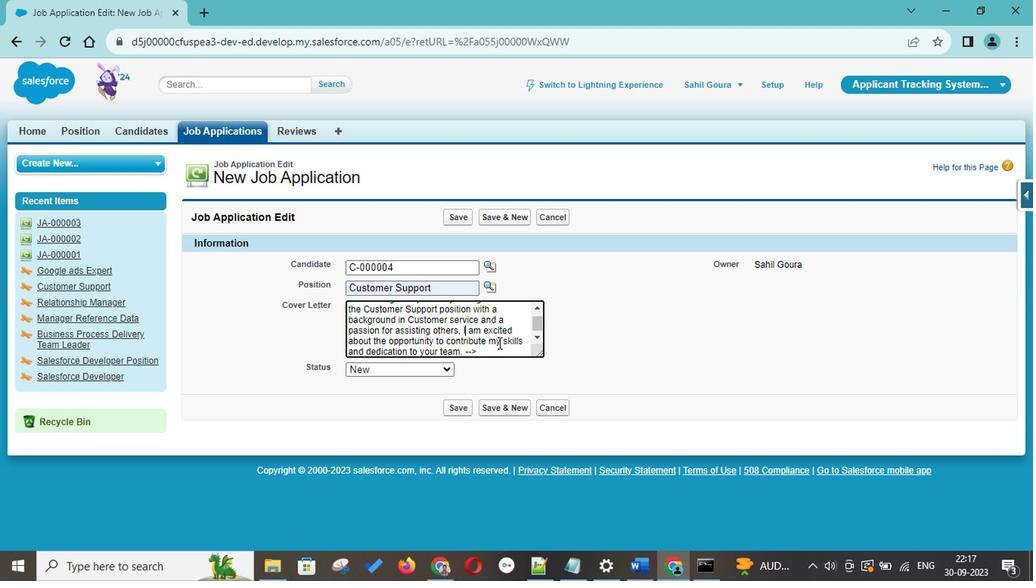 
Action: Mouse pressed left at (496, 344)
Screenshot: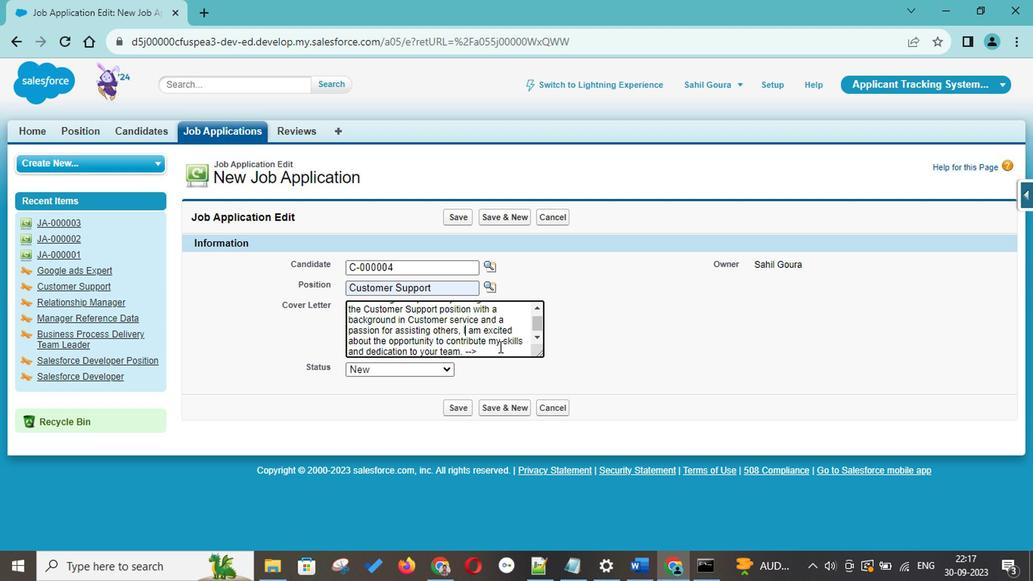 
Action: Key pressed <Key.shift>Throughout<Key.space>my<Key.space>career<Key.left><Key.left><Key.left>r<Key.right><Key.right><Key.right><Key.right><Key.right><Key.right>,<Key.space><Key.shift><Key.shift>I<Key.space>have<Key.space>consistently<Key.space>demostrated<Key.space>
Screenshot: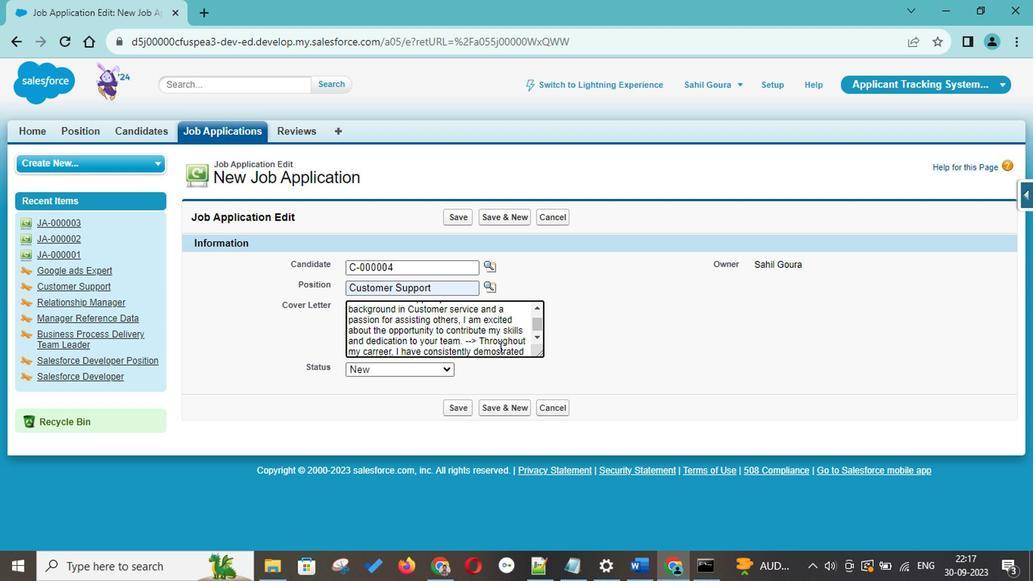 
Action: Mouse moved to (503, 349)
Screenshot: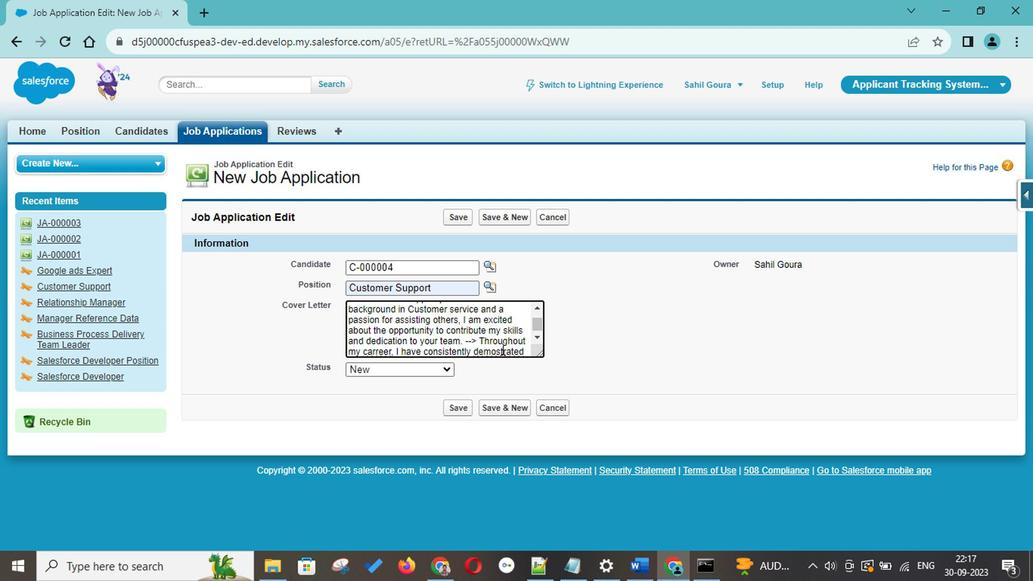 
Action: Mouse pressed right at (503, 349)
Screenshot: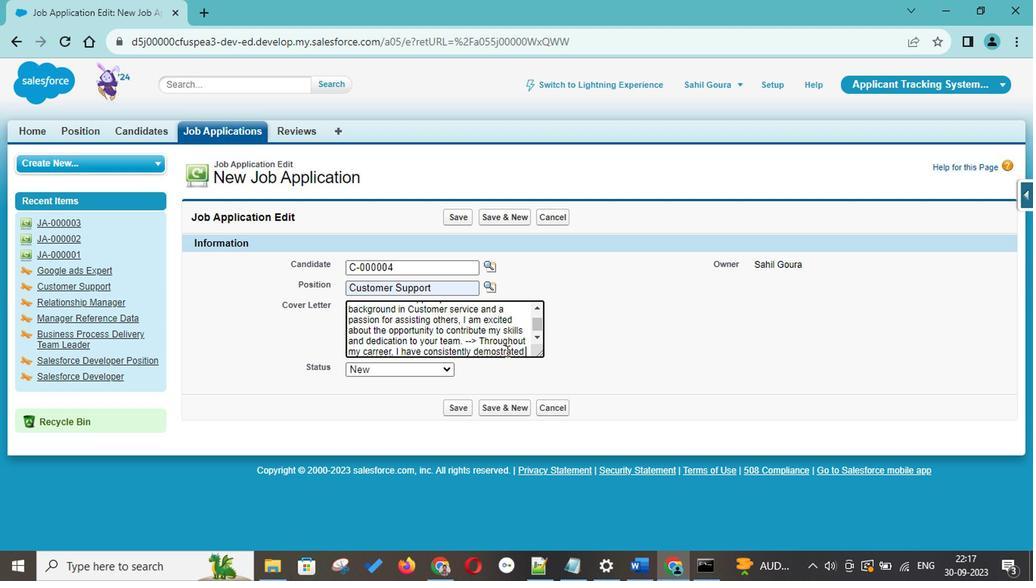 
Action: Mouse moved to (538, 183)
Screenshot: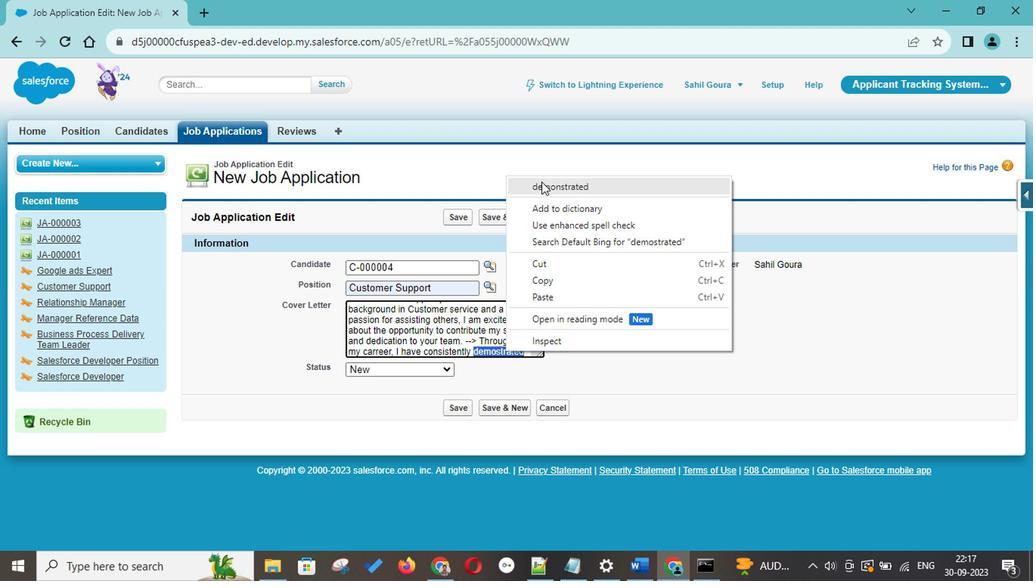 
Action: Mouse pressed left at (538, 183)
Screenshot: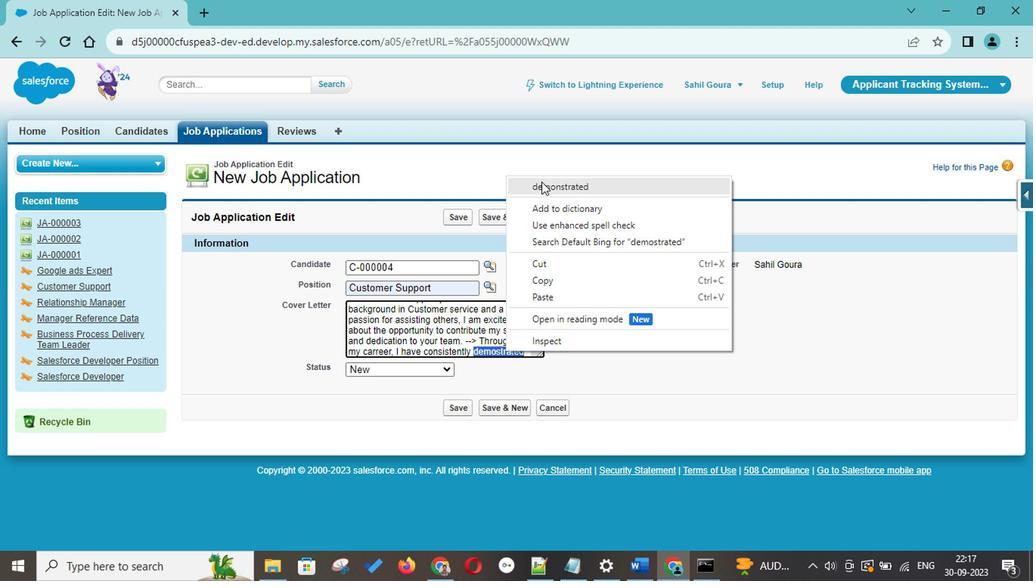 
Action: Mouse moved to (525, 339)
Screenshot: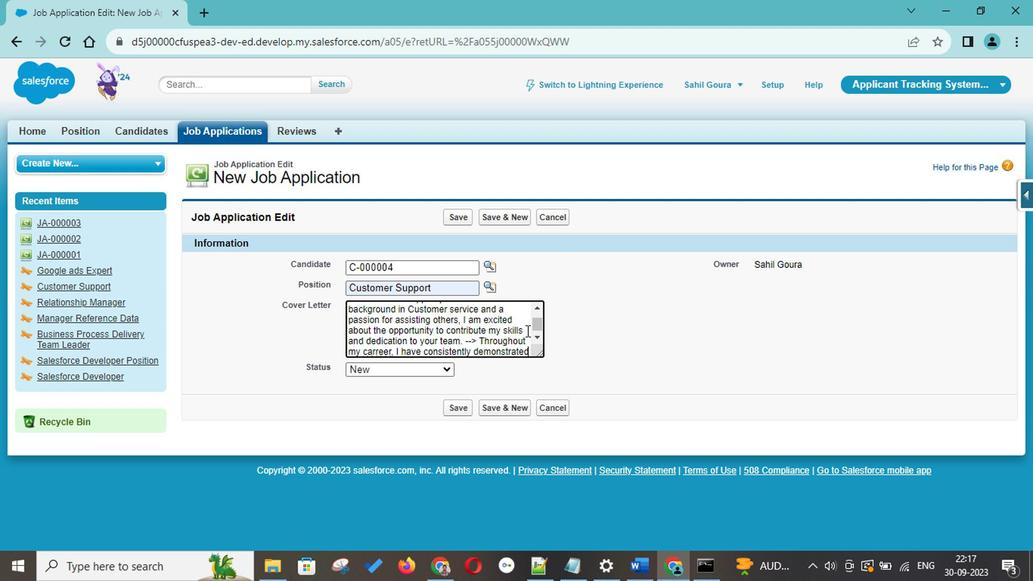 
Action: Key pressed <Key.space>a<Key.space>comitement<Key.space>
Screenshot: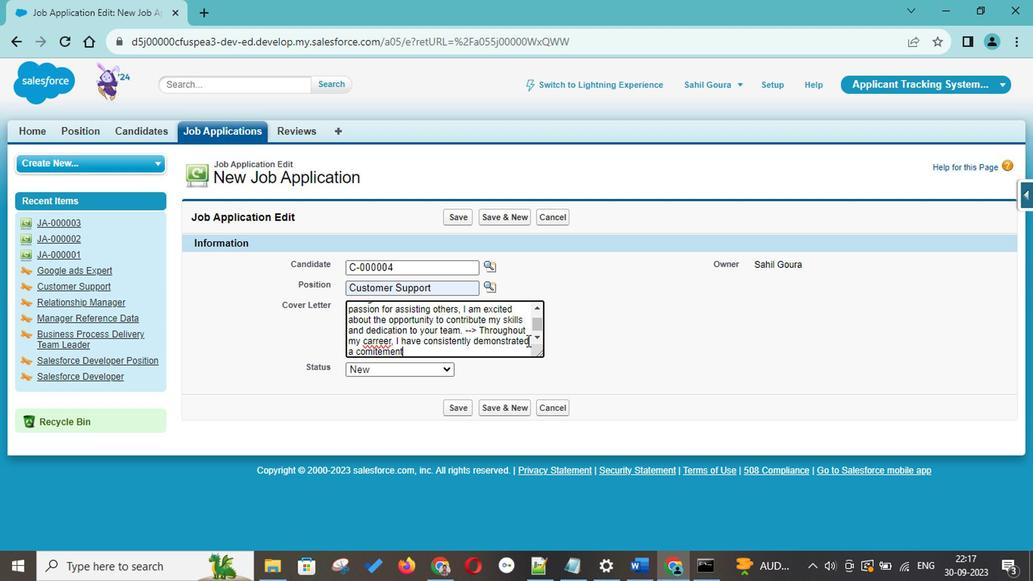 
Action: Mouse moved to (375, 339)
Screenshot: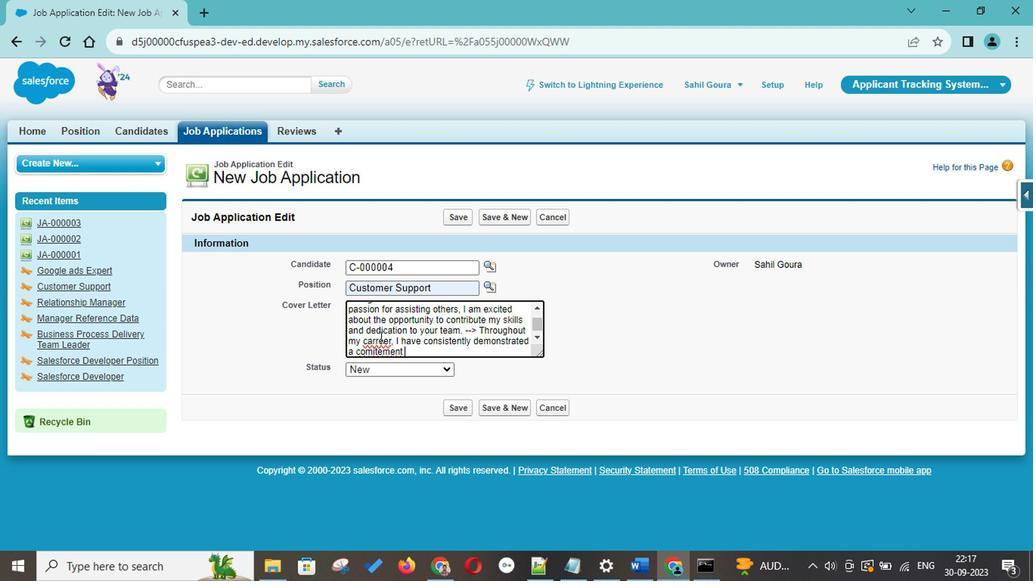 
Action: Mouse pressed left at (375, 339)
Screenshot: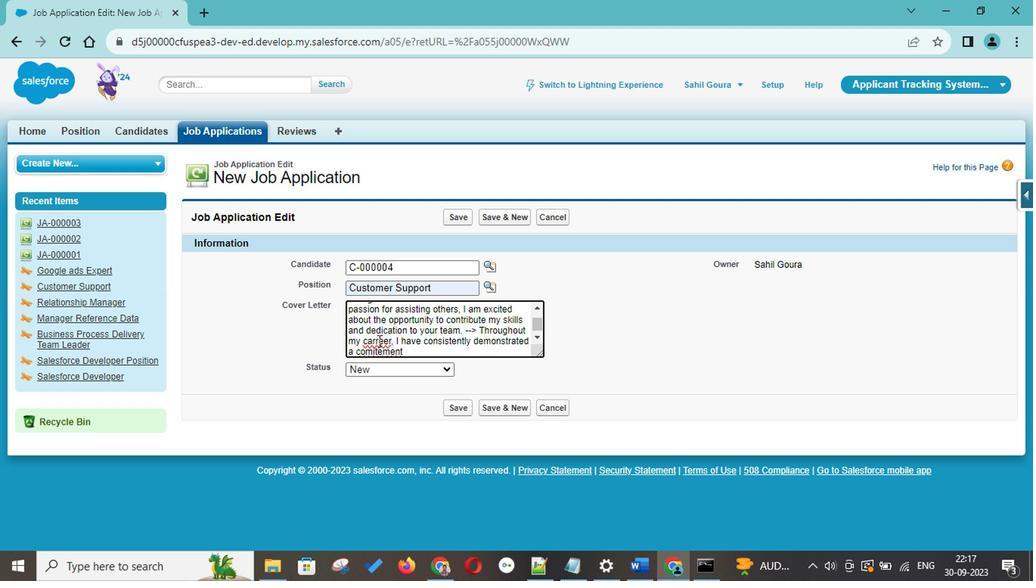 
Action: Mouse pressed right at (375, 339)
Screenshot: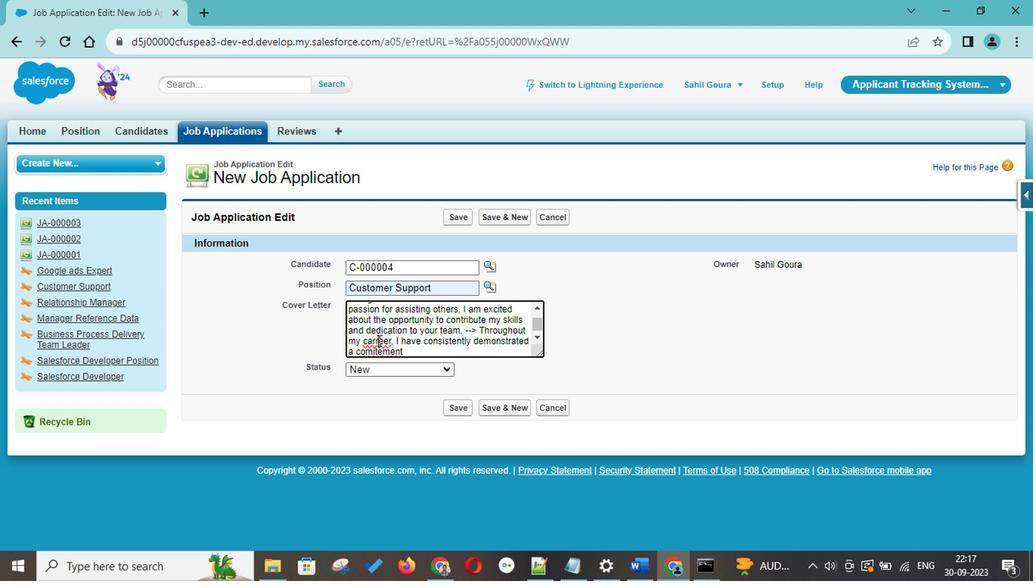 
Action: Mouse moved to (400, 353)
Screenshot: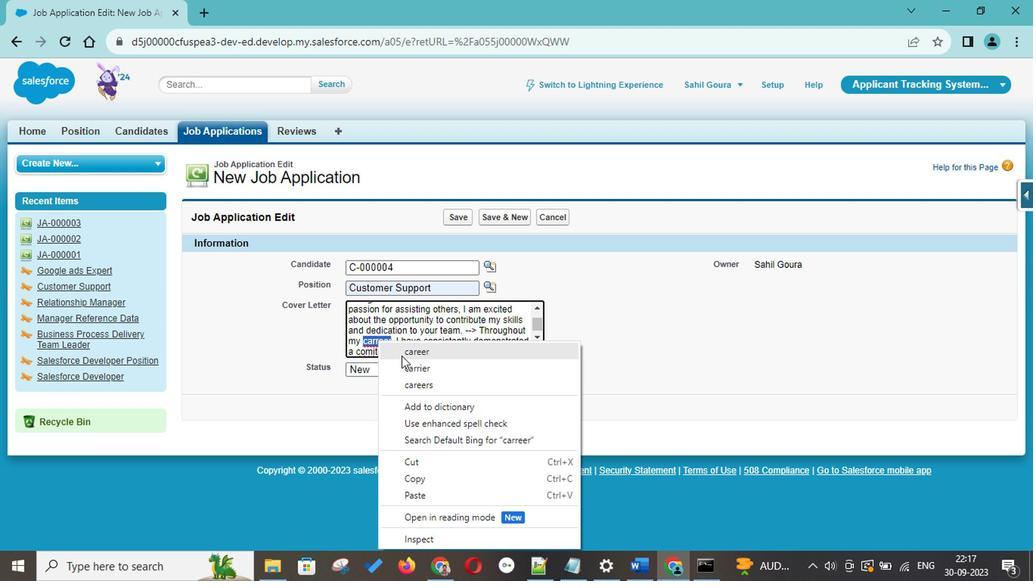 
Action: Mouse pressed left at (400, 353)
Screenshot: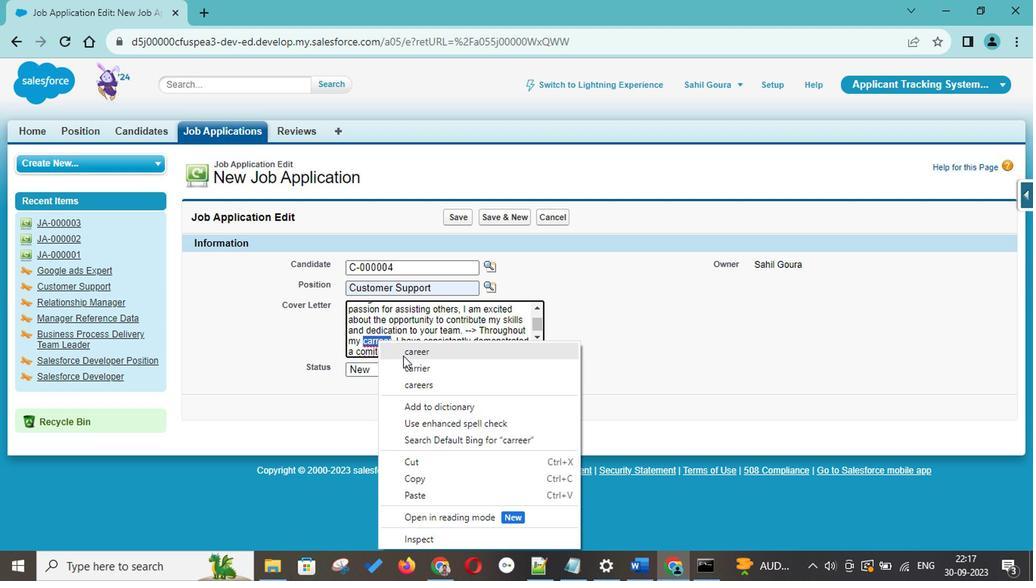 
Action: Mouse moved to (422, 347)
Screenshot: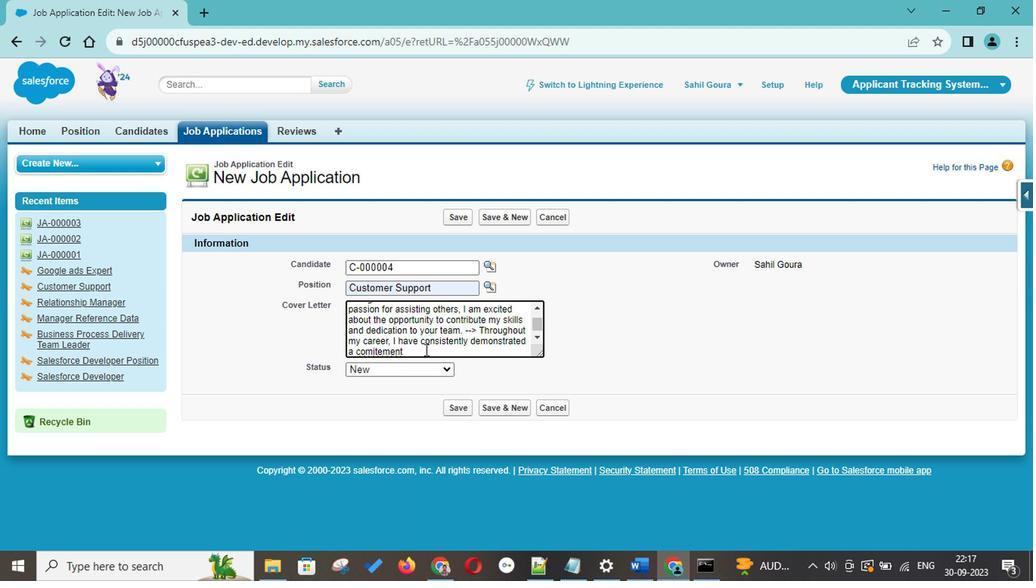 
Action: Mouse pressed left at (422, 347)
Screenshot: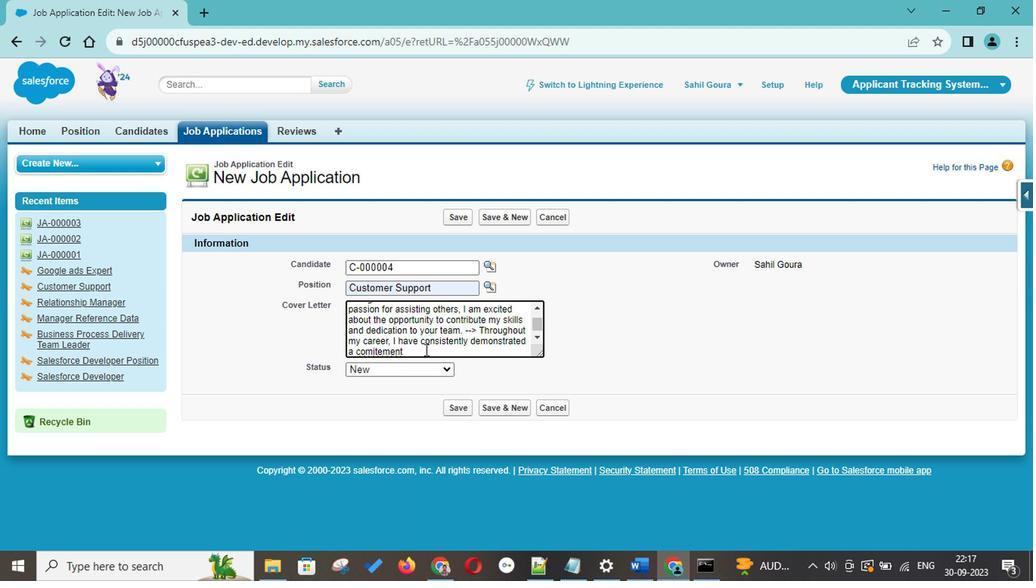 
Action: Mouse moved to (379, 352)
Screenshot: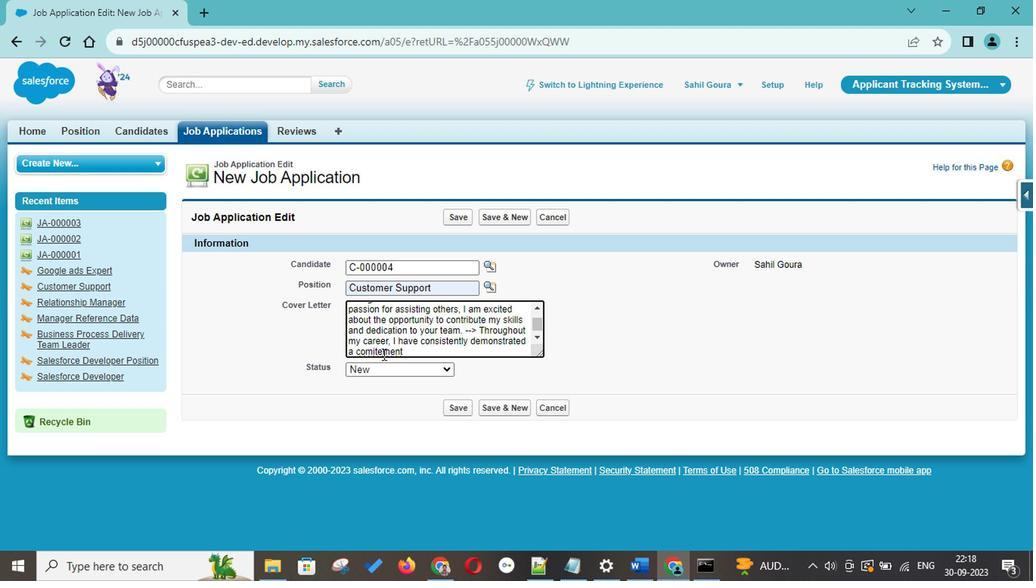 
Action: Mouse pressed left at (379, 352)
Screenshot: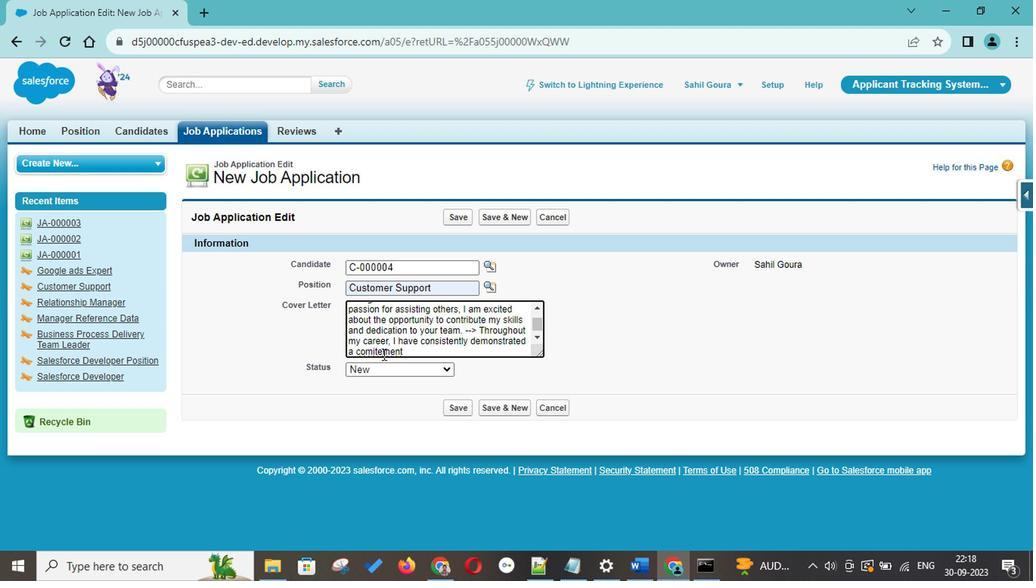 
Action: Mouse pressed right at (379, 352)
Screenshot: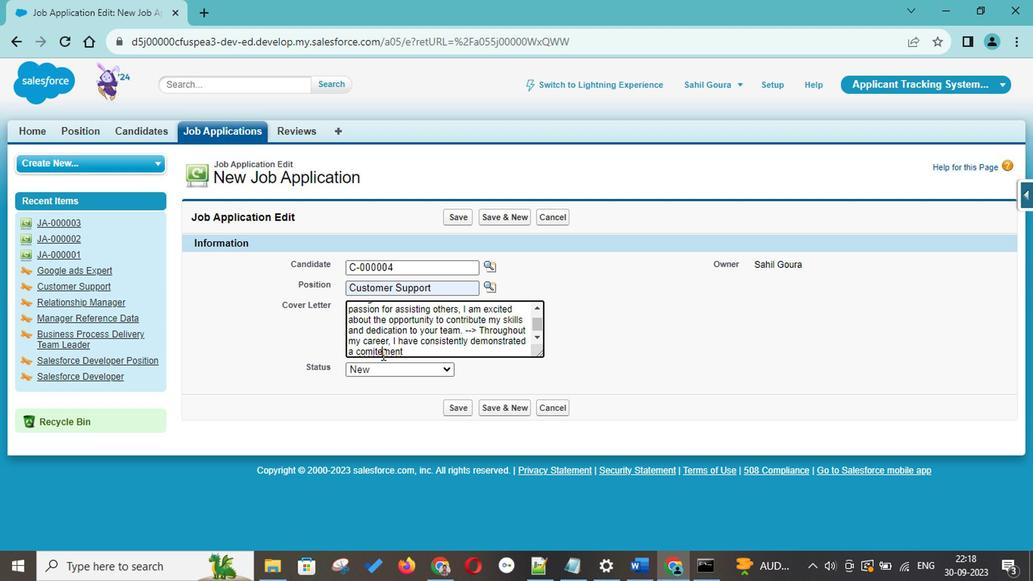 
Action: Mouse moved to (417, 174)
Screenshot: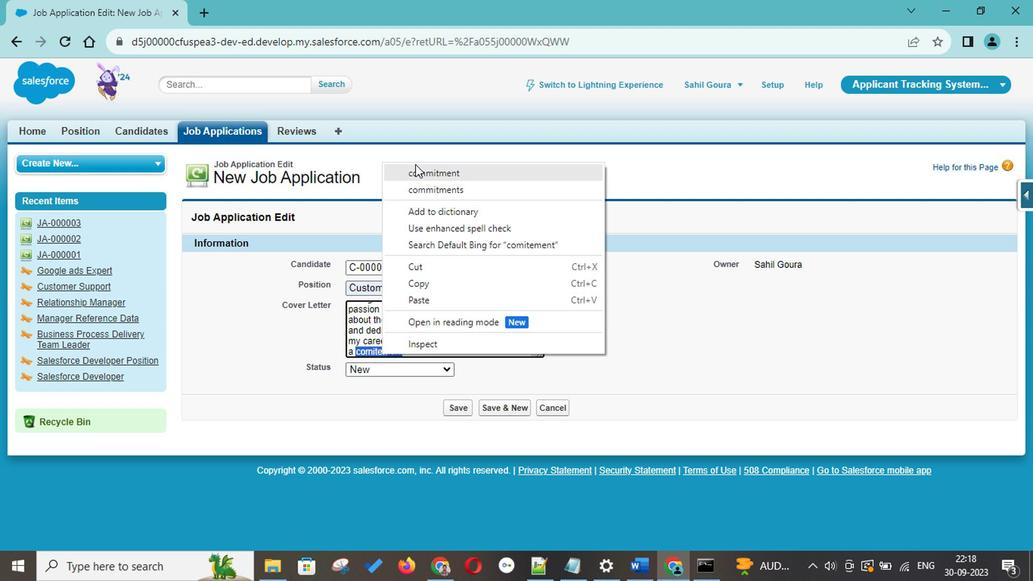 
Action: Mouse pressed left at (417, 174)
Screenshot: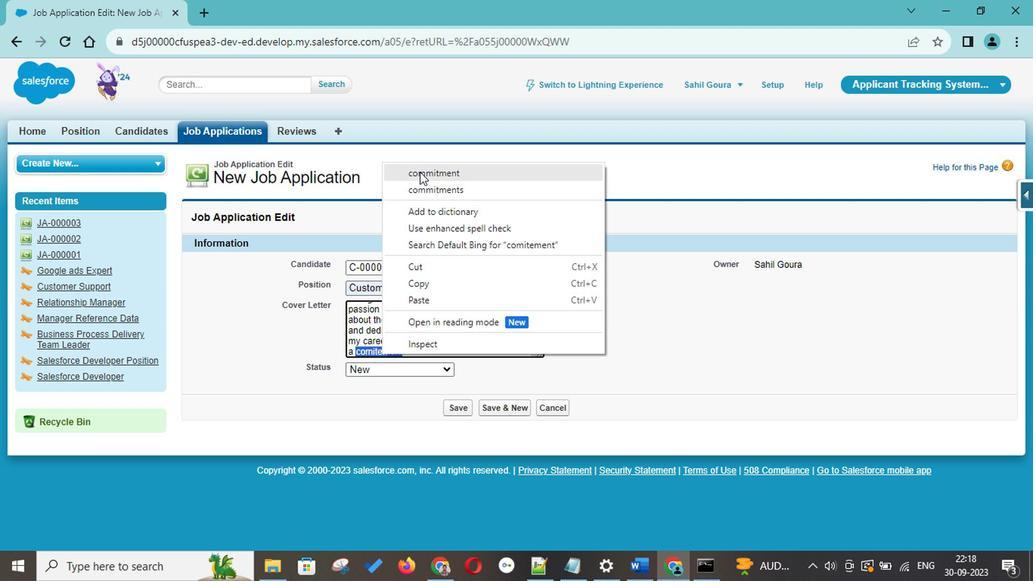 
Action: Mouse moved to (438, 341)
Screenshot: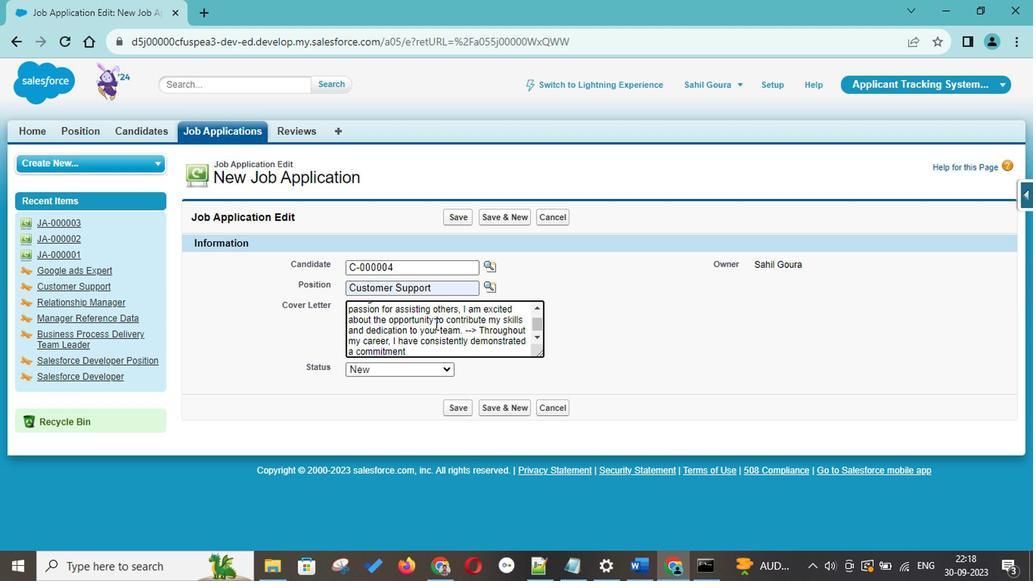 
Action: Key pressed <Key.space>to<Key.space>providing<Key.space>exceptional<Key.space>customer<Key.space>service.<Key.space>--<Key.shift_r>><Key.space><Key.shift><Key.shift><Key.shift><Key.shift><Key.shift><Key.shift><Key.shift>I<Key.space>have<Key.space>a<Key.space>deep<Key.space>understanding<Key.space>of<Key.space>the<Key.space>importance<Key.space>of<Key.space>resolving<Key.space>customer<Key.space>issues<Key.space>promptlyand<Key.space>professionally.<Key.space>--<Key.shift_r>>
Screenshot: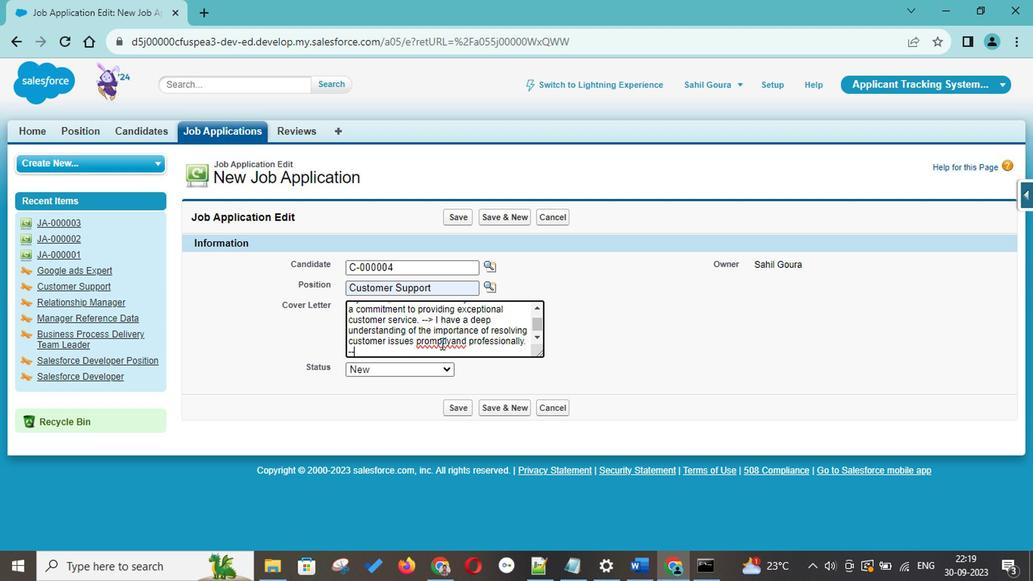 
Action: Mouse moved to (446, 339)
Screenshot: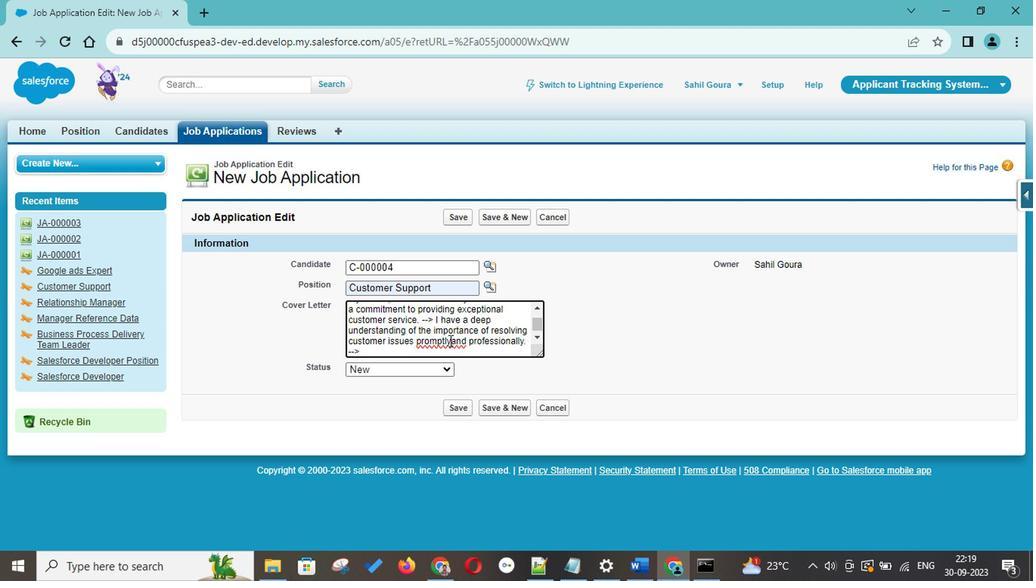 
Action: Mouse pressed left at (446, 339)
Screenshot: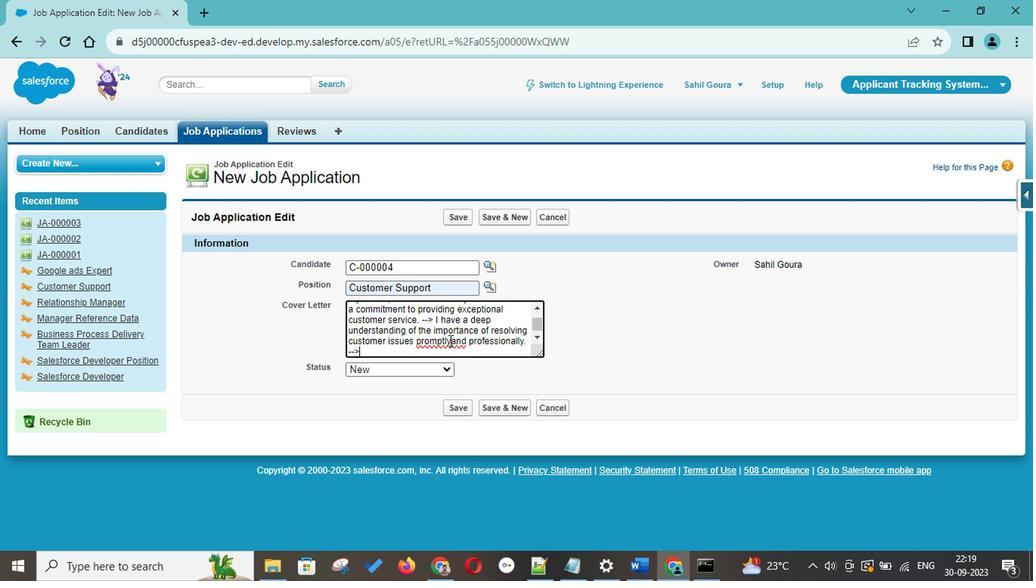 
Action: Key pressed <Key.space>
Screenshot: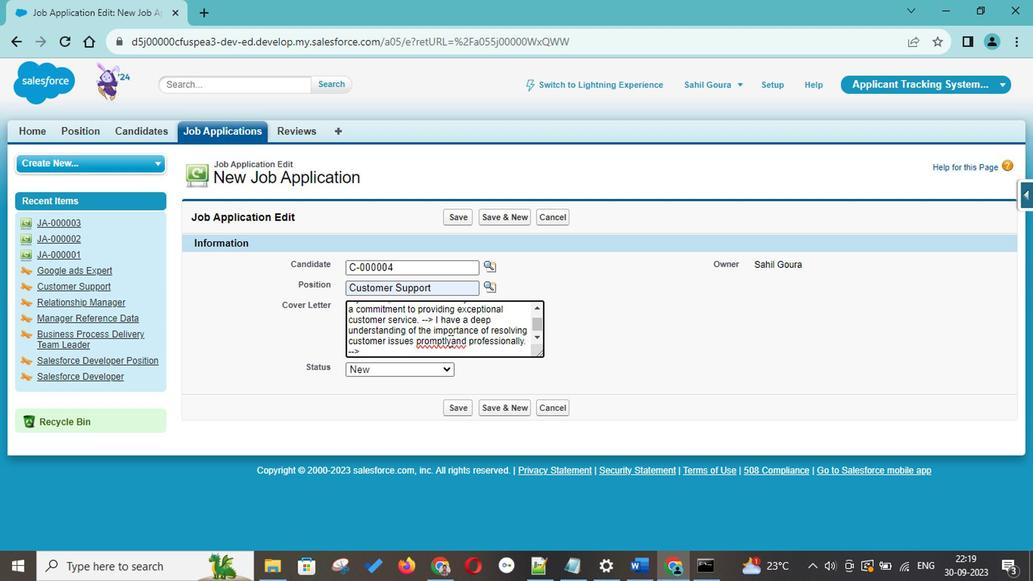 
Action: Mouse moved to (452, 349)
Screenshot: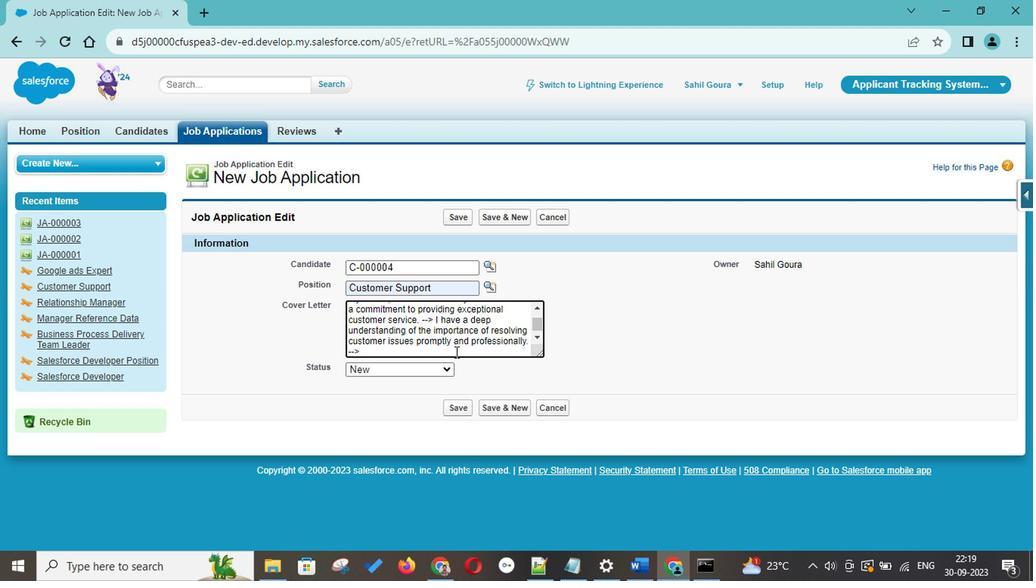 
Action: Mouse pressed left at (452, 349)
Screenshot: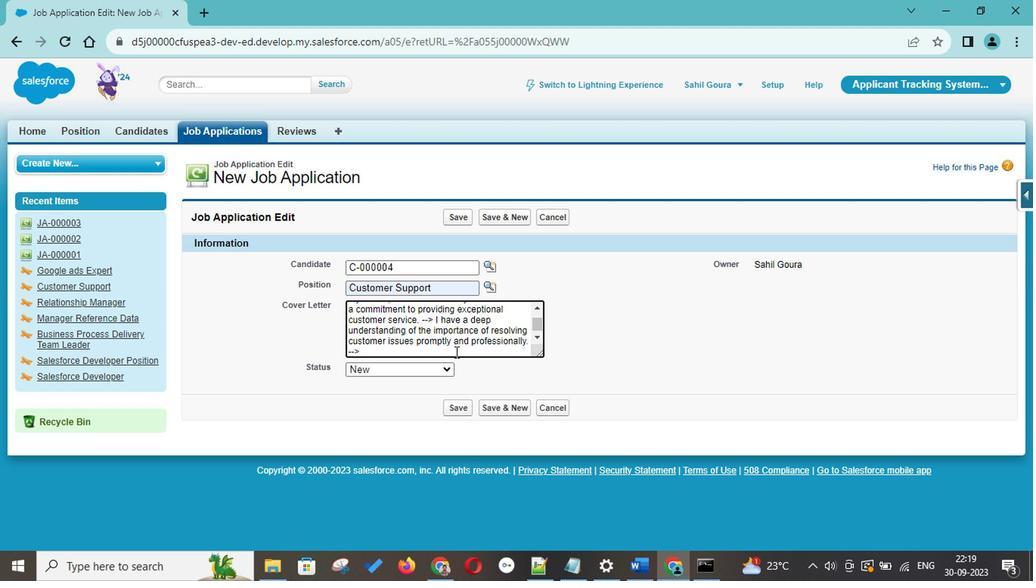 
Action: Key pressed <Key.shift>I<Key.space>am<Key.space>also<Key.space>adept<Key.space>at<Key.space>using<Key.space>various<Key.space><Key.shift>CRM<Key.space>systems<Key.space>to<Key.space>manage<Key.space>customer<Key.space>interactions<Key.space>effectively.<Key.space>--<Key.shift_r>><Key.space><Key.shift>What<Key.space>sets<Key.space>me<Key.space>apart<Key.space>is<Key.space>my<Key.space>ability<Key.space>to<Key.space>actively<Key.space>to<Key.space>a<Key.backspace><Key.backspace><Key.backspace><Key.backspace>listen<Key.space>o<Key.backspace>to<Key.space>cutomers
Screenshot: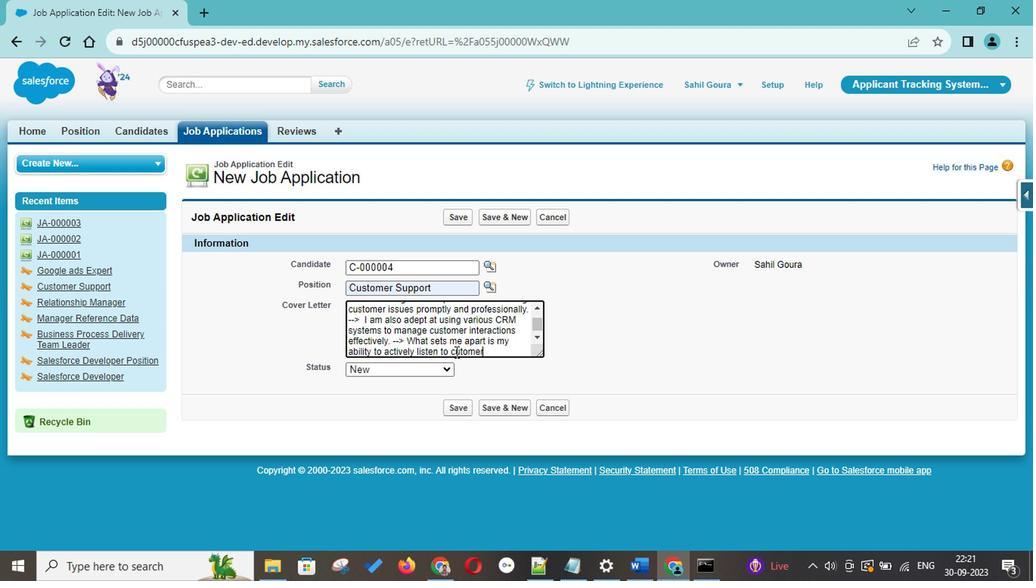 
Action: Mouse moved to (459, 353)
Screenshot: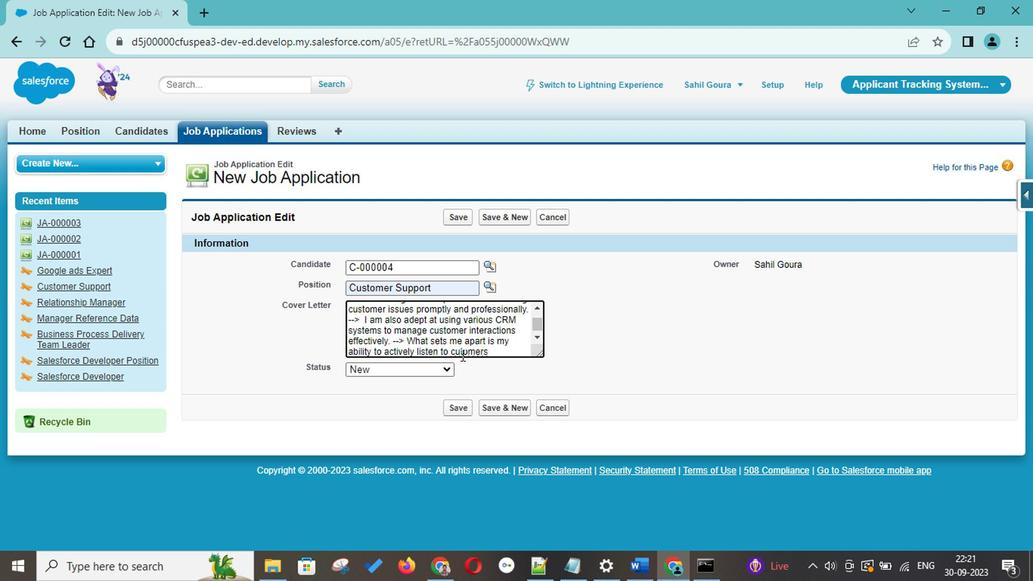
Action: Mouse pressed left at (459, 353)
